 Task: Open a Black Tie Letter Template save the file as promotion Remove the following opetions from template: '1.	Type the sender company name_x000D_
2.	Type the sender company address_x000D_
3.	Type the recipient address_x000D_
4.	Type the closing_x000D_
5.	Type the sender title_x000D_
6.	Type the sender company name_x000D_
'Pick the date  6 June, 2023 and type Salutation  Good Evening. Add body to the letter It was a pleasure meeting you at the conference last week. I was impressed by your knowledge and expertise in the field. I would like to discuss potential collaboration opportunities and explore ways we can work together. Please let me know if you would be interested in further discussions.. Insert watermark  confidential 3
Action: Mouse moved to (20, 20)
Screenshot: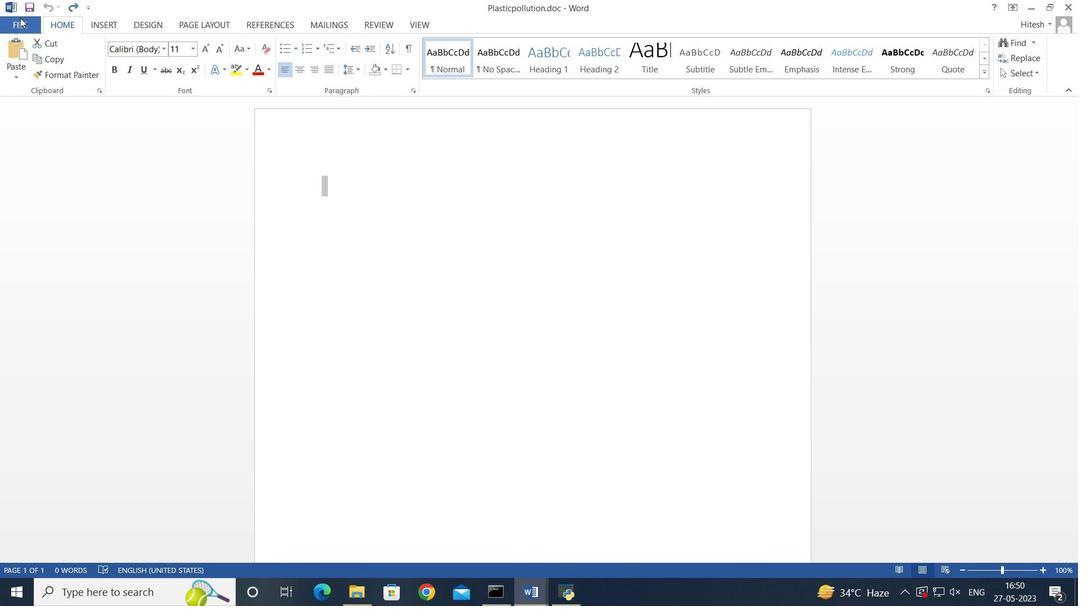 
Action: Mouse pressed left at (20, 20)
Screenshot: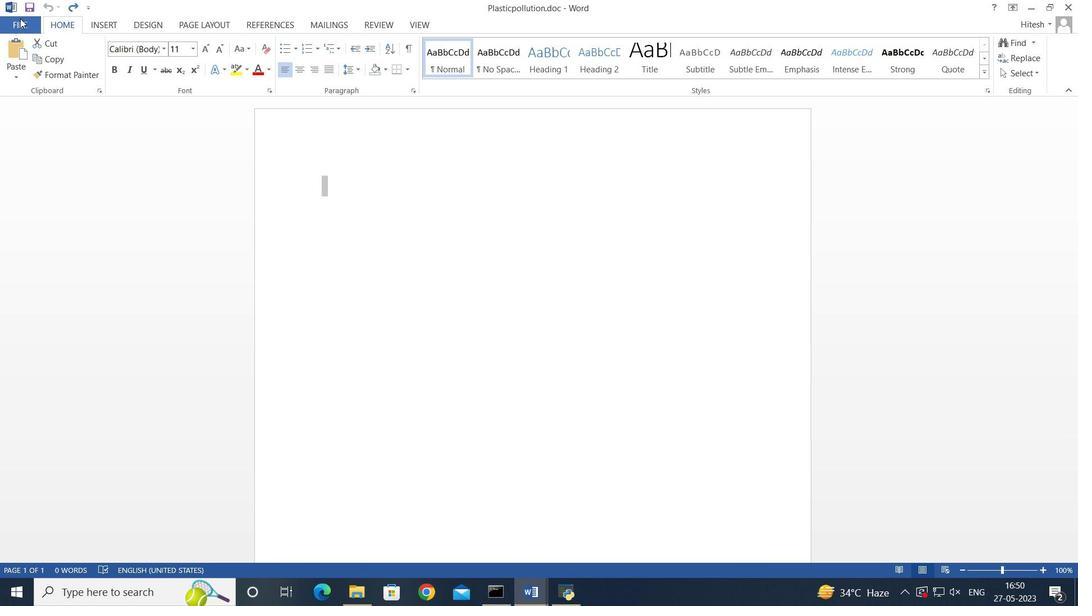 
Action: Mouse moved to (52, 79)
Screenshot: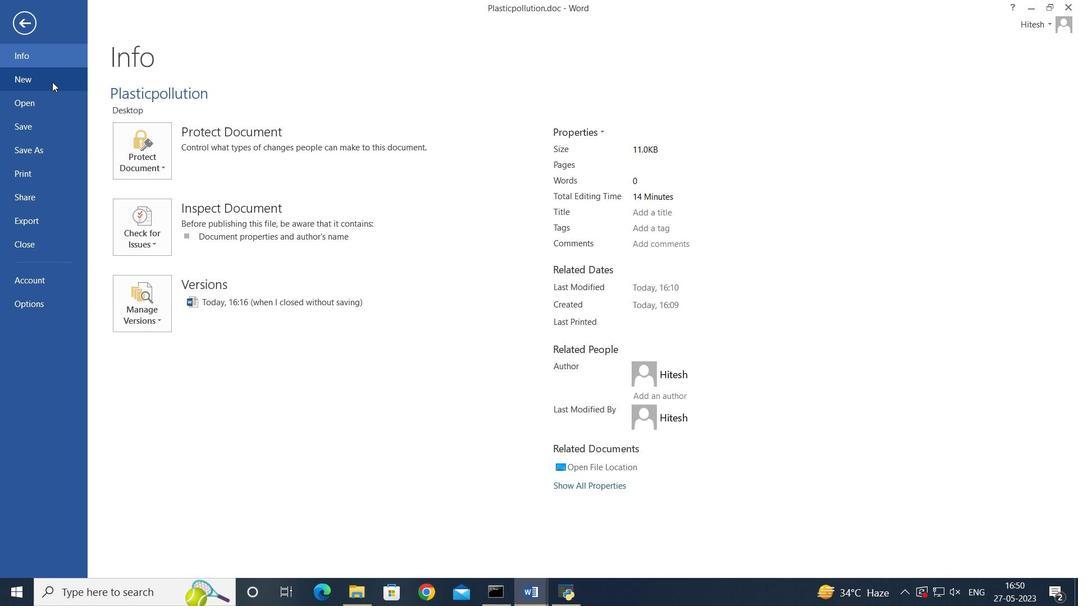 
Action: Mouse pressed left at (52, 79)
Screenshot: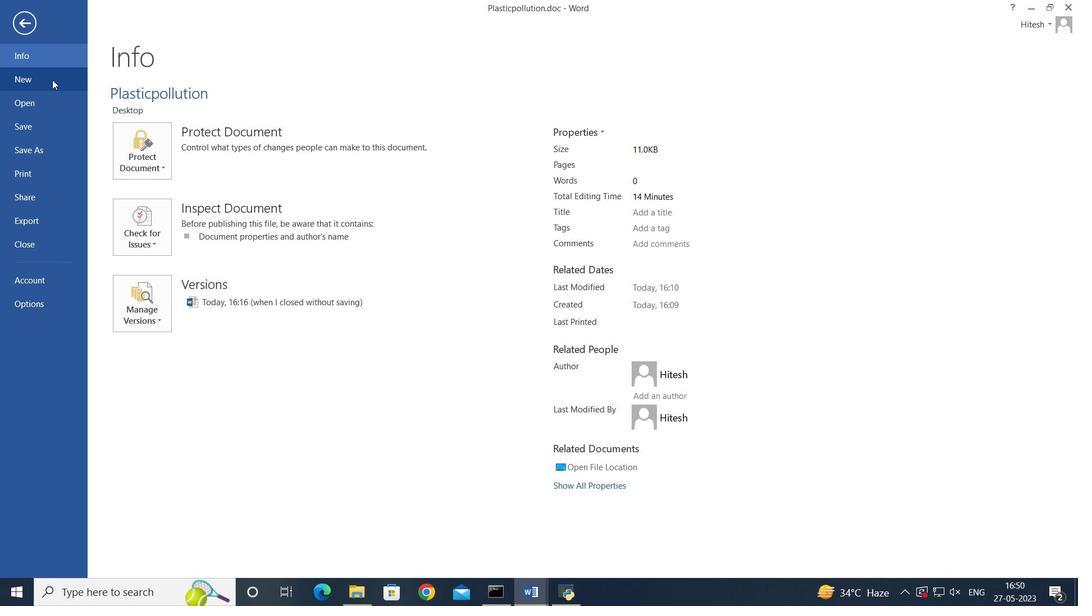
Action: Mouse moved to (253, 97)
Screenshot: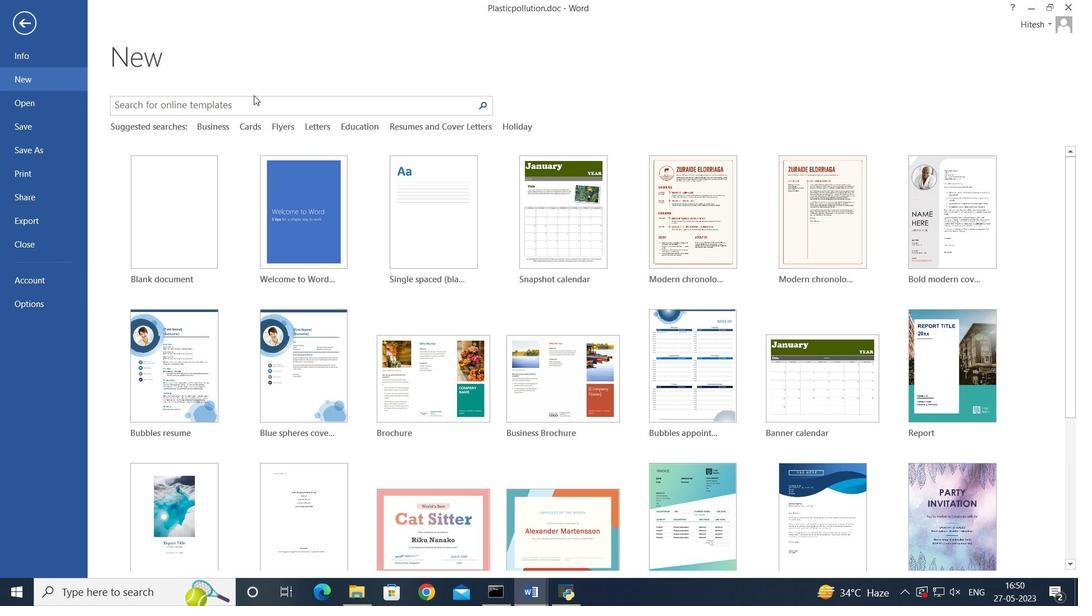 
Action: Mouse pressed left at (253, 97)
Screenshot: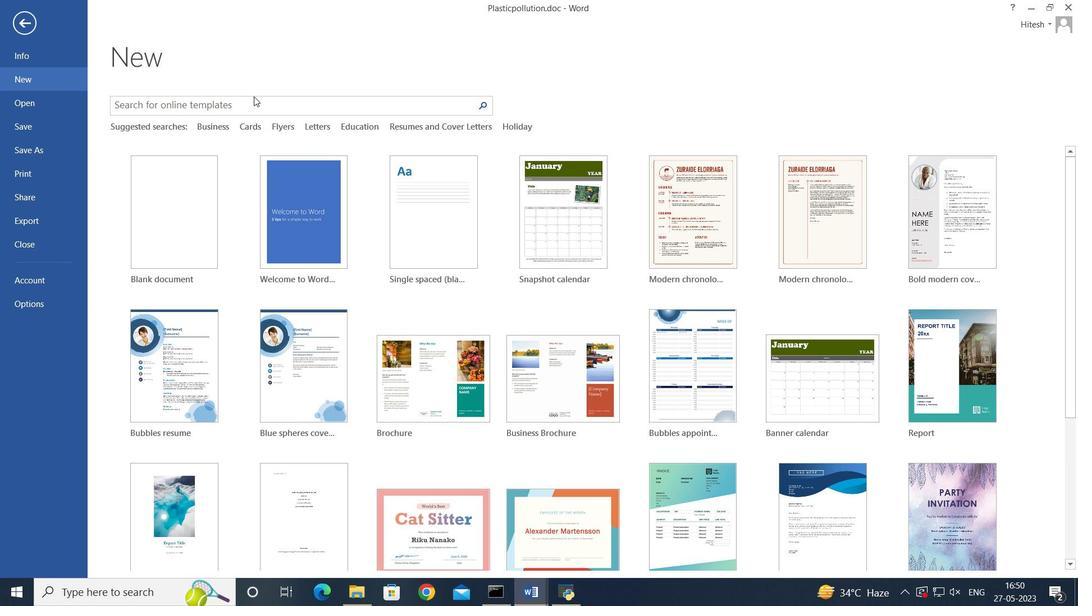 
Action: Mouse moved to (268, 98)
Screenshot: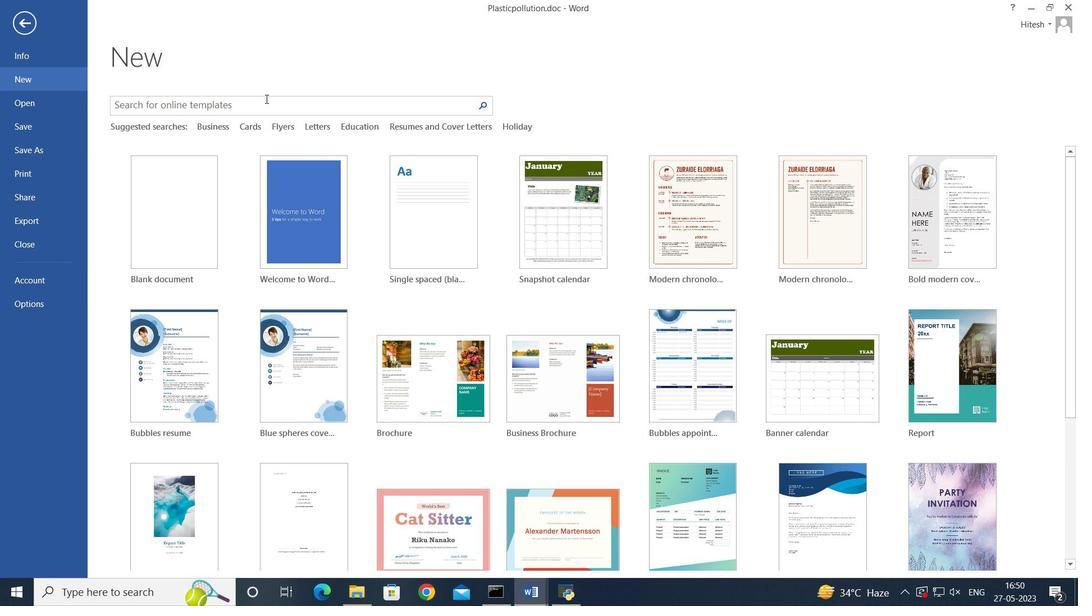
Action: Mouse pressed left at (268, 98)
Screenshot: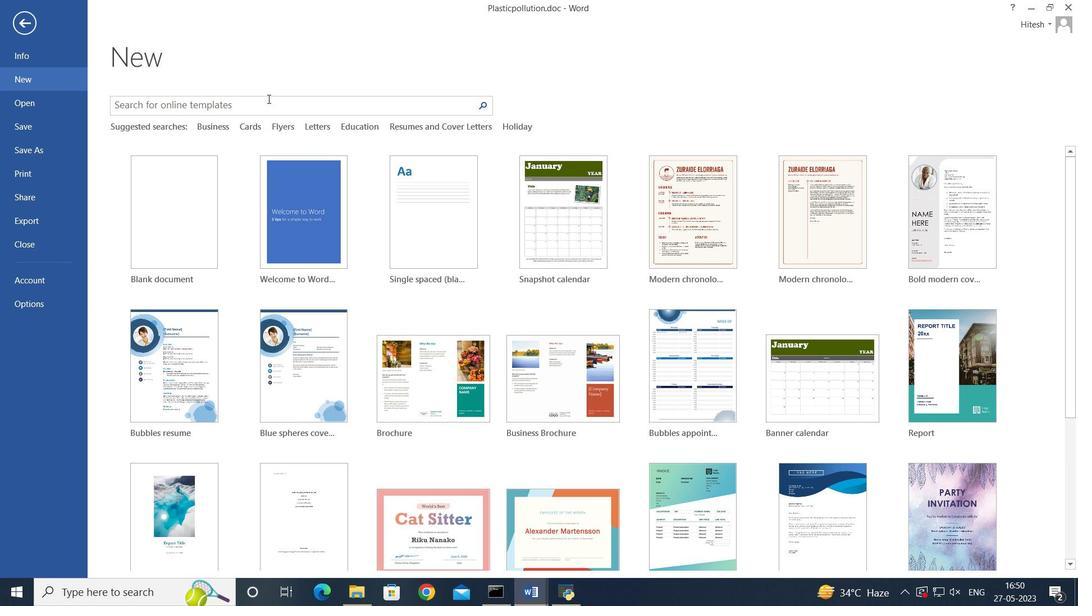 
Action: Mouse moved to (269, 98)
Screenshot: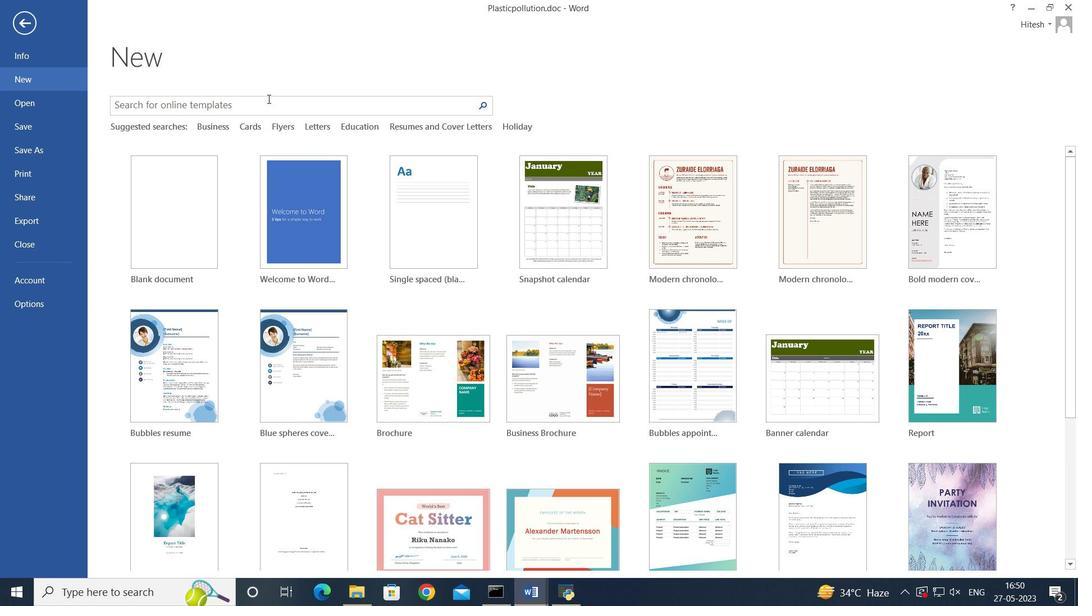 
Action: Key pressed tie<Key.space>letter<Key.enter>
Screenshot: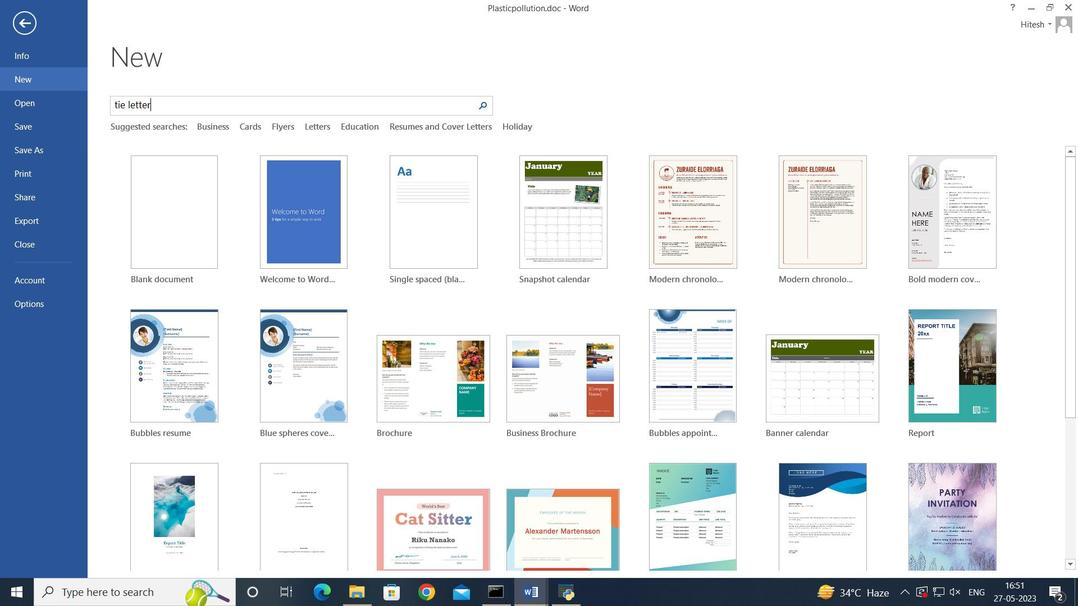 
Action: Mouse moved to (579, 187)
Screenshot: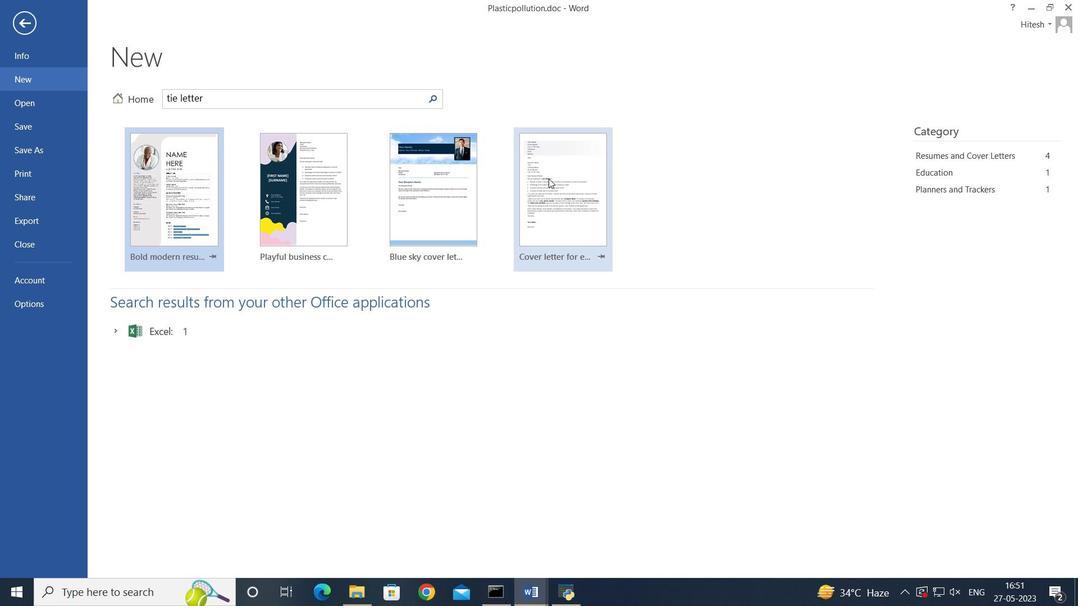 
Action: Mouse pressed left at (579, 187)
Screenshot: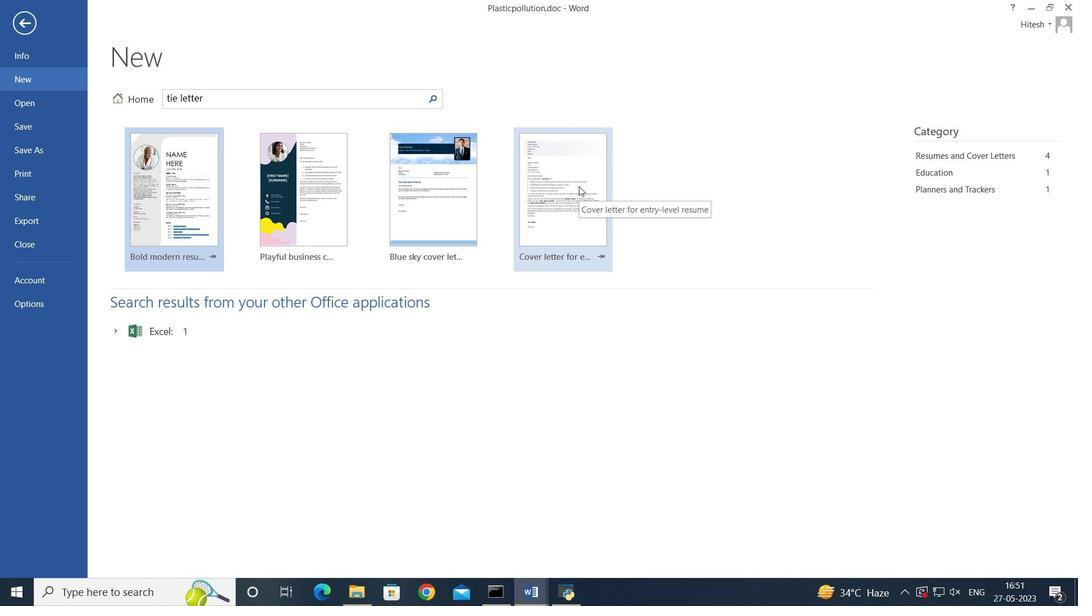
Action: Mouse moved to (458, 340)
Screenshot: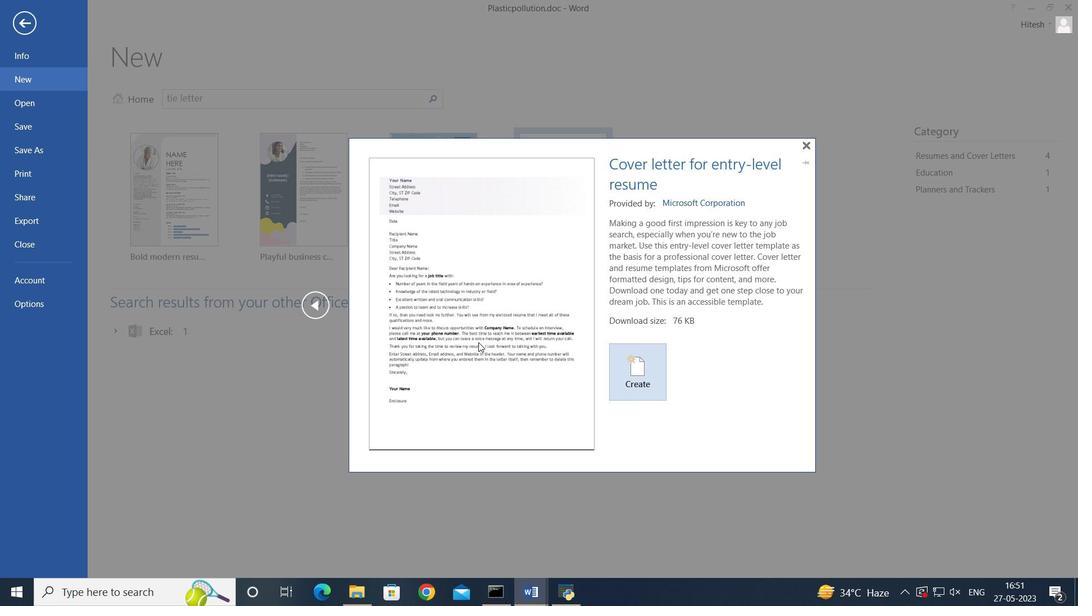 
Action: Mouse pressed left at (458, 340)
Screenshot: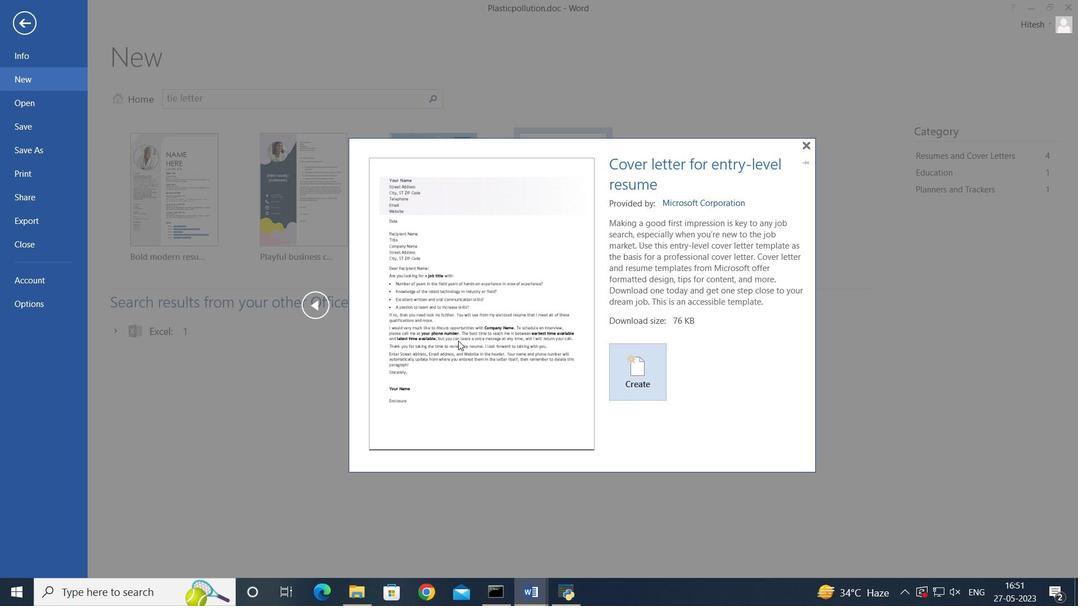 
Action: Mouse moved to (643, 365)
Screenshot: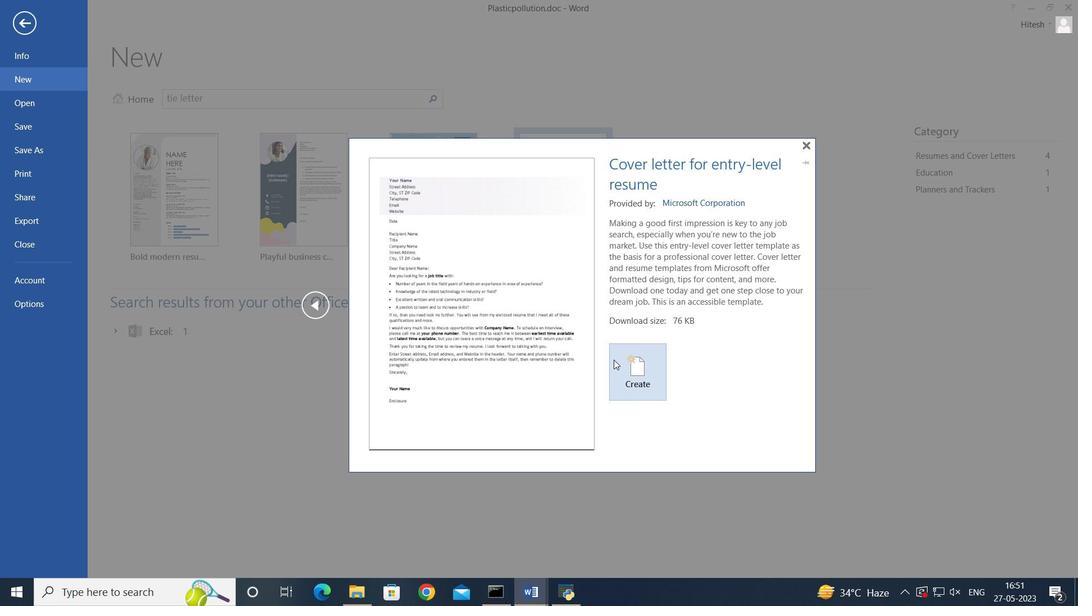 
Action: Mouse pressed left at (643, 365)
Screenshot: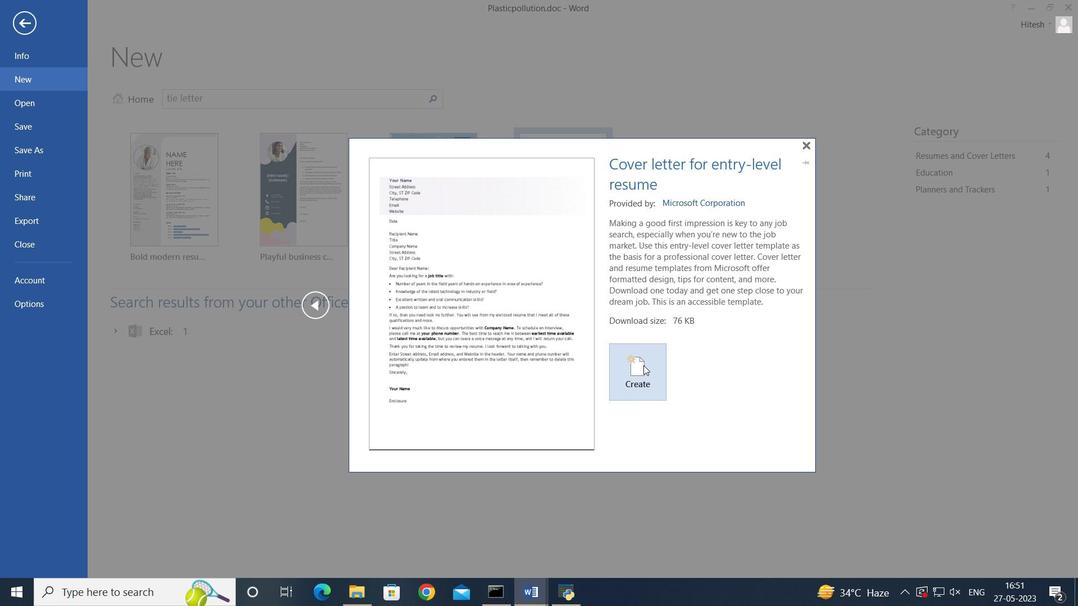 
Action: Mouse moved to (560, 265)
Screenshot: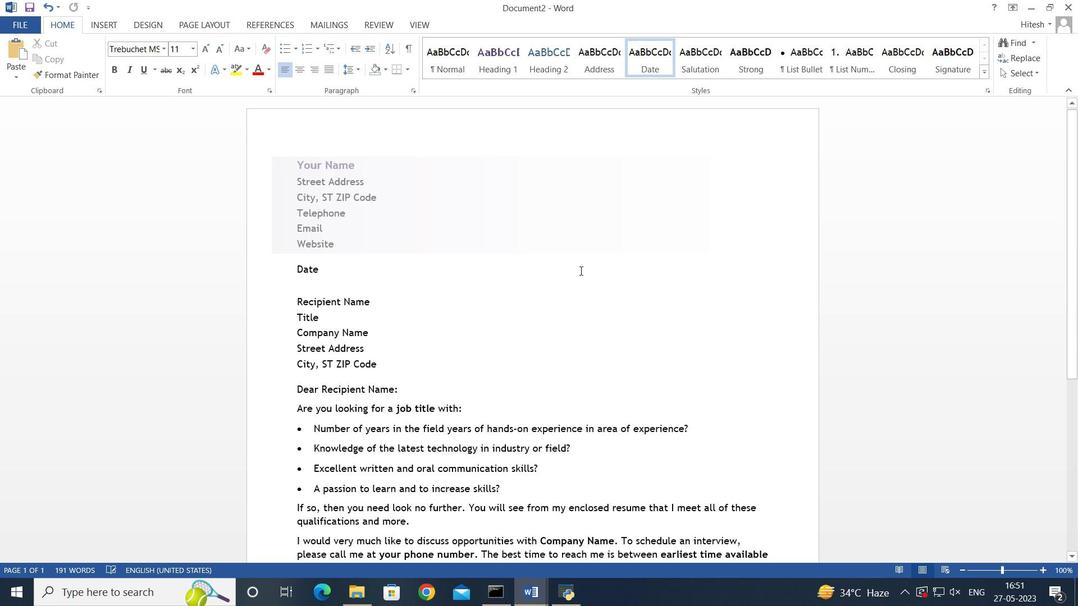 
Action: Mouse scrolled (560, 264) with delta (0, 0)
Screenshot: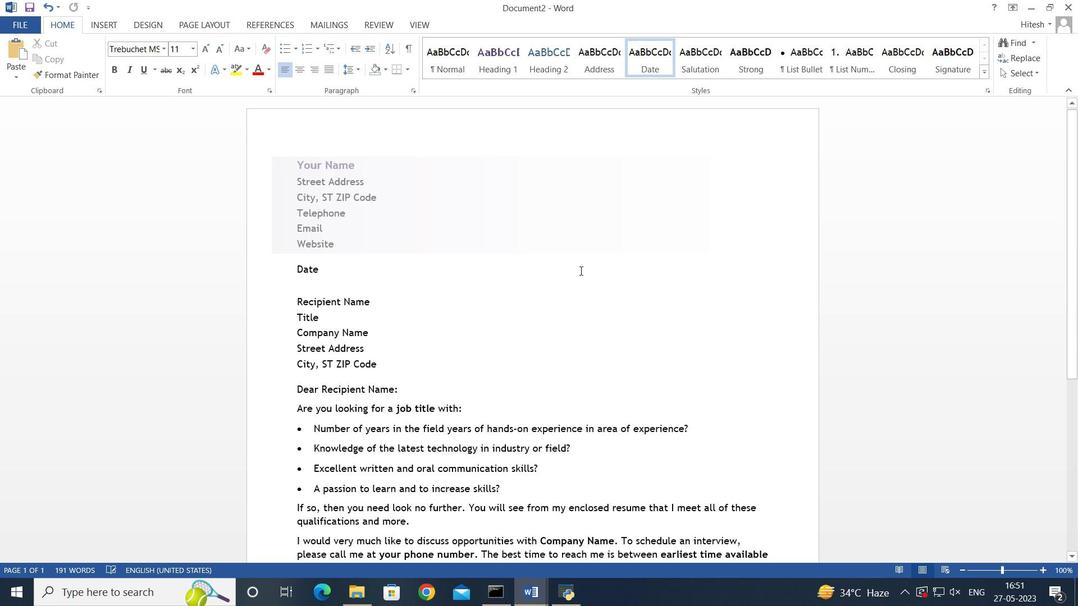 
Action: Mouse moved to (299, 257)
Screenshot: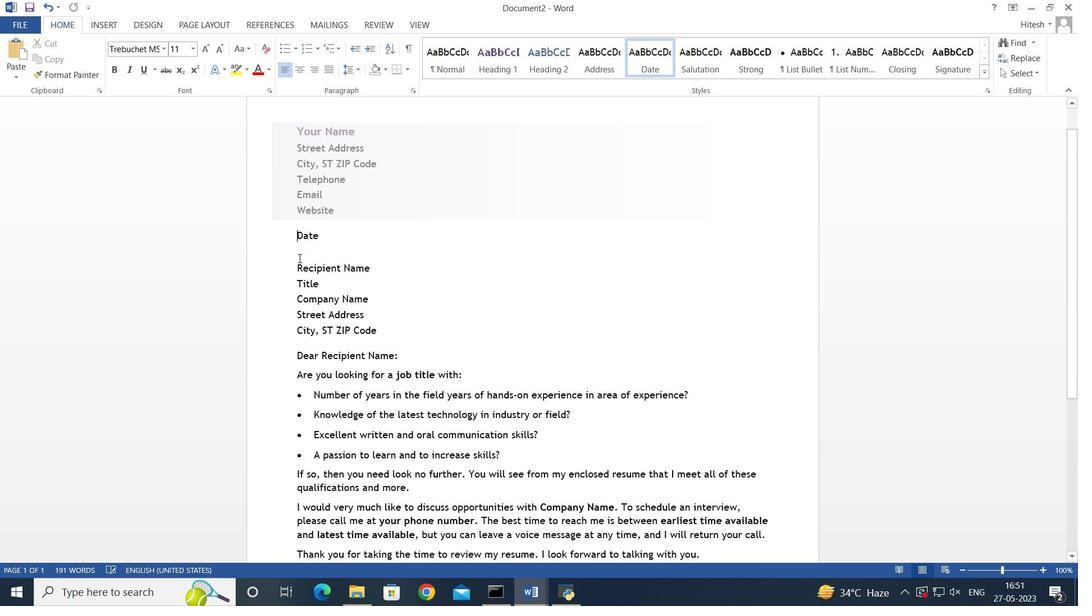 
Action: Mouse scrolled (299, 258) with delta (0, 0)
Screenshot: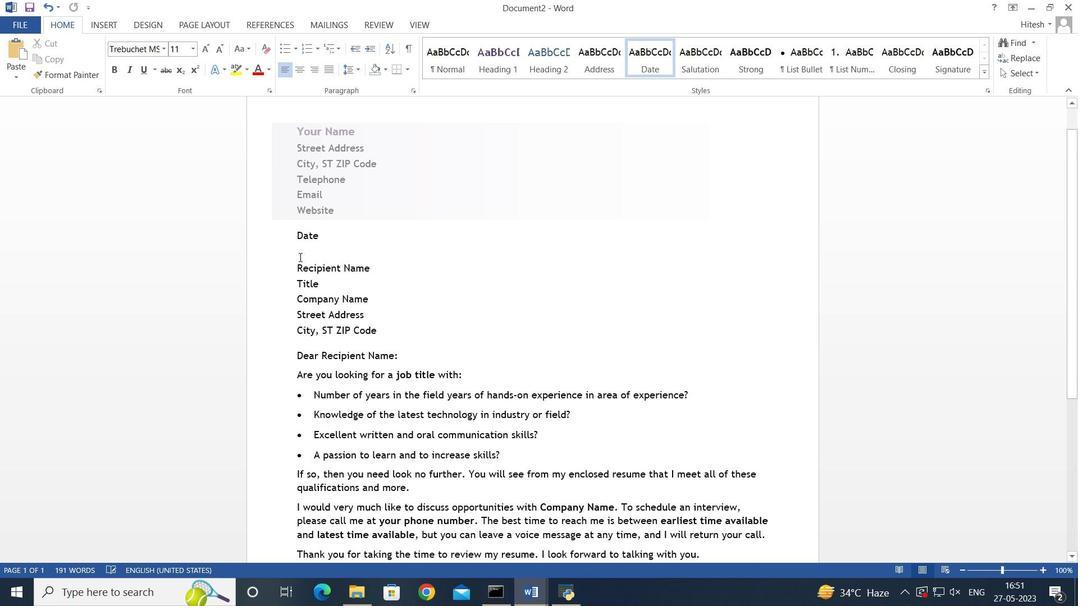
Action: Mouse scrolled (299, 258) with delta (0, 0)
Screenshot: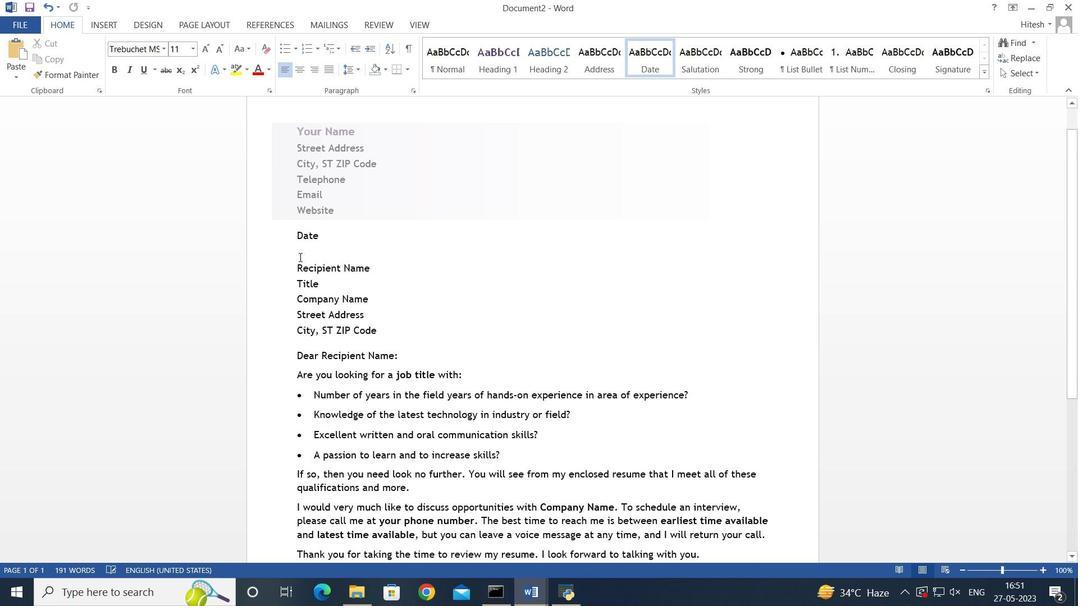 
Action: Mouse scrolled (299, 258) with delta (0, 0)
Screenshot: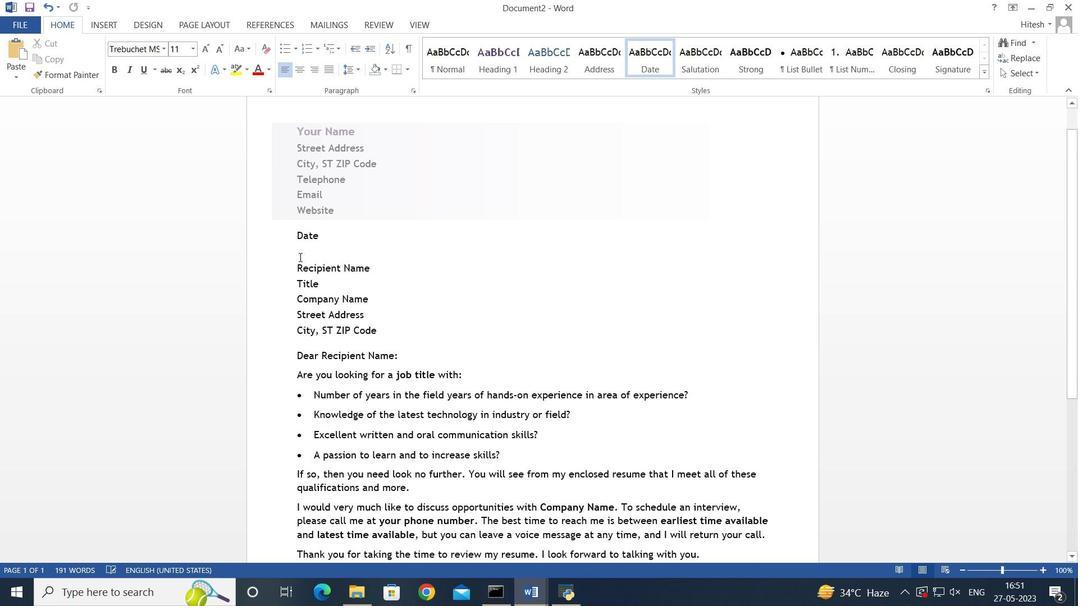 
Action: Mouse moved to (20, 21)
Screenshot: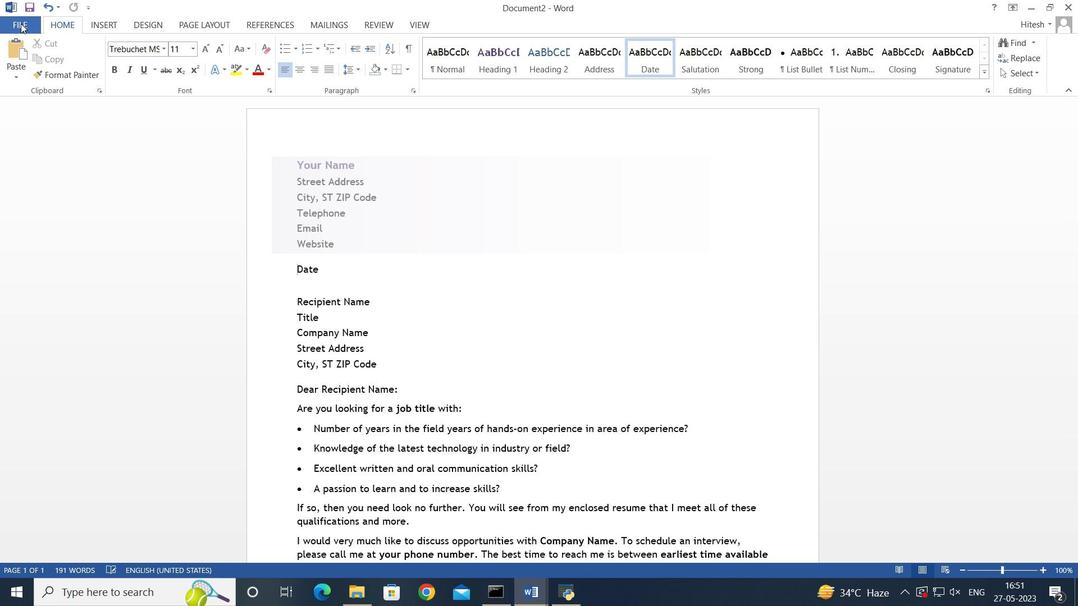 
Action: Mouse pressed left at (20, 21)
Screenshot: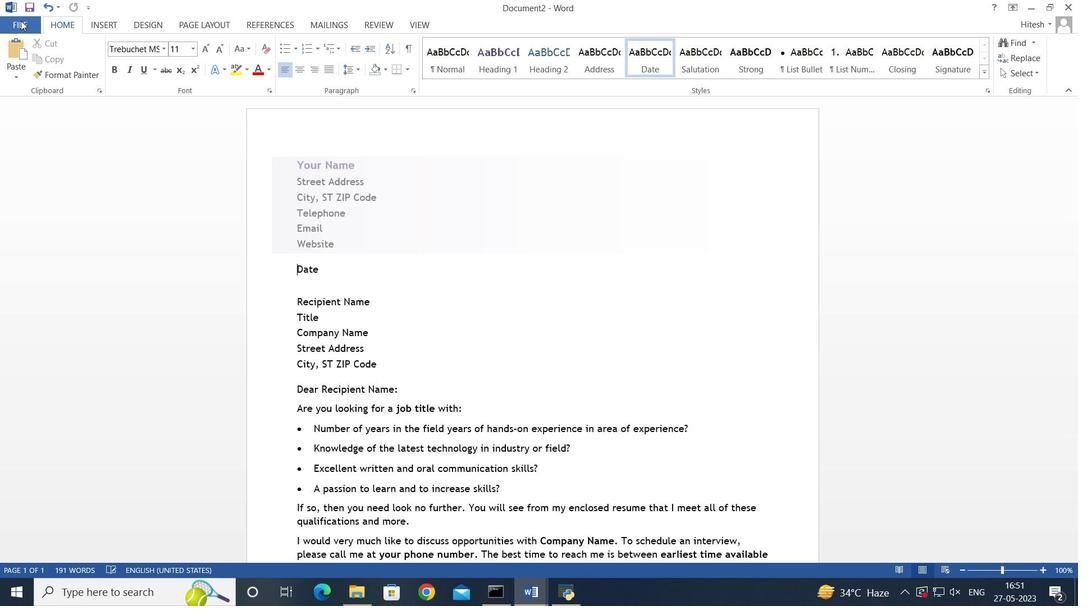 
Action: Mouse moved to (38, 129)
Screenshot: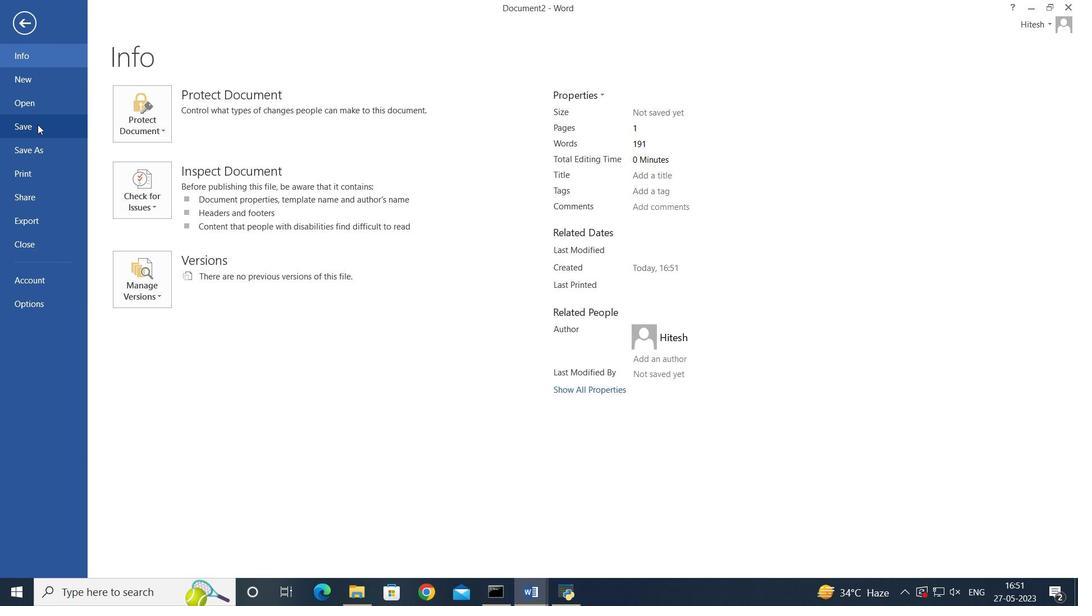
Action: Mouse pressed left at (38, 129)
Screenshot: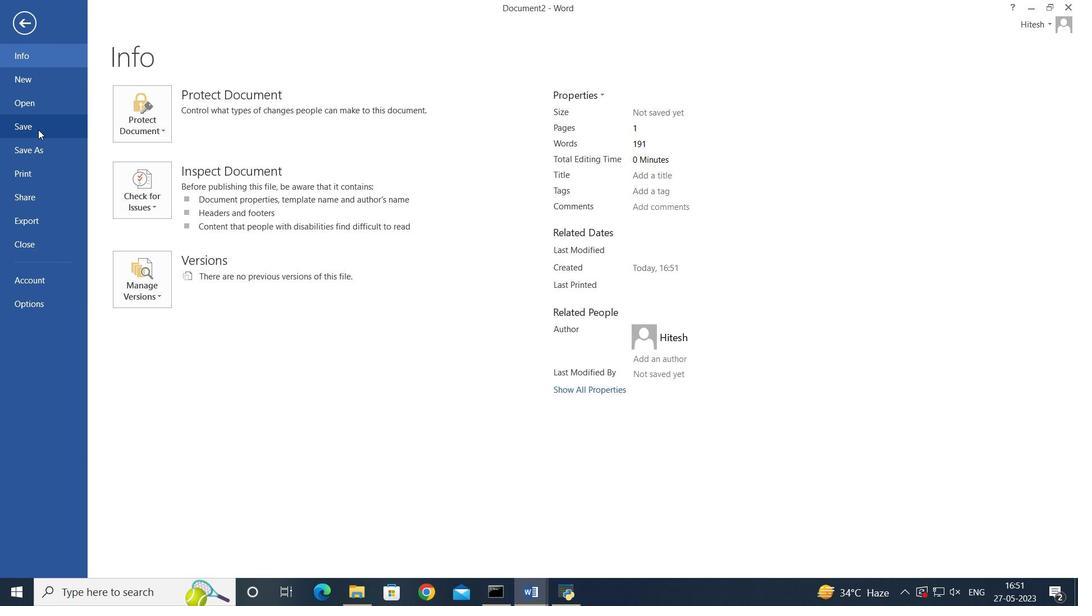 
Action: Mouse moved to (362, 138)
Screenshot: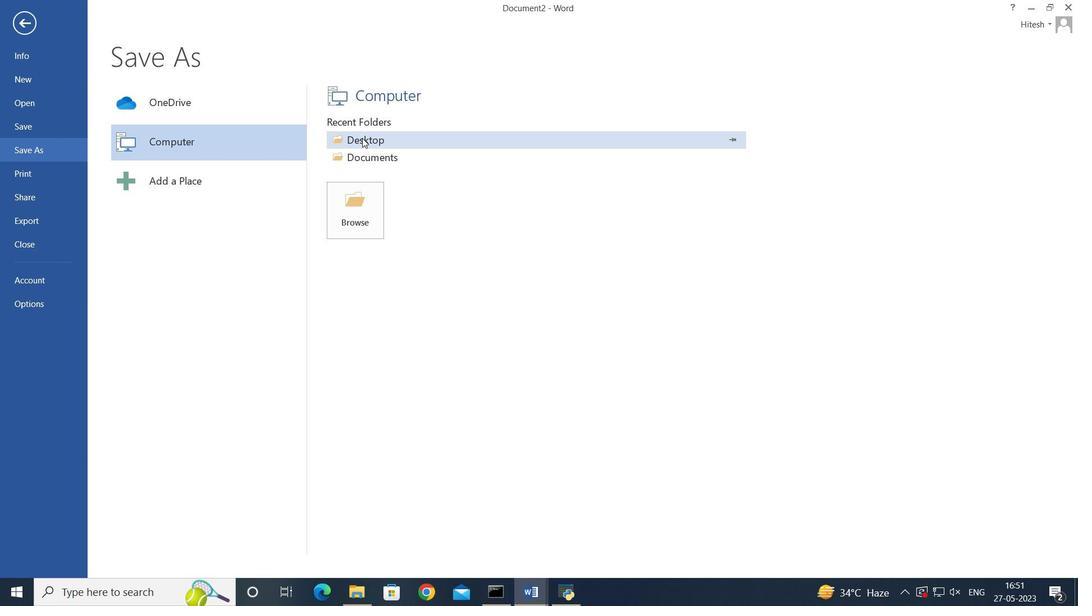 
Action: Mouse pressed left at (362, 138)
Screenshot: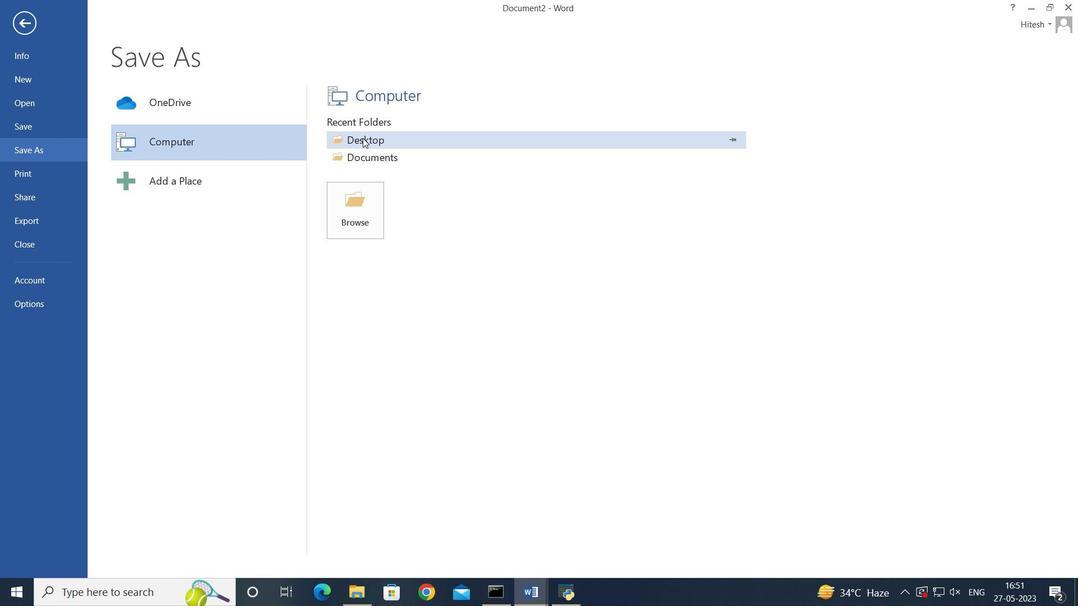 
Action: Mouse moved to (358, 239)
Screenshot: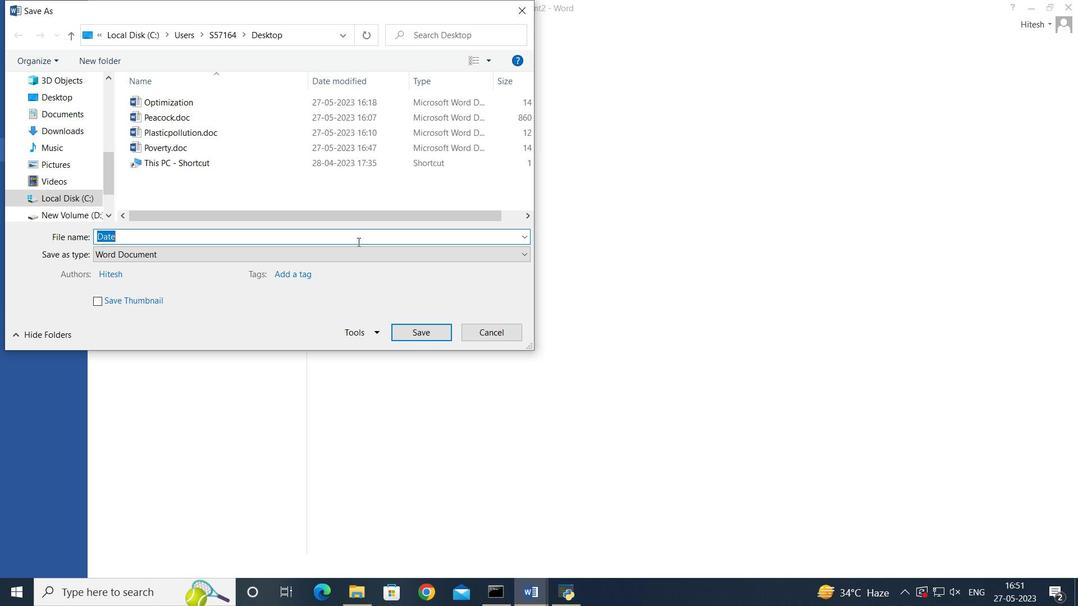 
Action: Mouse pressed left at (358, 239)
Screenshot: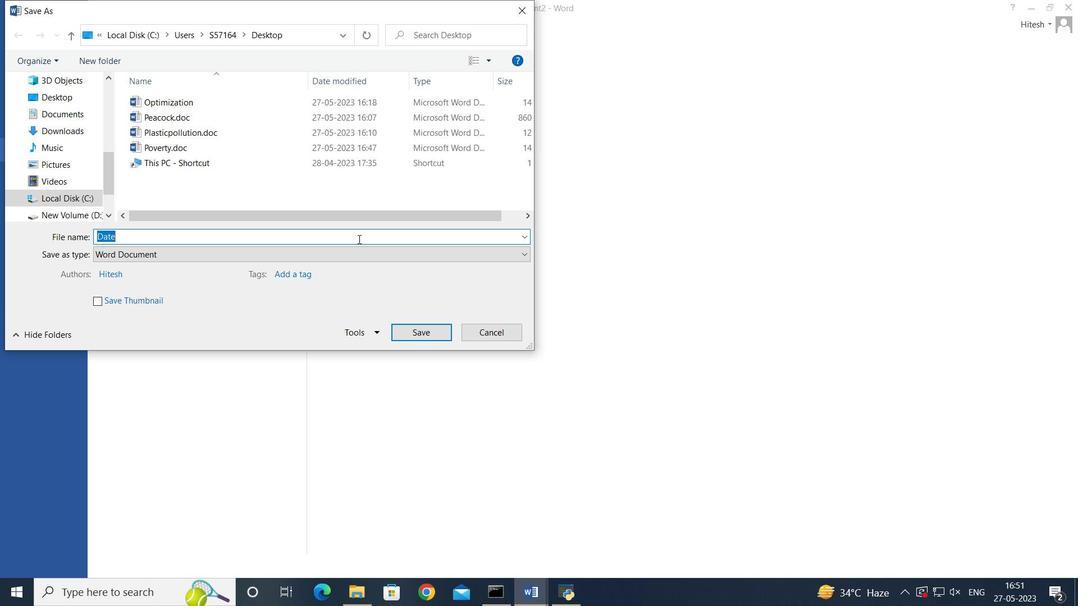 
Action: Key pressed <Key.backspace><Key.backspace><Key.backspace><Key.backspace><Key.backspace><Key.backspace><Key.backspace><Key.backspace><Key.shift>Promotion<Key.space>
Screenshot: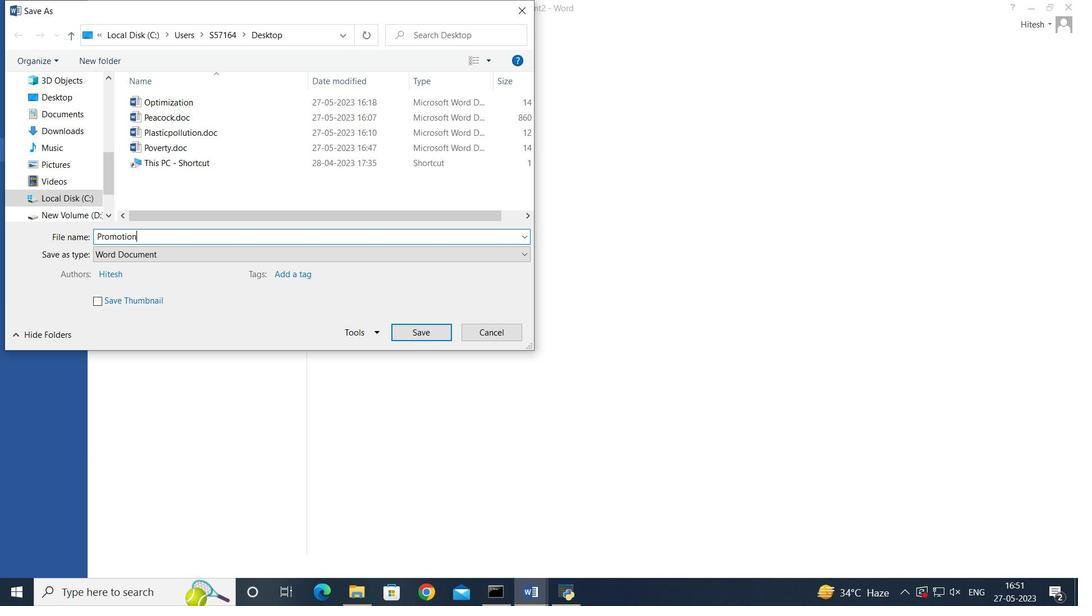 
Action: Mouse moved to (435, 334)
Screenshot: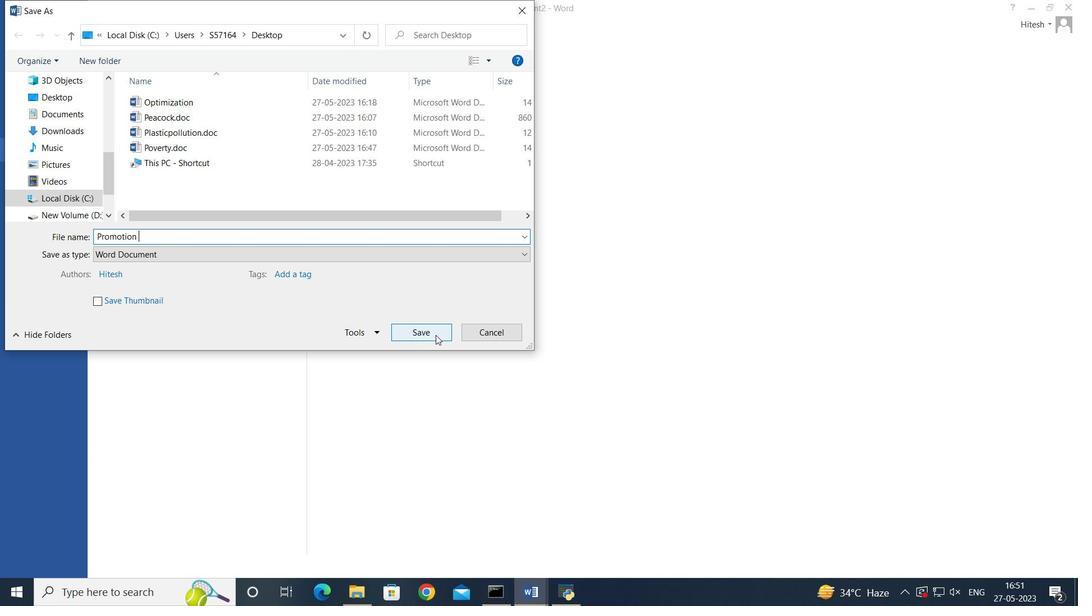 
Action: Mouse pressed left at (435, 334)
Screenshot: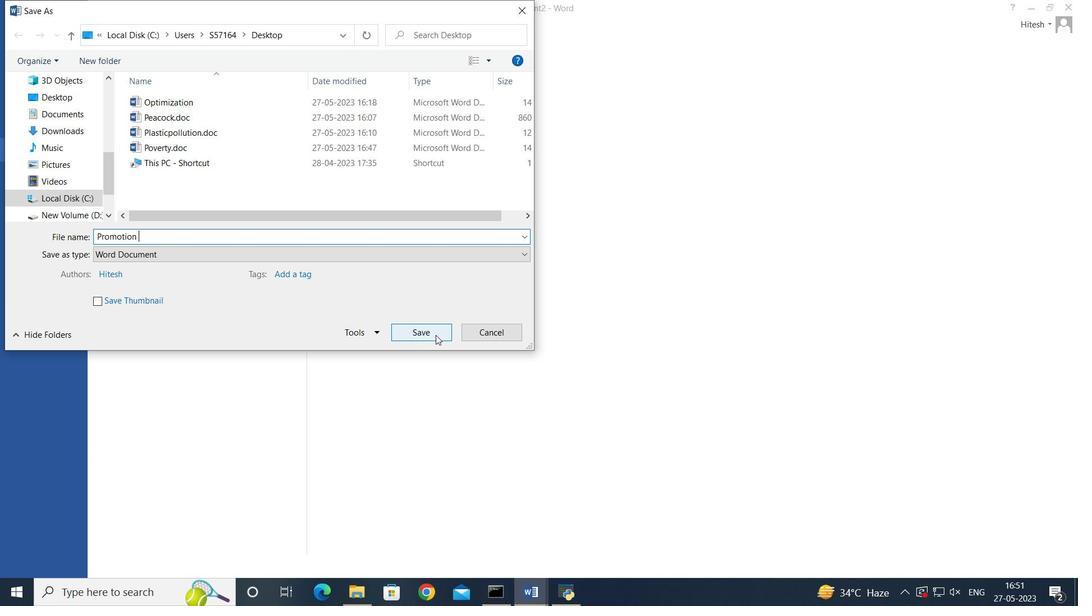 
Action: Mouse moved to (472, 295)
Screenshot: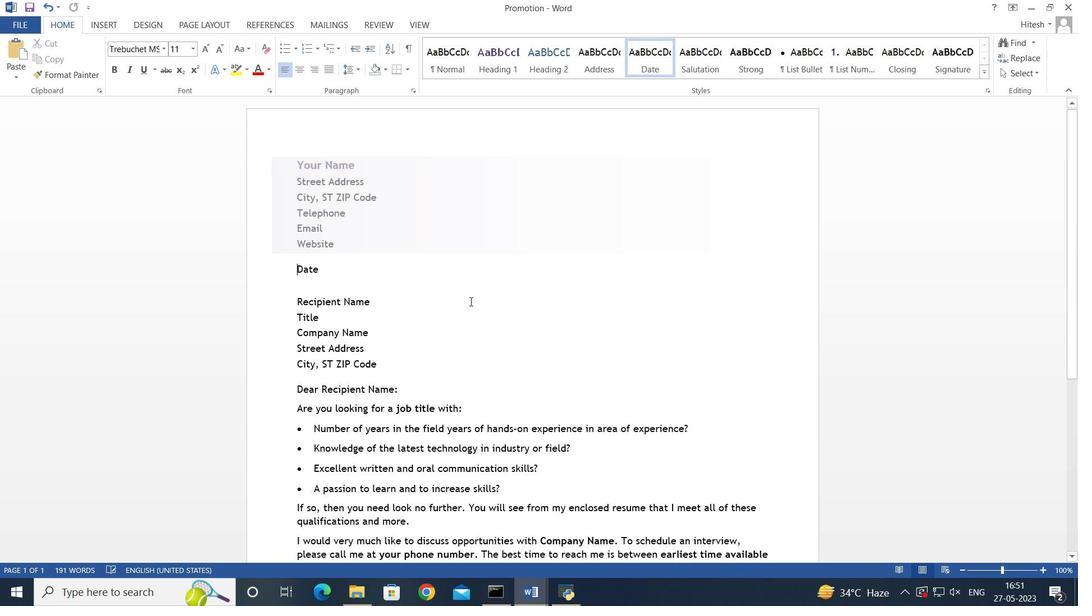 
Action: Mouse scrolled (472, 294) with delta (0, 0)
Screenshot: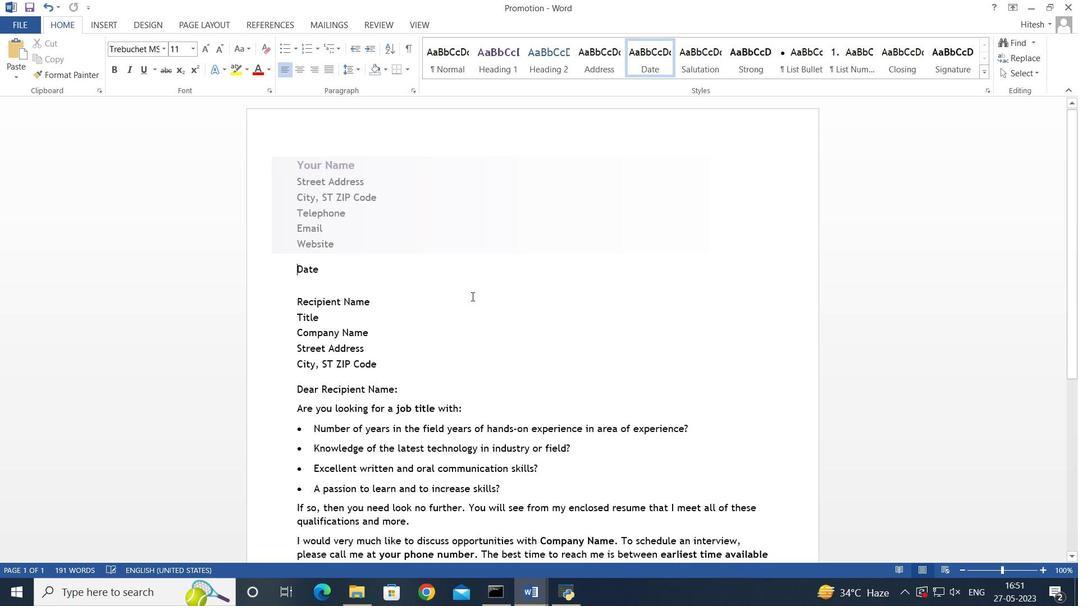 
Action: Mouse moved to (388, 253)
Screenshot: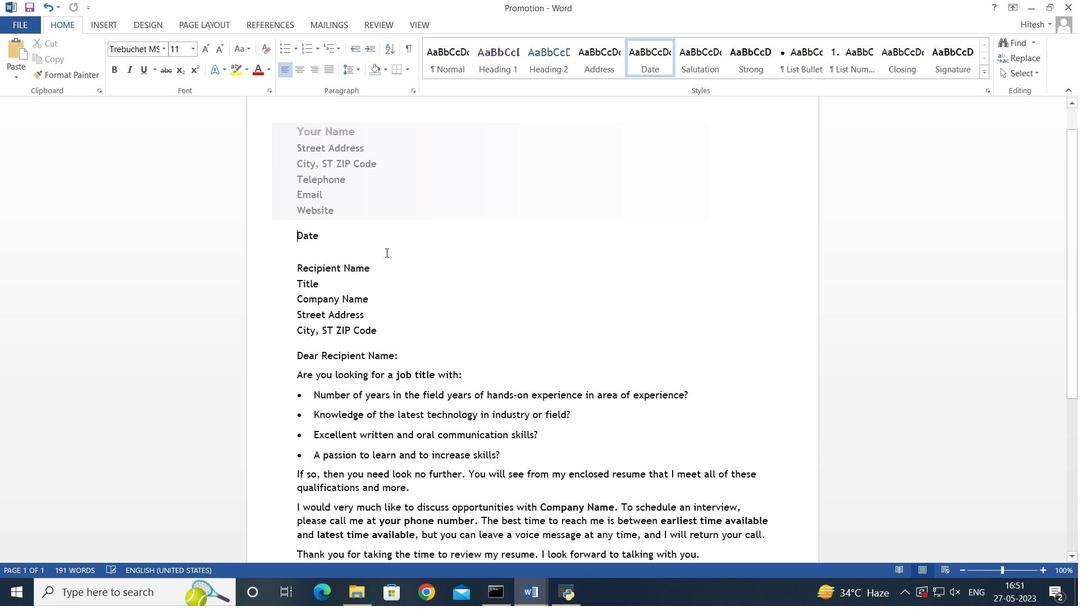 
Action: Mouse scrolled (388, 254) with delta (0, 0)
Screenshot: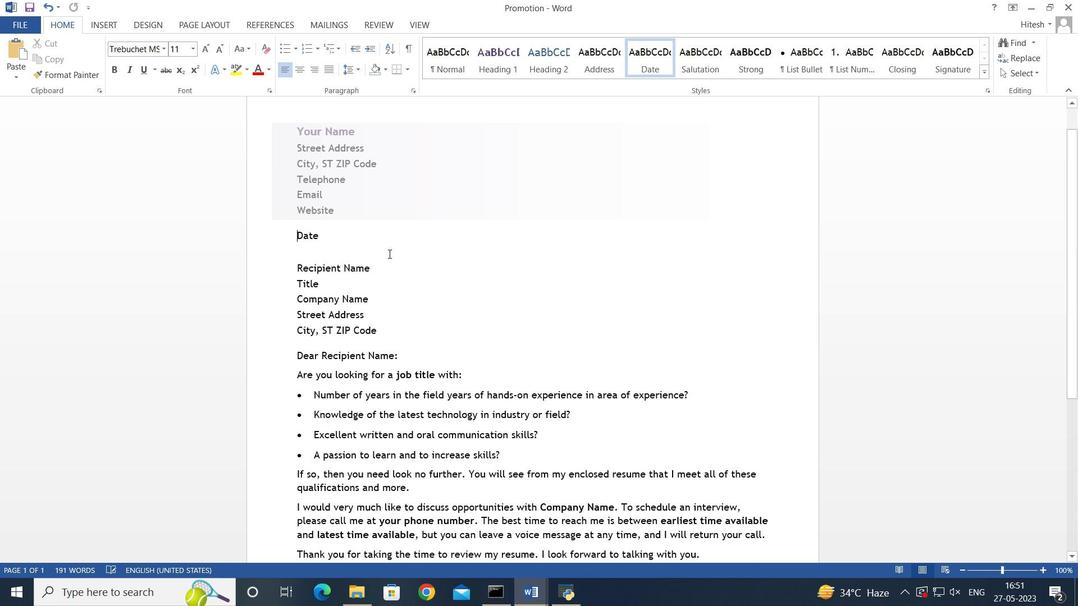 
Action: Mouse scrolled (388, 254) with delta (0, 0)
Screenshot: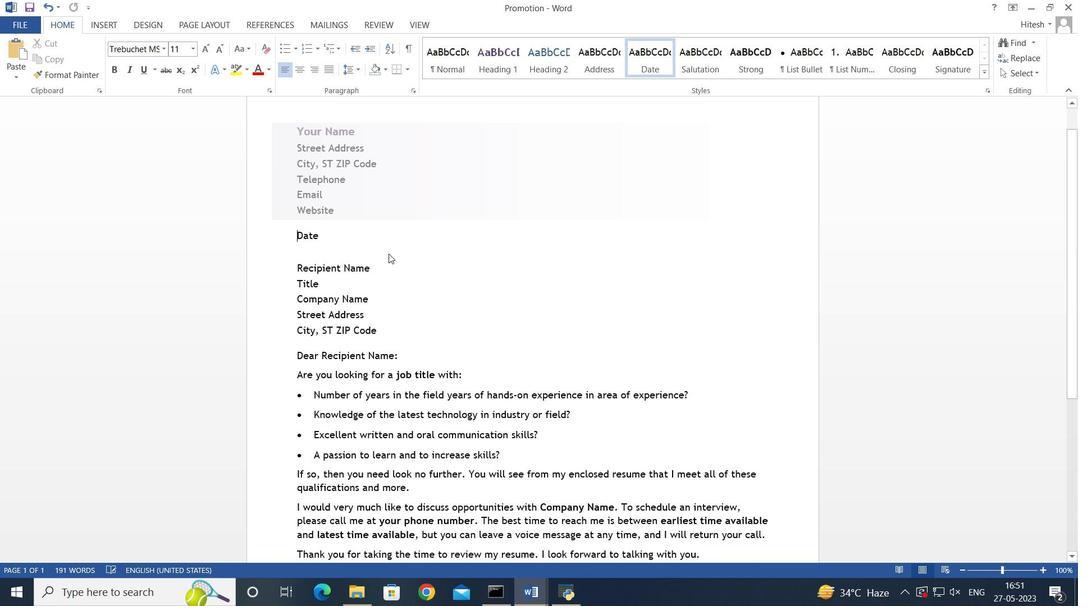 
Action: Mouse scrolled (388, 253) with delta (0, 0)
Screenshot: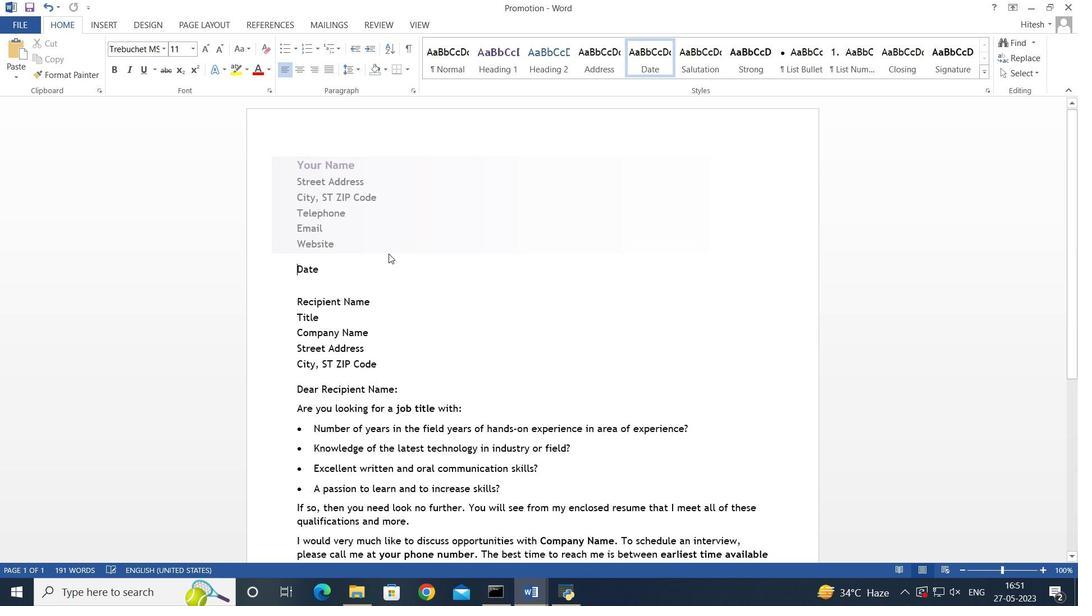
Action: Mouse scrolled (388, 253) with delta (0, 0)
Screenshot: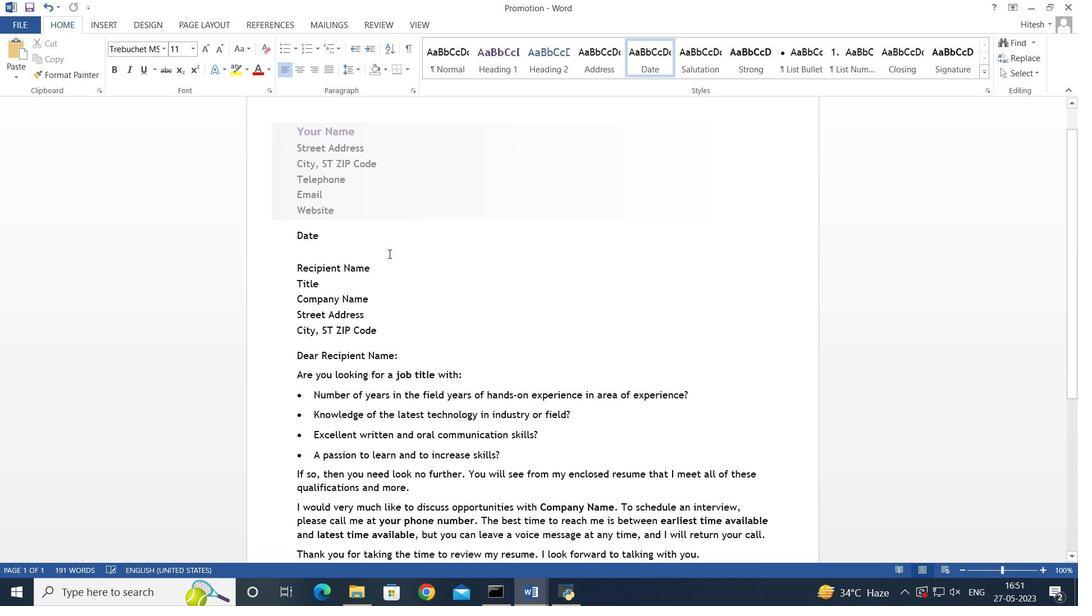 
Action: Mouse scrolled (388, 253) with delta (0, 0)
Screenshot: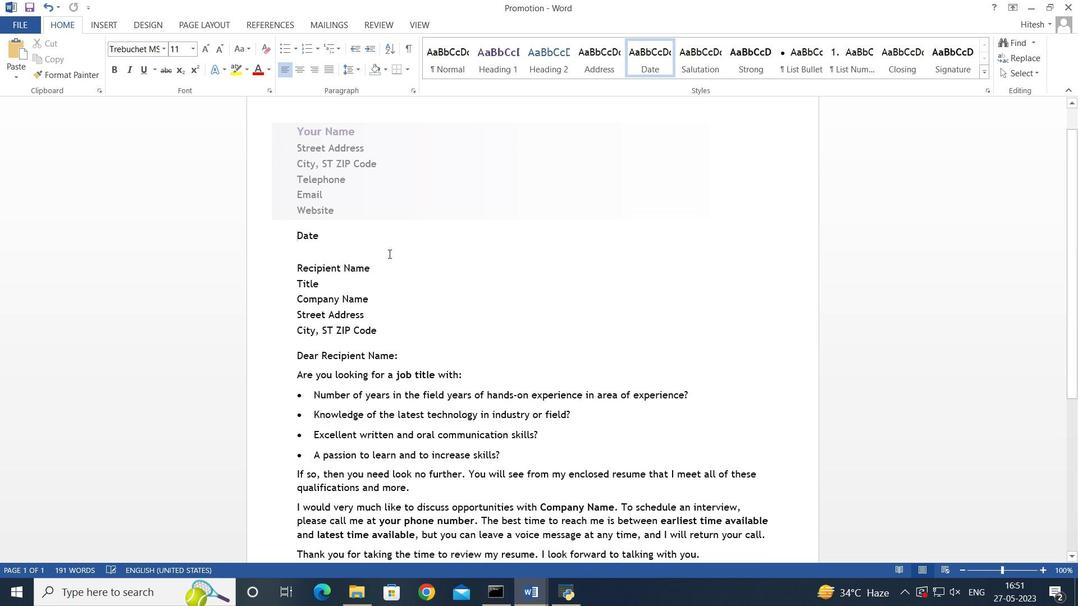 
Action: Mouse moved to (437, 275)
Screenshot: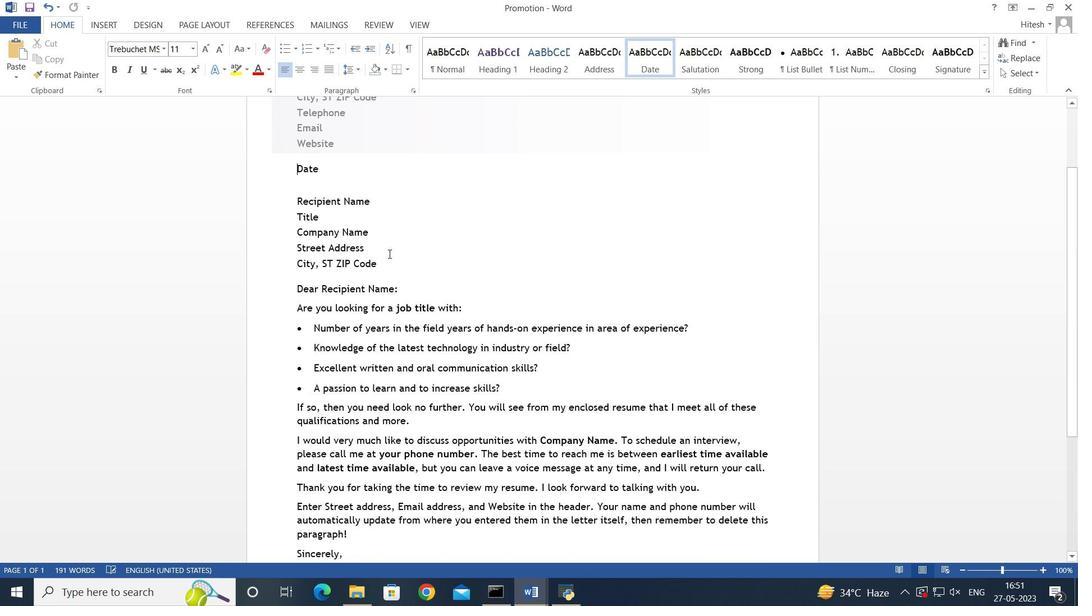 
Action: Mouse scrolled (437, 275) with delta (0, 0)
Screenshot: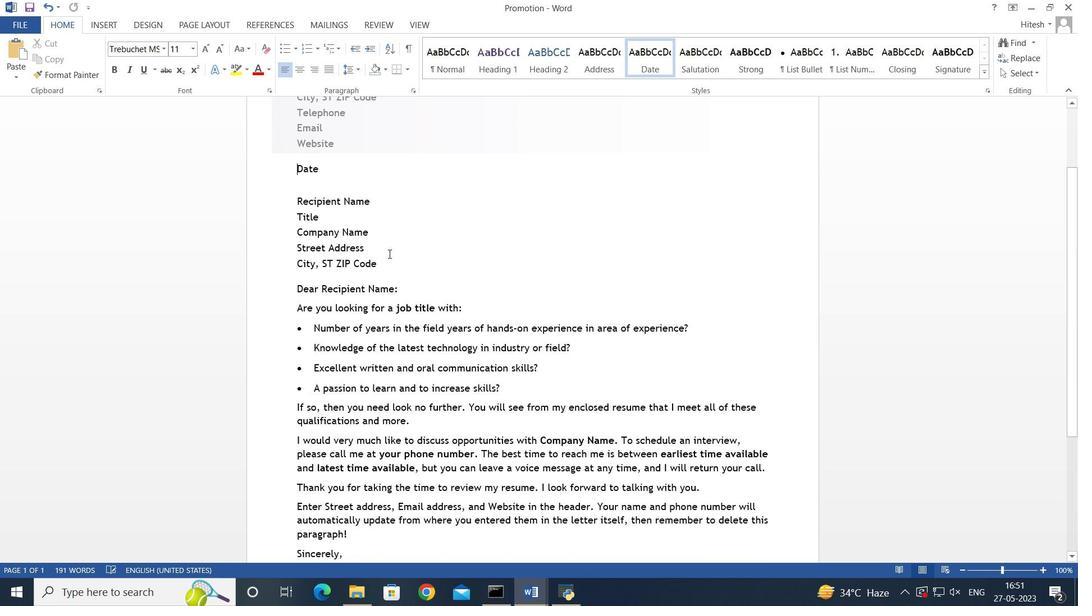 
Action: Mouse moved to (442, 278)
Screenshot: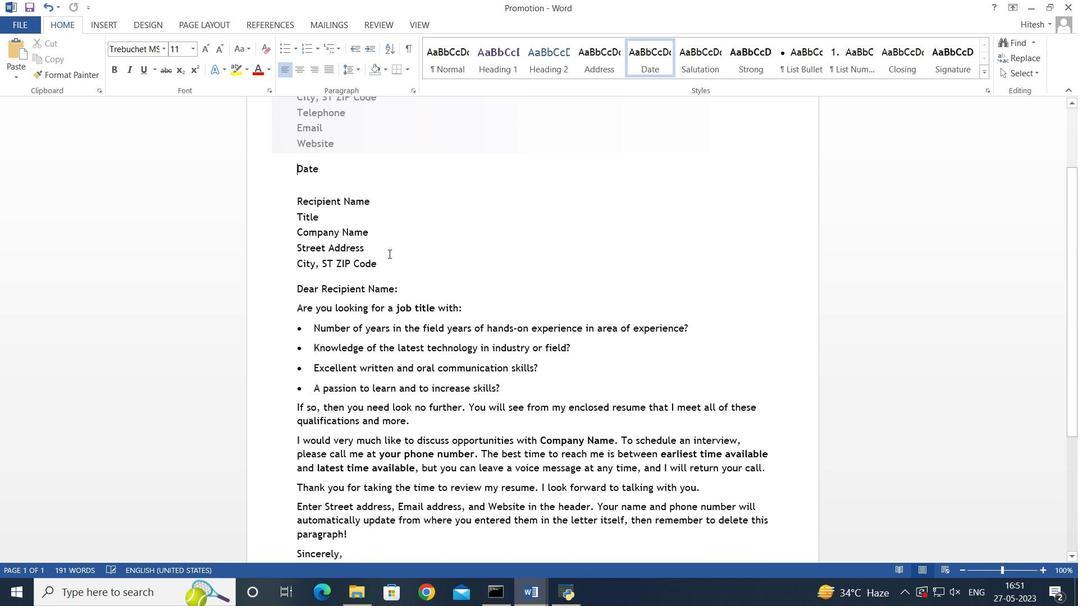 
Action: Mouse scrolled (442, 277) with delta (0, 0)
Screenshot: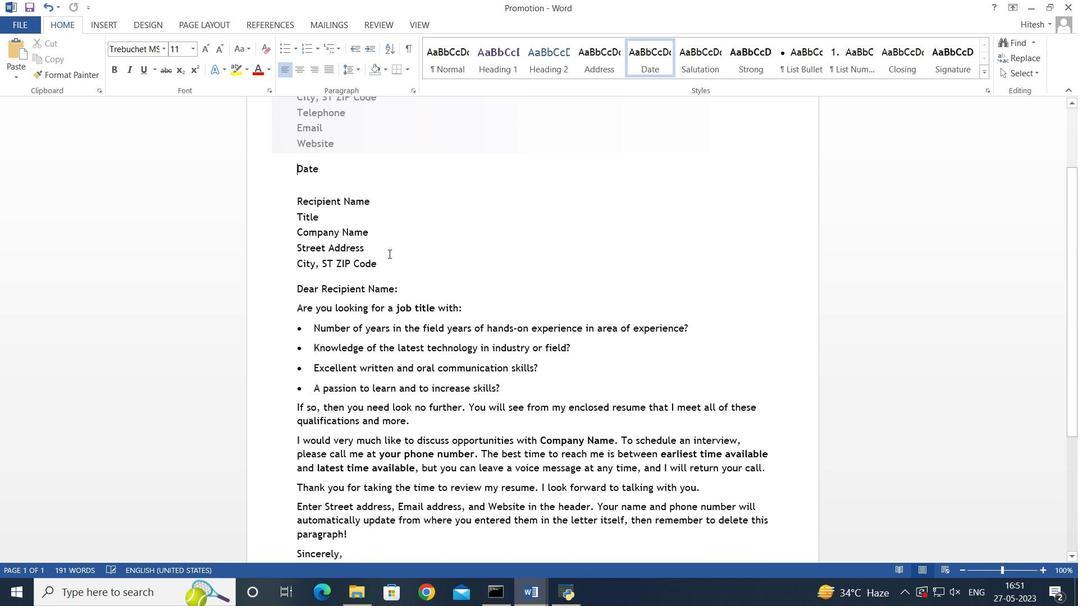 
Action: Mouse scrolled (442, 277) with delta (0, 0)
Screenshot: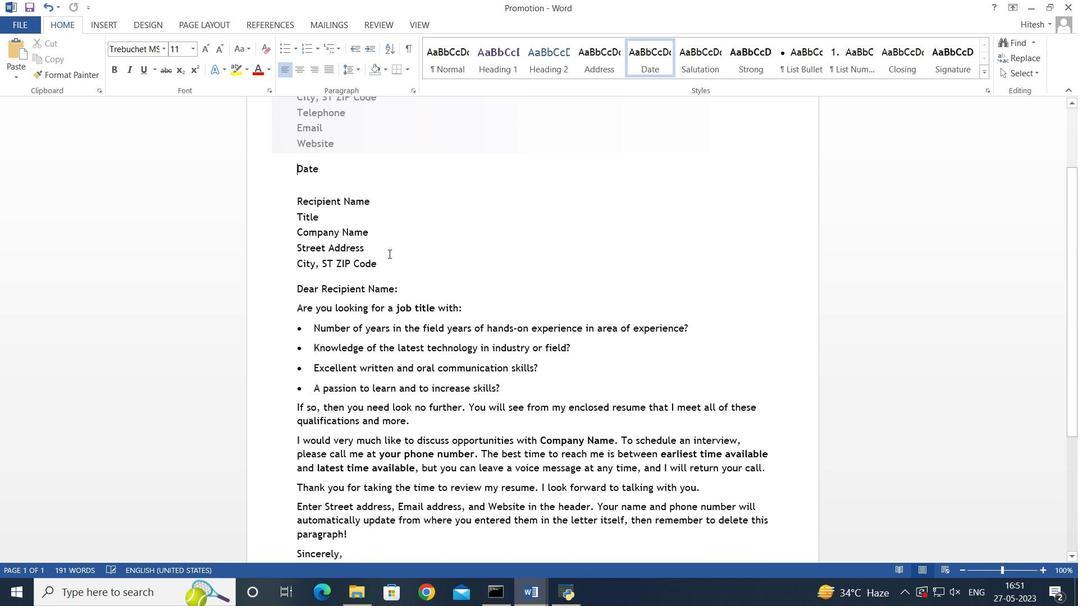 
Action: Mouse moved to (442, 278)
Screenshot: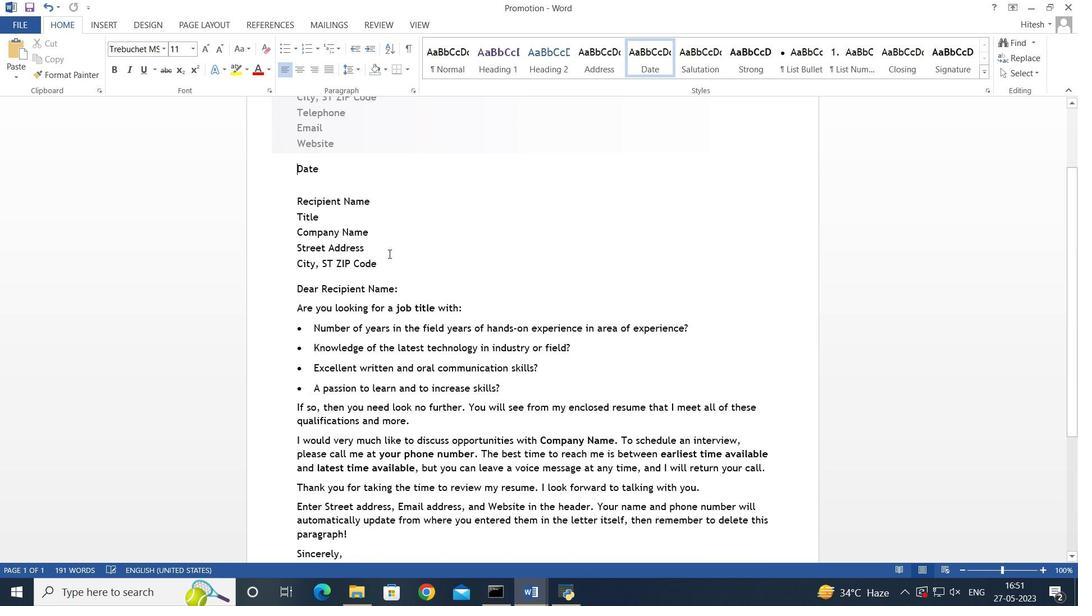 
Action: Mouse scrolled (442, 278) with delta (0, 0)
Screenshot: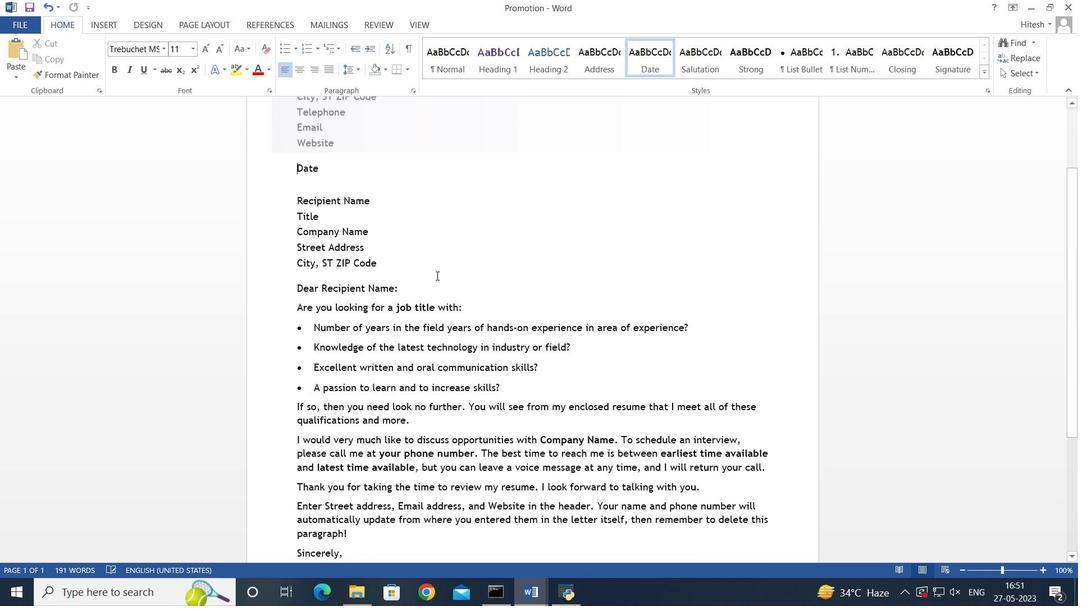 
Action: Mouse moved to (442, 278)
Screenshot: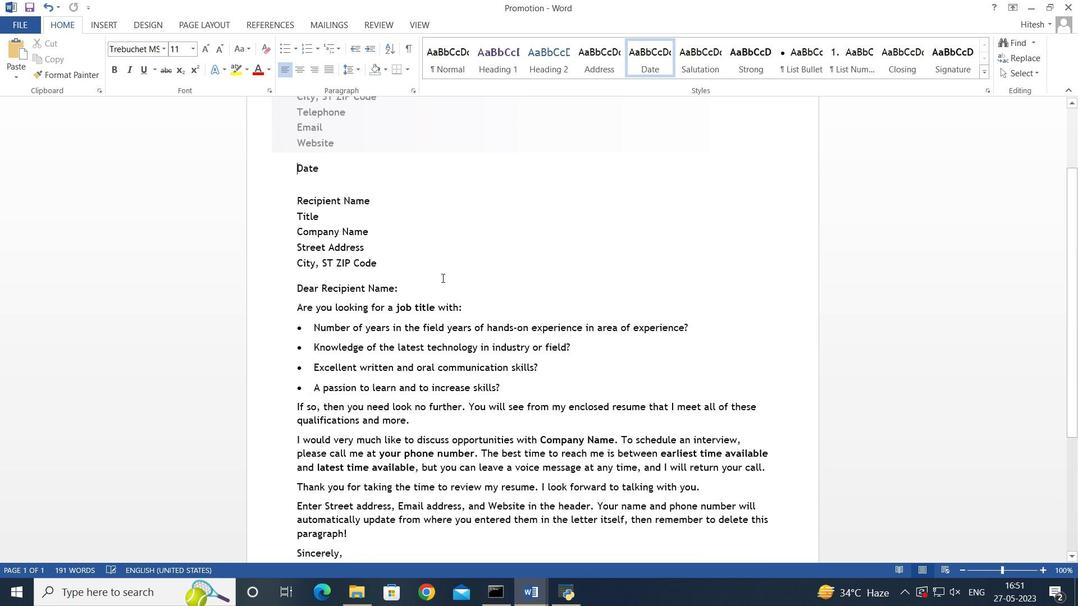
Action: Mouse scrolled (442, 278) with delta (0, 0)
Screenshot: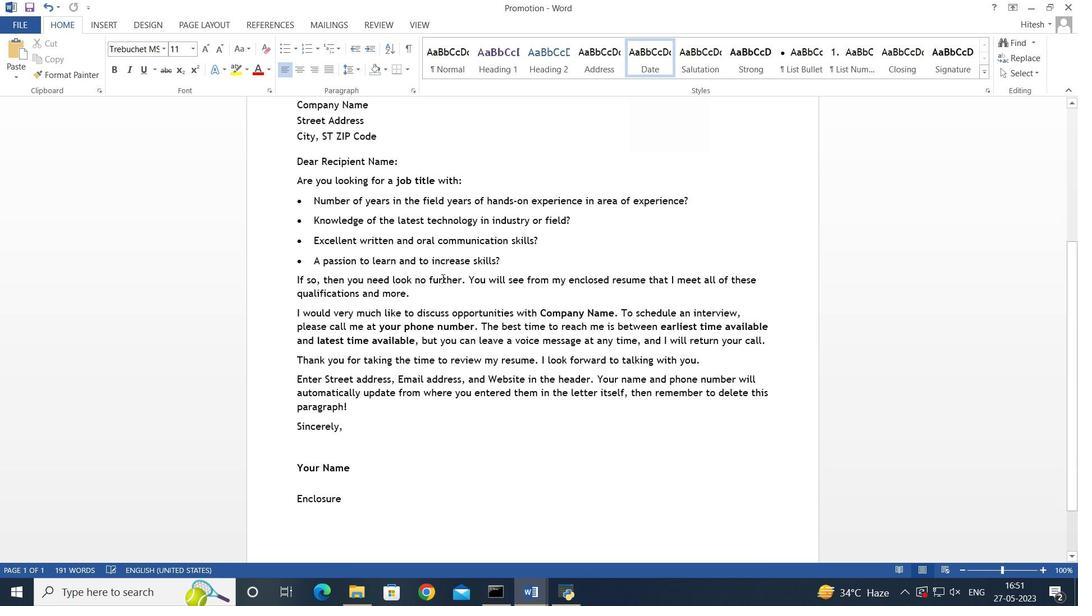 
Action: Mouse moved to (443, 279)
Screenshot: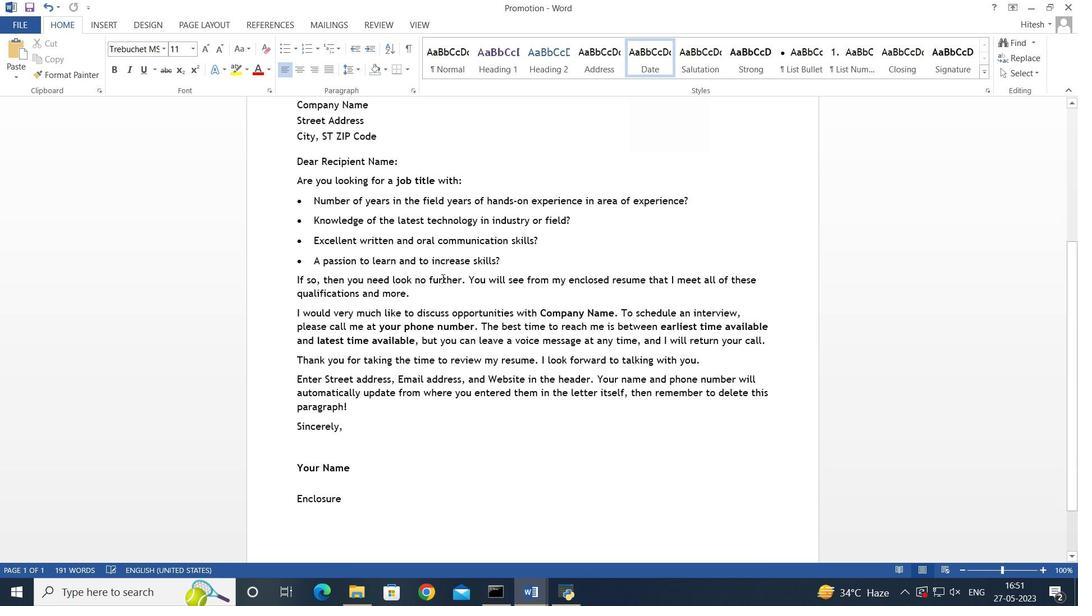 
Action: Mouse scrolled (443, 278) with delta (0, 0)
Screenshot: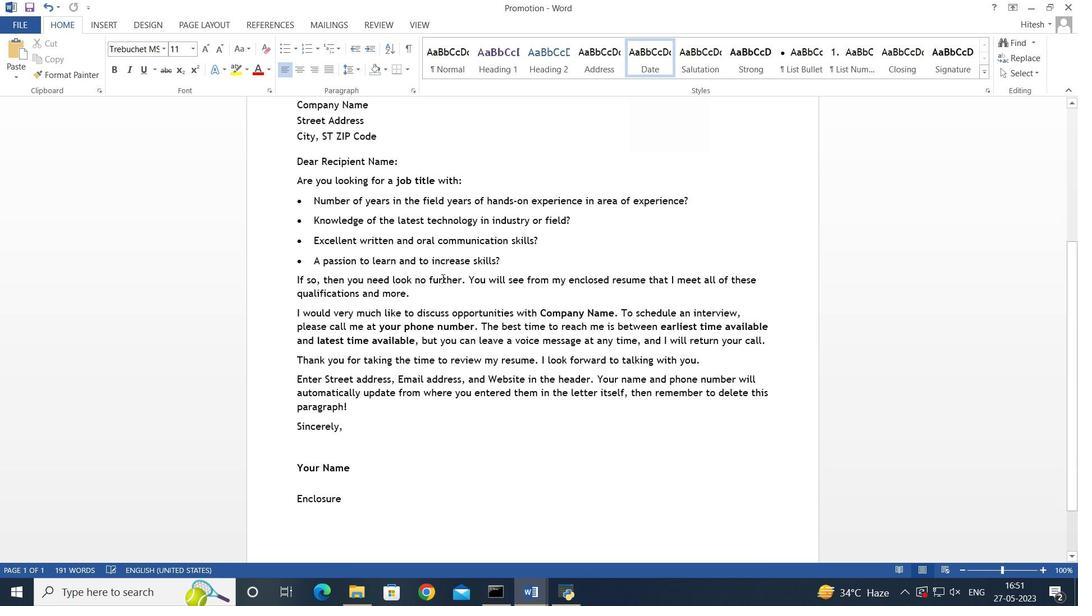 
Action: Mouse scrolled (443, 278) with delta (0, 0)
Screenshot: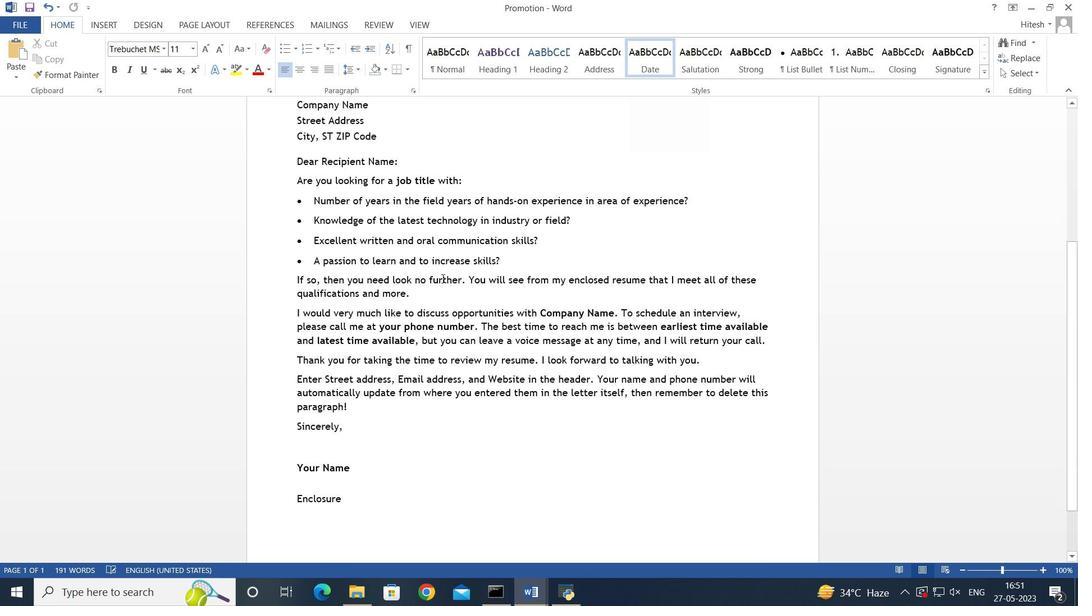 
Action: Mouse moved to (444, 280)
Screenshot: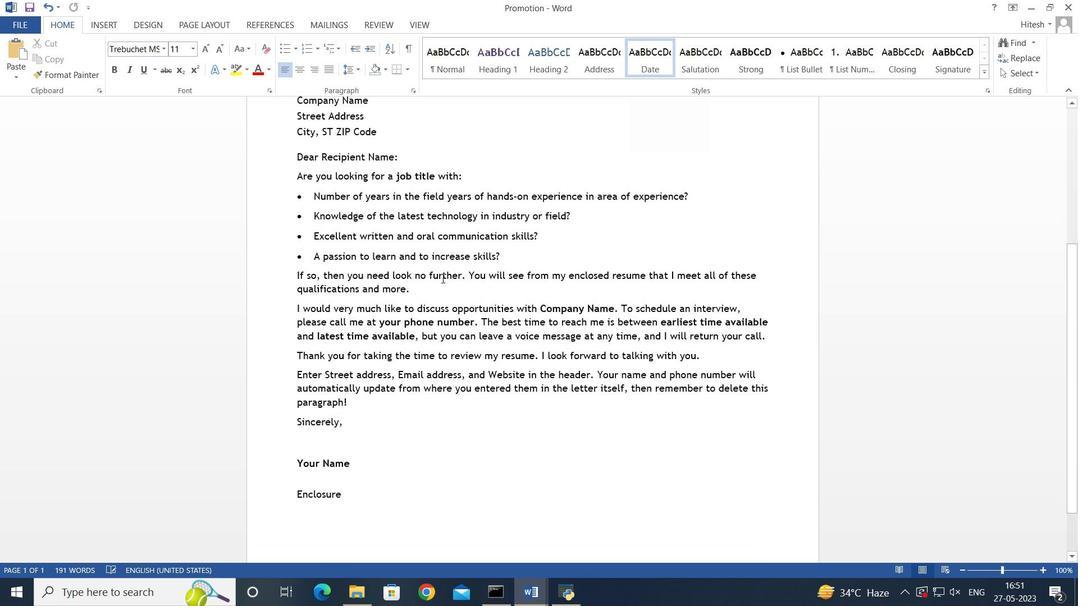 
Action: Mouse scrolled (444, 279) with delta (0, 0)
Screenshot: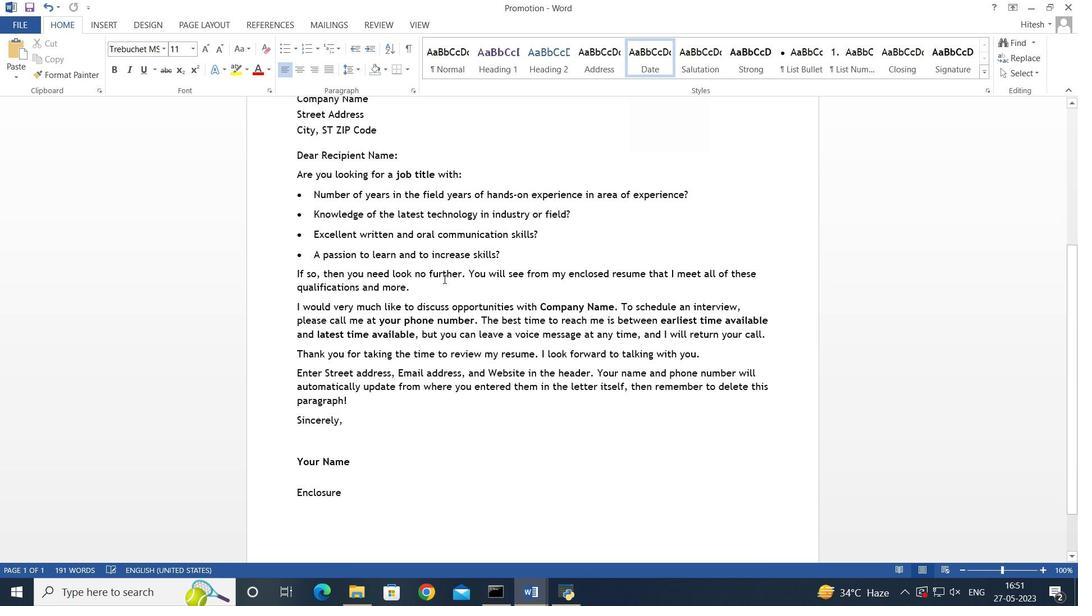 
Action: Mouse moved to (444, 281)
Screenshot: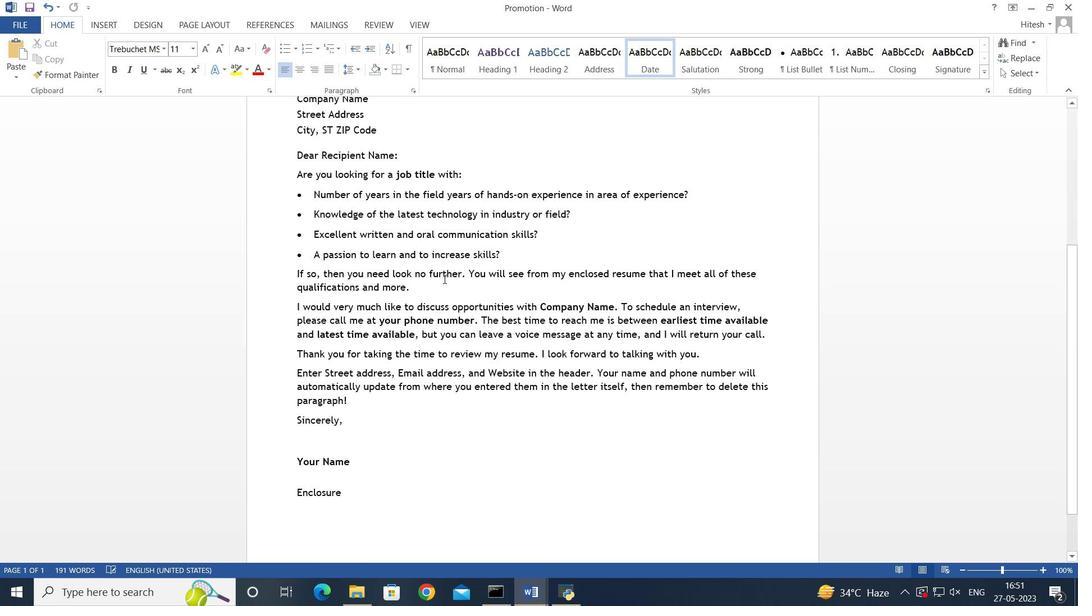 
Action: Mouse scrolled (444, 281) with delta (0, 0)
Screenshot: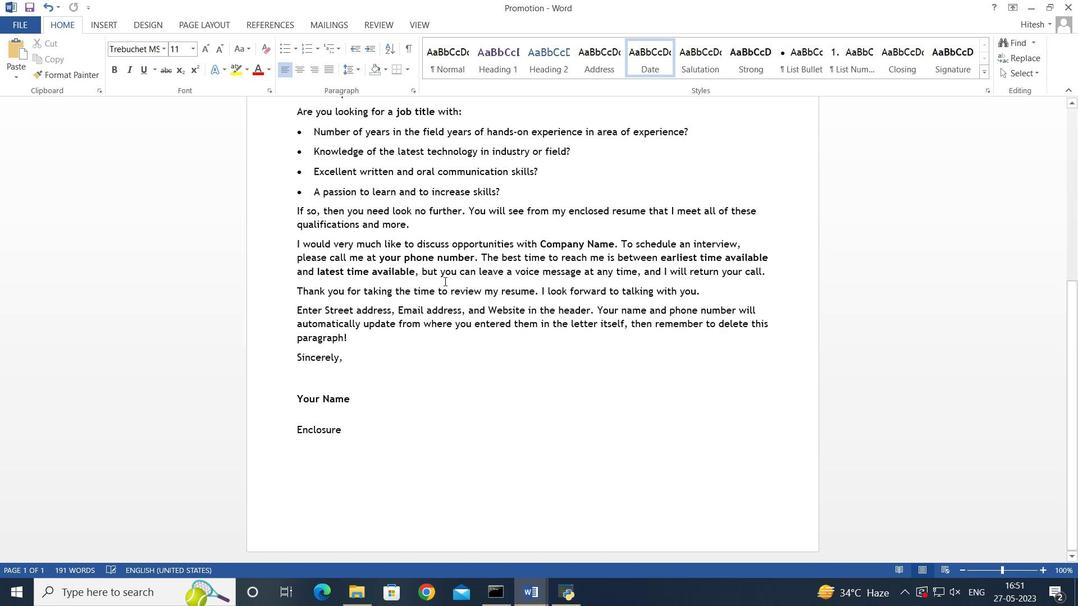 
Action: Mouse scrolled (444, 281) with delta (0, 0)
Screenshot: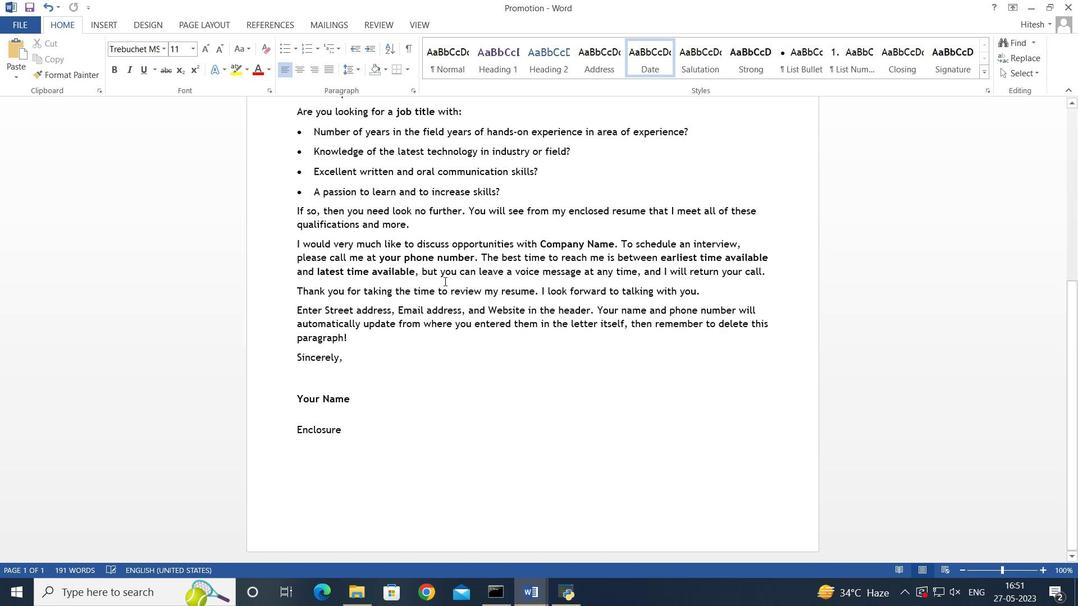 
Action: Mouse scrolled (444, 281) with delta (0, 0)
Screenshot: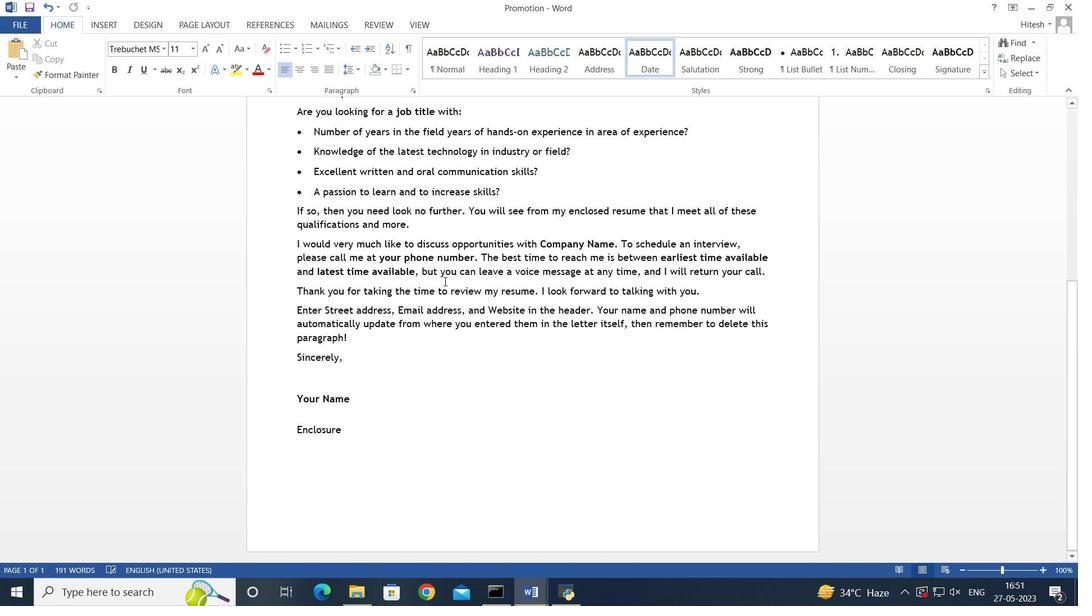 
Action: Mouse scrolled (444, 281) with delta (0, 0)
Screenshot: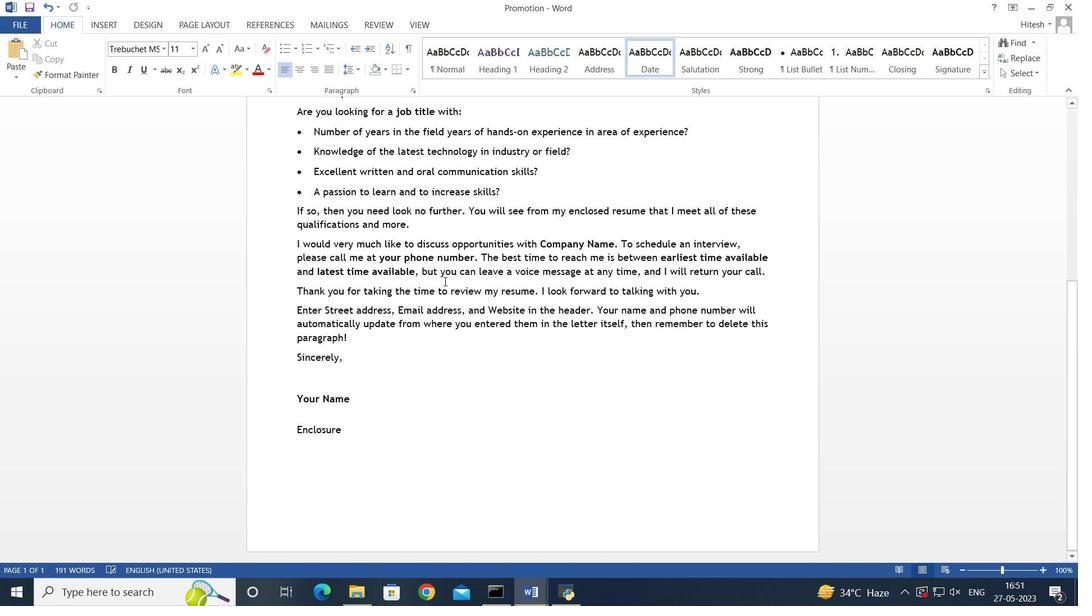 
Action: Mouse scrolled (444, 281) with delta (0, 0)
Screenshot: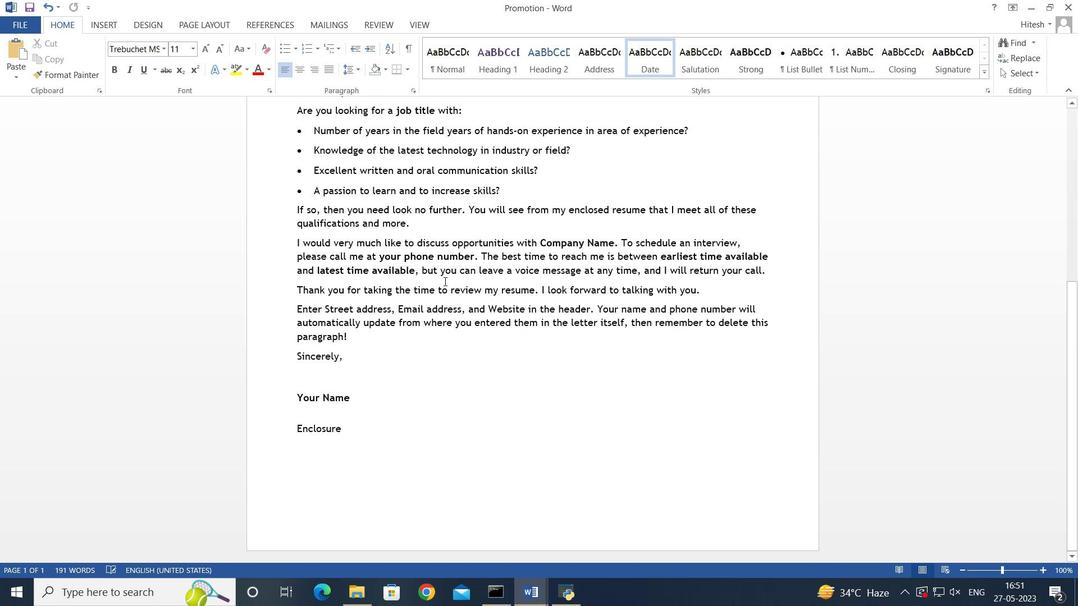 
Action: Mouse scrolled (444, 281) with delta (0, 0)
Screenshot: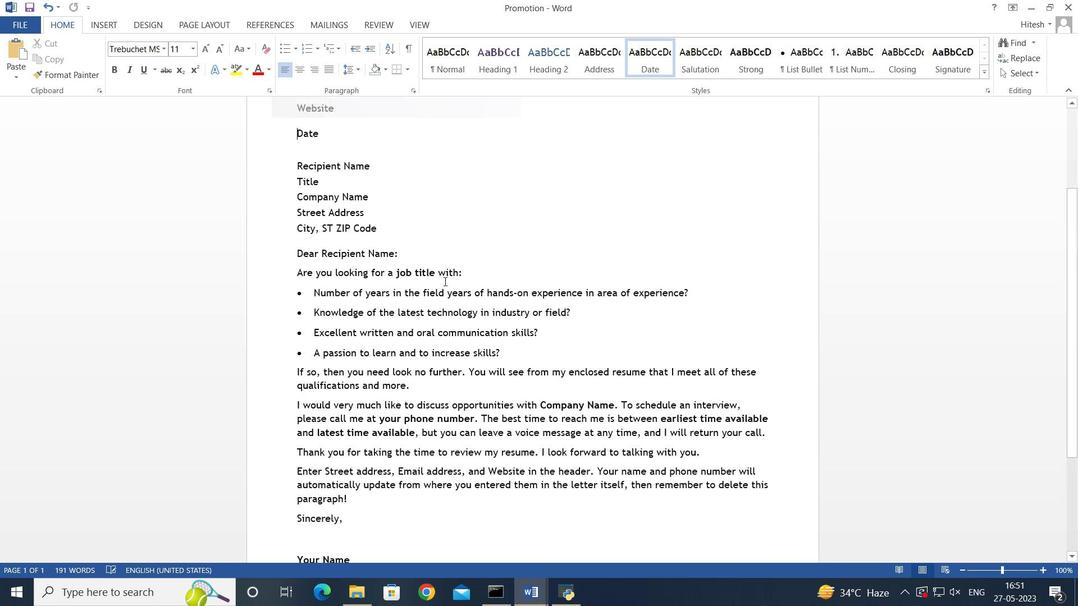 
Action: Mouse scrolled (444, 281) with delta (0, 0)
Screenshot: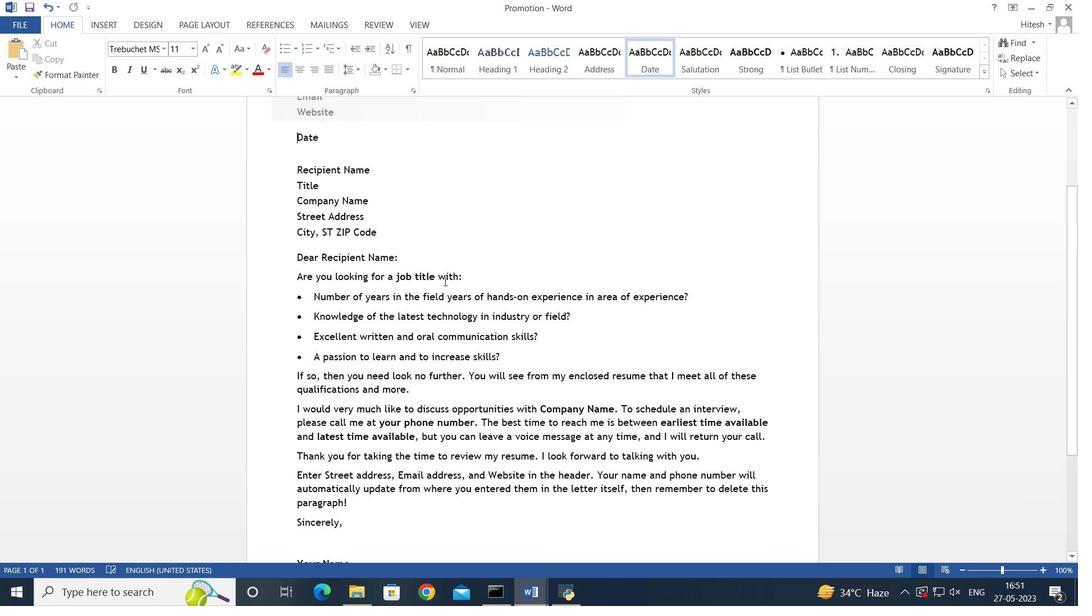 
Action: Mouse moved to (374, 171)
Screenshot: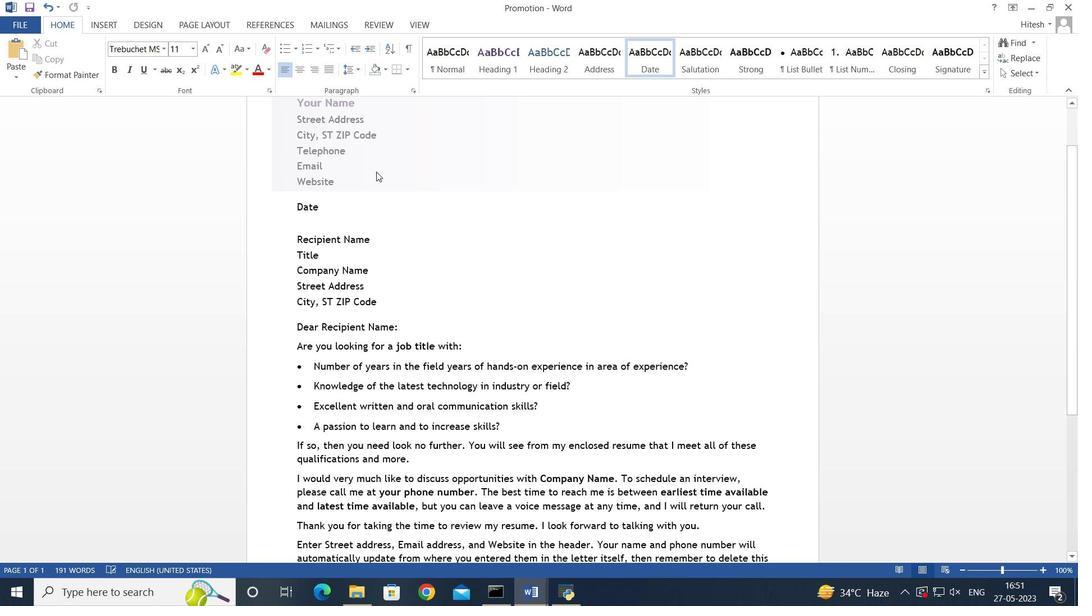 
Action: Mouse scrolled (374, 171) with delta (0, 0)
Screenshot: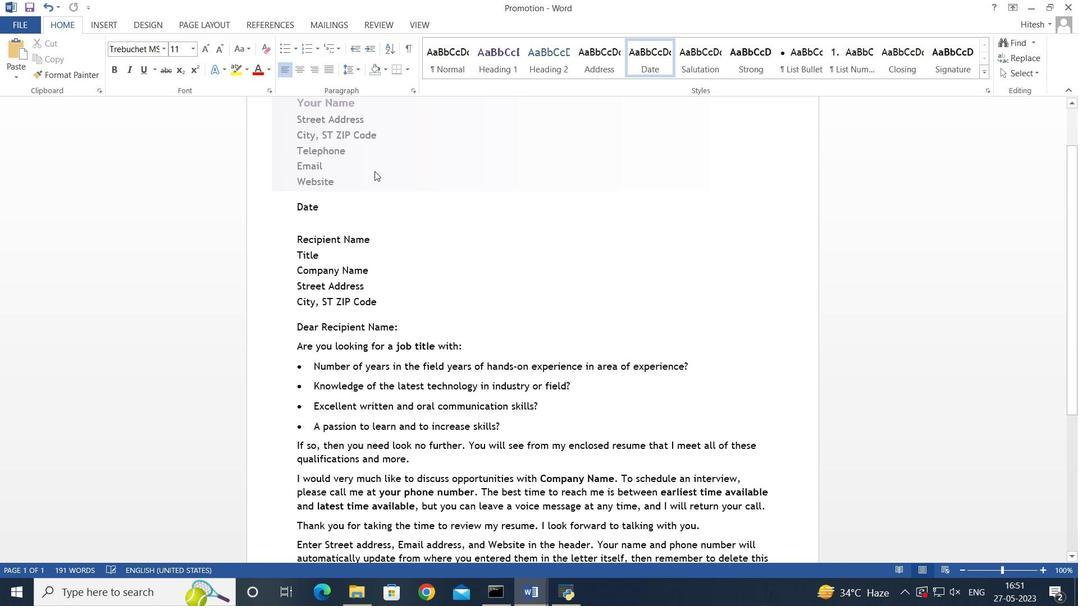 
Action: Mouse scrolled (374, 171) with delta (0, 0)
Screenshot: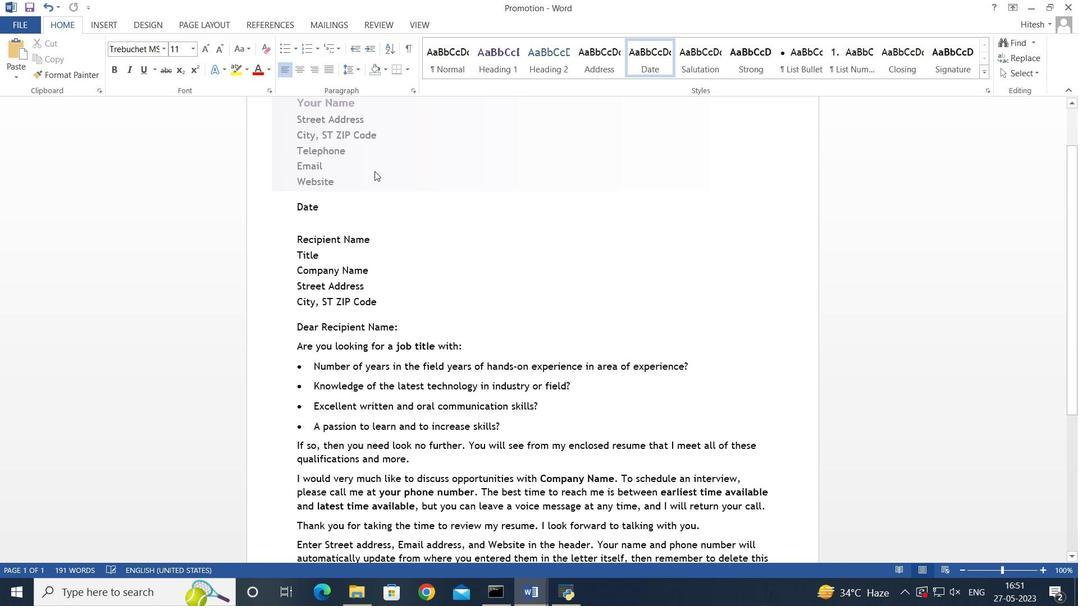 
Action: Mouse scrolled (374, 171) with delta (0, 0)
Screenshot: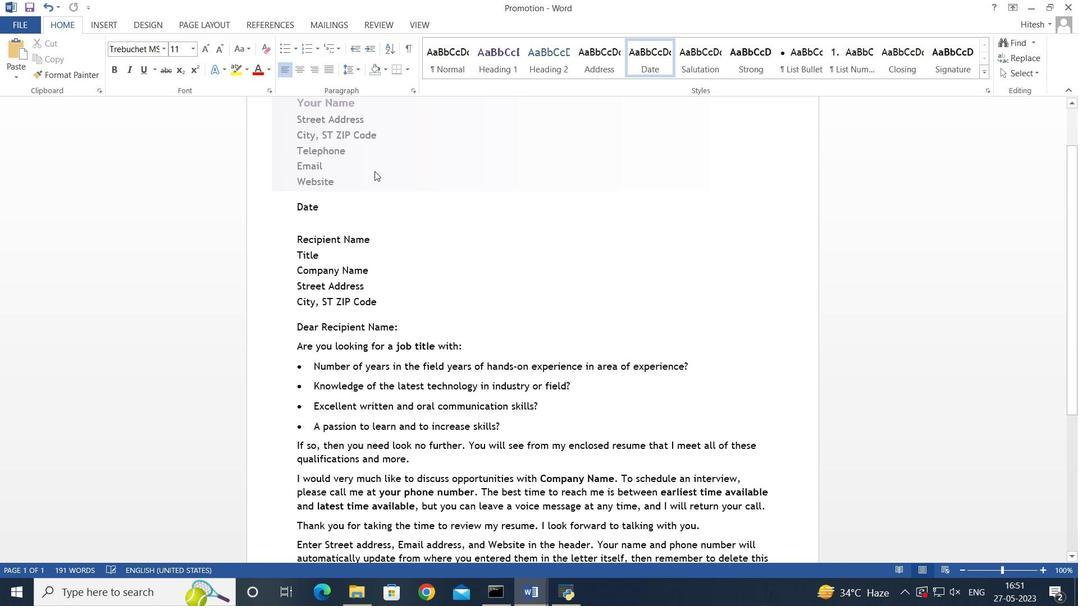 
Action: Mouse moved to (402, 215)
Screenshot: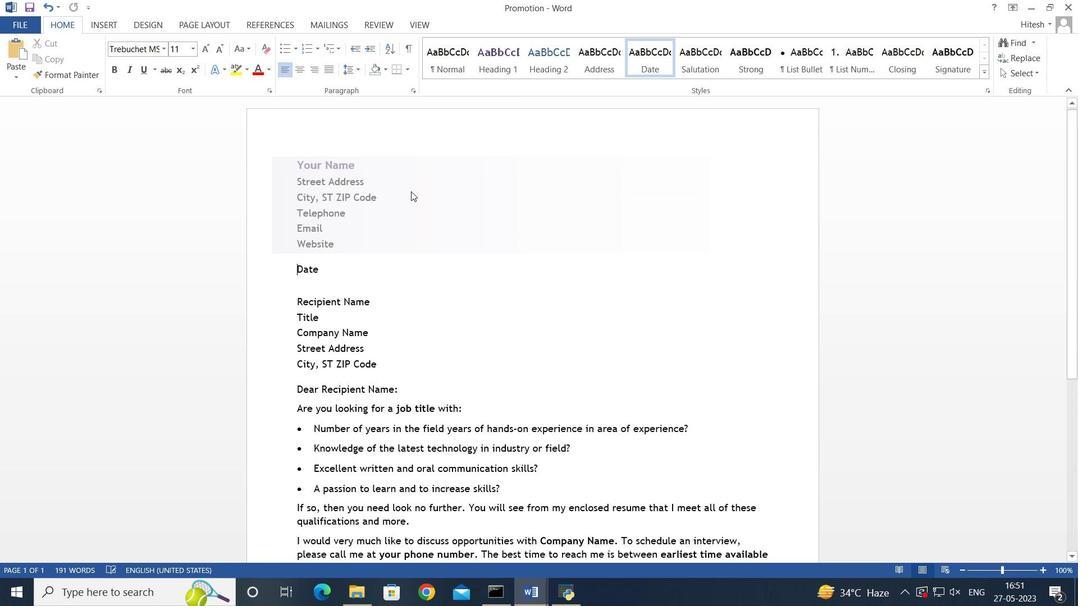 
Action: Mouse scrolled (402, 214) with delta (0, 0)
Screenshot: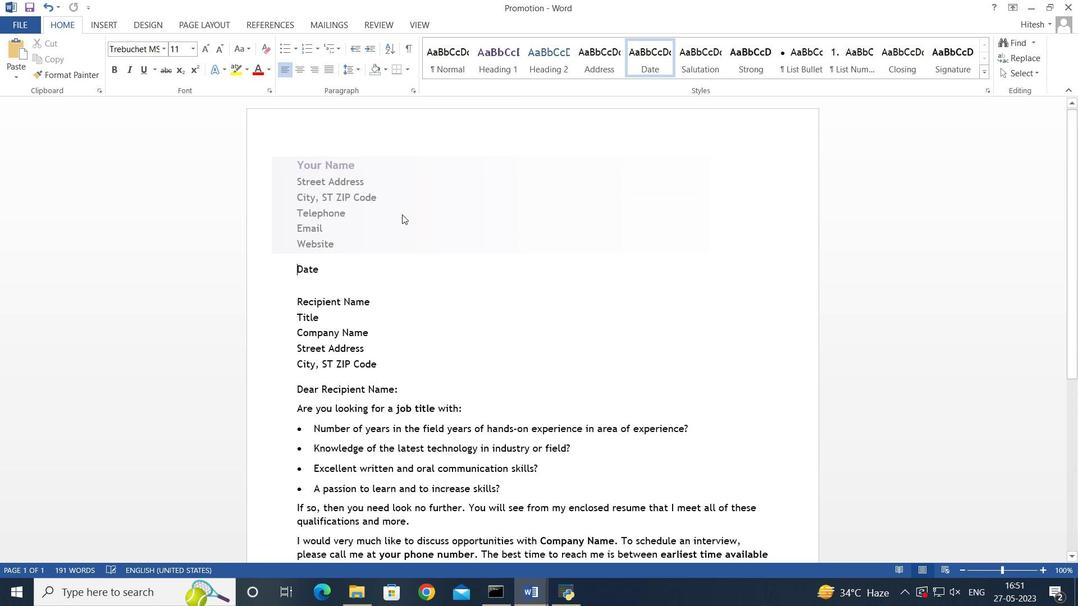 
Action: Mouse scrolled (402, 214) with delta (0, 0)
Screenshot: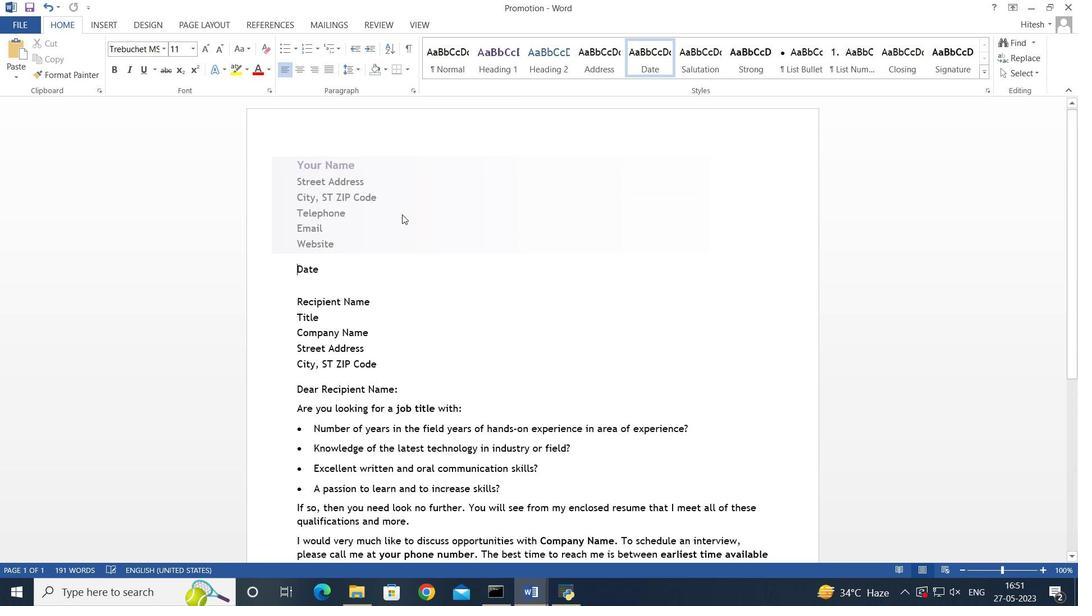 
Action: Mouse moved to (372, 265)
Screenshot: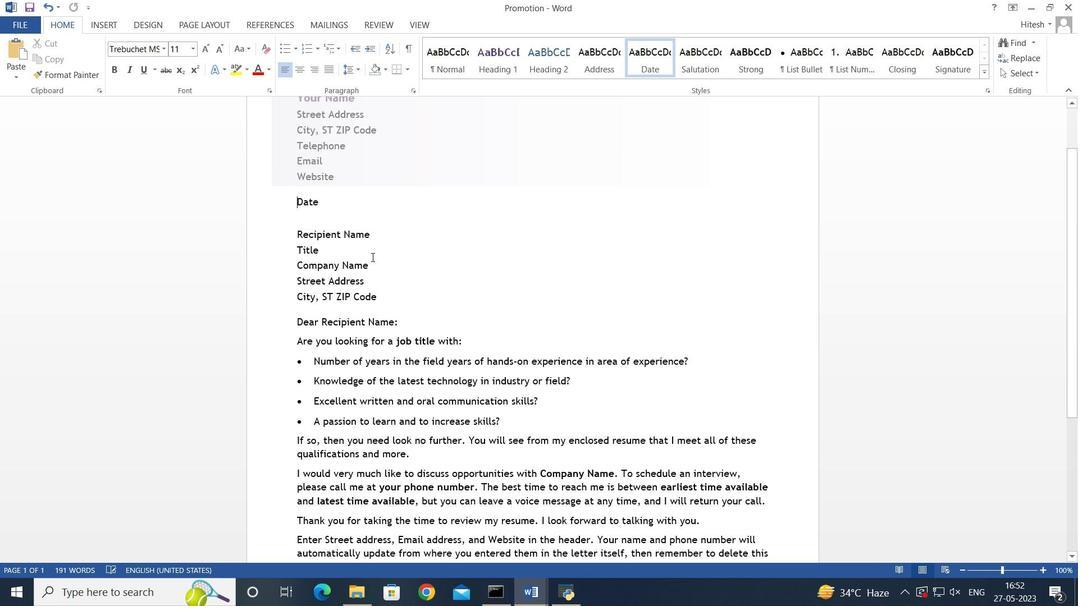 
Action: Mouse scrolled (372, 265) with delta (0, 0)
Screenshot: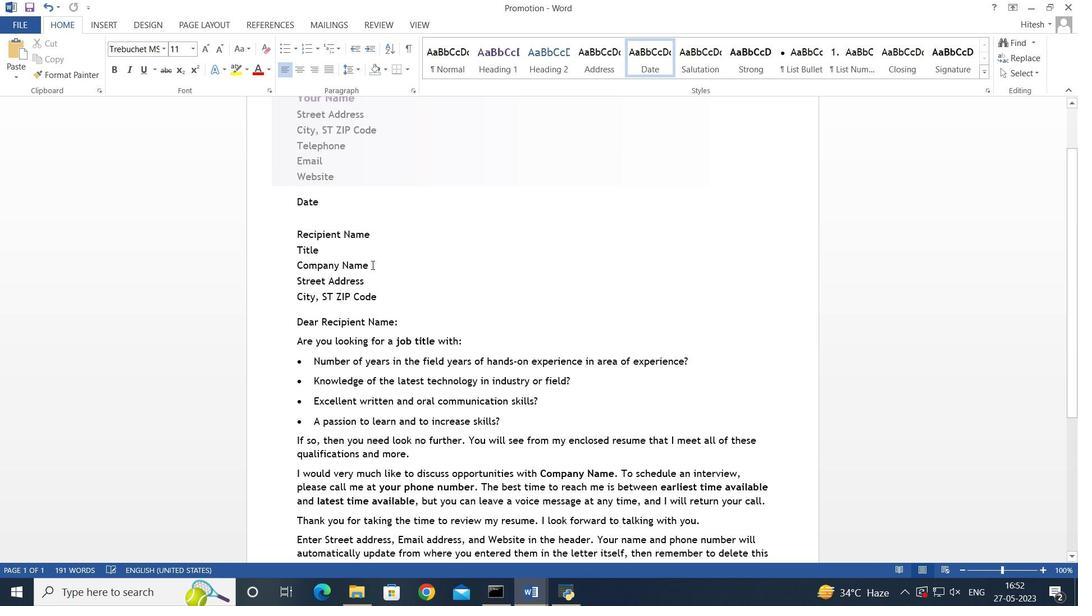 
Action: Mouse scrolled (372, 265) with delta (0, 0)
Screenshot: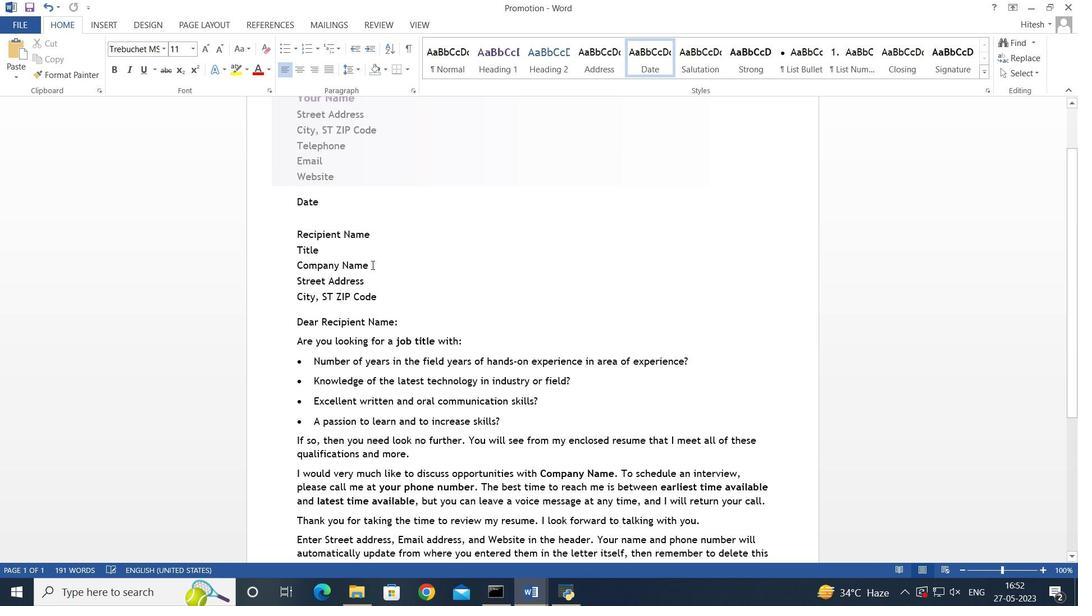 
Action: Mouse moved to (363, 199)
Screenshot: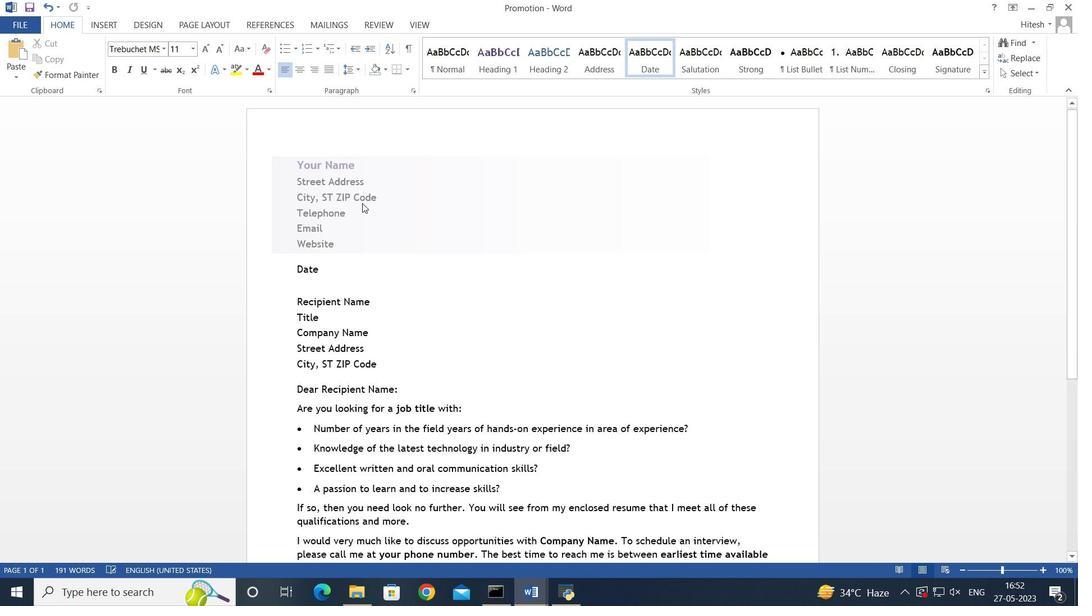 
Action: Mouse scrolled (363, 199) with delta (0, 0)
Screenshot: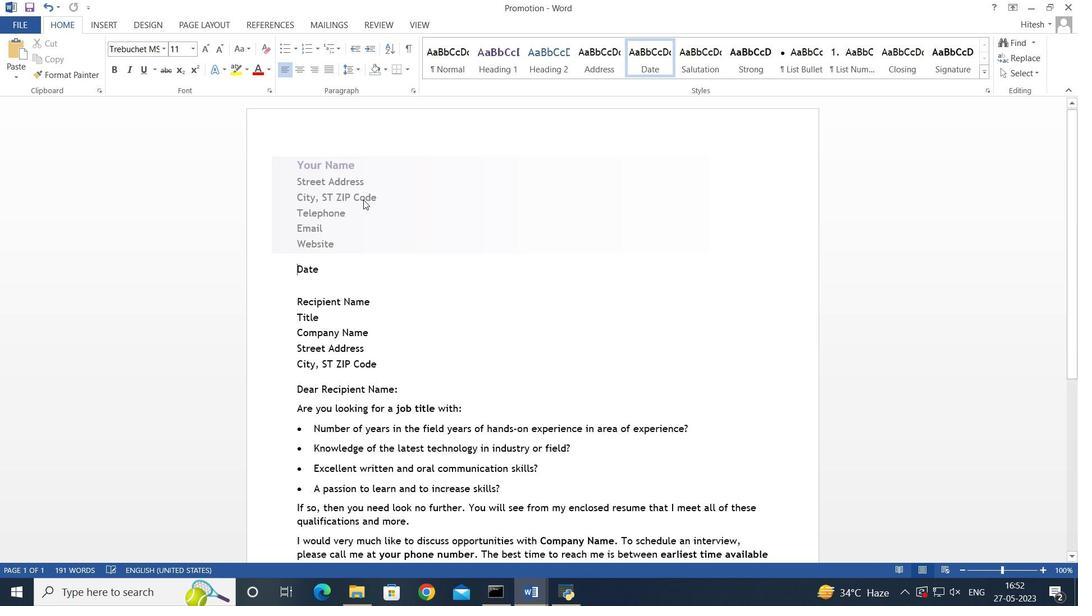 
Action: Mouse pressed left at (363, 199)
Screenshot: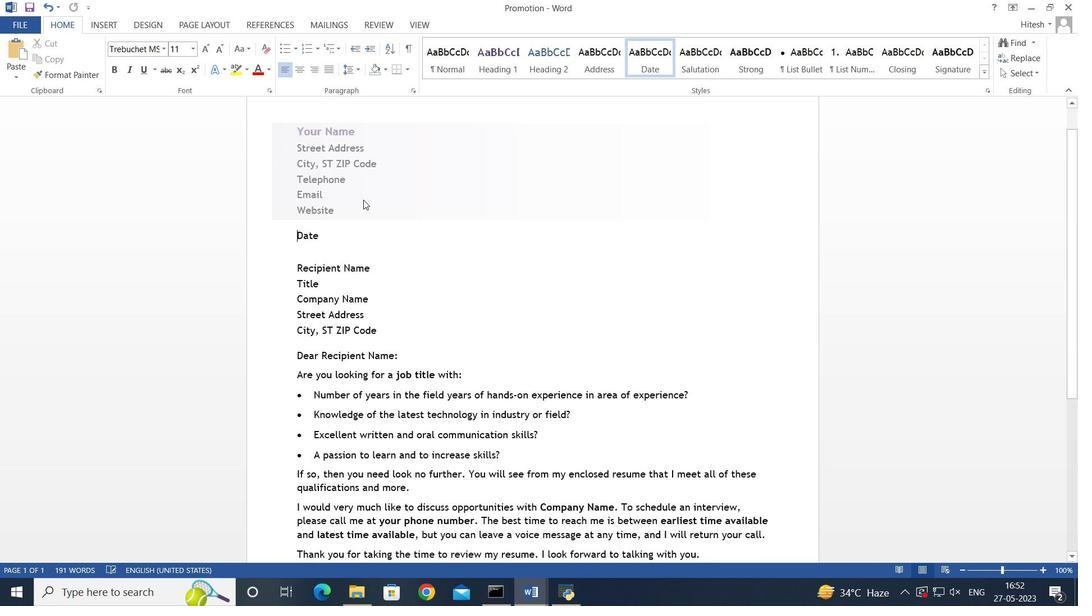 
Action: Mouse moved to (364, 247)
Screenshot: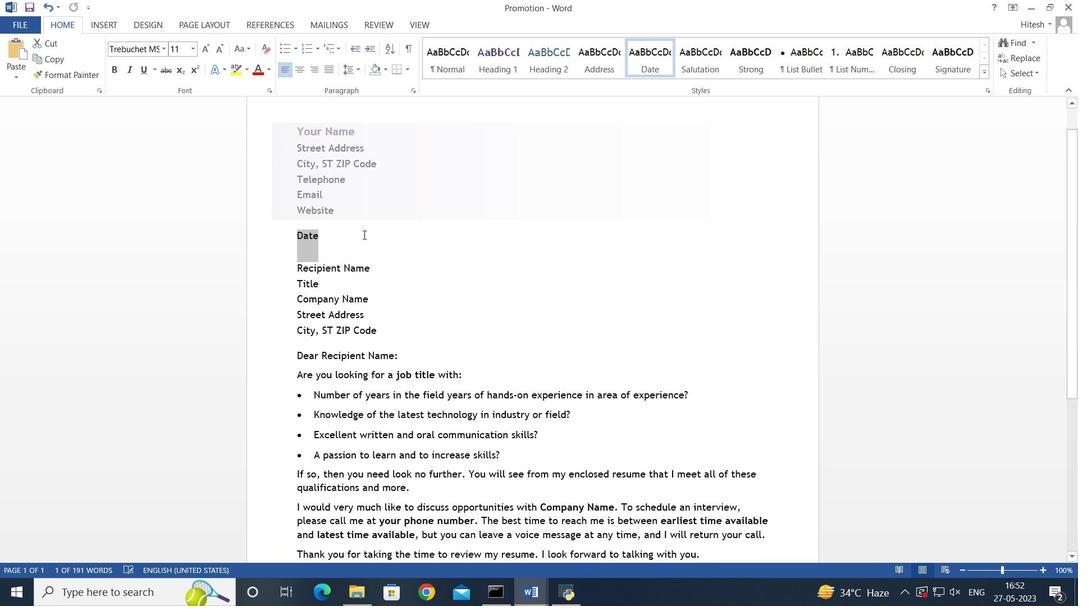 
Action: Mouse pressed left at (364, 247)
Screenshot: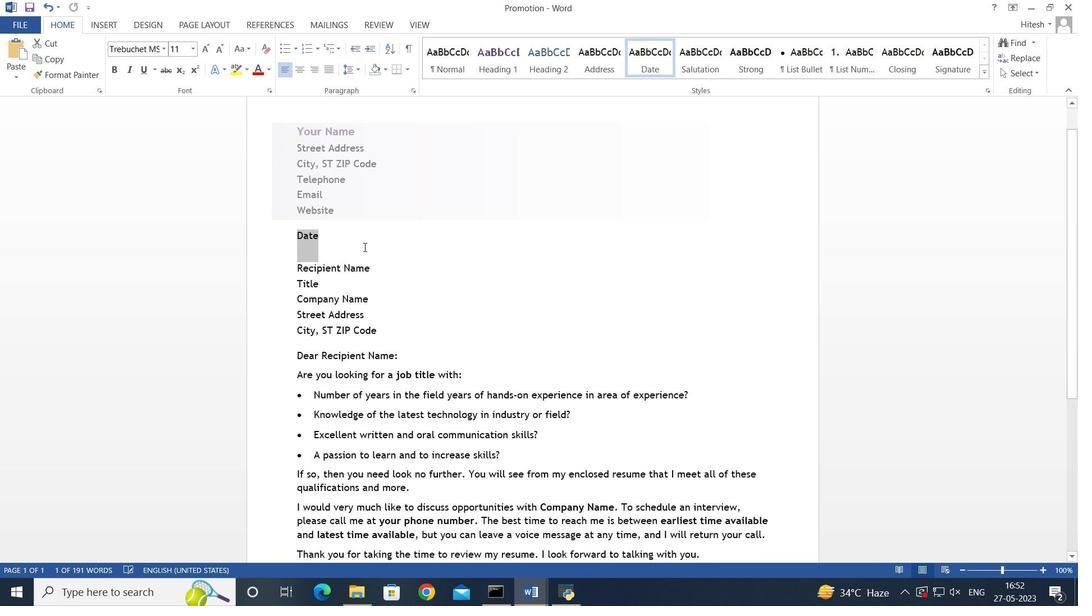 
Action: Mouse moved to (405, 294)
Screenshot: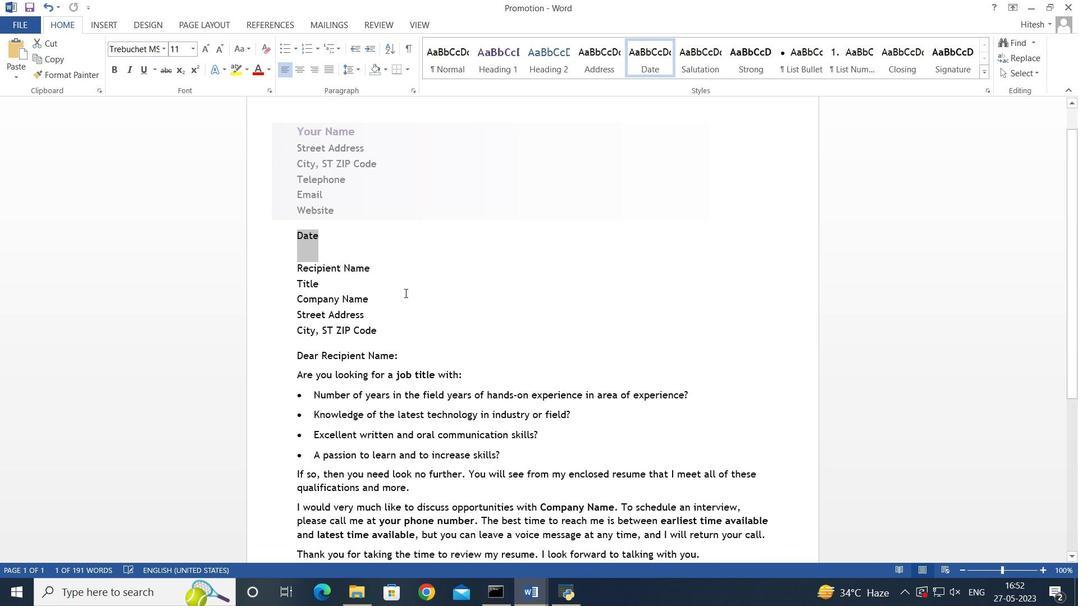 
Action: Mouse pressed left at (405, 294)
Screenshot: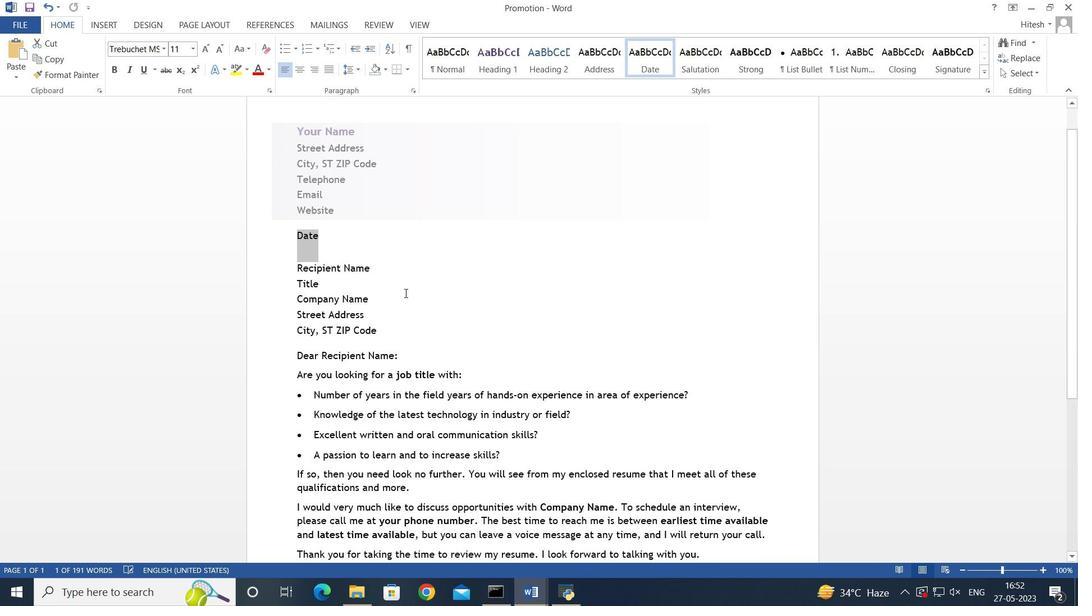 
Action: Mouse moved to (434, 340)
Screenshot: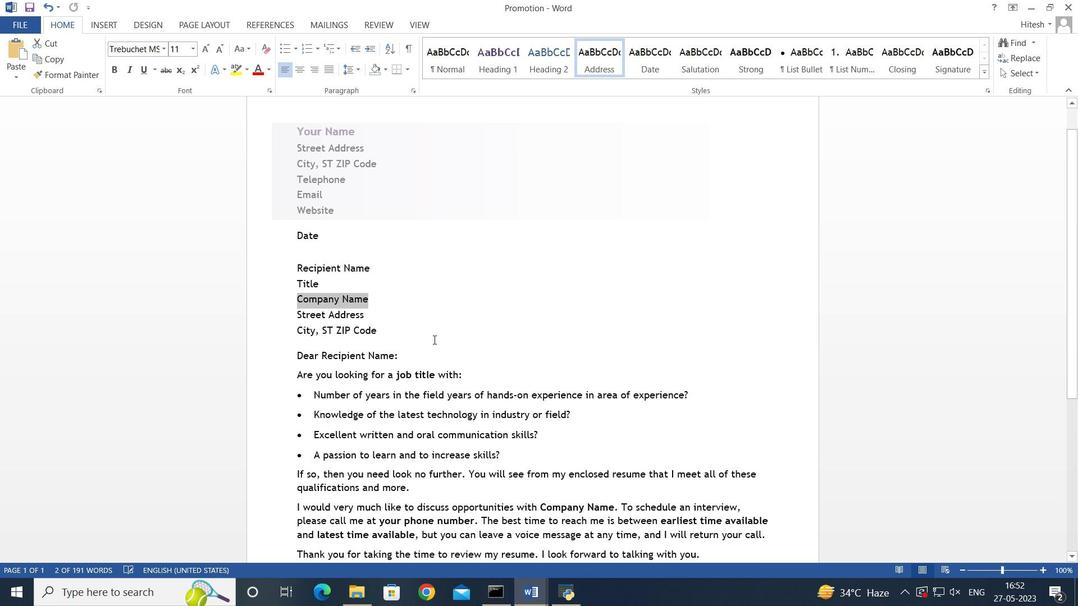 
Action: Mouse pressed left at (434, 340)
Screenshot: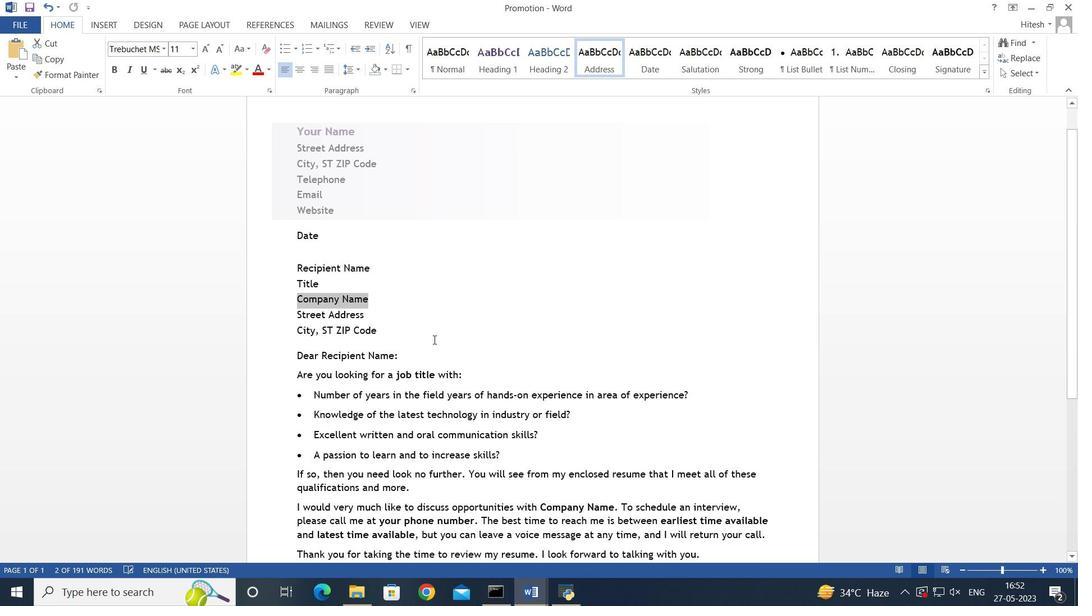 
Action: Mouse moved to (376, 302)
Screenshot: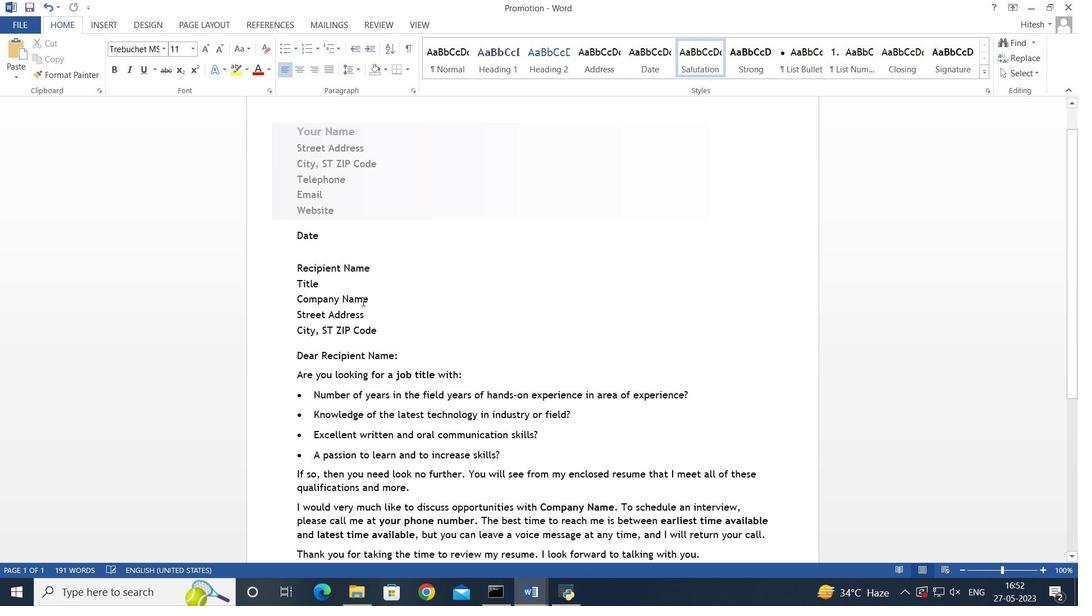 
Action: Mouse pressed left at (376, 302)
Screenshot: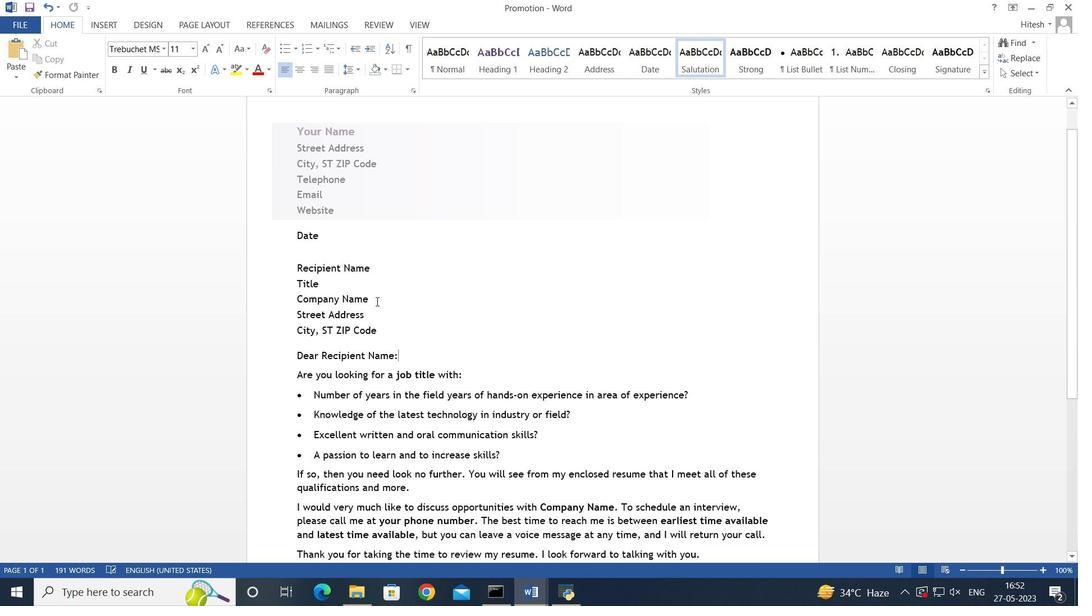 
Action: Key pressed <Key.backspace><Key.backspace>
Screenshot: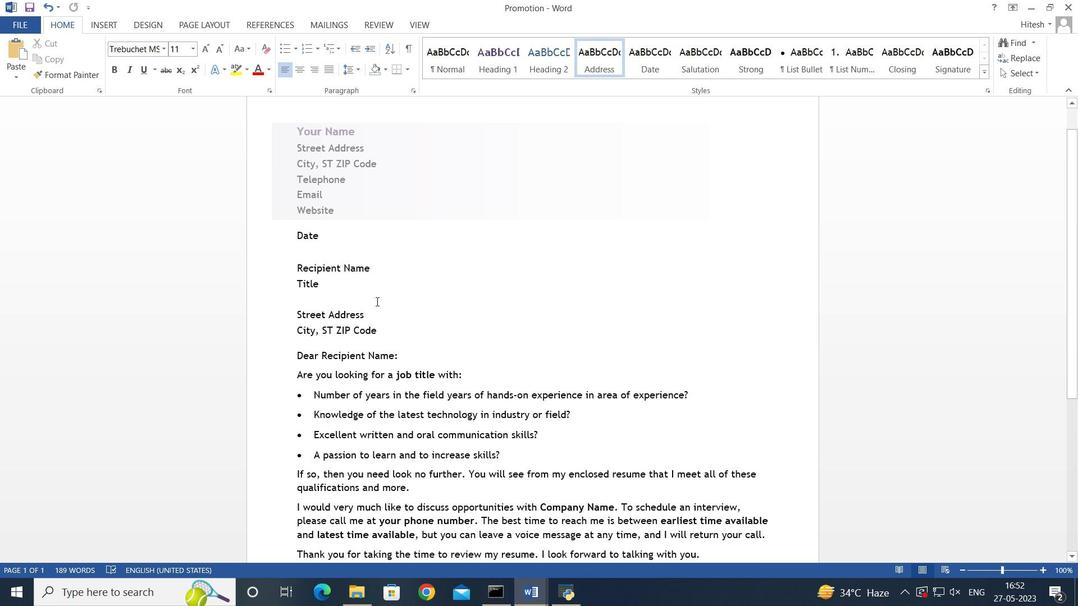
Action: Mouse moved to (383, 327)
Screenshot: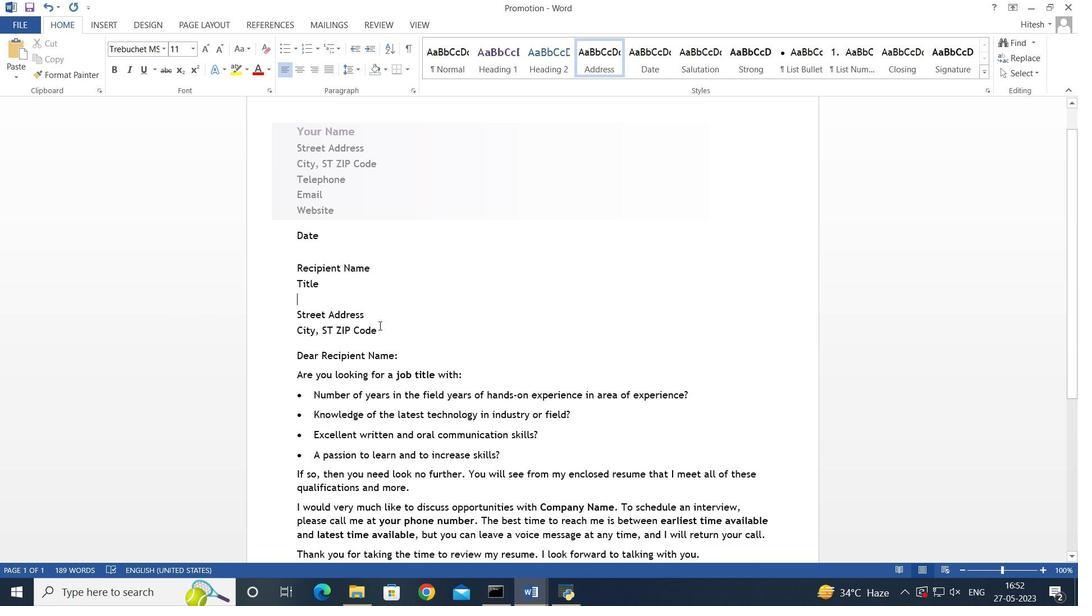 
Action: Mouse pressed left at (383, 327)
Screenshot: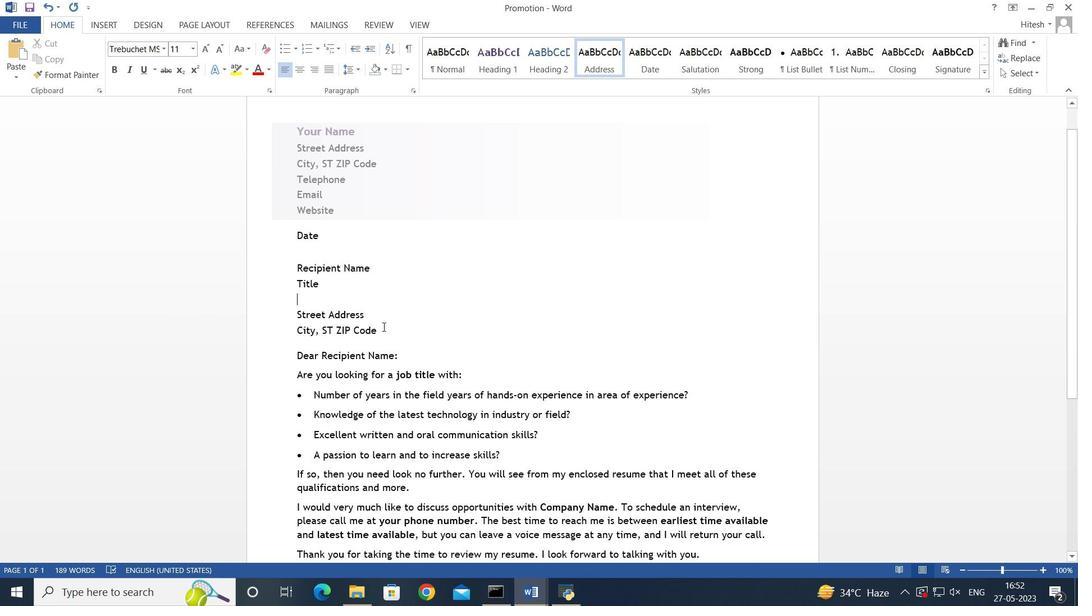 
Action: Key pressed <Key.backspace>
Screenshot: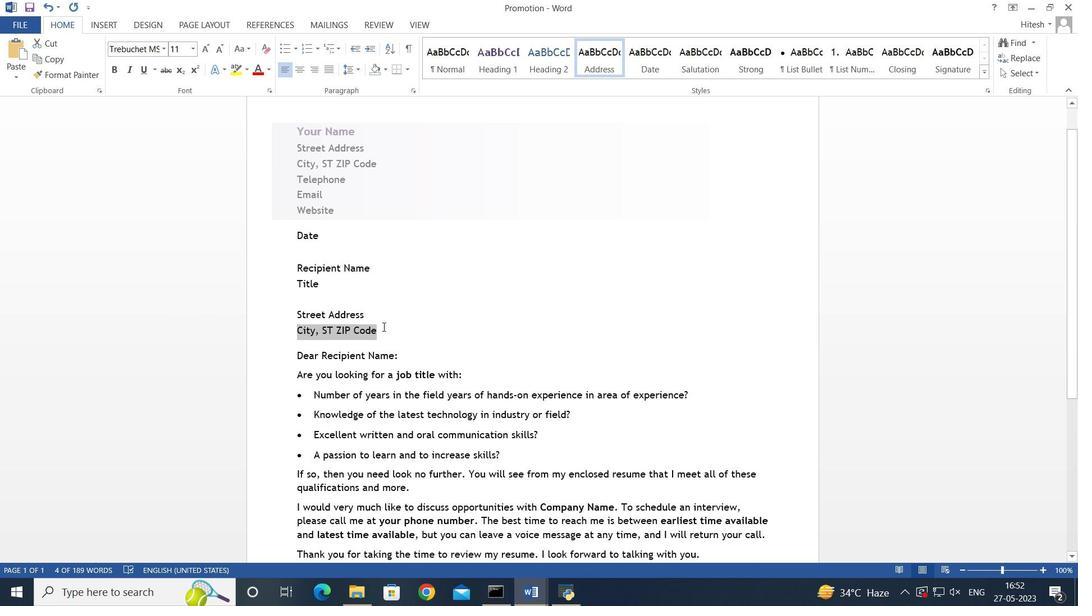 
Action: Mouse moved to (379, 315)
Screenshot: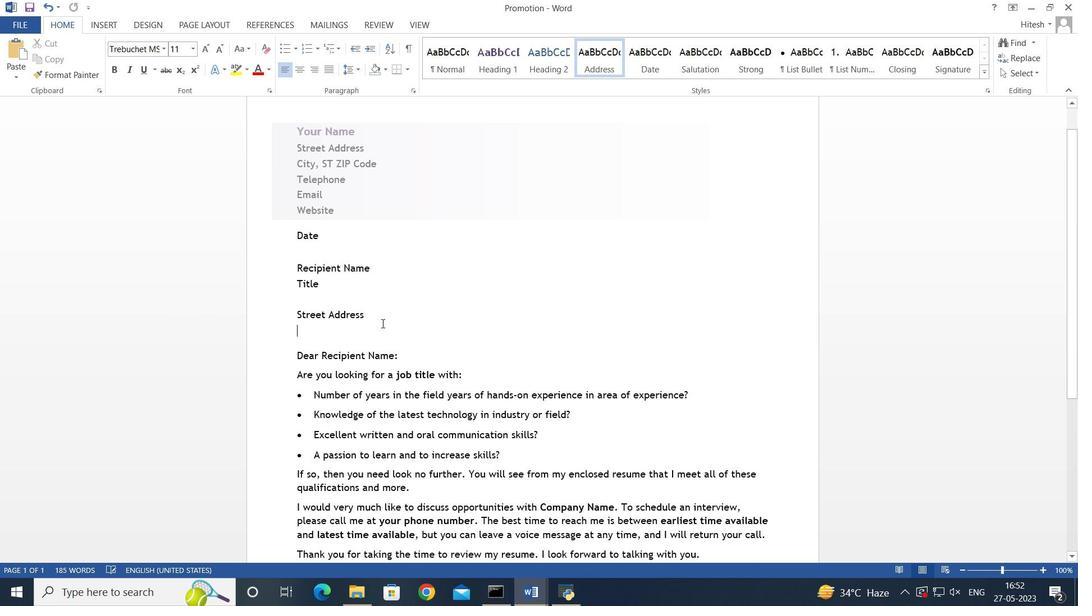 
Action: Mouse pressed left at (379, 315)
Screenshot: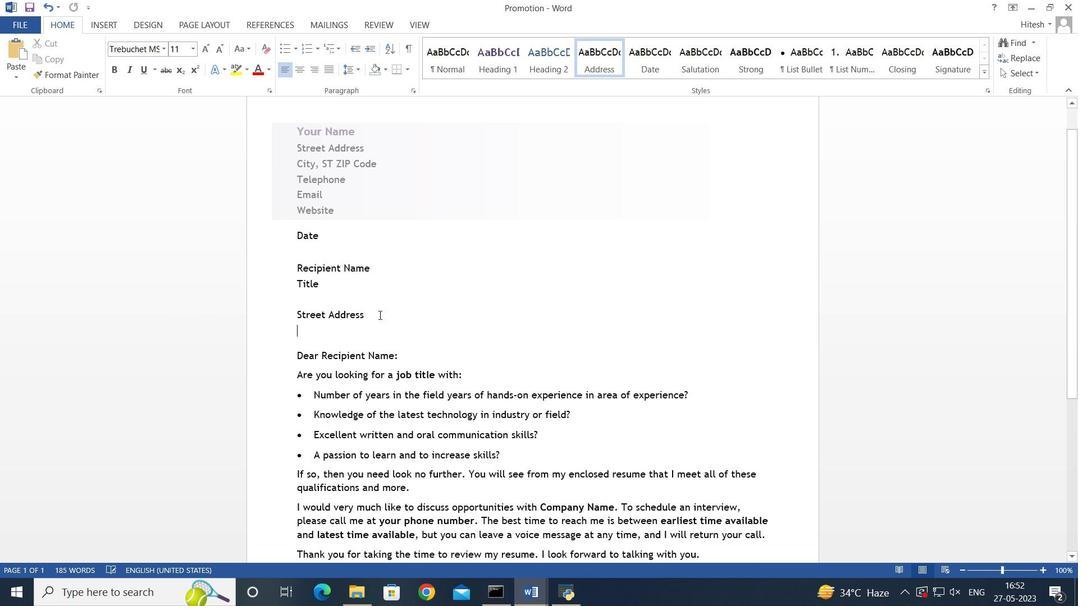 
Action: Key pressed <Key.backspace>
Screenshot: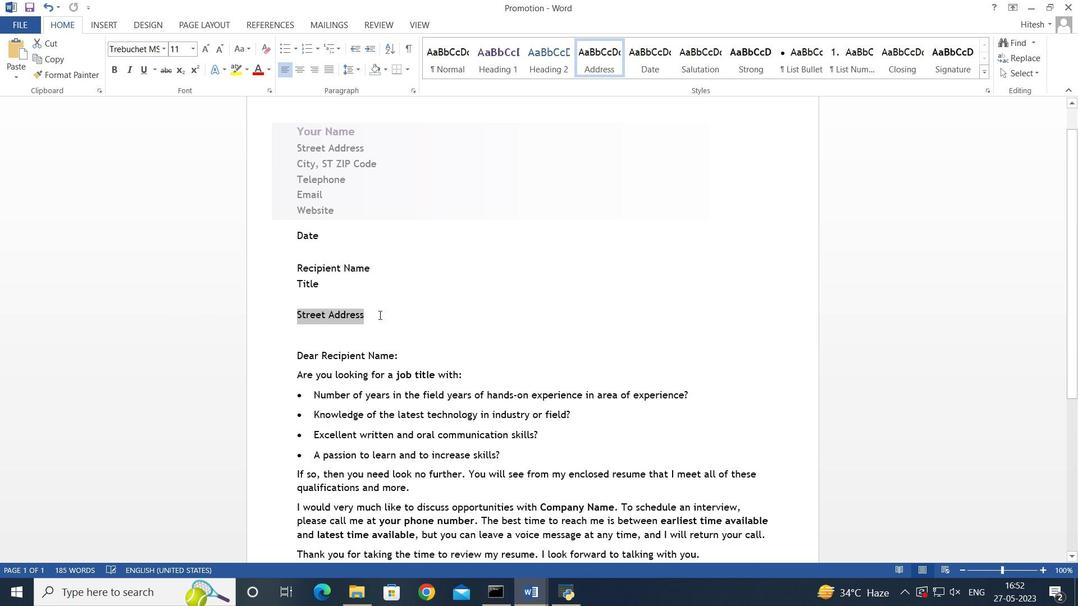 
Action: Mouse moved to (368, 328)
Screenshot: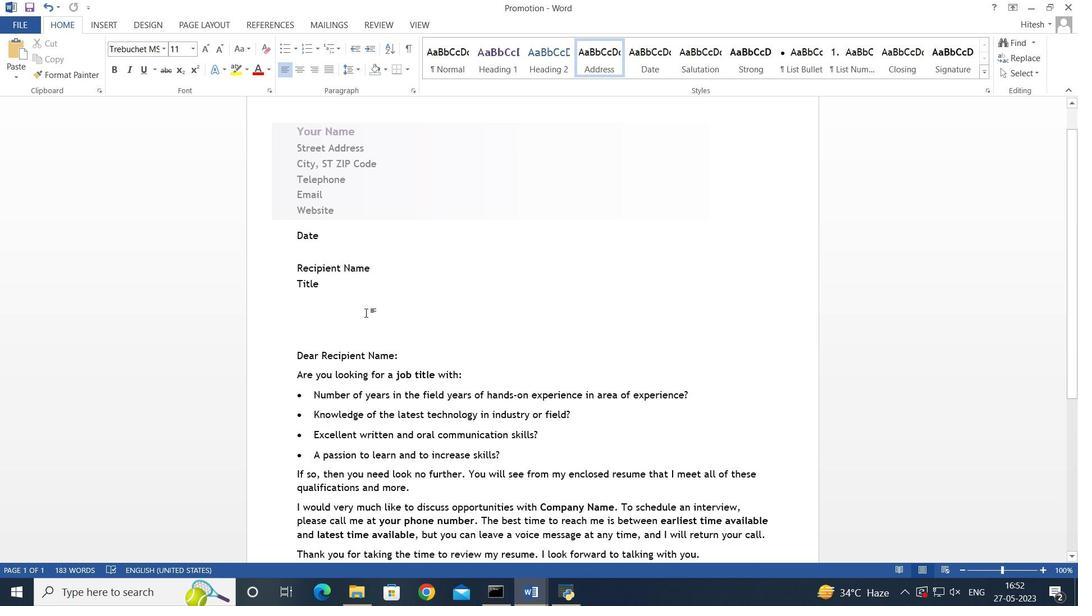 
Action: Mouse pressed left at (368, 328)
Screenshot: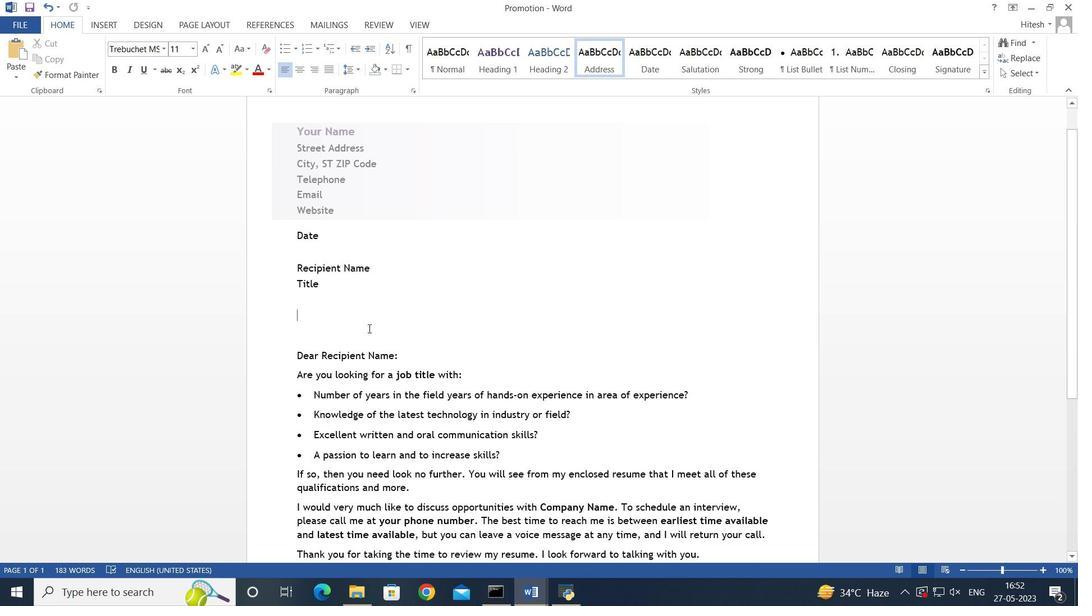 
Action: Mouse moved to (330, 309)
Screenshot: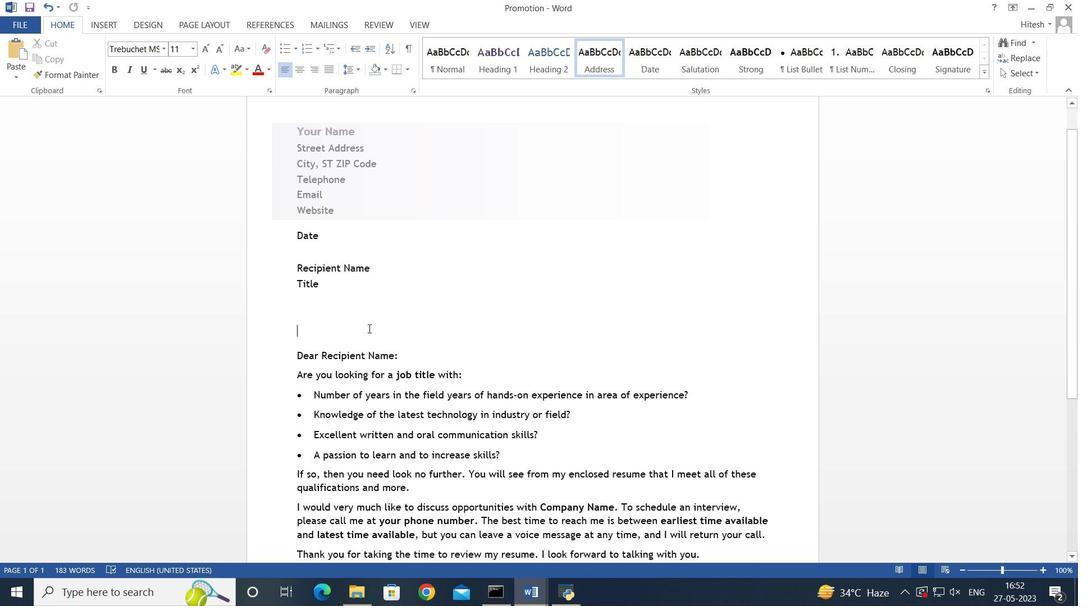 
Action: Key pressed <Key.backspace><Key.backspace><Key.backspace>
Screenshot: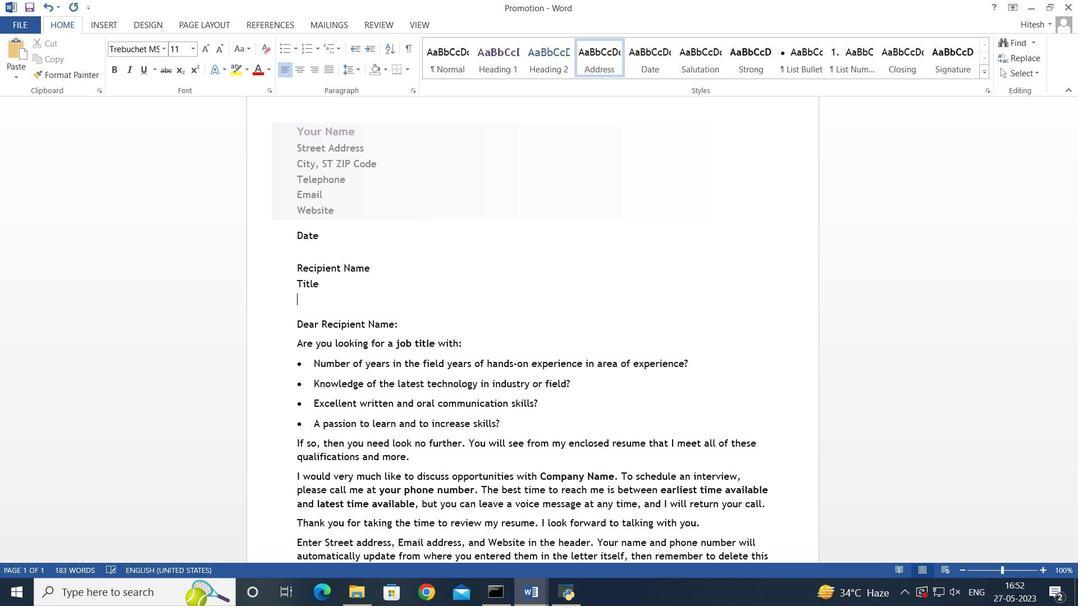 
Action: Mouse moved to (353, 289)
Screenshot: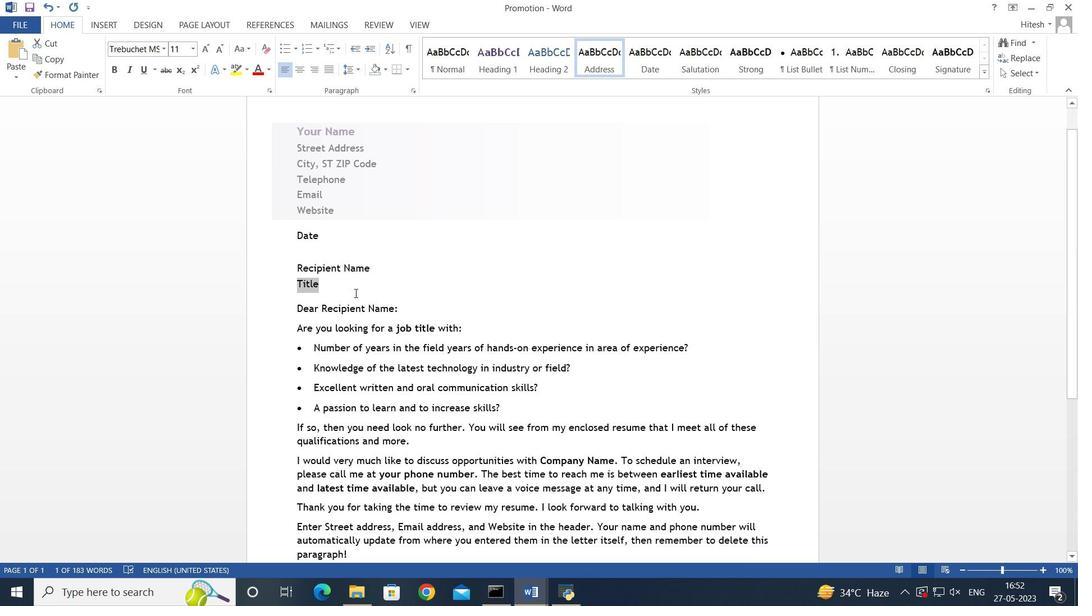 
Action: Mouse pressed left at (353, 289)
Screenshot: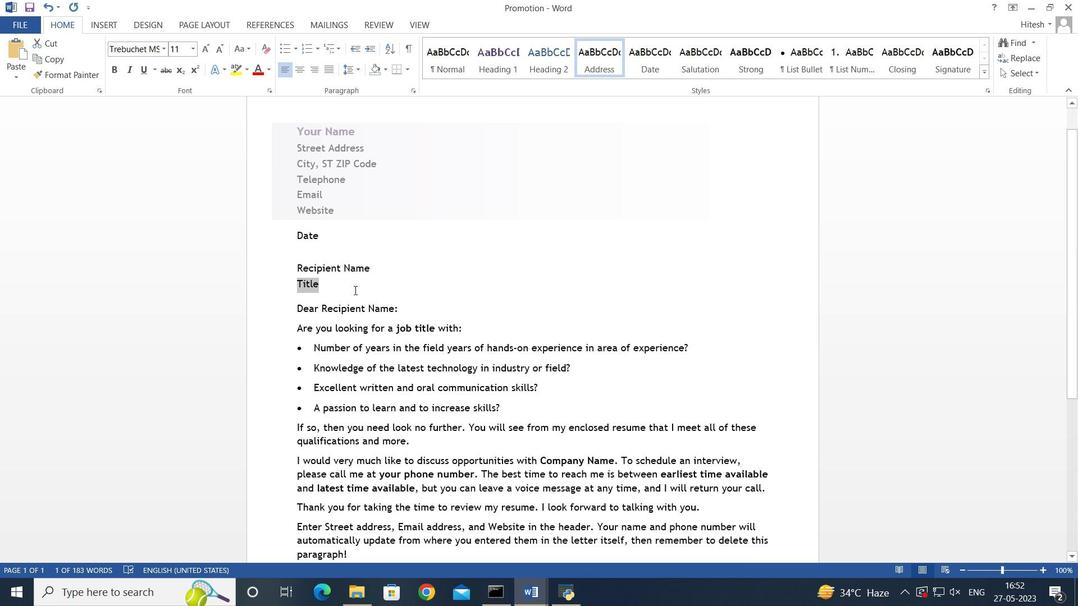 
Action: Mouse moved to (357, 287)
Screenshot: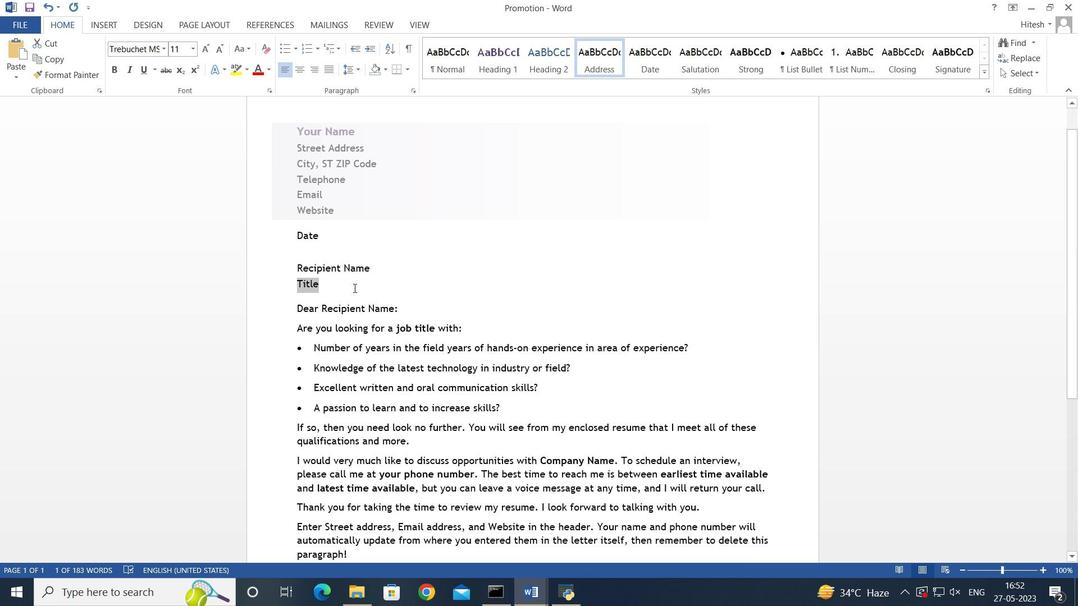 
Action: Mouse pressed left at (357, 287)
Screenshot: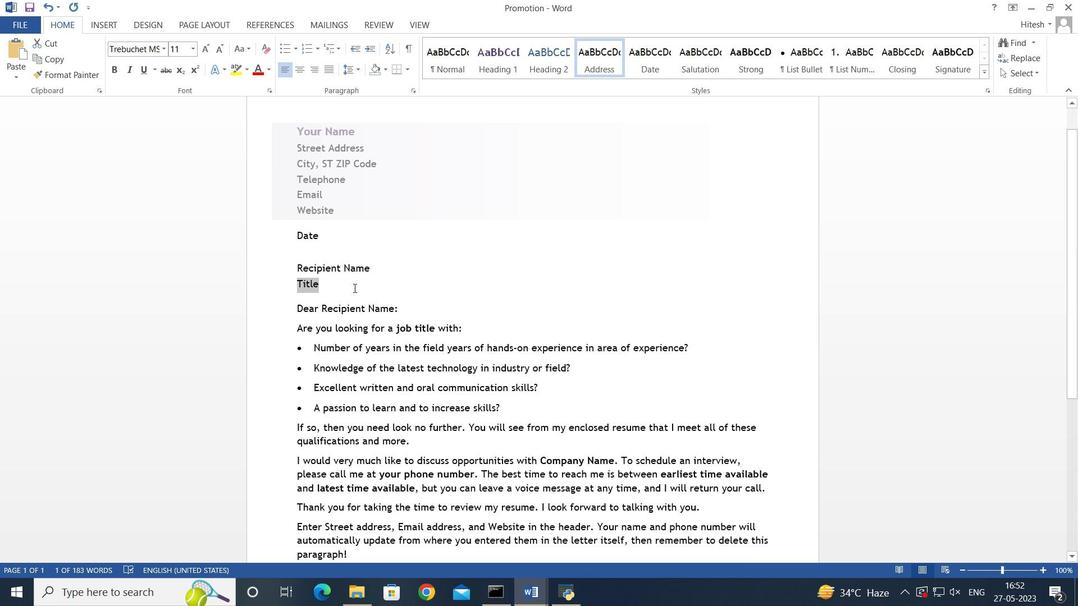 
Action: Mouse moved to (374, 283)
Screenshot: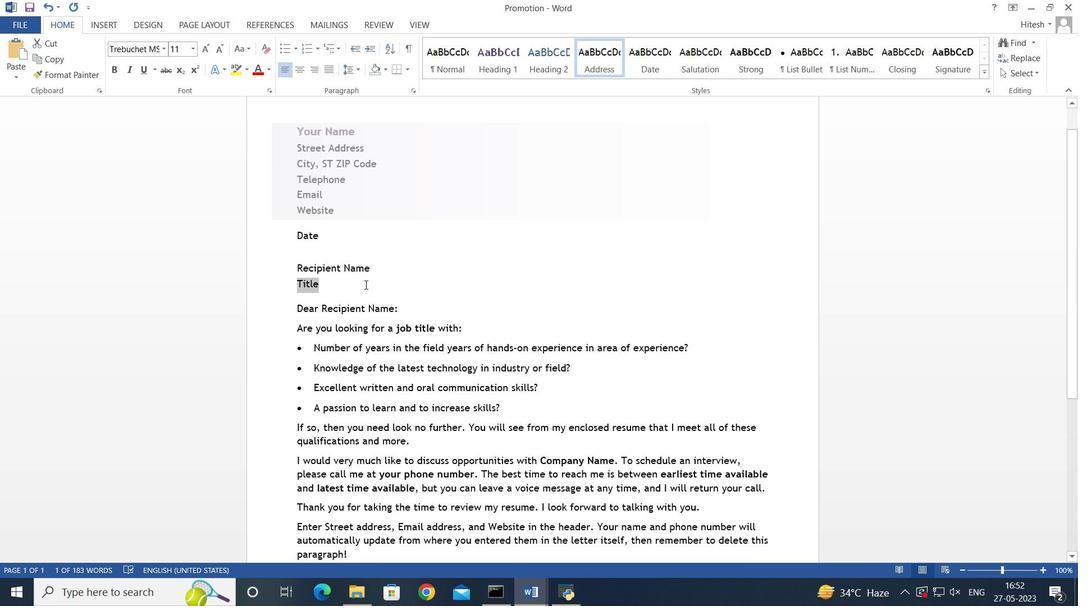 
Action: Mouse pressed left at (374, 283)
Screenshot: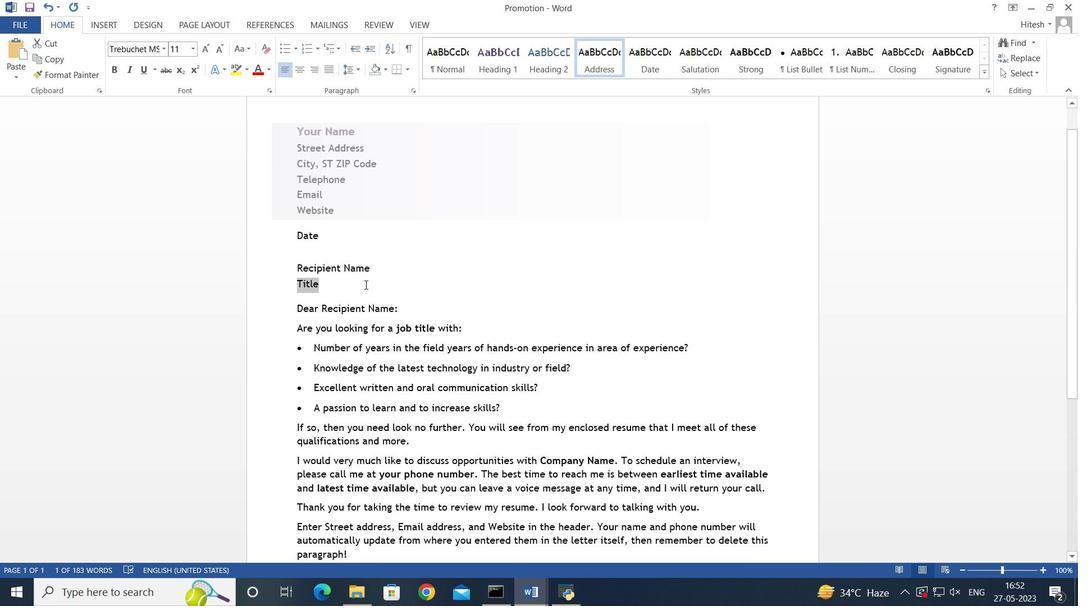 
Action: Mouse moved to (458, 276)
Screenshot: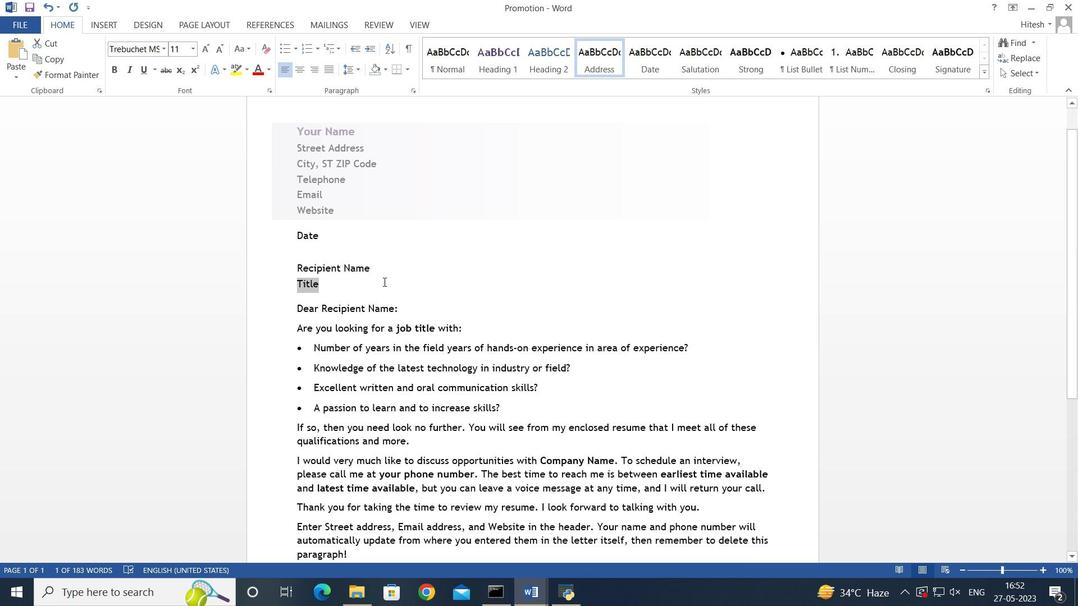 
Action: Mouse pressed left at (458, 276)
Screenshot: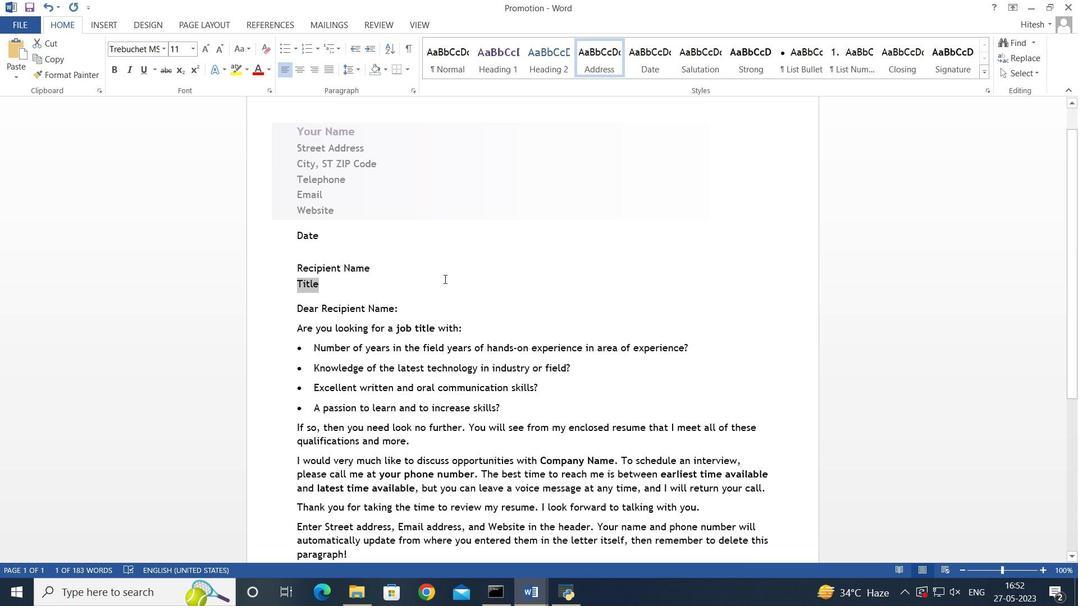 
Action: Mouse pressed left at (458, 276)
Screenshot: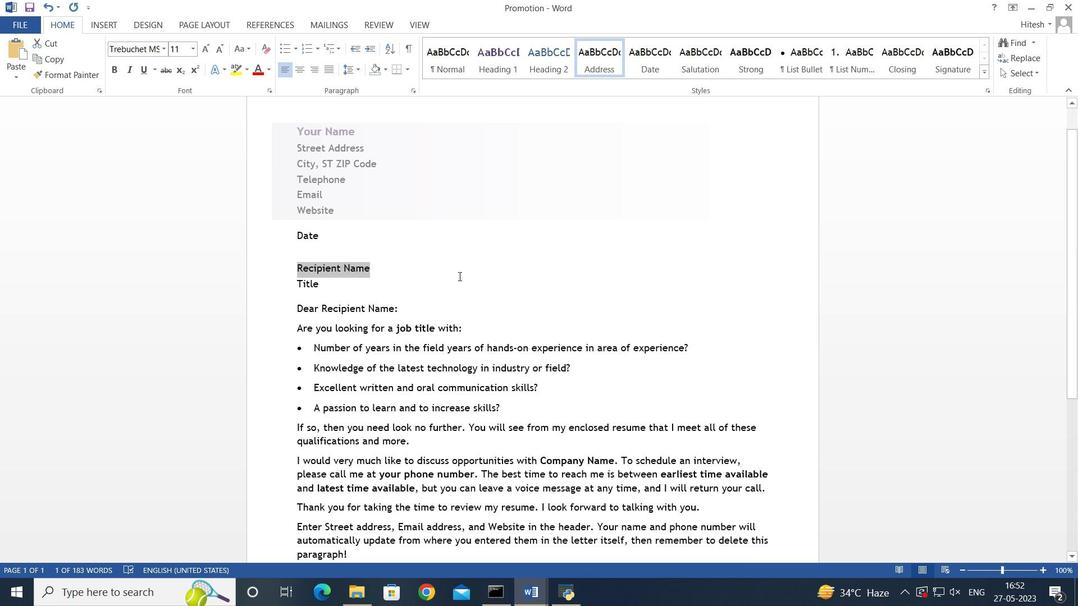 
Action: Mouse moved to (472, 283)
Screenshot: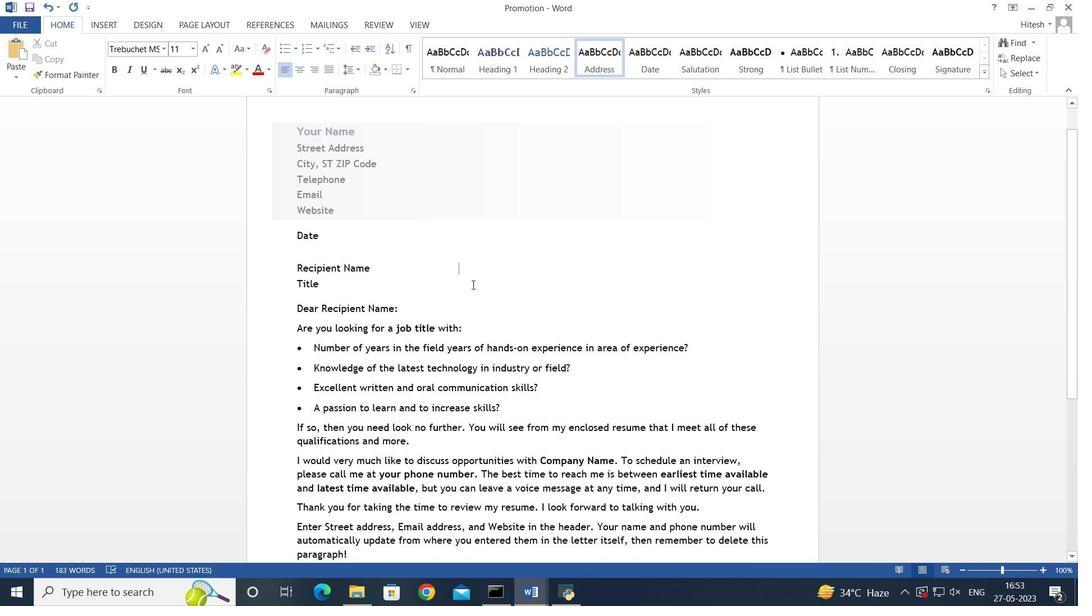 
Action: Mouse scrolled (472, 283) with delta (0, 0)
Screenshot: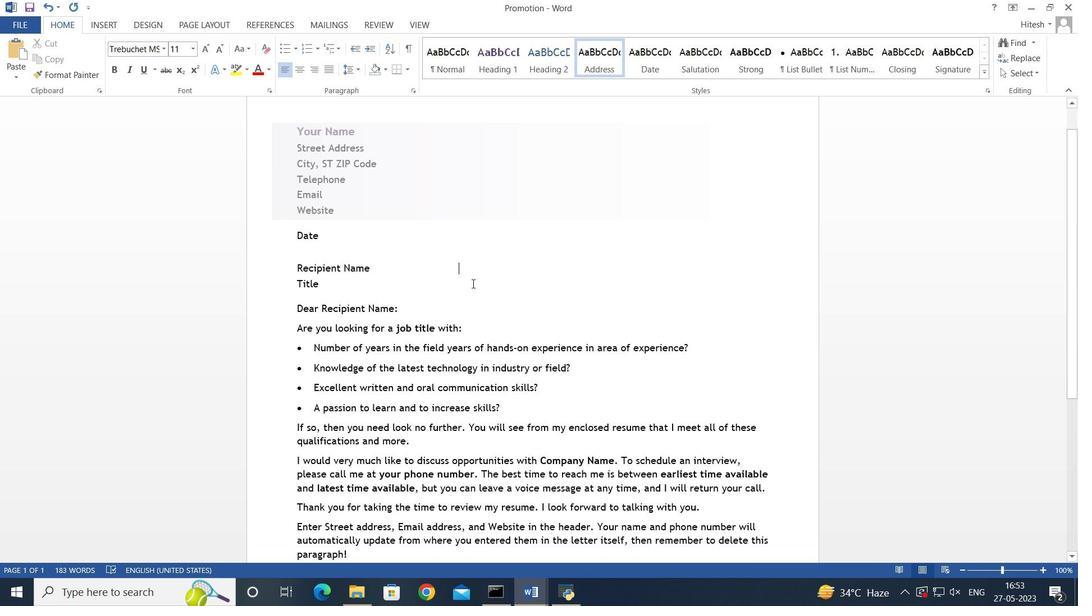 
Action: Mouse scrolled (472, 284) with delta (0, 0)
Screenshot: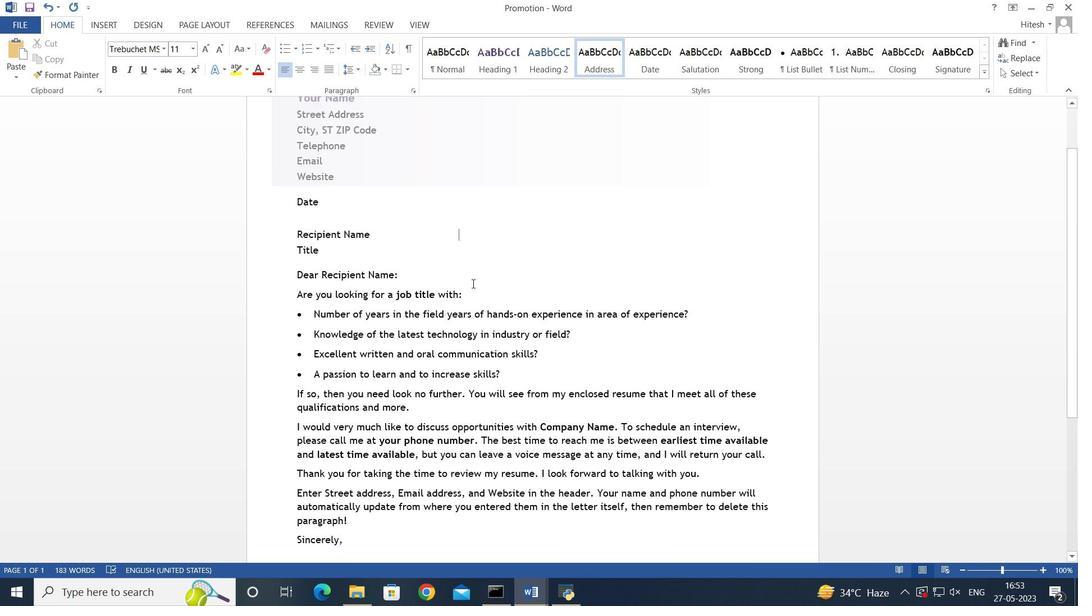 
Action: Mouse scrolled (472, 284) with delta (0, 0)
Screenshot: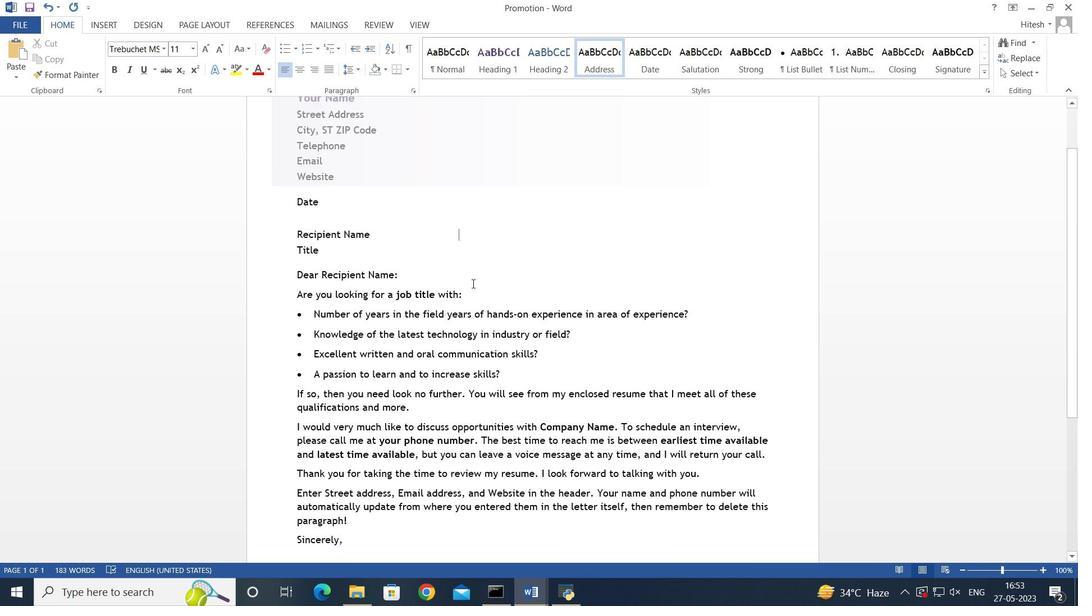 
Action: Mouse scrolled (472, 284) with delta (0, 0)
Screenshot: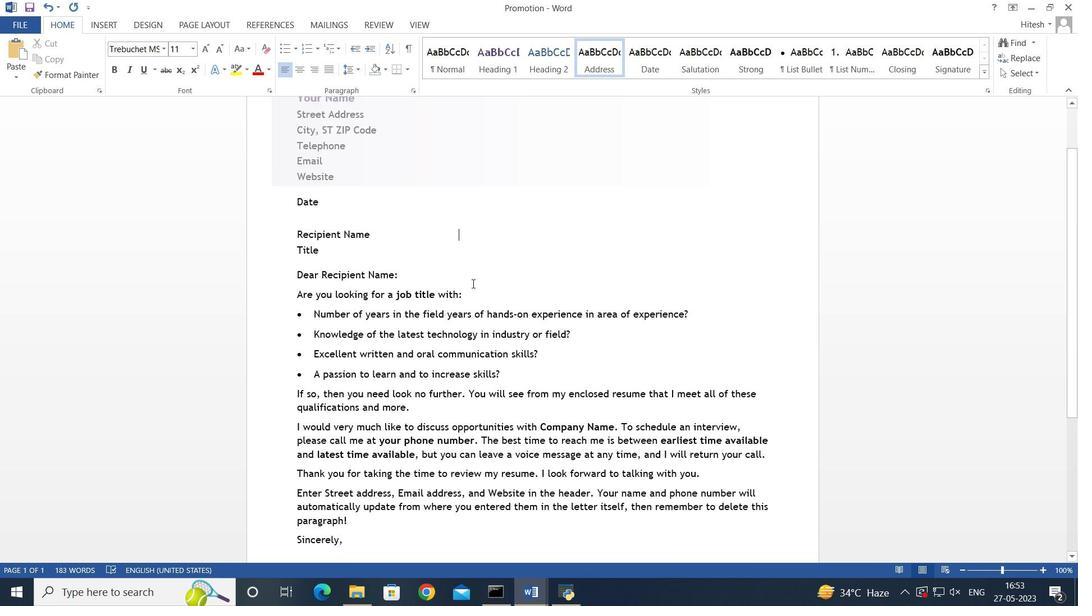 
Action: Mouse scrolled (472, 283) with delta (0, 0)
Screenshot: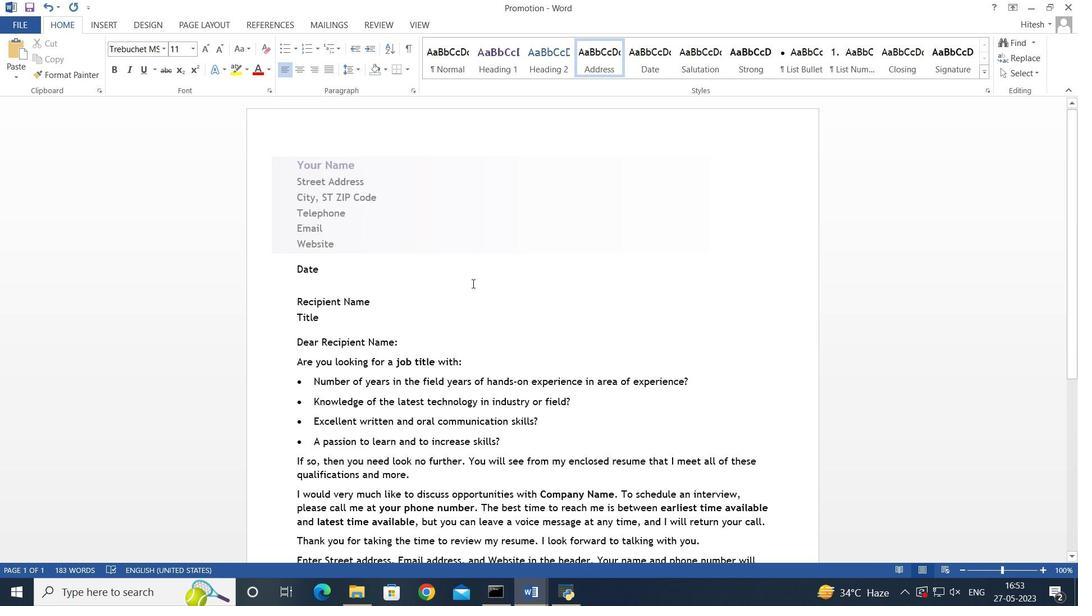 
Action: Mouse scrolled (472, 283) with delta (0, 0)
Screenshot: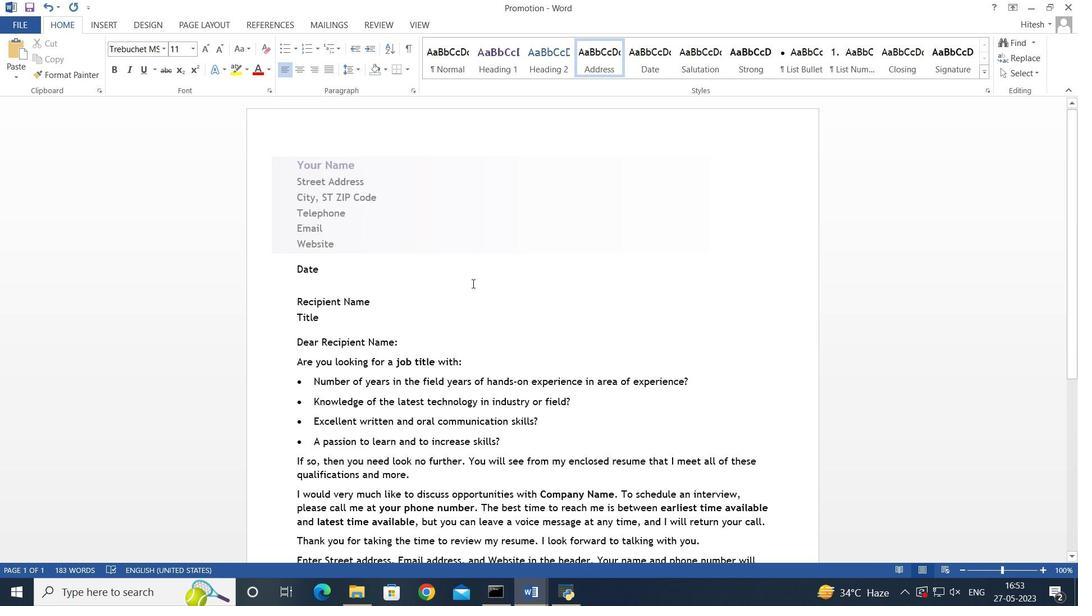 
Action: Mouse scrolled (472, 283) with delta (0, 0)
Screenshot: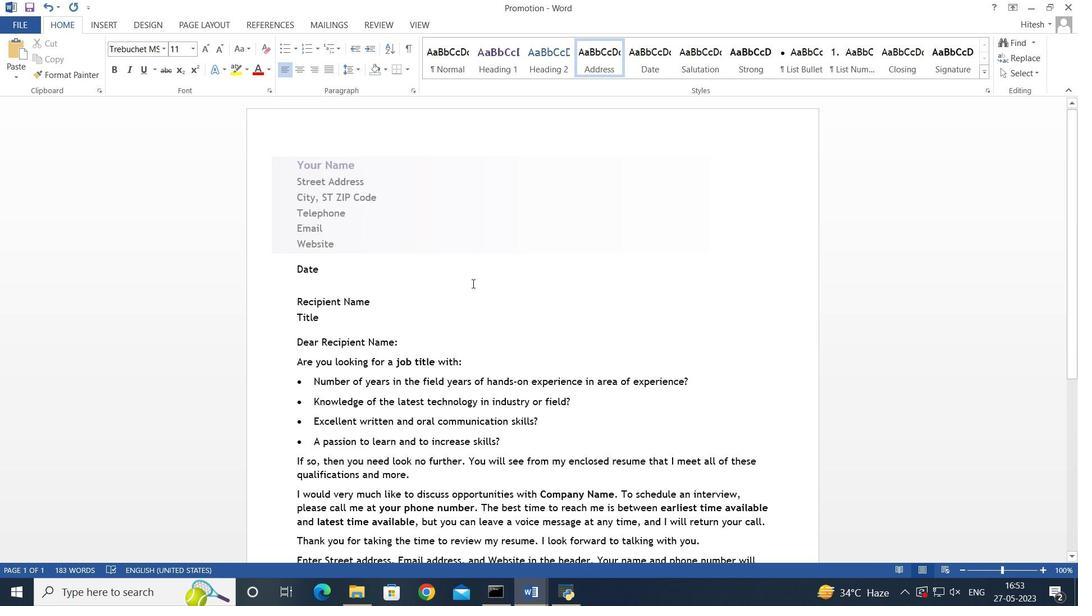 
Action: Mouse scrolled (472, 283) with delta (0, 0)
Screenshot: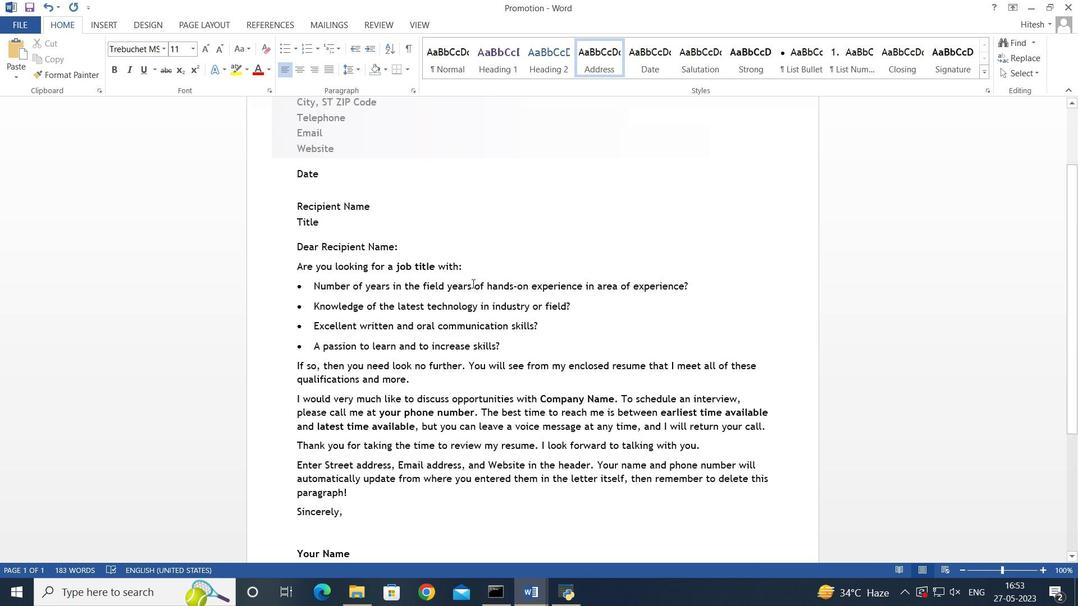 
Action: Mouse scrolled (472, 283) with delta (0, 0)
Screenshot: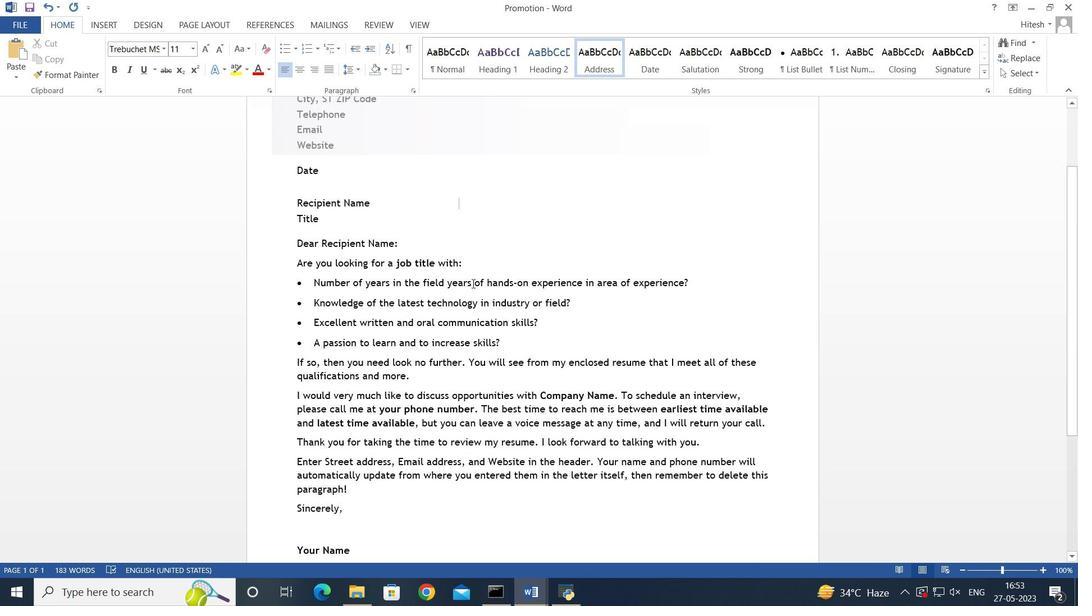 
Action: Mouse scrolled (472, 284) with delta (0, 0)
Screenshot: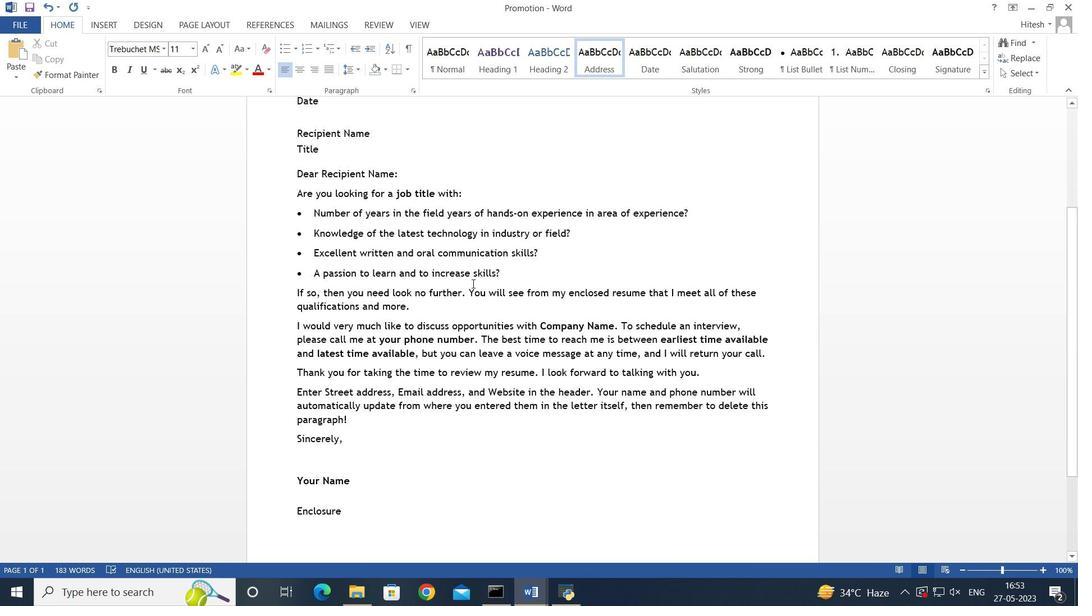 
Action: Mouse moved to (438, 254)
Screenshot: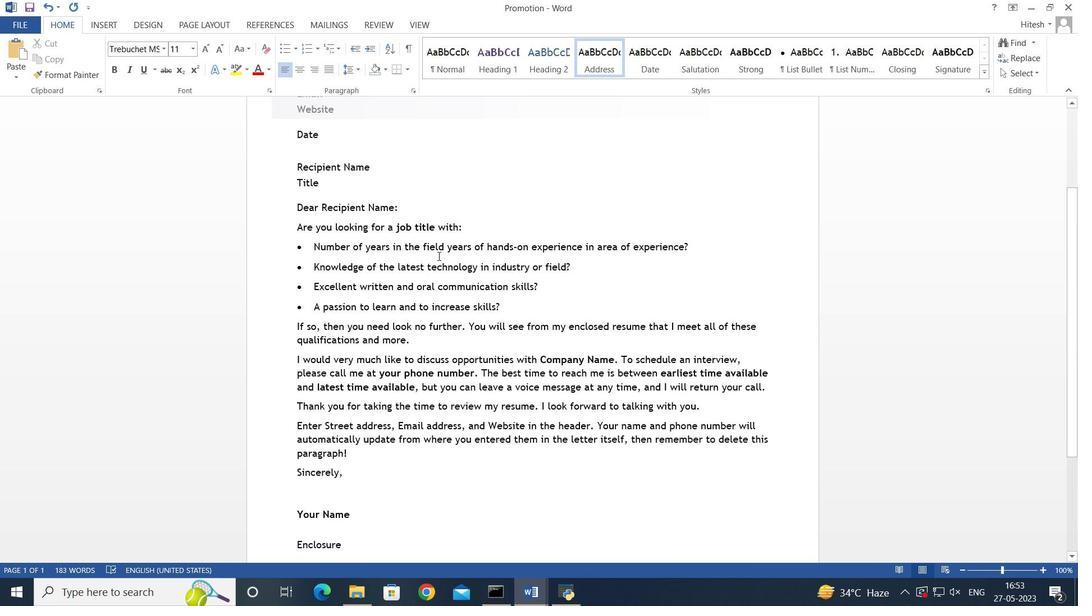 
Action: Mouse scrolled (438, 255) with delta (0, 0)
Screenshot: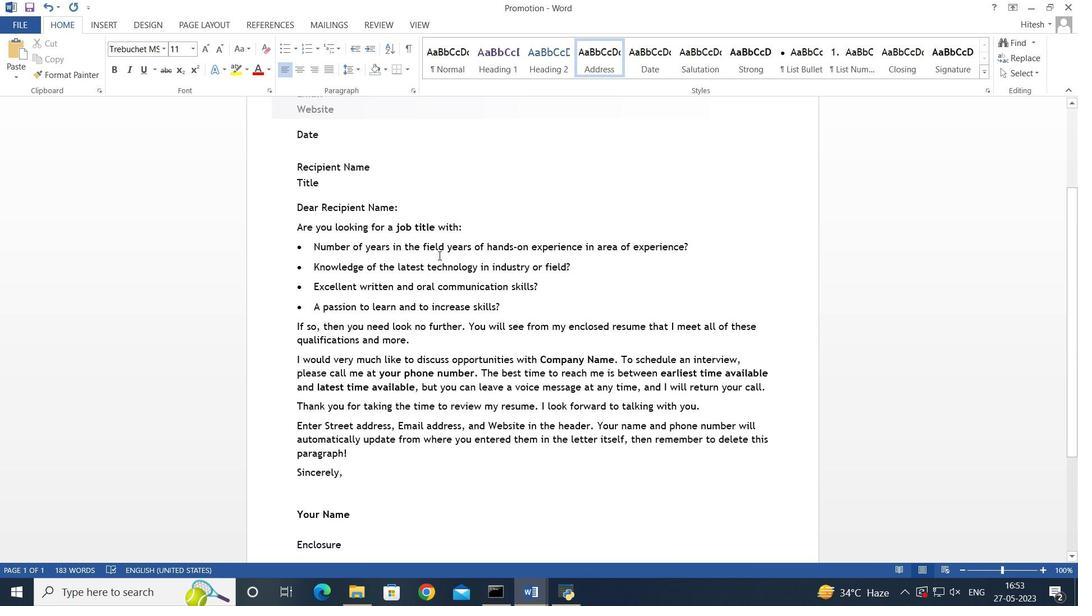 
Action: Mouse scrolled (438, 255) with delta (0, 0)
Screenshot: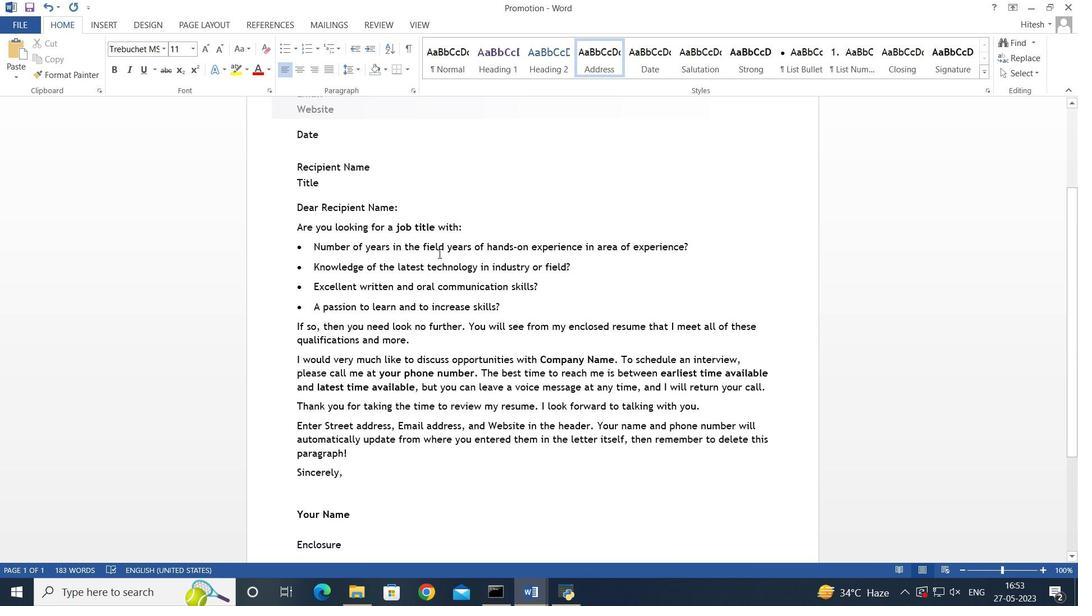 
Action: Mouse moved to (327, 252)
Screenshot: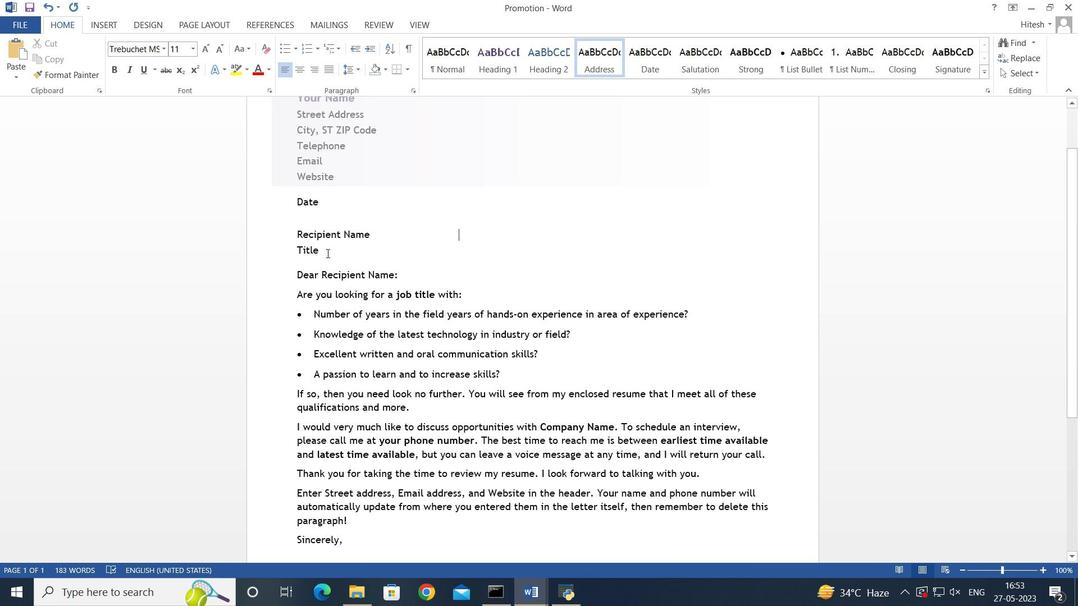 
Action: Mouse pressed left at (327, 252)
Screenshot: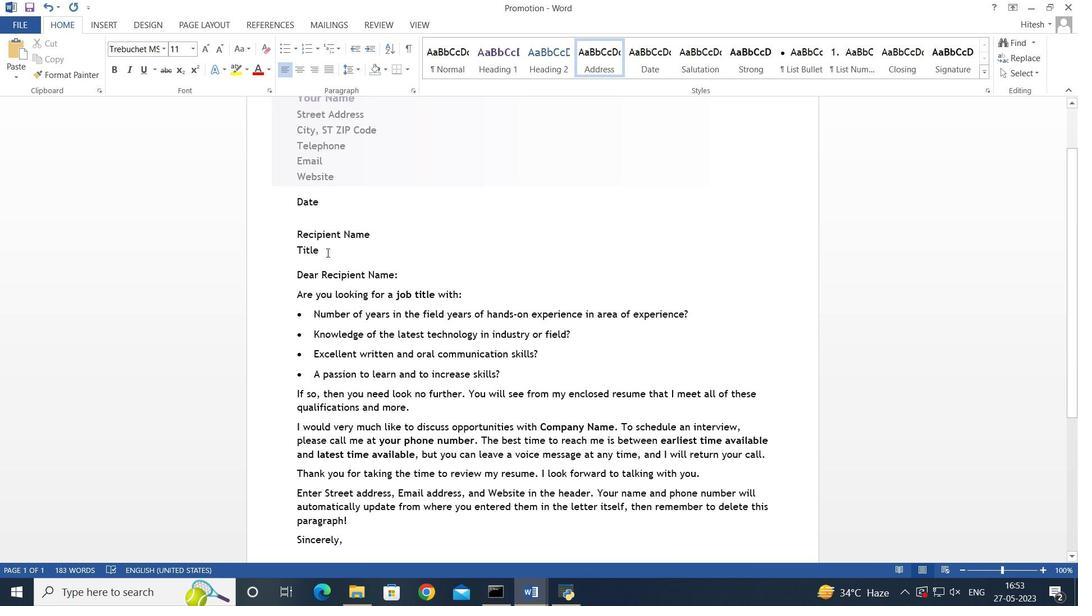 
Action: Mouse moved to (327, 246)
Screenshot: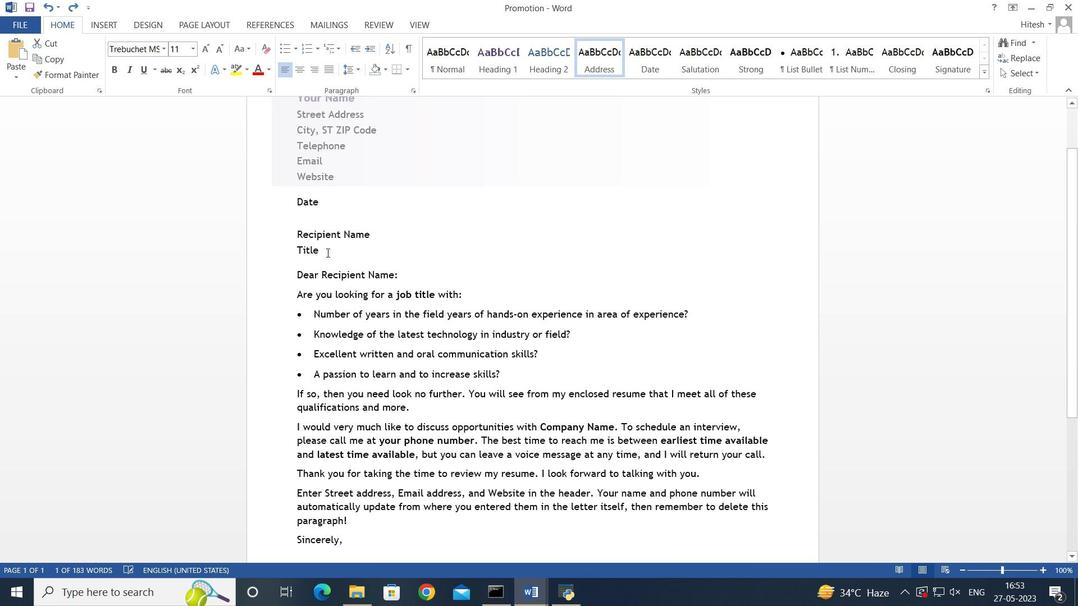 
Action: Mouse pressed left at (327, 246)
Screenshot: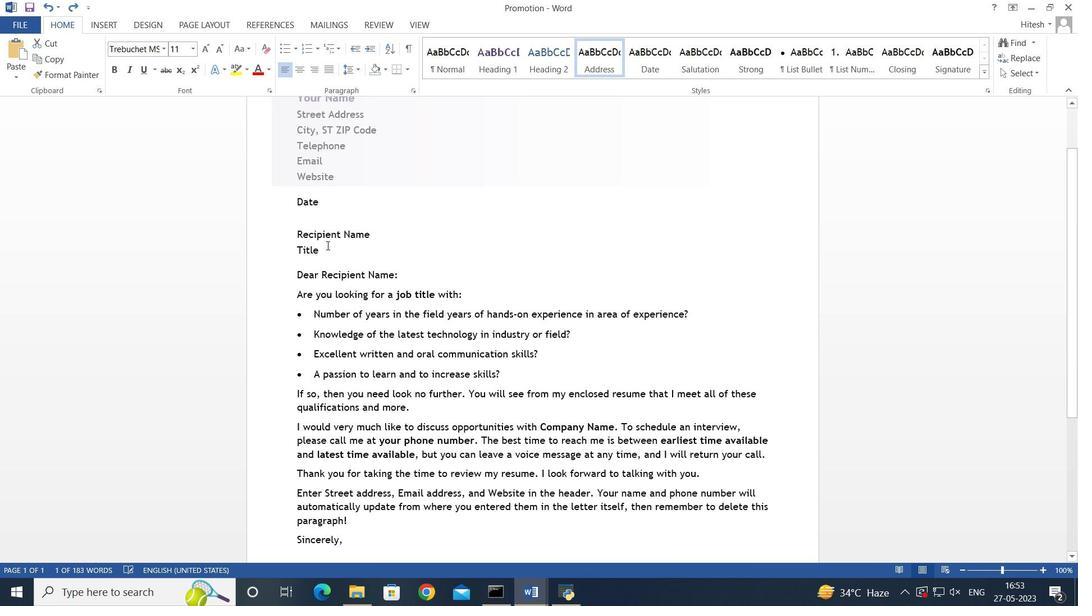 
Action: Mouse moved to (362, 247)
Screenshot: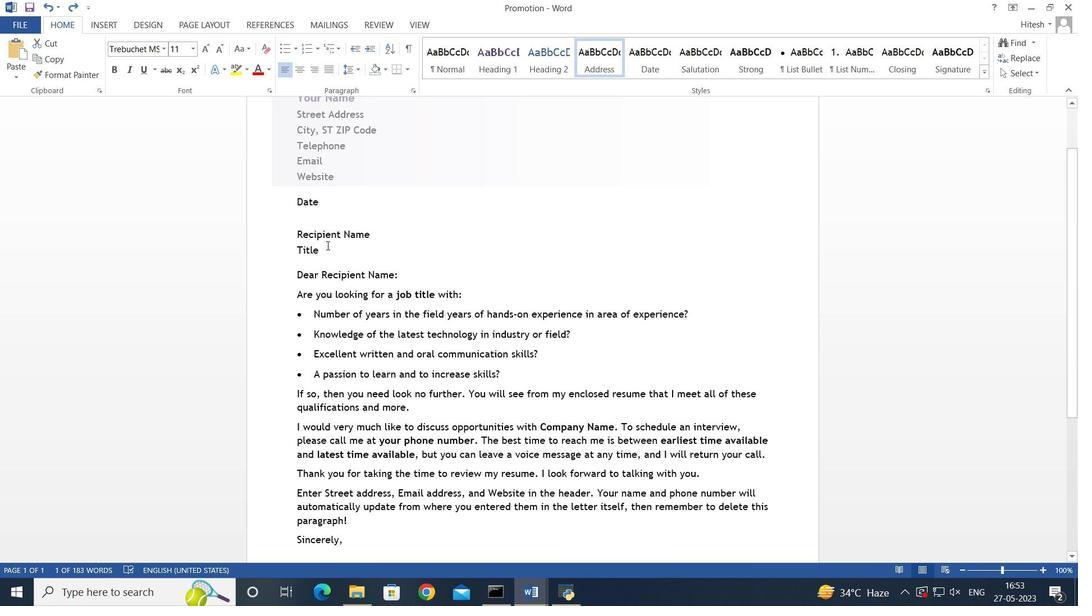 
Action: Mouse pressed left at (362, 247)
Screenshot: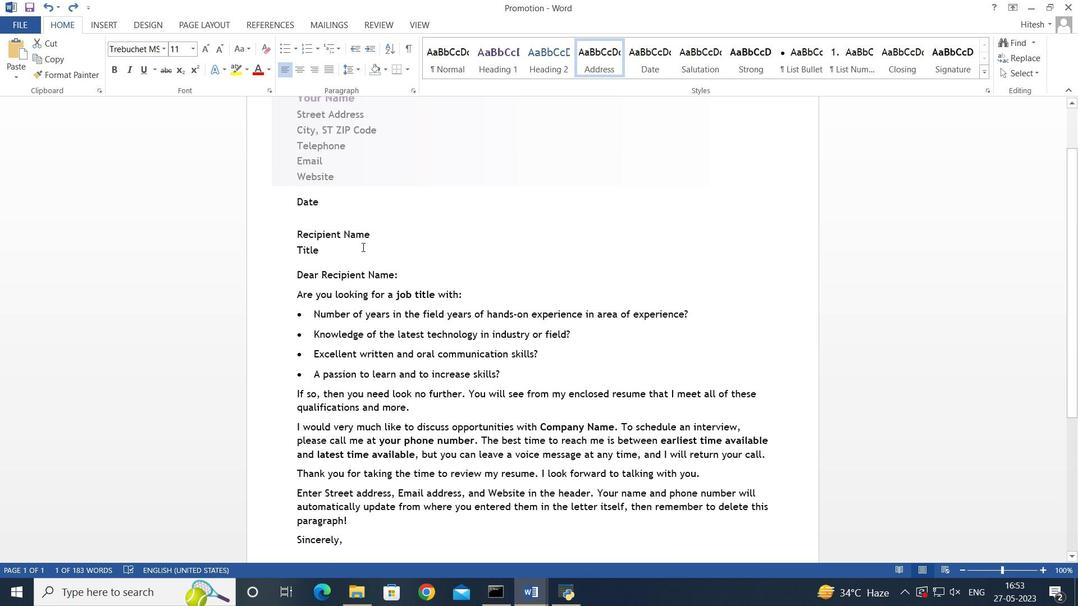 
Action: Mouse moved to (401, 267)
Screenshot: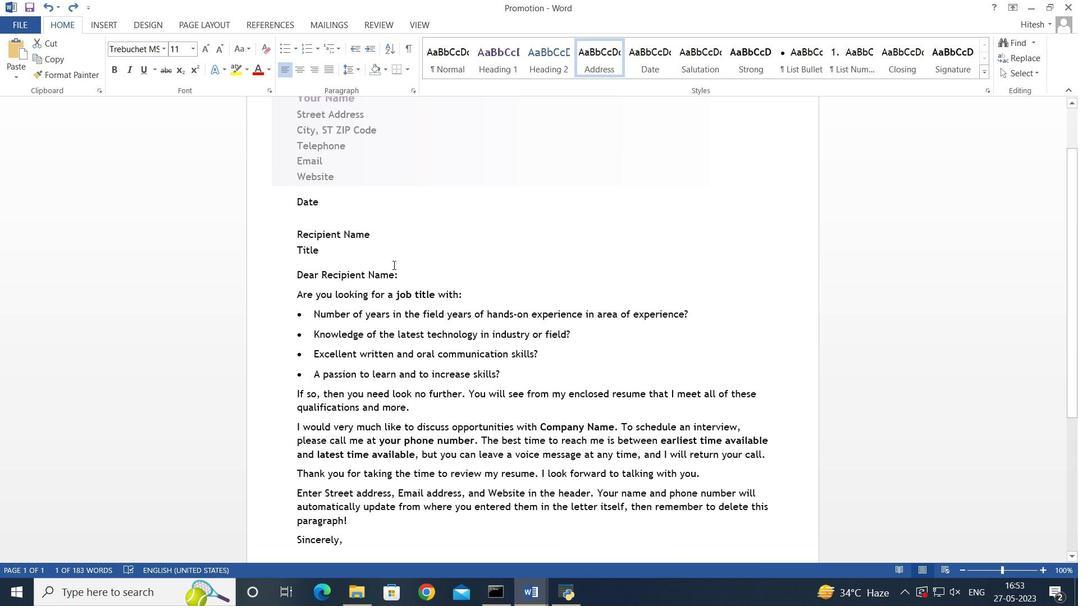 
Action: Mouse pressed left at (401, 267)
Screenshot: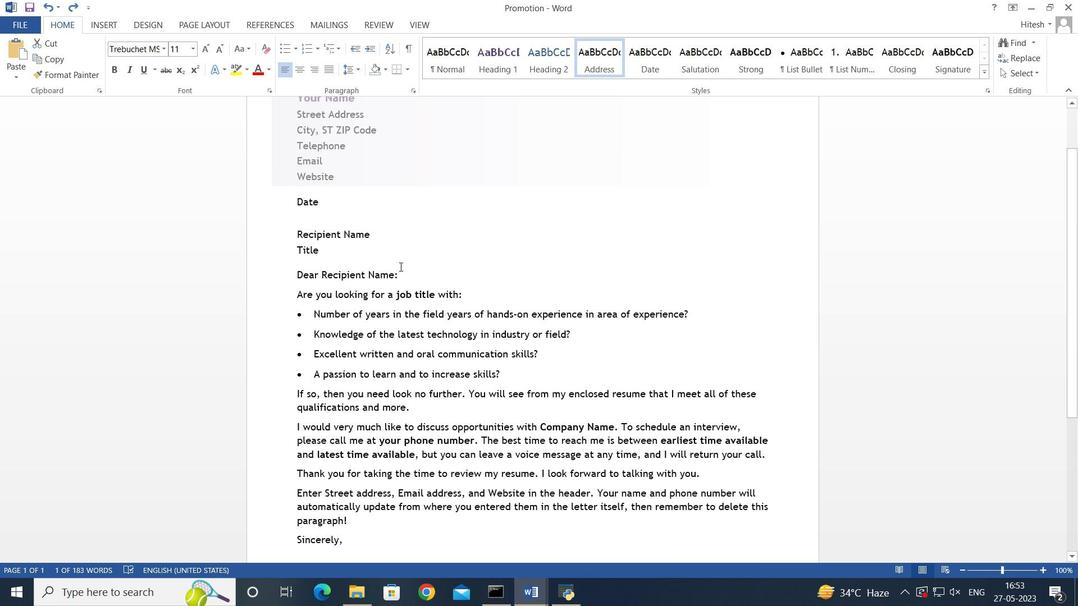 
Action: Mouse moved to (416, 270)
Screenshot: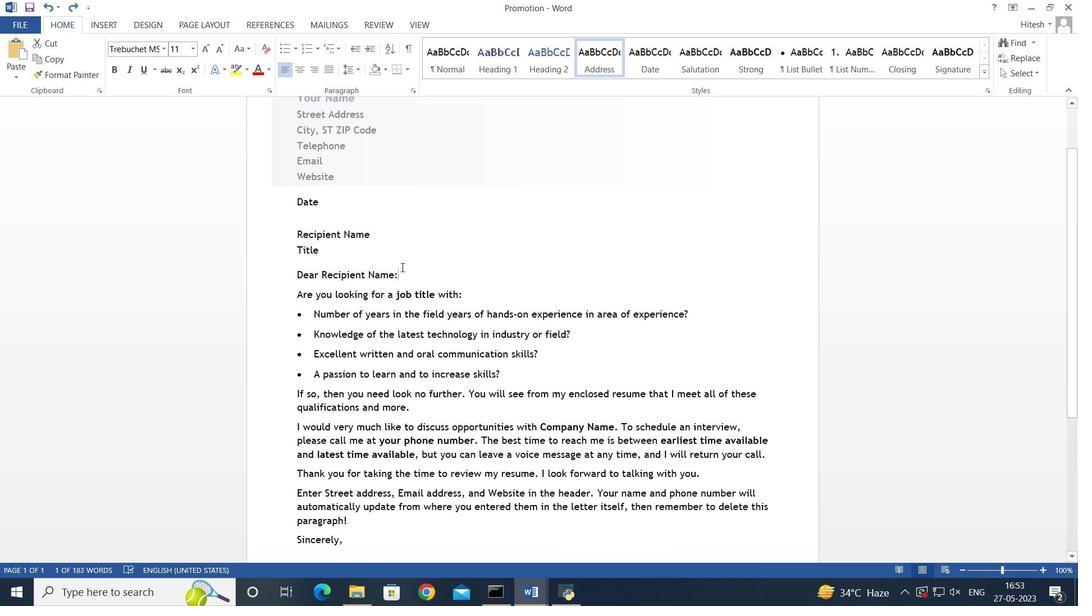 
Action: Mouse pressed left at (416, 270)
Screenshot: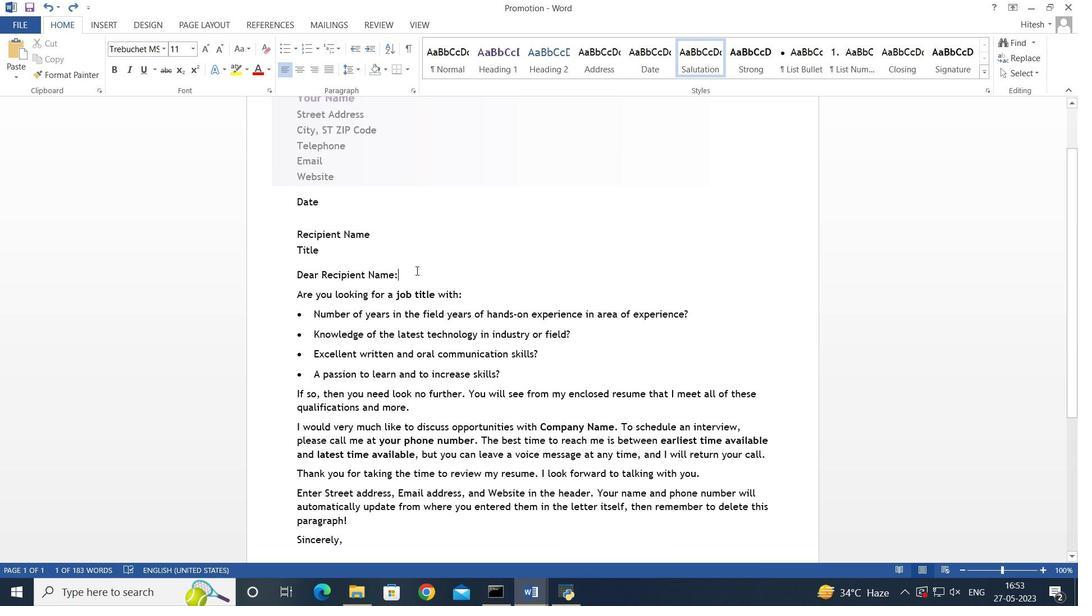 
Action: Mouse moved to (399, 246)
Screenshot: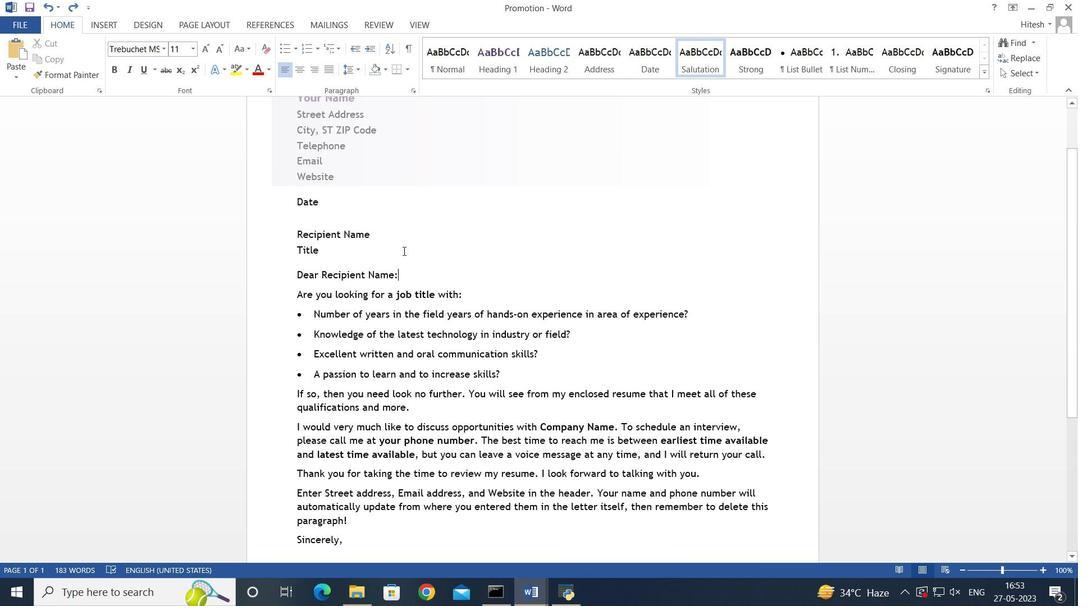 
Action: Mouse pressed left at (399, 246)
Screenshot: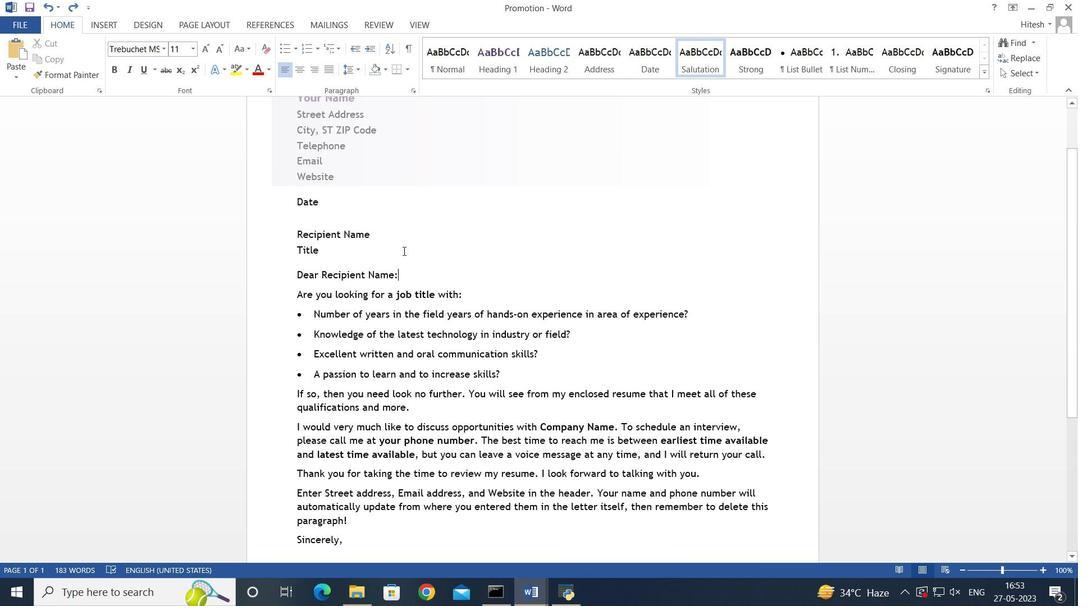 
Action: Mouse moved to (393, 229)
Screenshot: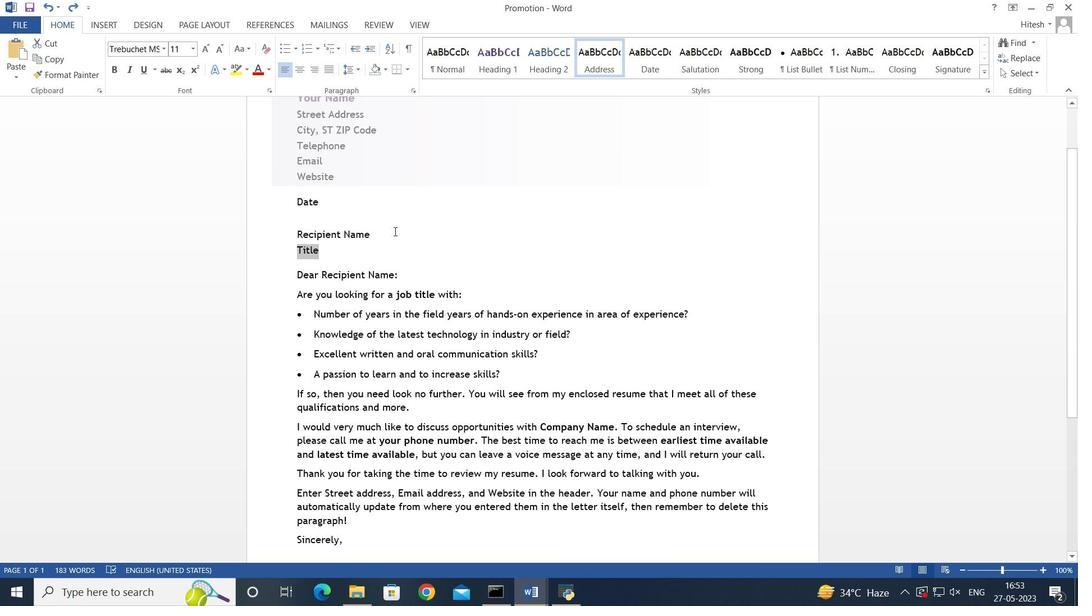 
Action: Mouse pressed left at (393, 229)
Screenshot: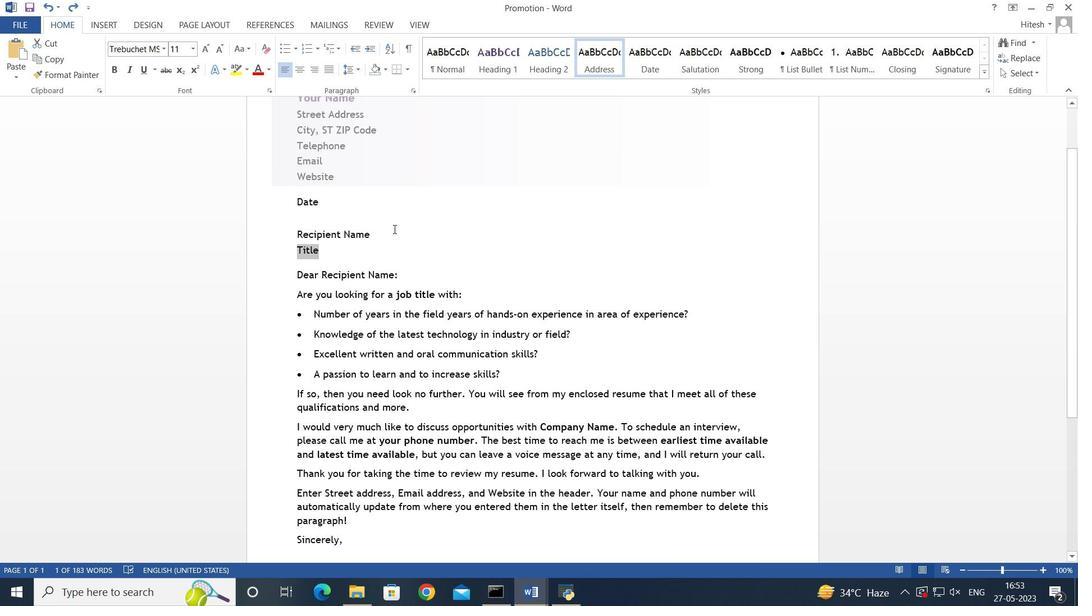 
Action: Mouse moved to (421, 241)
Screenshot: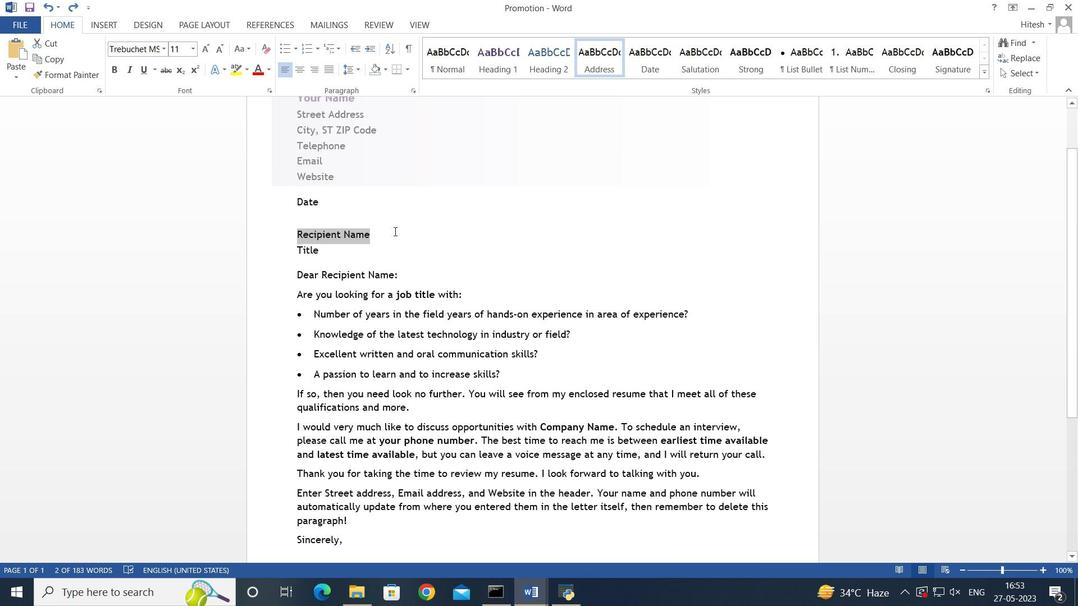 
Action: Mouse pressed left at (421, 241)
Screenshot: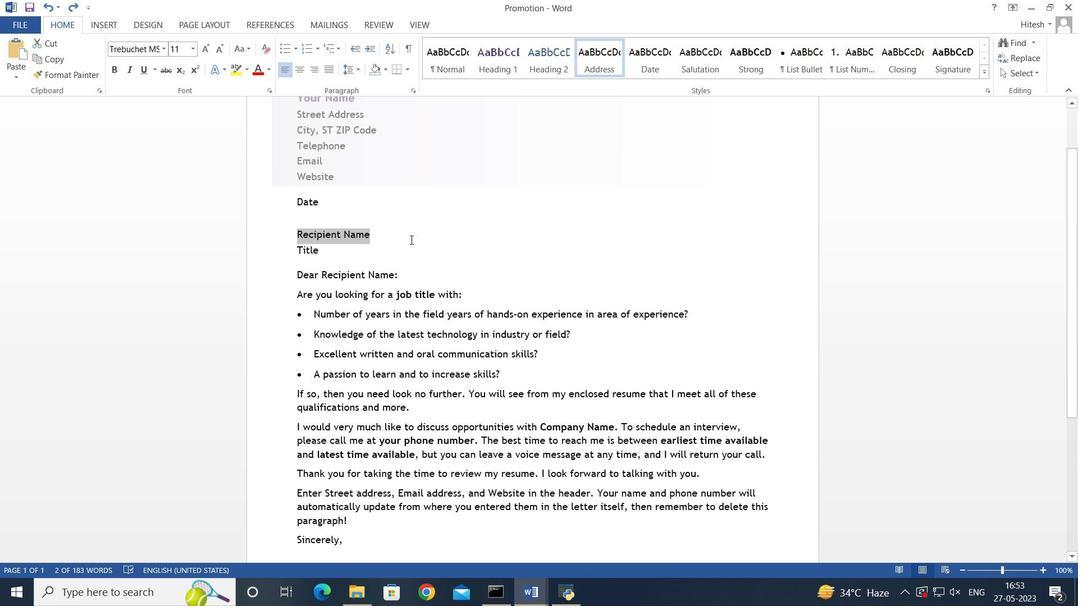 
Action: Mouse moved to (529, 236)
Screenshot: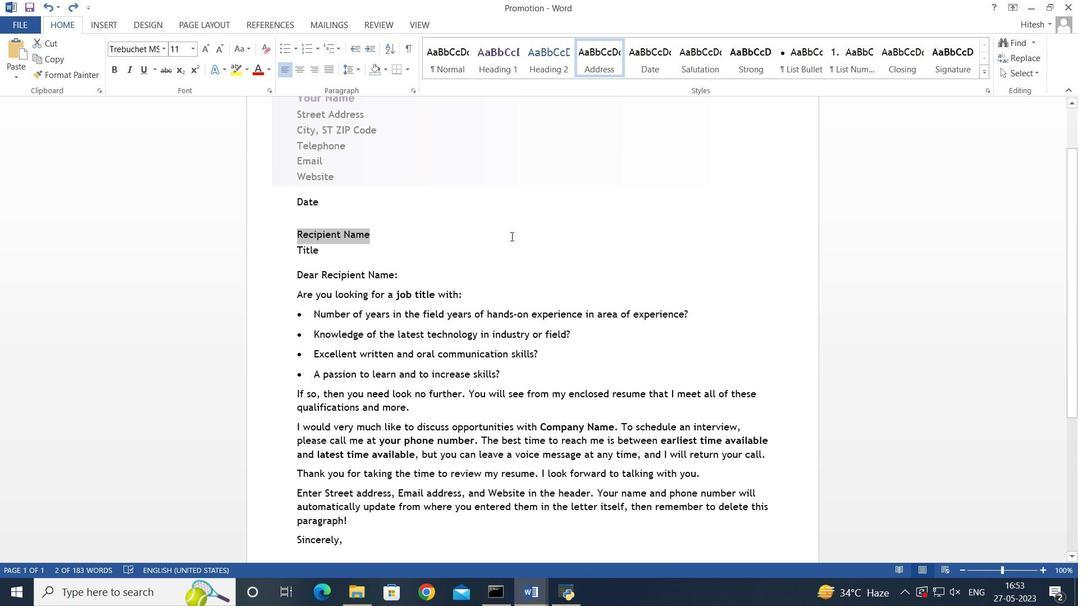 
Action: Mouse pressed left at (529, 236)
Screenshot: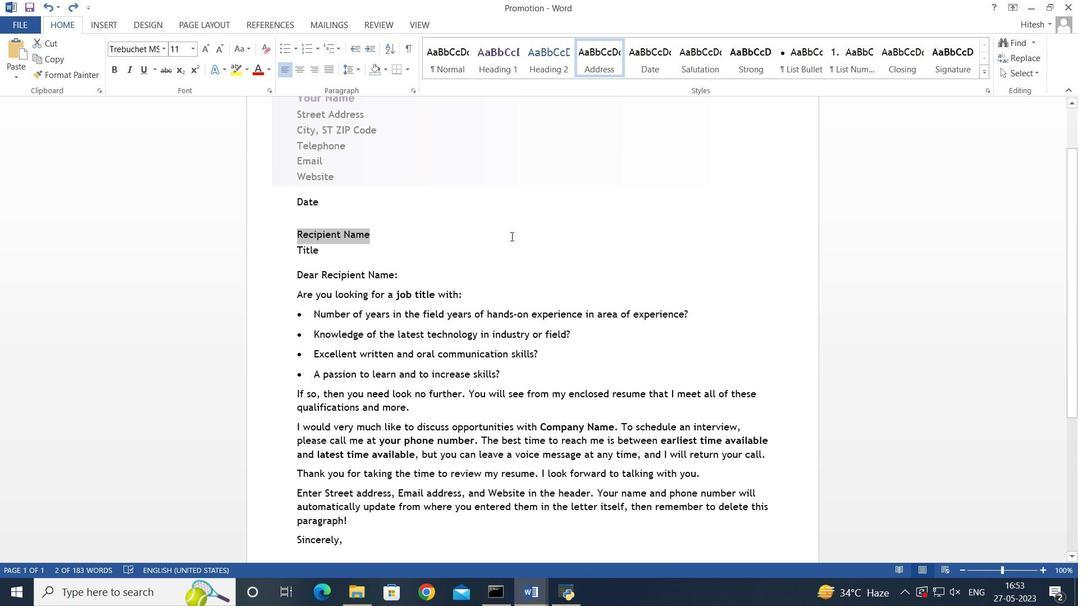 
Action: Mouse moved to (529, 265)
Screenshot: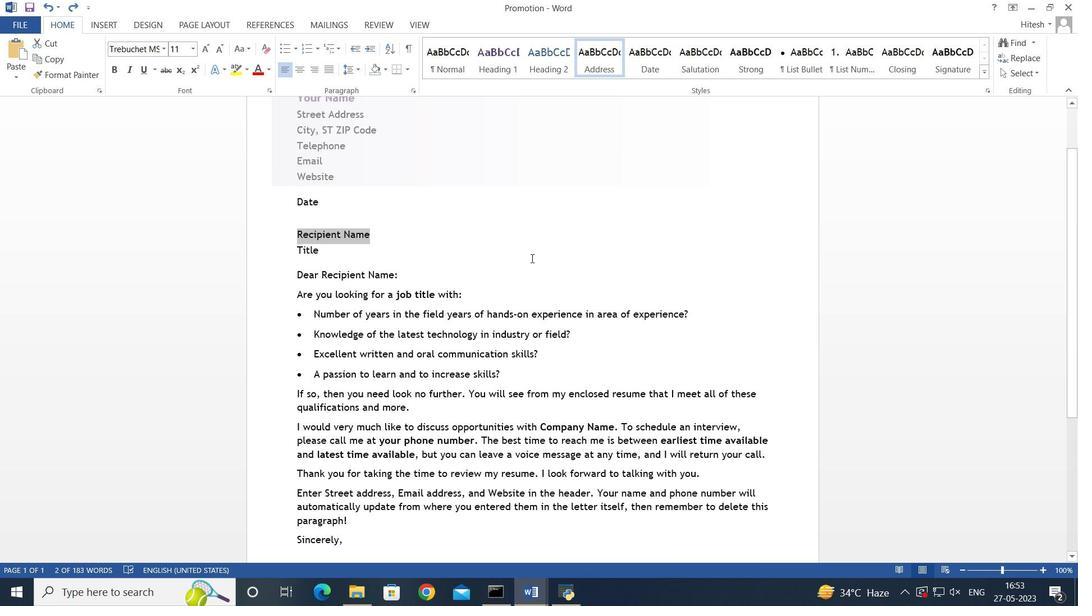 
Action: Mouse pressed left at (529, 265)
Screenshot: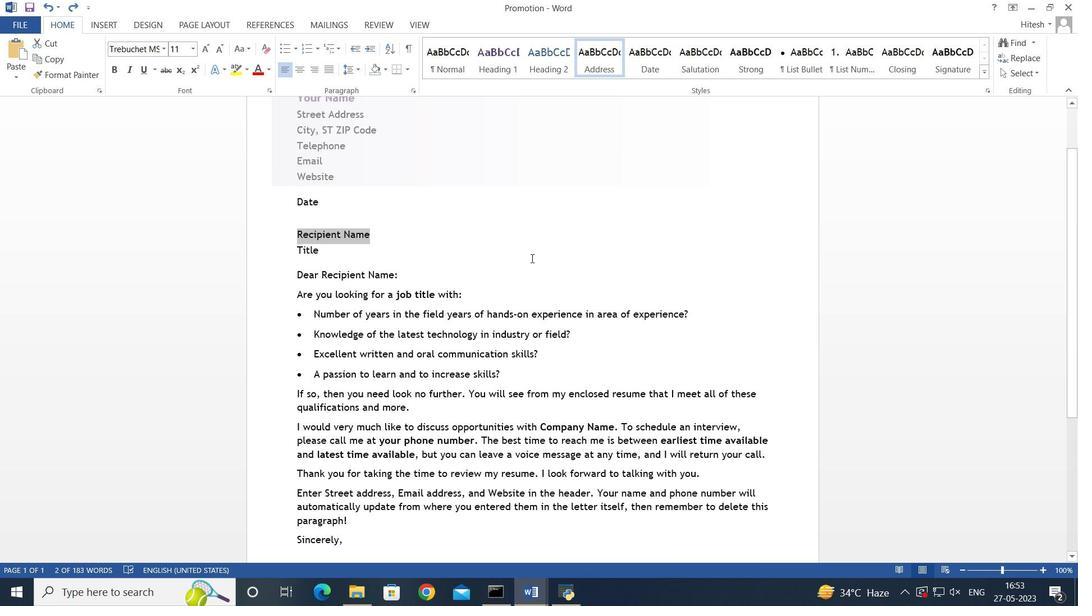 
Action: Mouse moved to (538, 376)
Screenshot: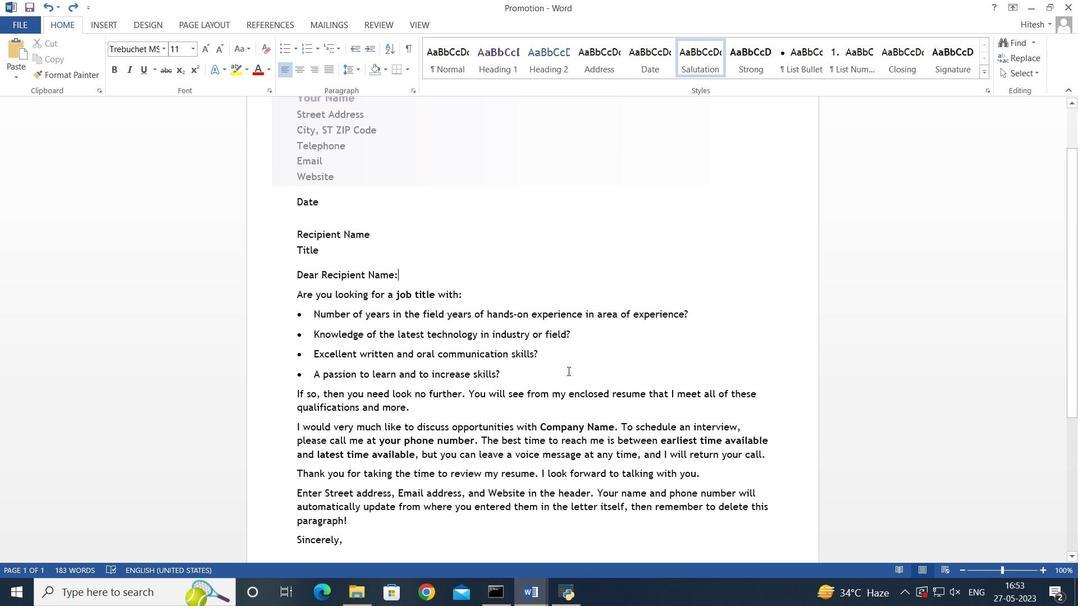 
Action: Mouse pressed left at (538, 376)
Screenshot: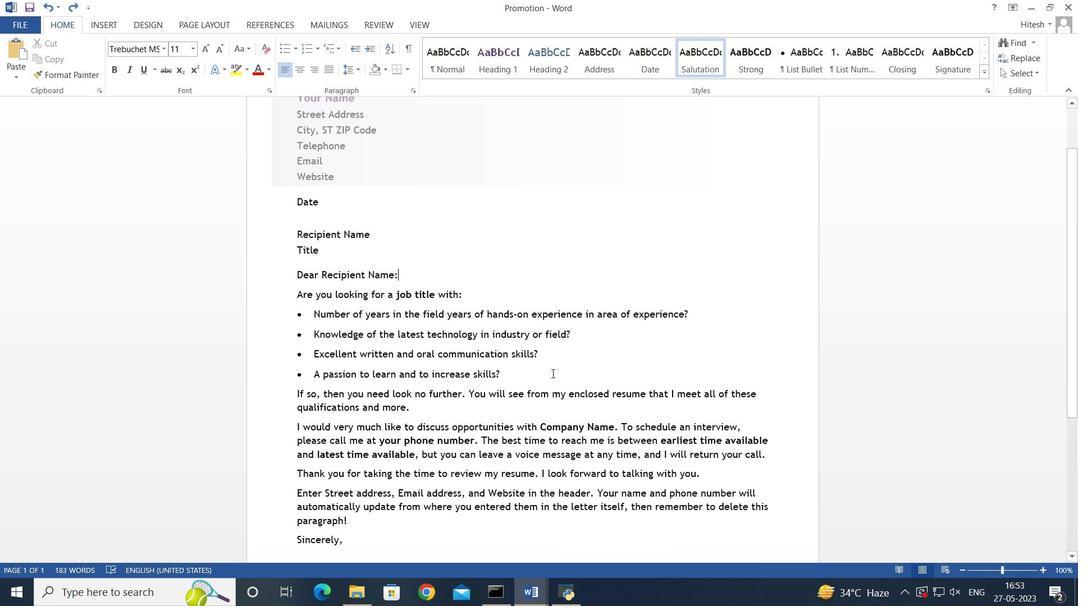 
Action: Mouse moved to (634, 362)
Screenshot: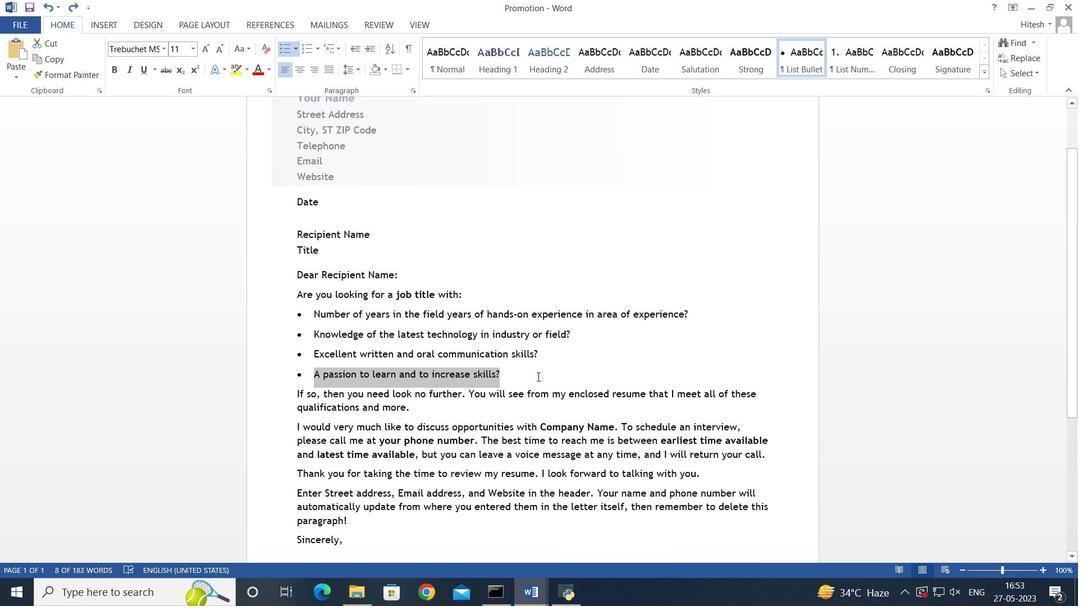 
Action: Mouse pressed left at (634, 362)
Screenshot: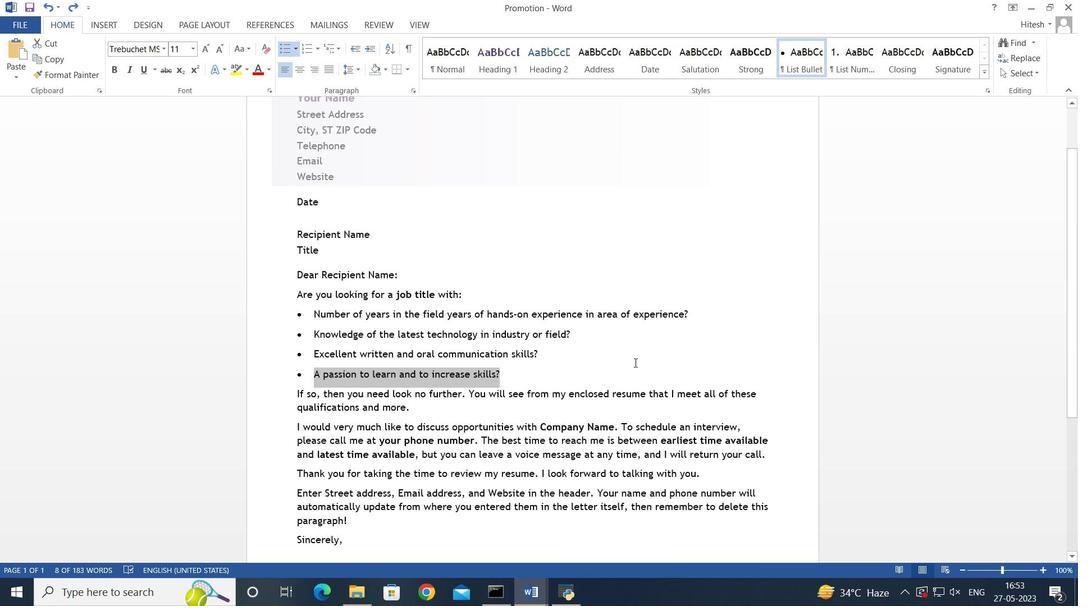 
Action: Mouse moved to (699, 352)
Screenshot: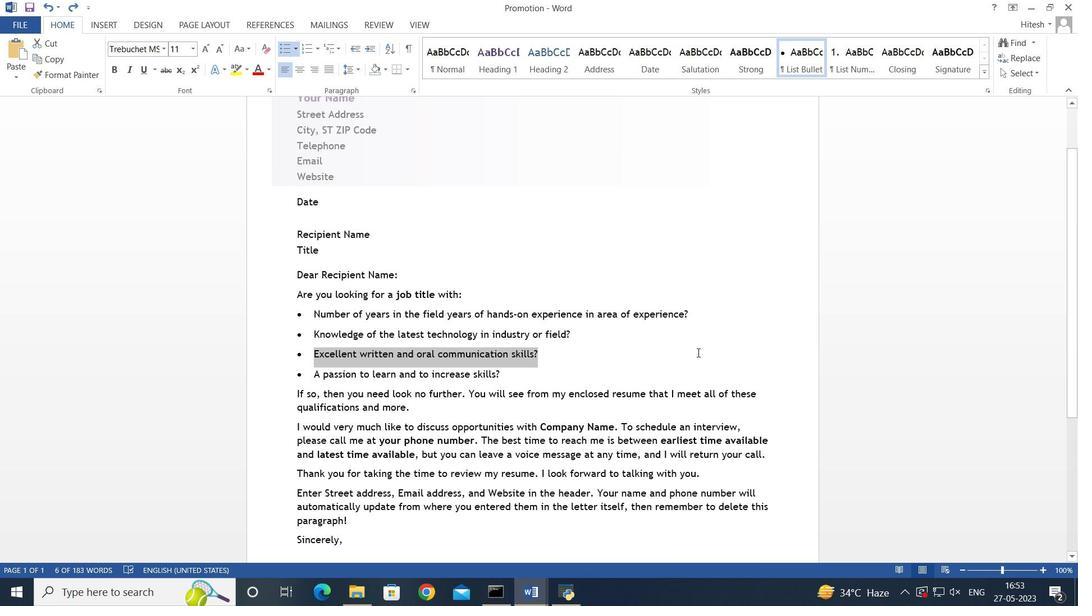 
Action: Mouse pressed left at (699, 352)
Screenshot: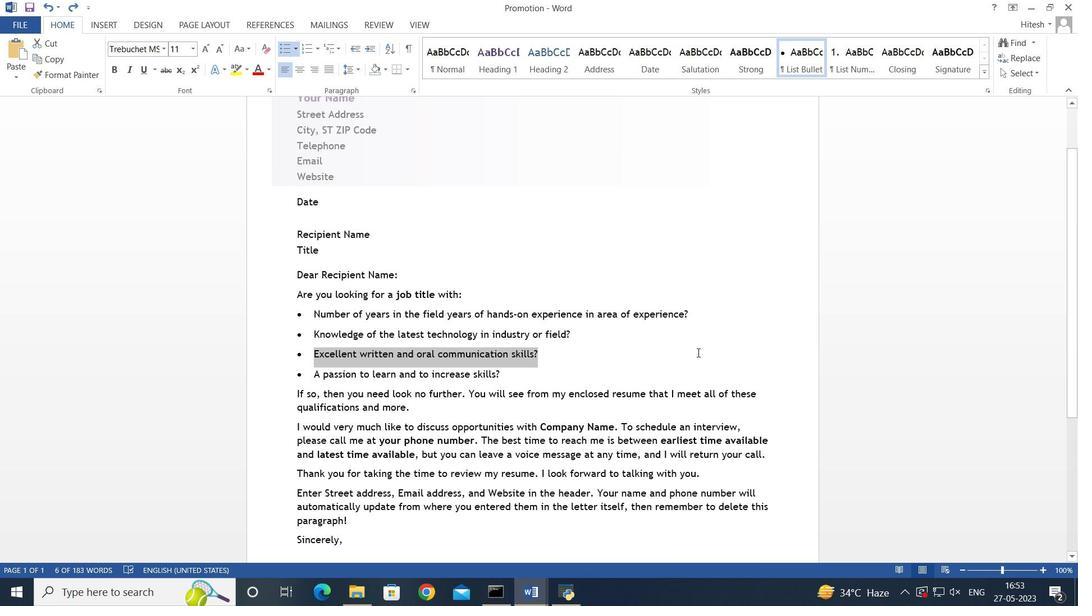 
Action: Mouse moved to (703, 258)
Screenshot: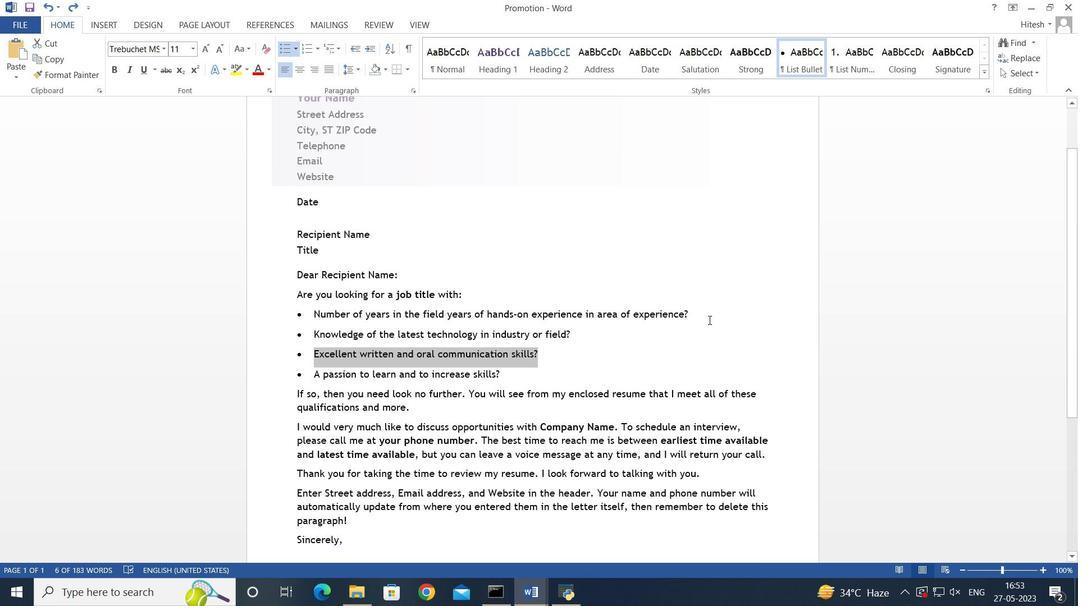
Action: Mouse pressed left at (703, 258)
Screenshot: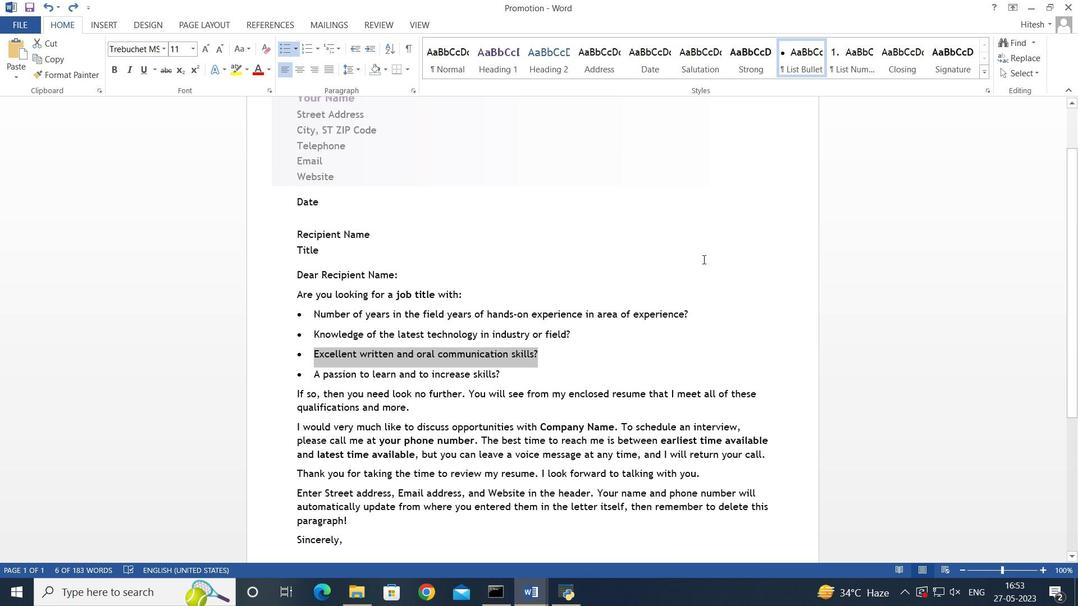 
Action: Mouse moved to (515, 174)
Screenshot: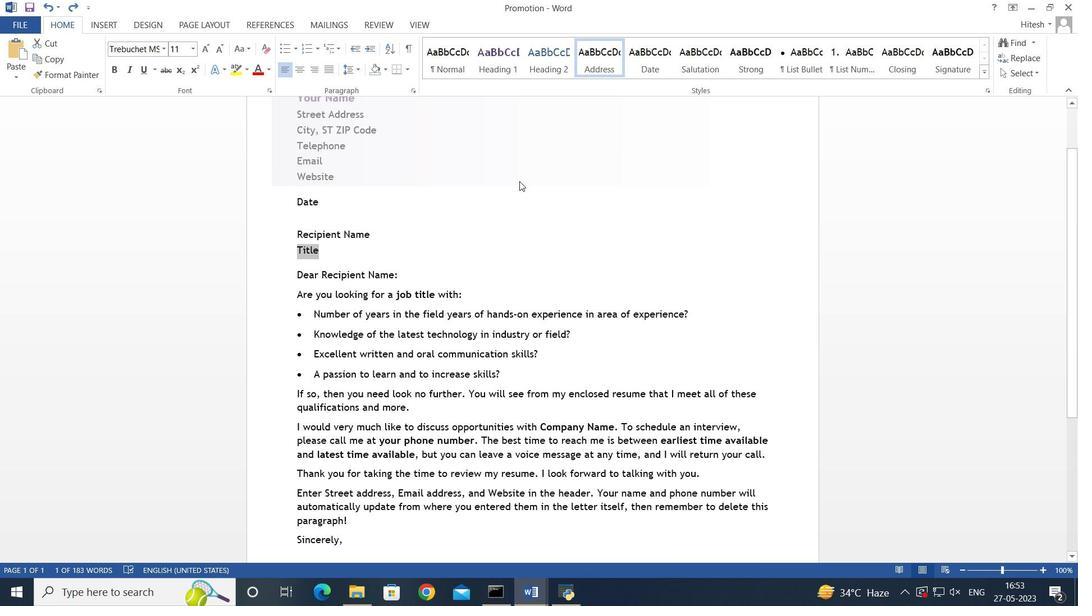 
Action: Mouse pressed left at (515, 174)
Screenshot: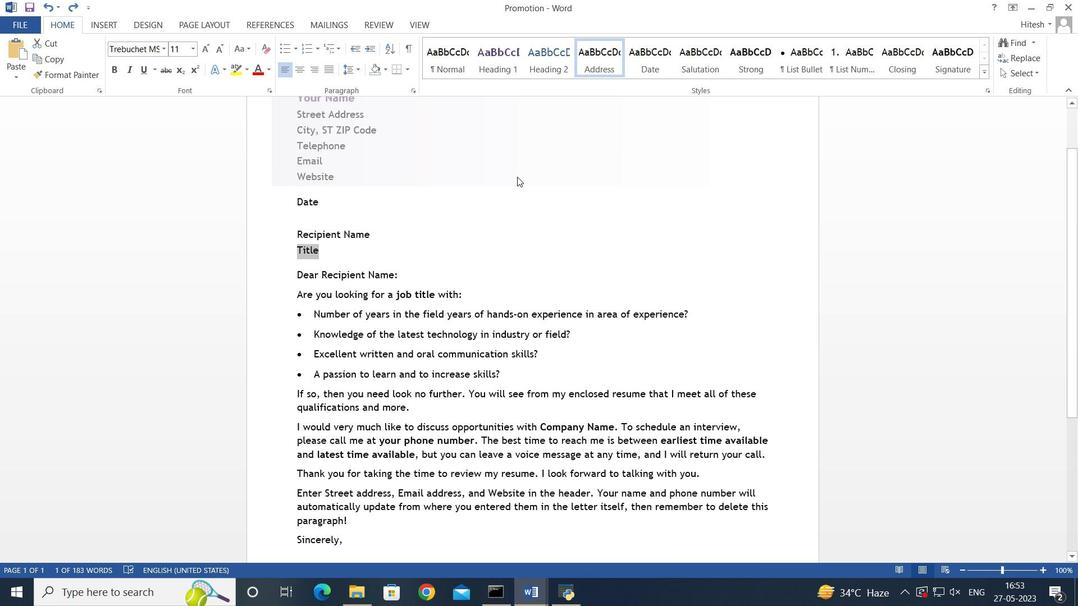
Action: Mouse moved to (528, 205)
Screenshot: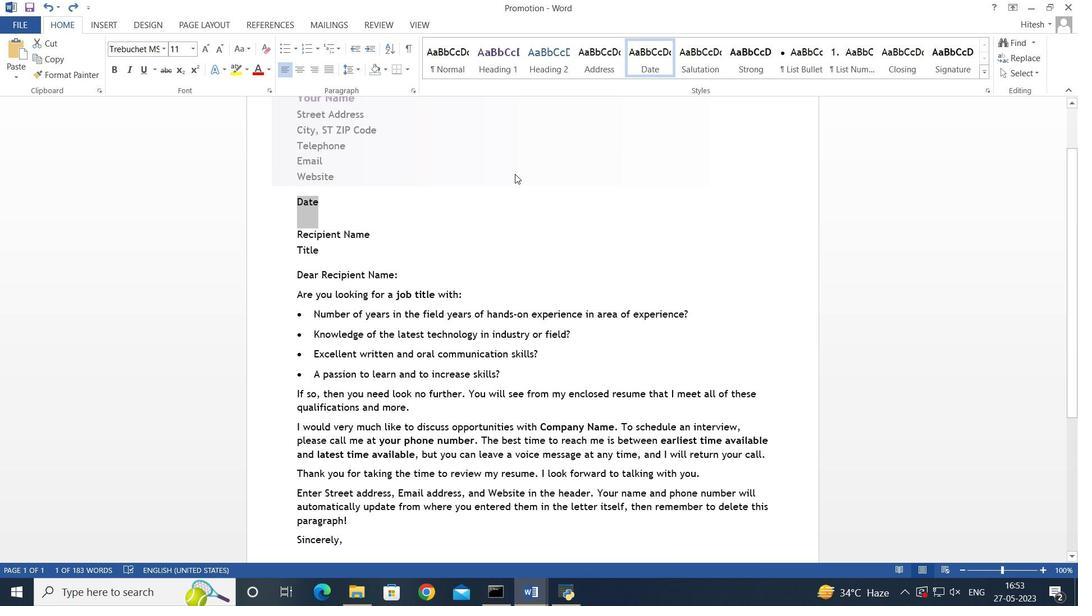 
Action: Mouse pressed left at (528, 205)
Screenshot: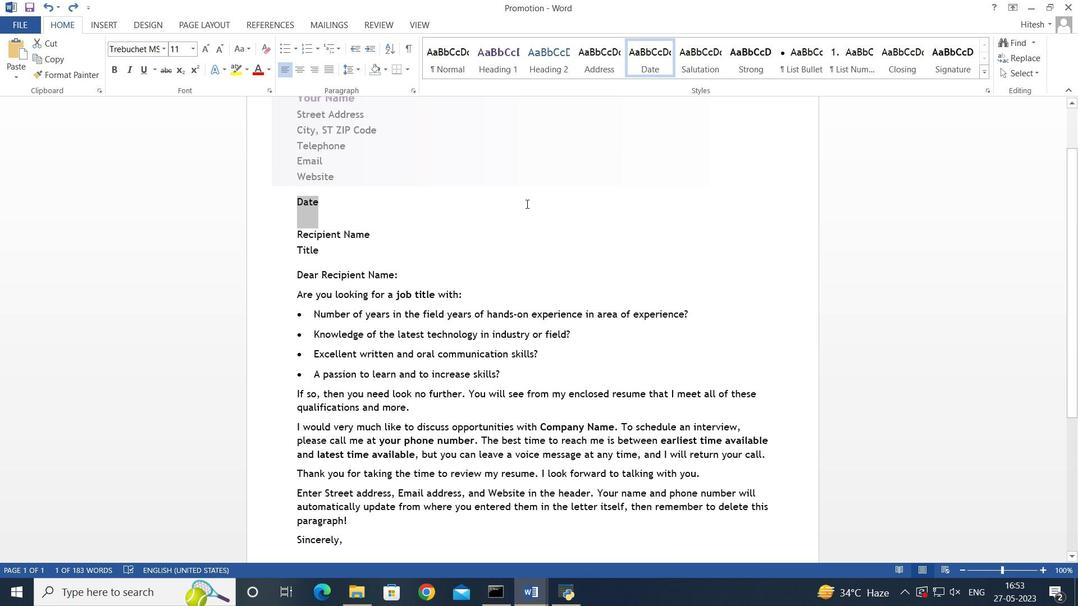 
Action: Mouse moved to (611, 226)
Screenshot: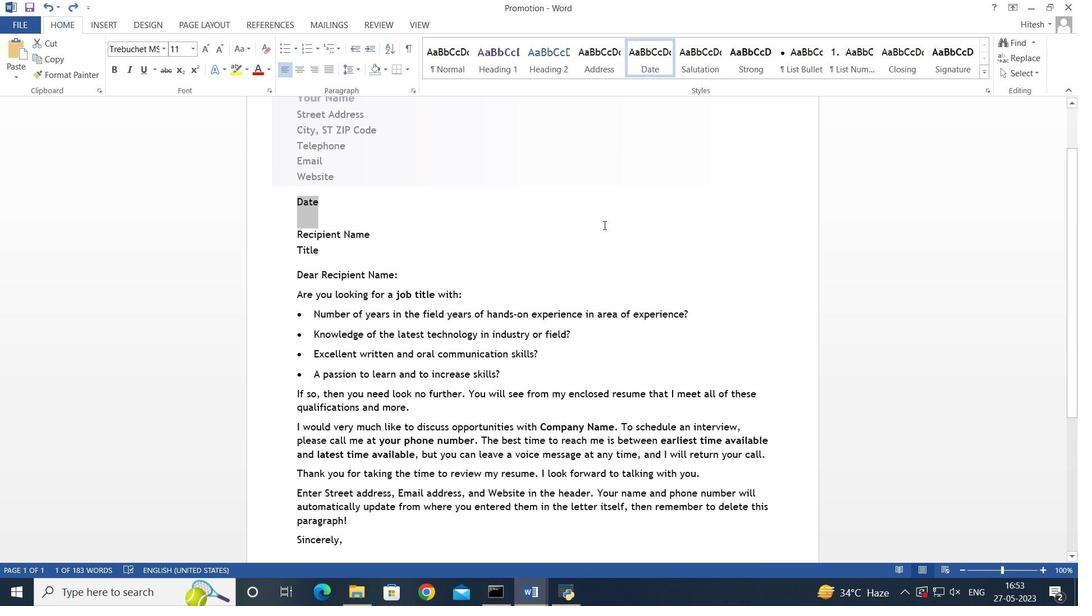 
Action: Mouse pressed left at (611, 226)
Screenshot: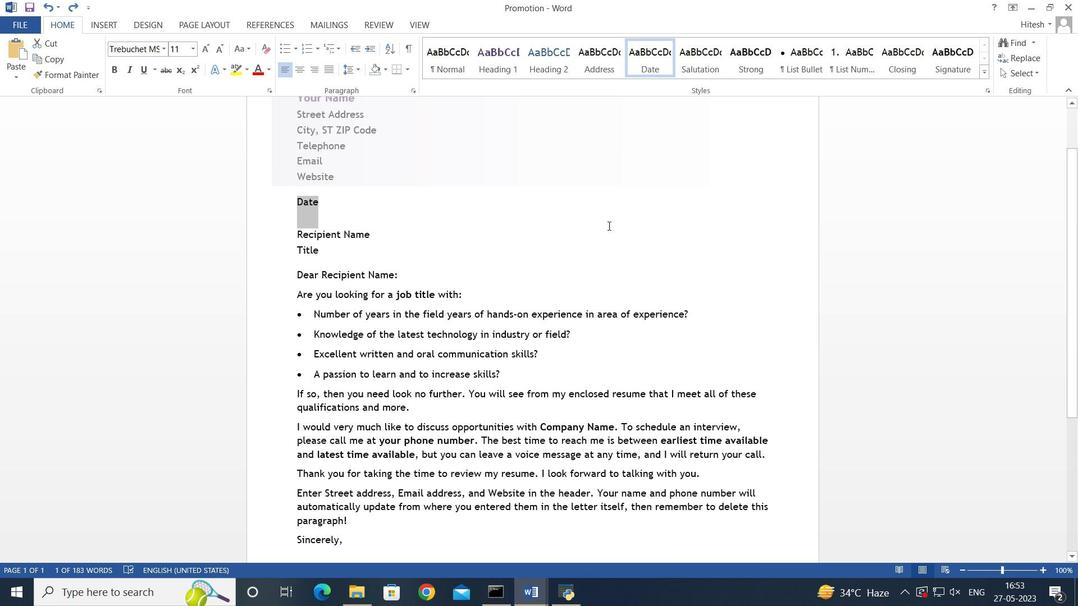 
Action: Mouse moved to (281, 272)
Screenshot: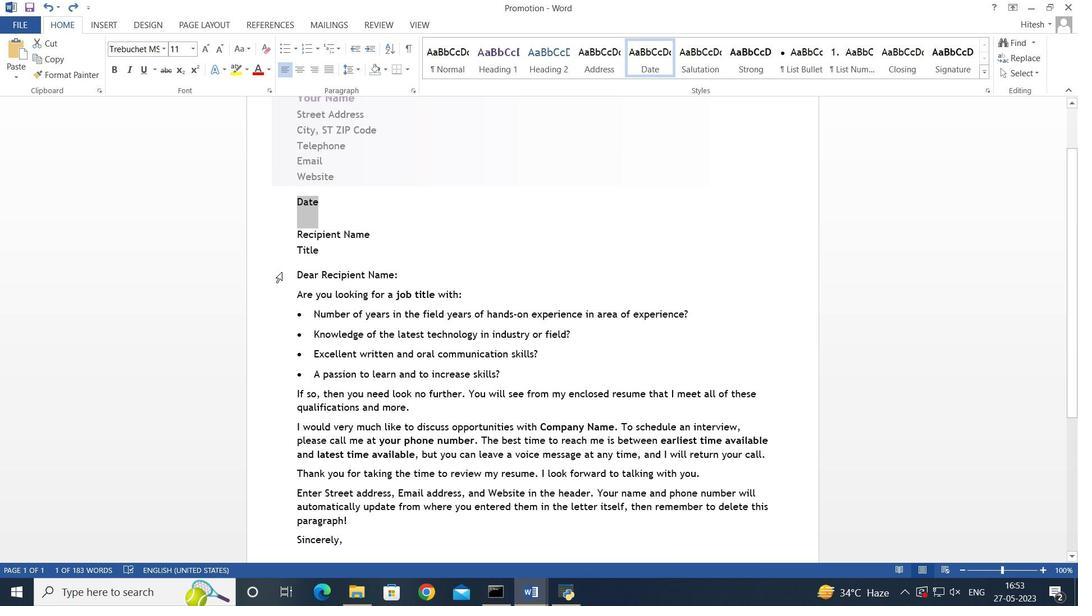 
Action: Mouse pressed left at (281, 272)
Screenshot: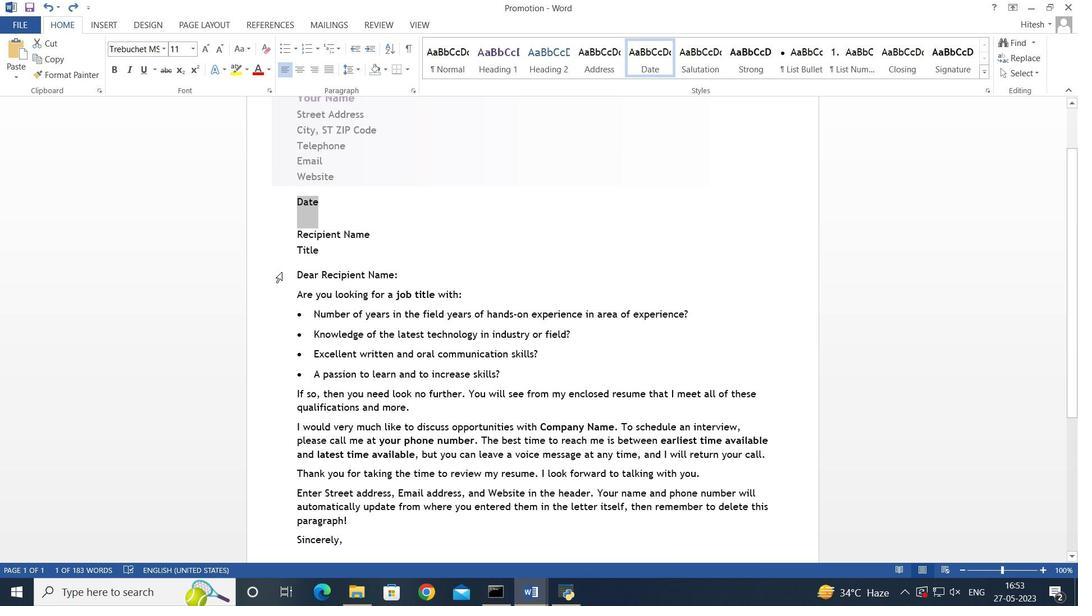 
Action: Mouse moved to (280, 340)
Screenshot: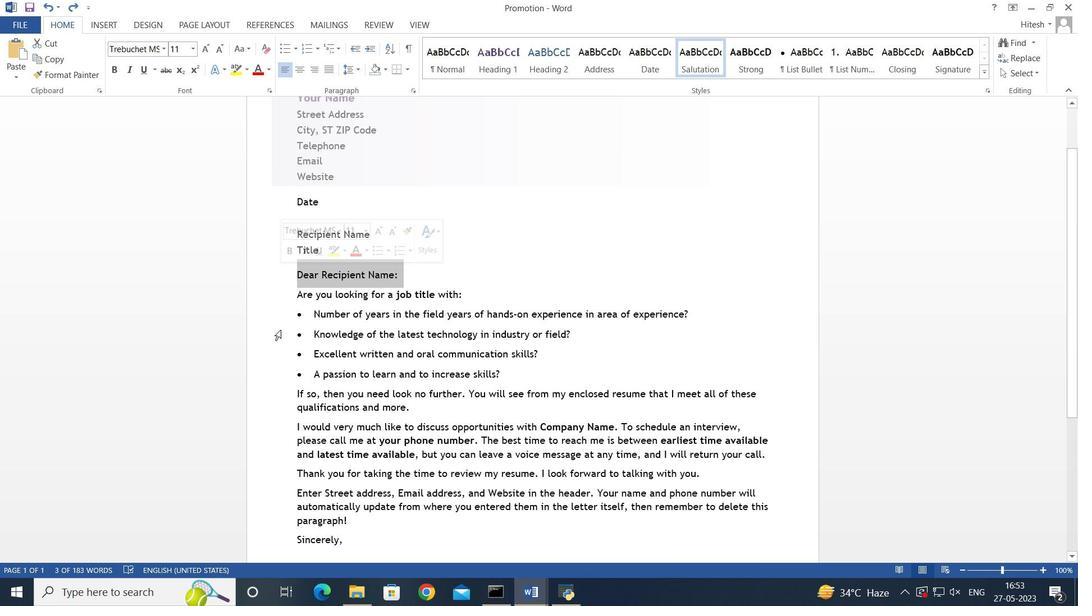 
Action: Mouse pressed left at (280, 340)
Screenshot: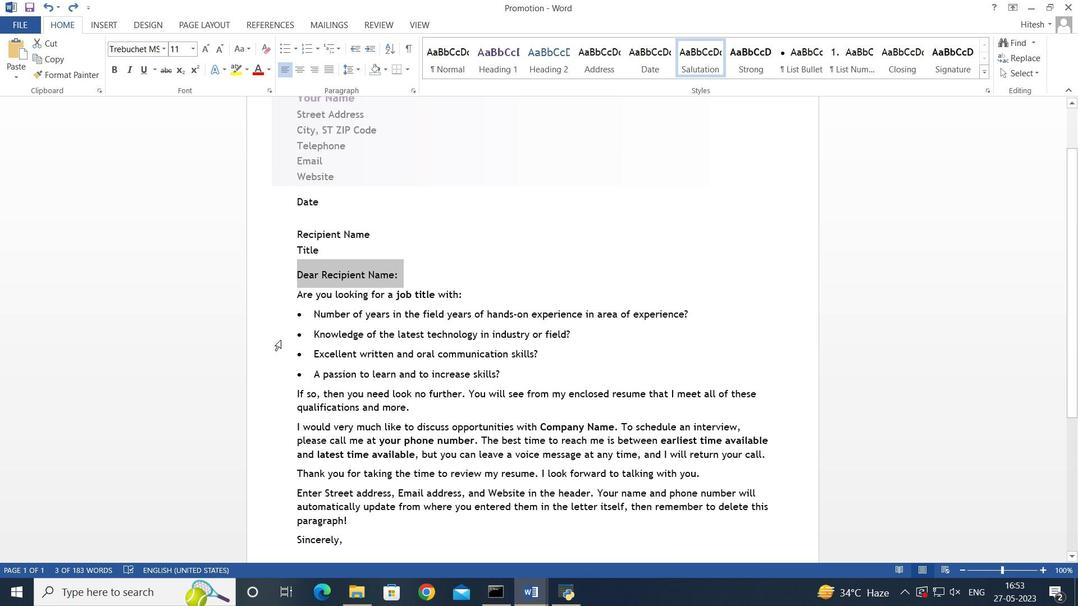 
Action: Mouse moved to (430, 336)
Screenshot: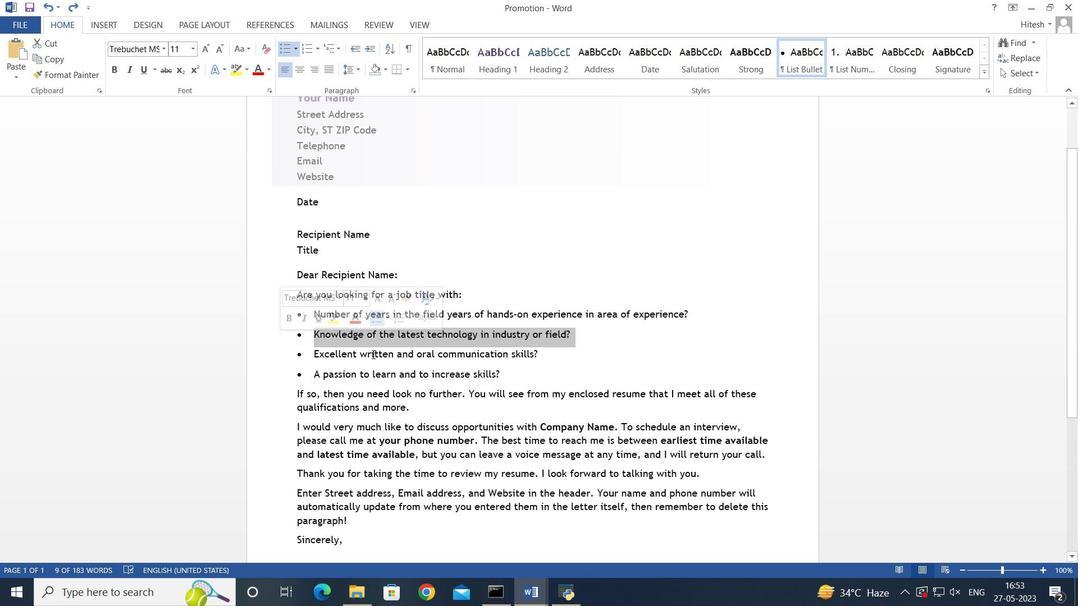 
Action: Mouse scrolled (398, 346) with delta (0, 0)
Screenshot: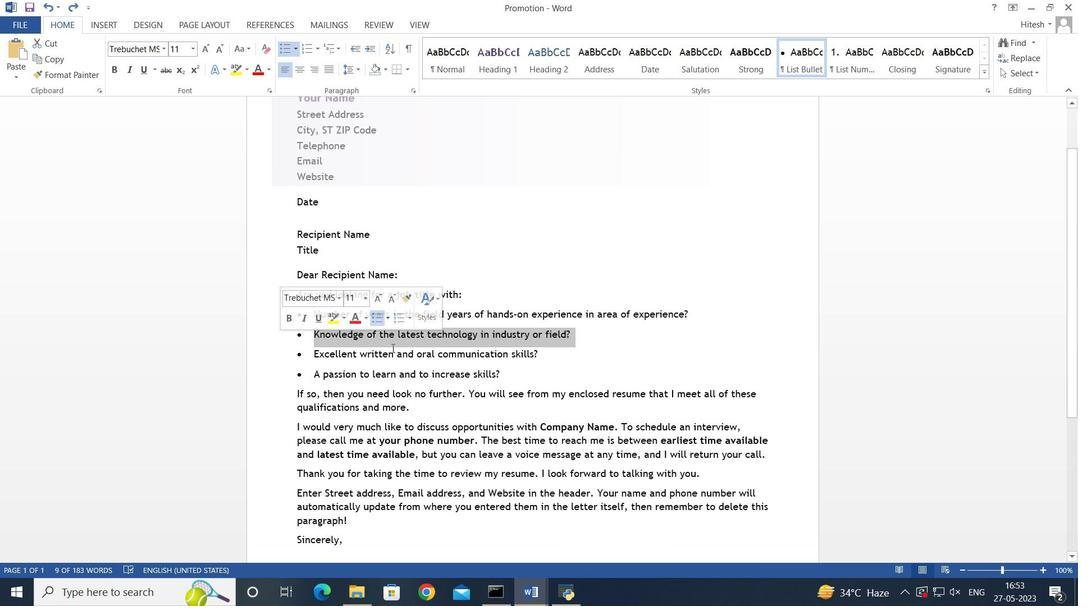 
Action: Mouse moved to (452, 331)
Screenshot: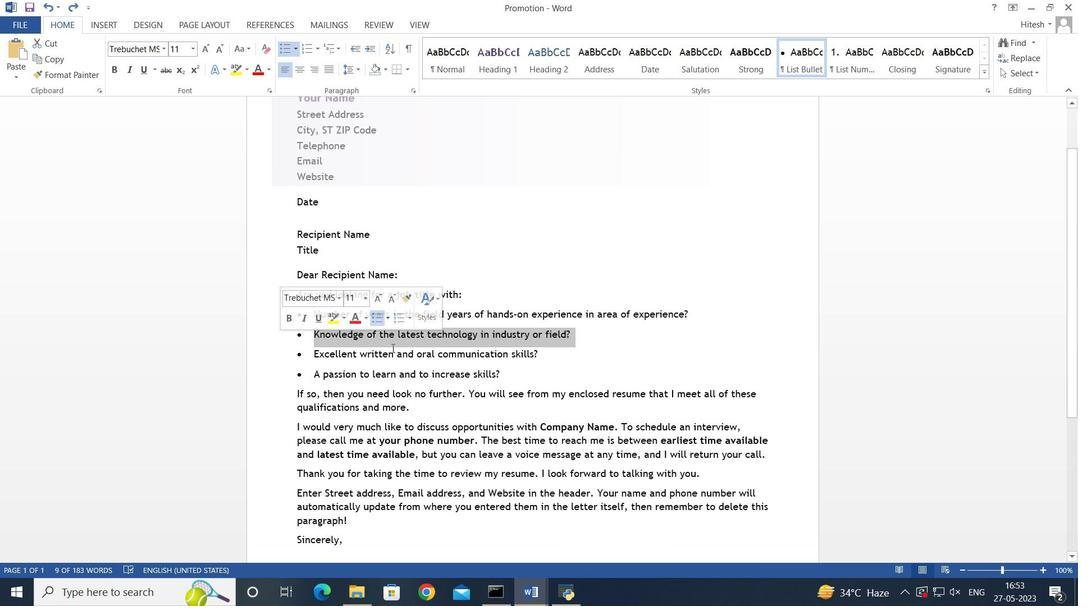 
Action: Mouse scrolled (410, 343) with delta (0, 0)
Screenshot: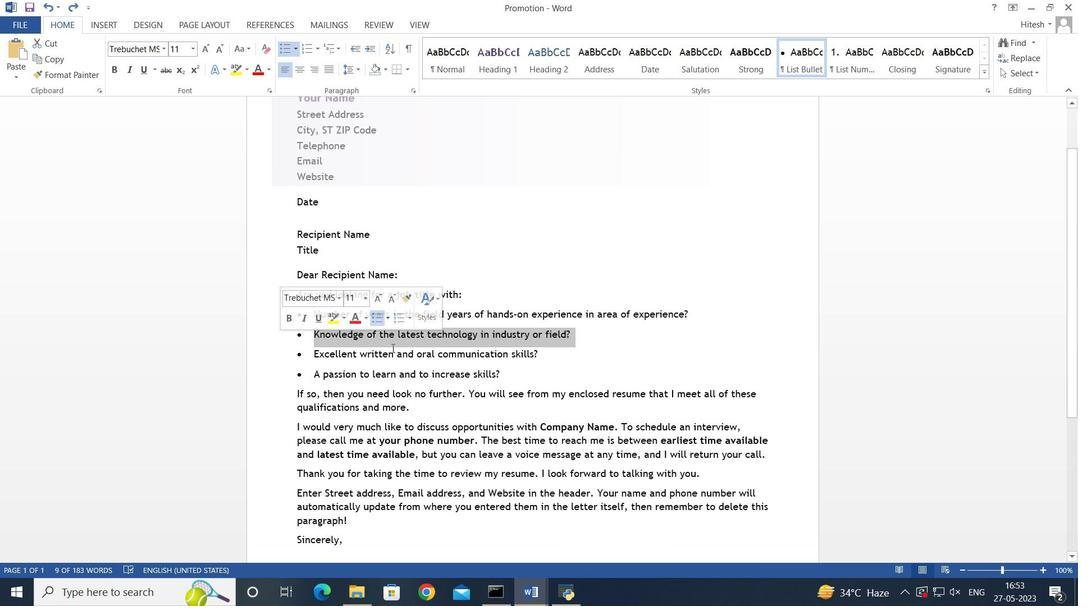 
Action: Mouse moved to (449, 503)
Screenshot: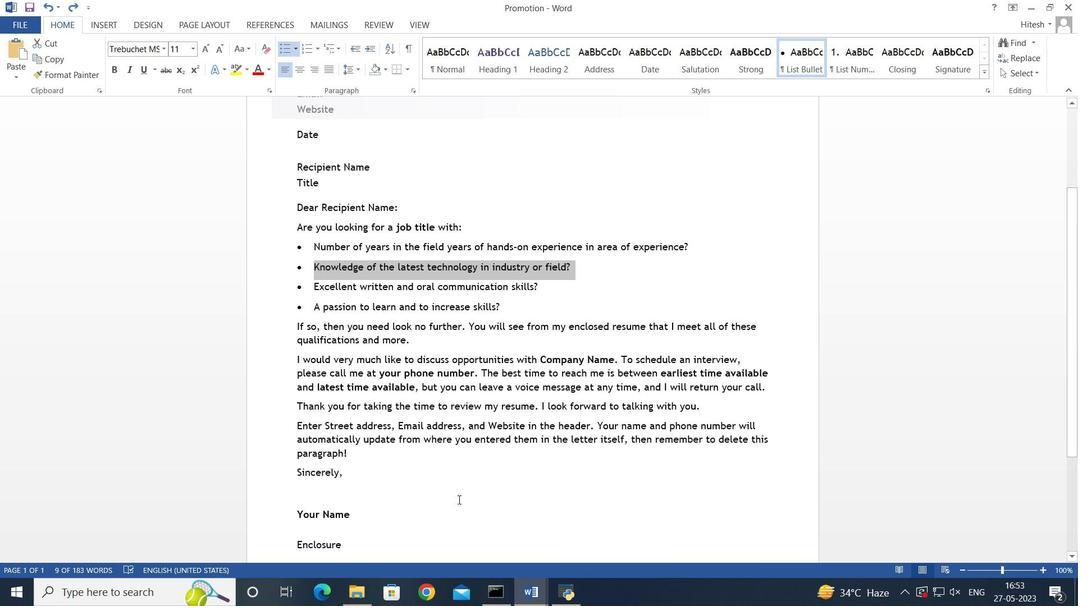 
Action: Mouse pressed left at (449, 503)
Screenshot: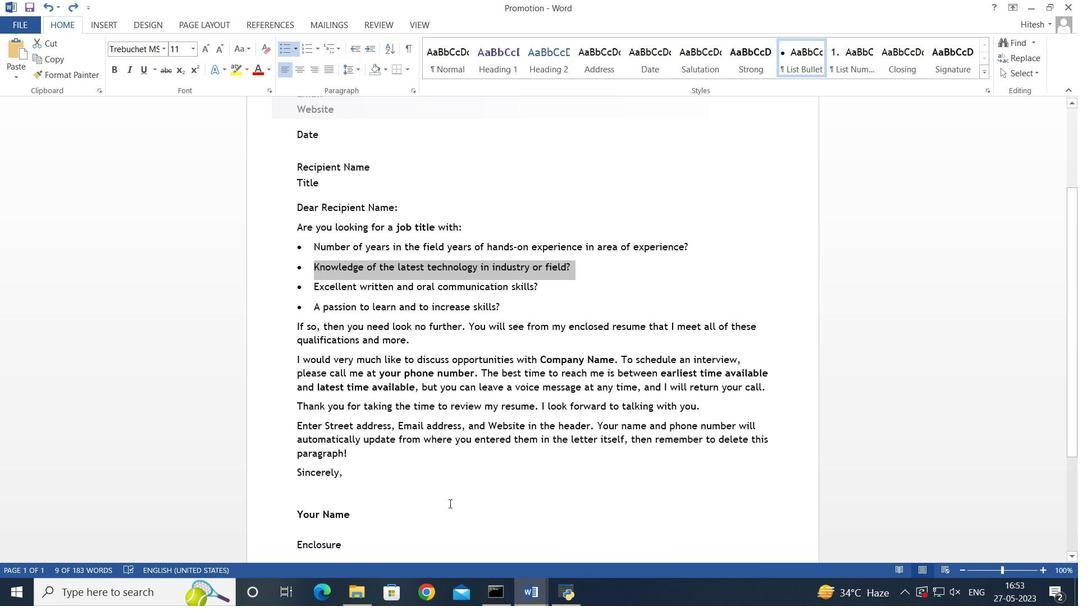 
Action: Mouse moved to (574, 508)
Screenshot: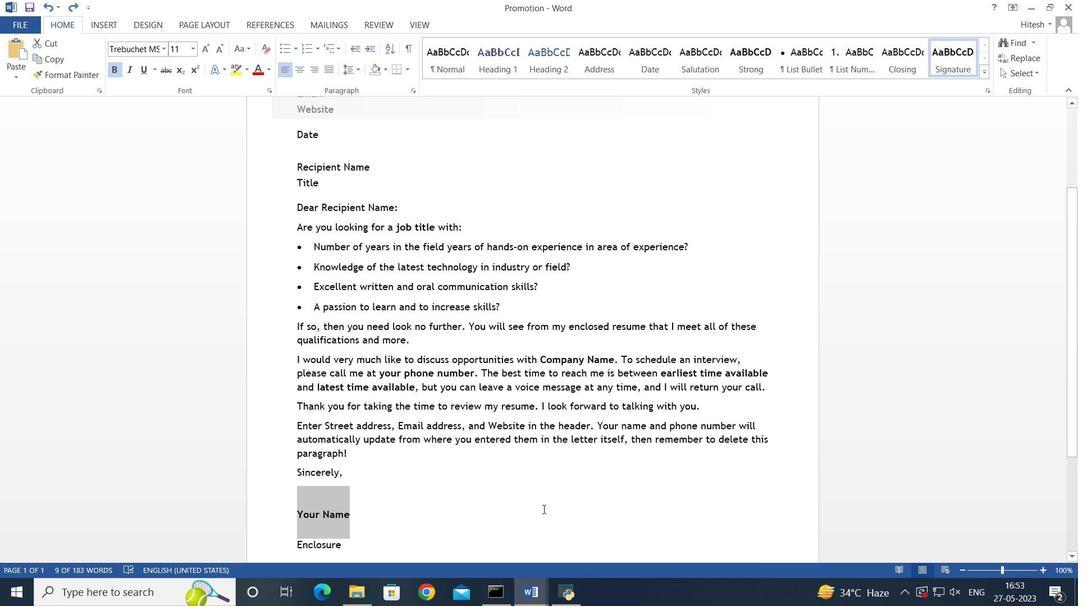 
Action: Mouse pressed left at (574, 508)
Screenshot: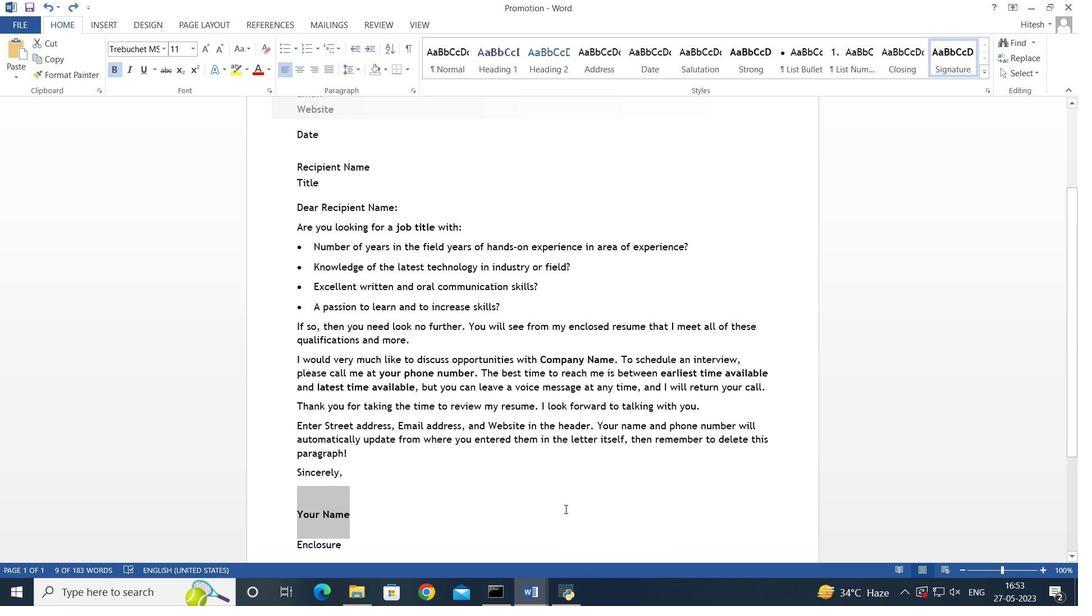 
Action: Mouse moved to (645, 529)
Screenshot: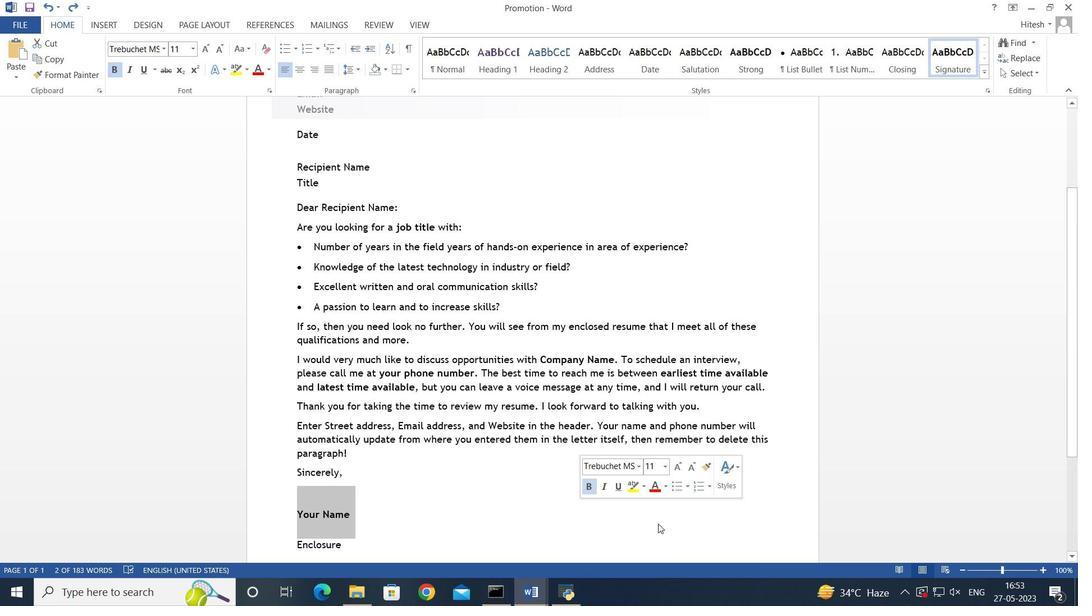 
Action: Mouse pressed left at (645, 529)
Screenshot: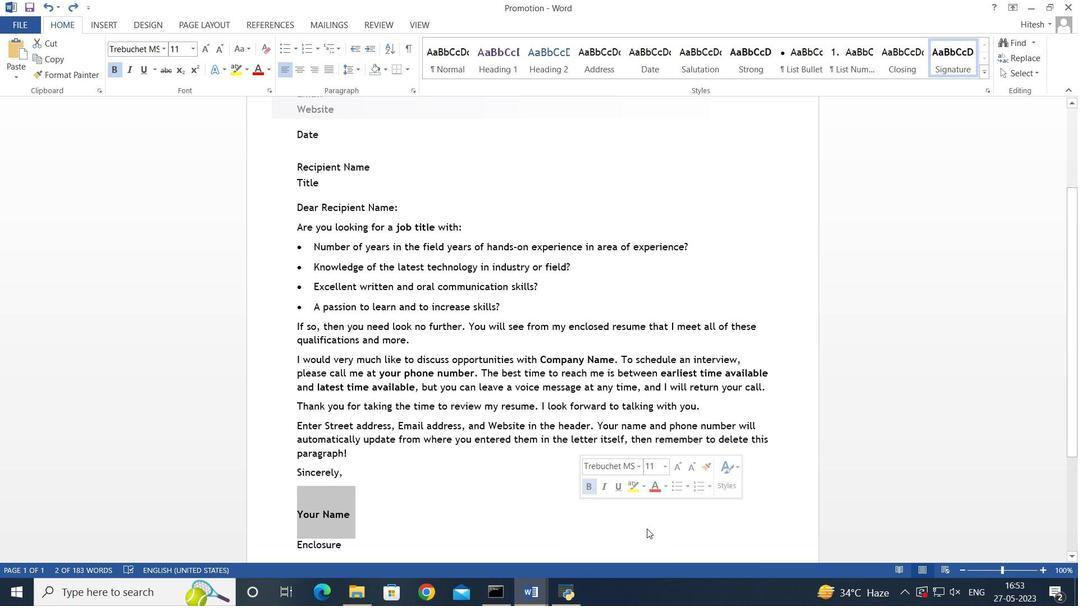 
Action: Mouse moved to (482, 521)
Screenshot: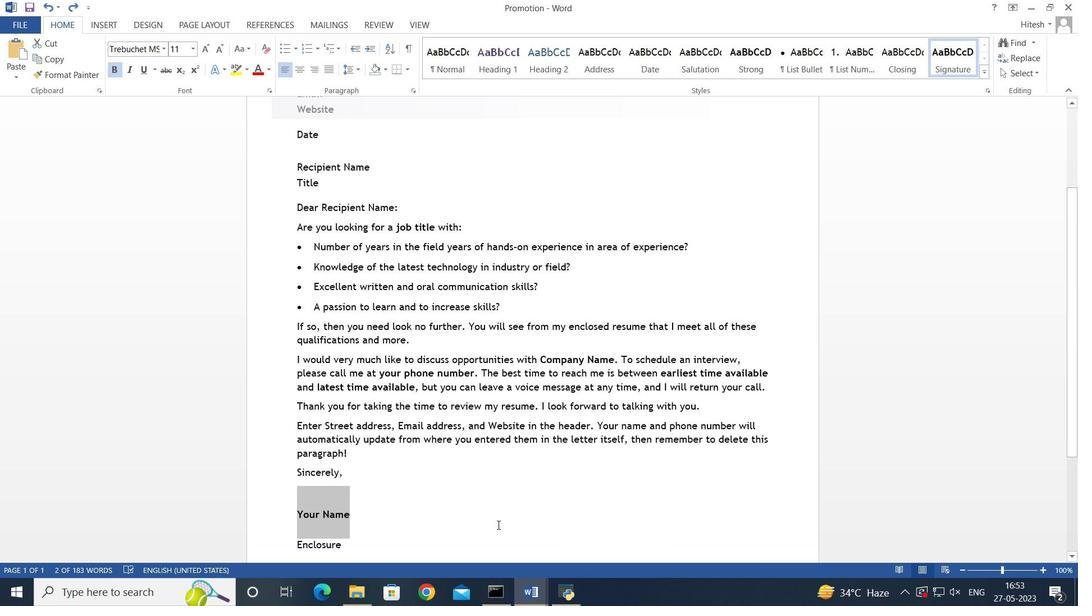 
Action: Mouse pressed left at (482, 521)
Screenshot: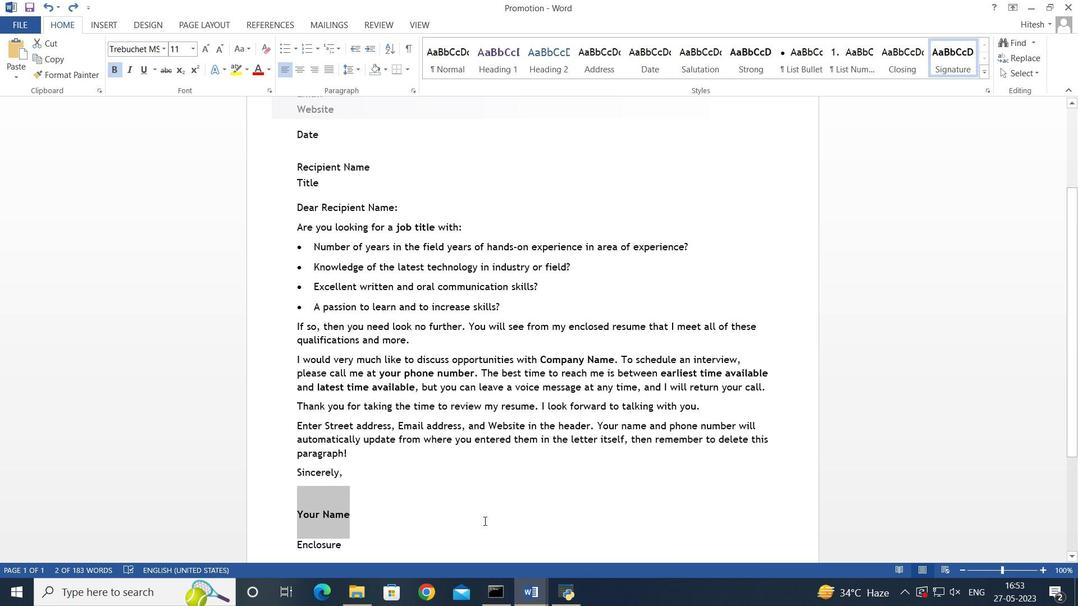 
Action: Mouse moved to (372, 524)
Screenshot: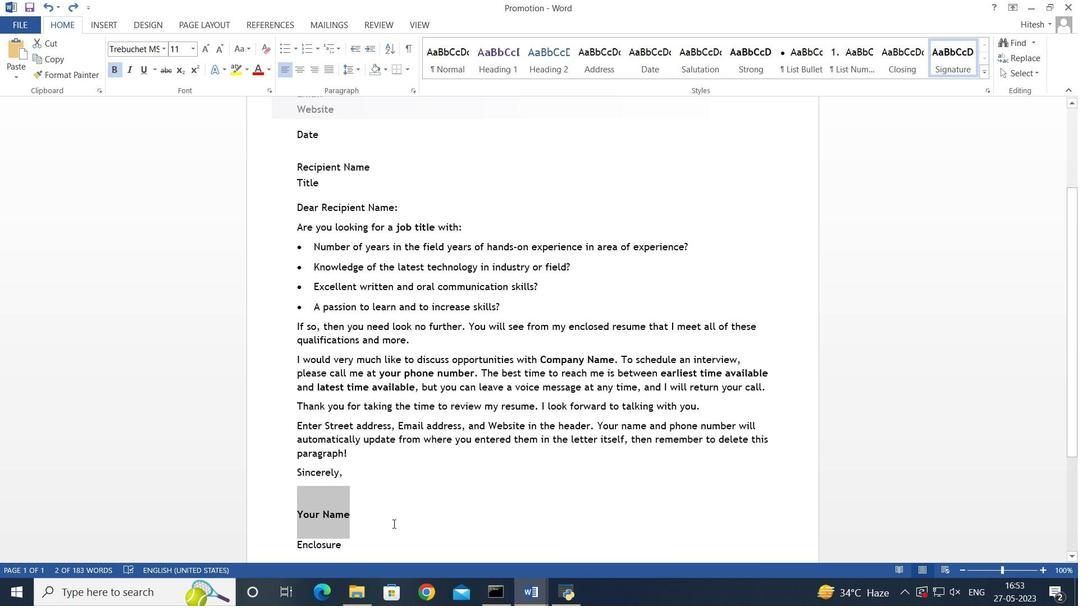 
Action: Mouse pressed left at (372, 524)
Screenshot: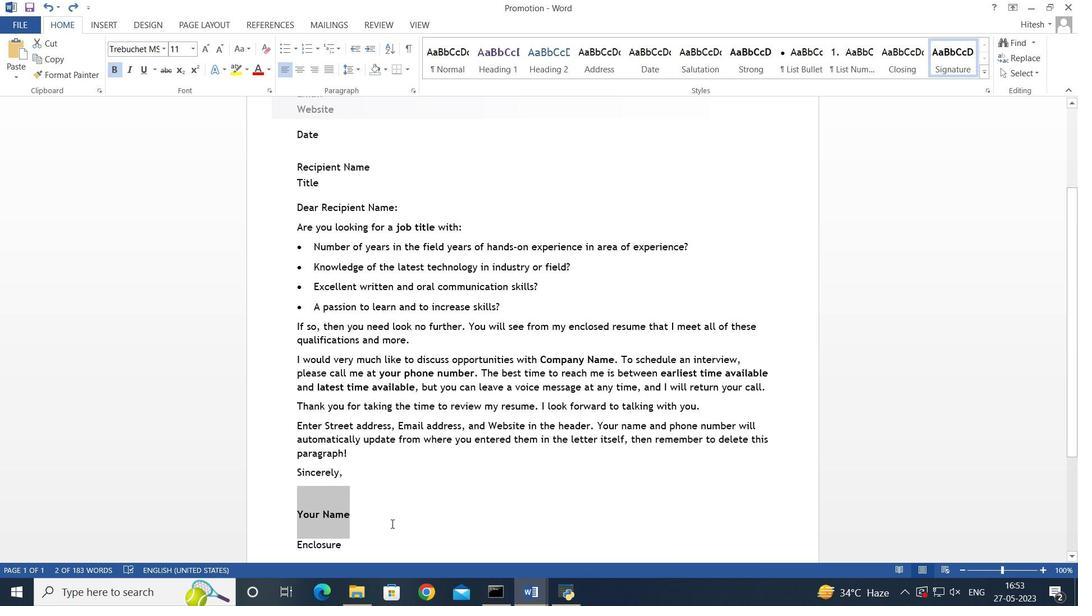 
Action: Mouse moved to (362, 487)
Screenshot: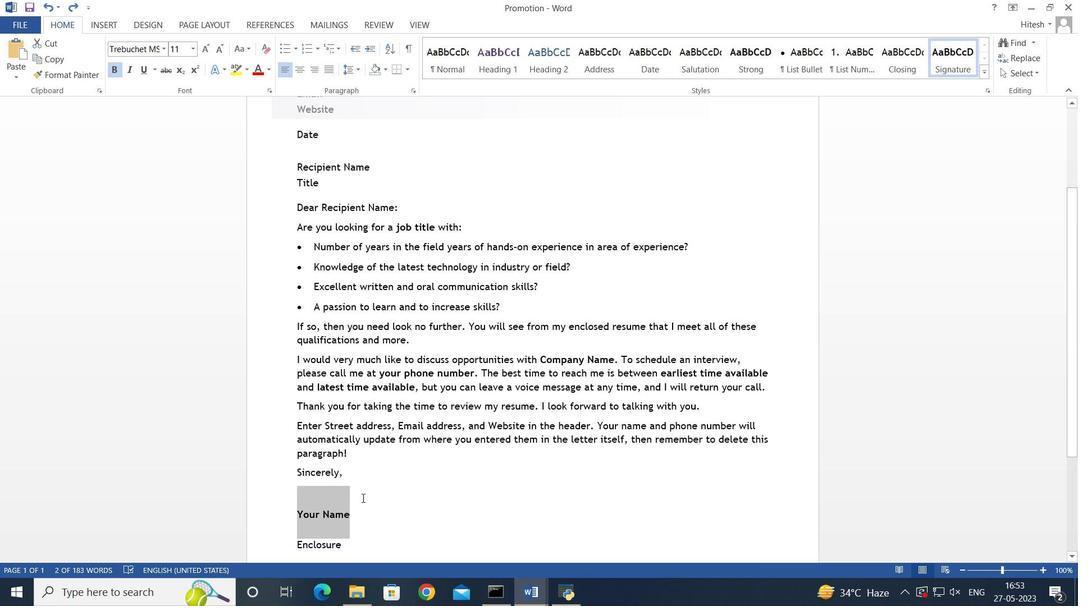 
Action: Mouse pressed left at (362, 487)
Screenshot: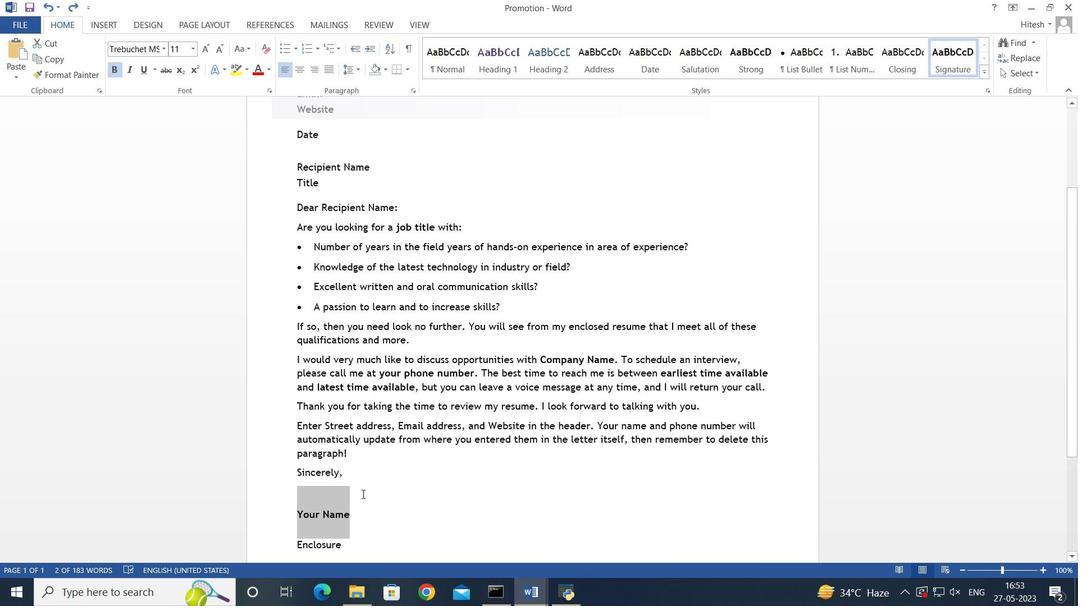 
Action: Mouse moved to (359, 469)
Screenshot: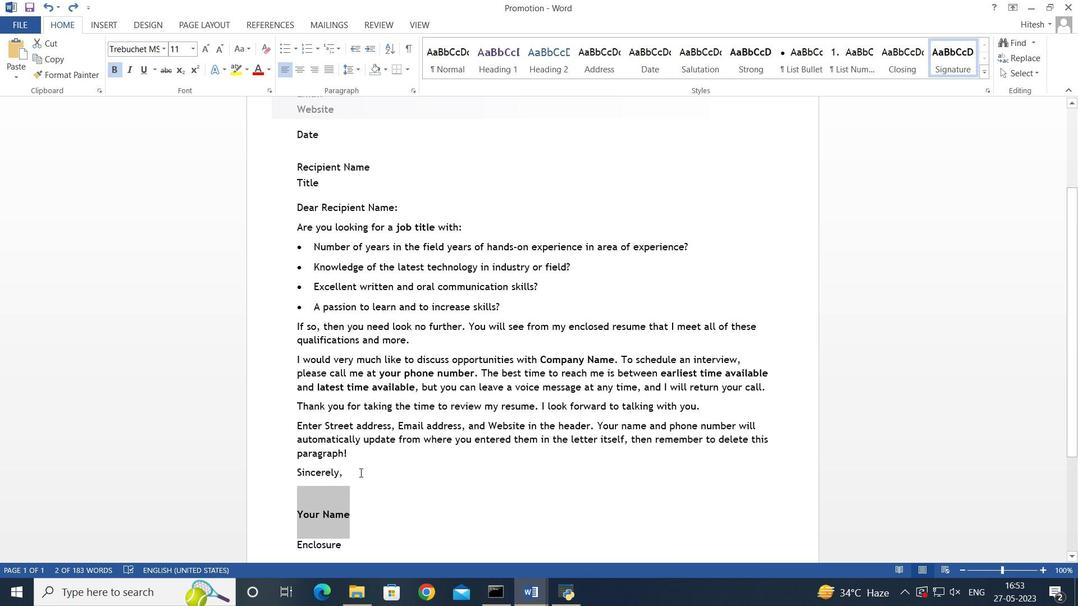 
Action: Mouse pressed left at (359, 469)
Screenshot: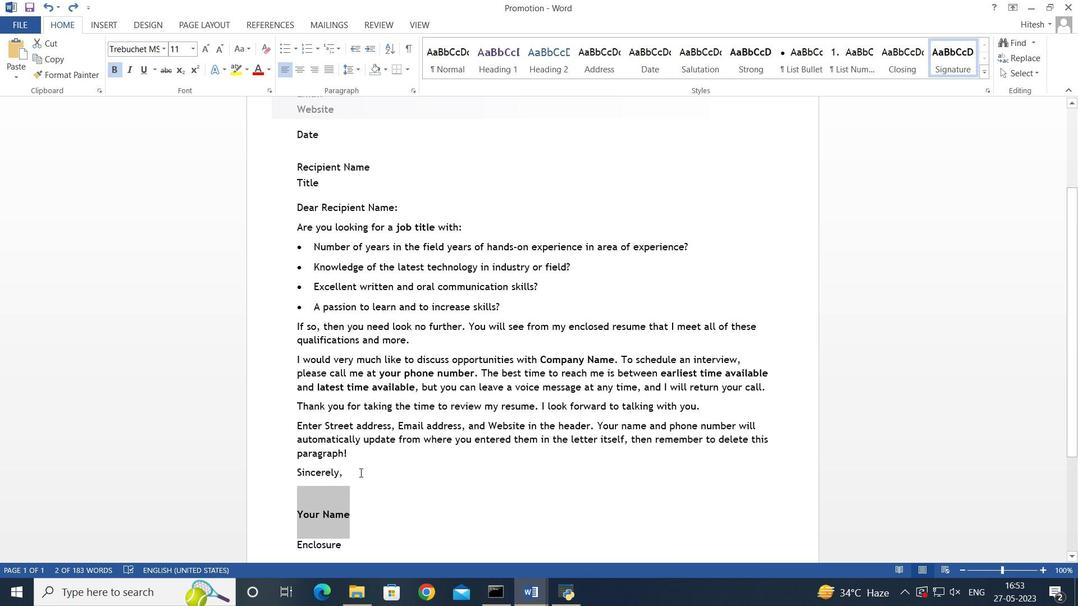 
Action: Mouse moved to (402, 484)
Screenshot: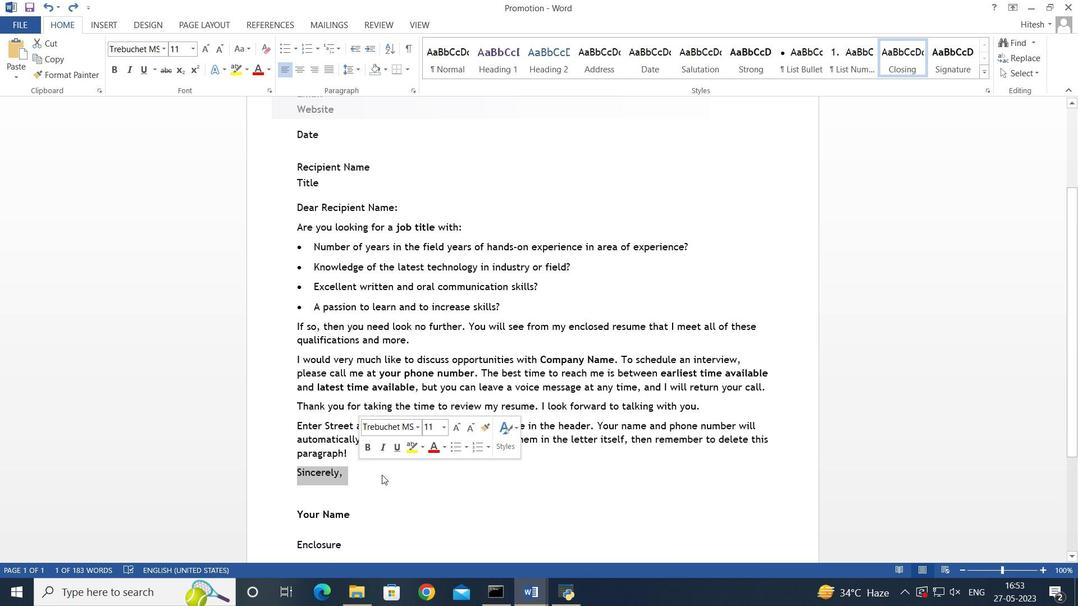
Action: Mouse pressed left at (402, 484)
Screenshot: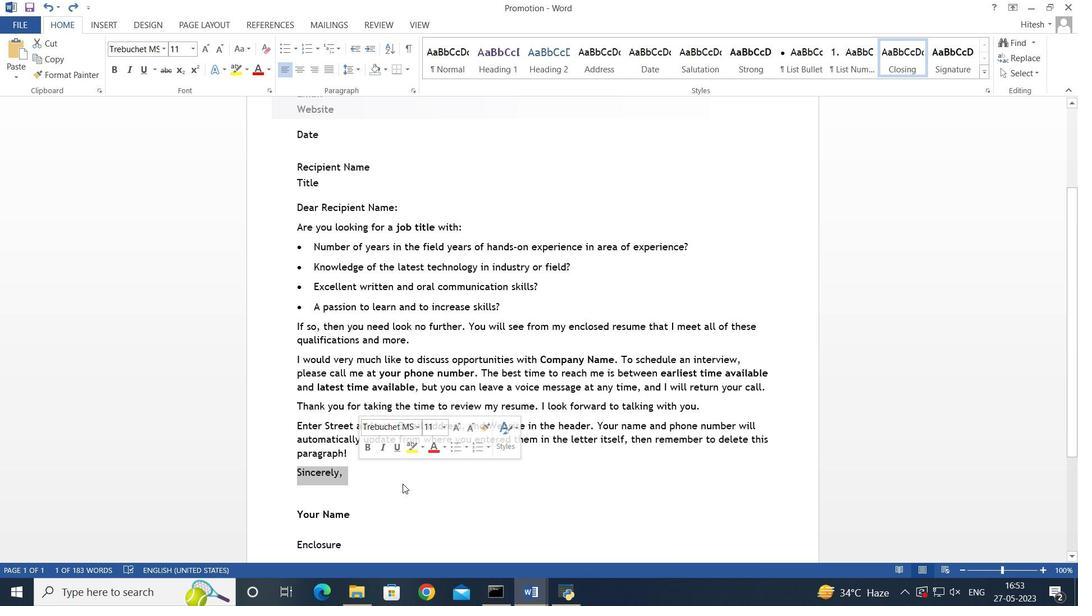 
Action: Mouse moved to (401, 464)
Screenshot: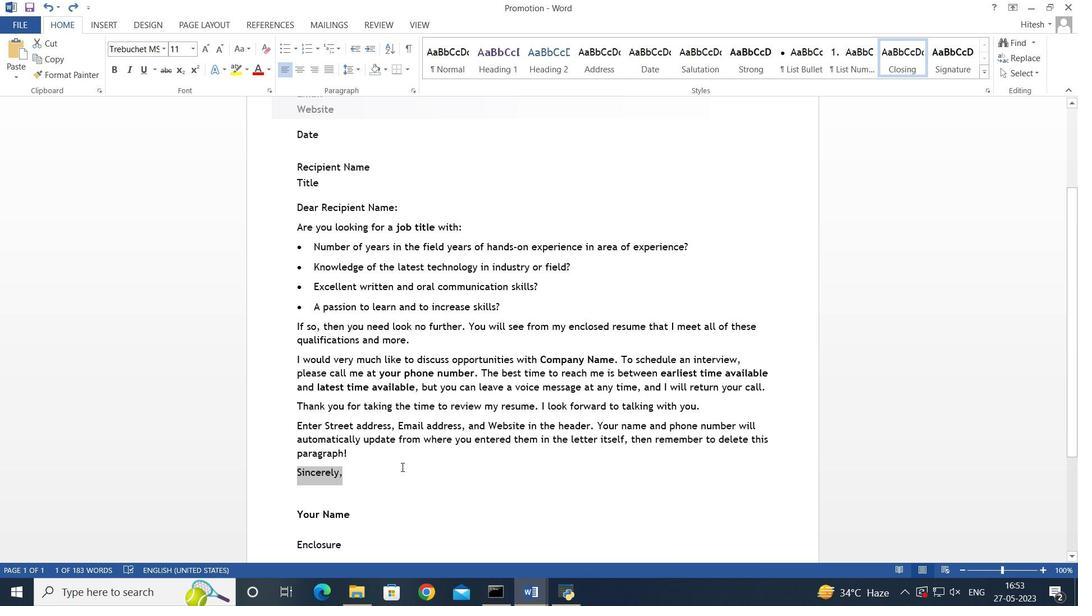 
Action: Mouse pressed left at (401, 464)
Screenshot: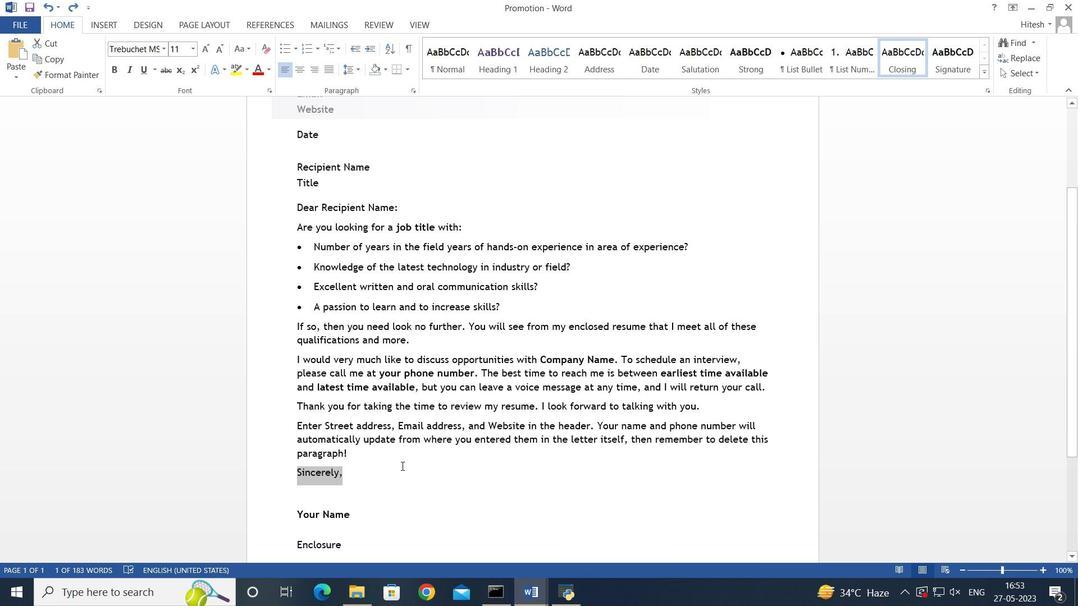 
Action: Mouse moved to (428, 484)
Screenshot: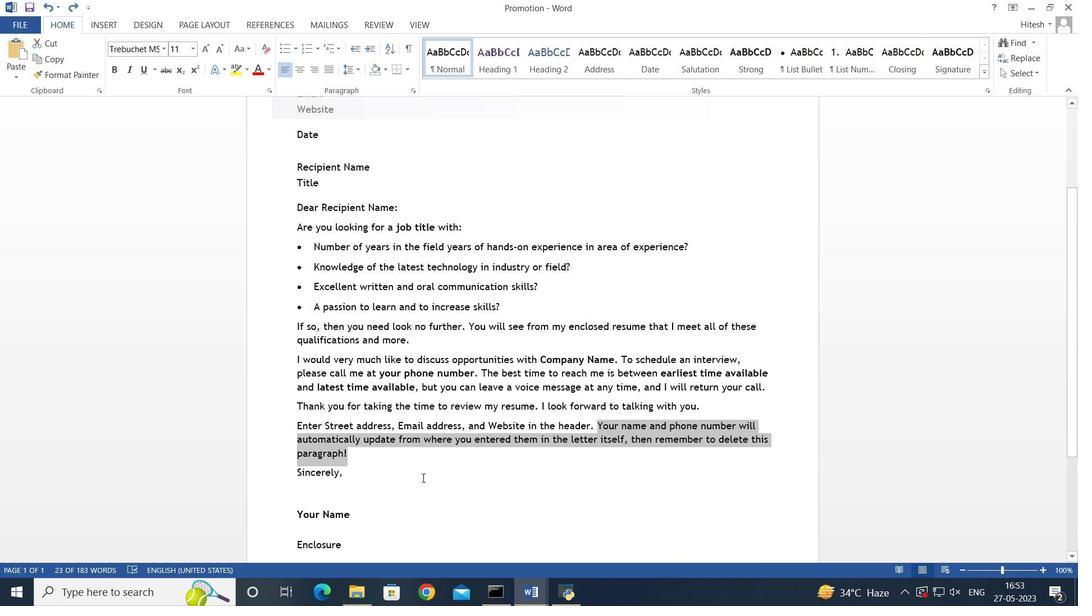 
Action: Mouse pressed left at (428, 484)
Screenshot: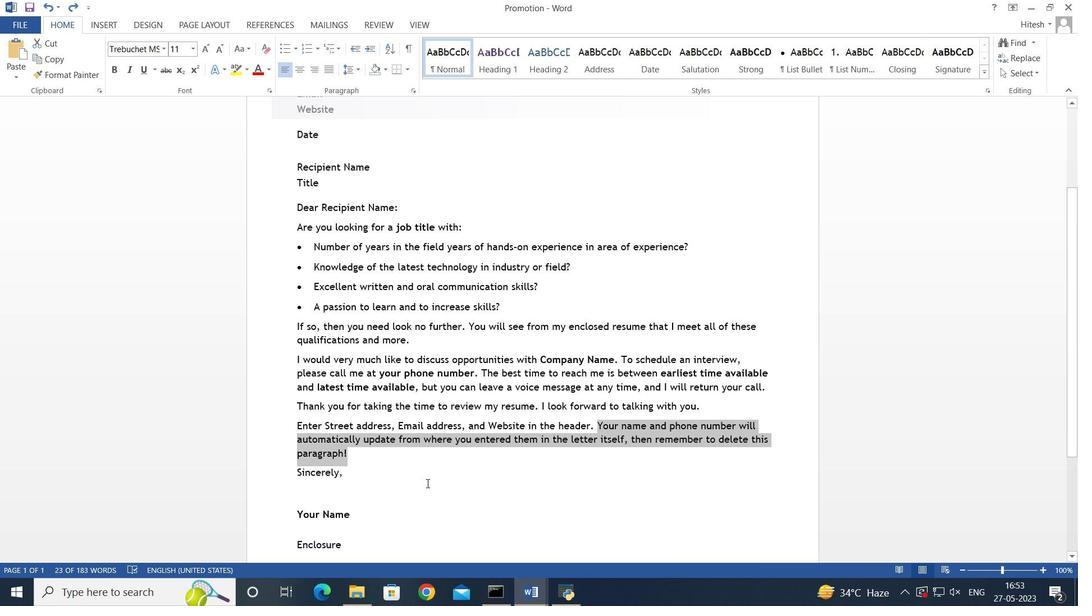 
Action: Mouse moved to (529, 314)
Screenshot: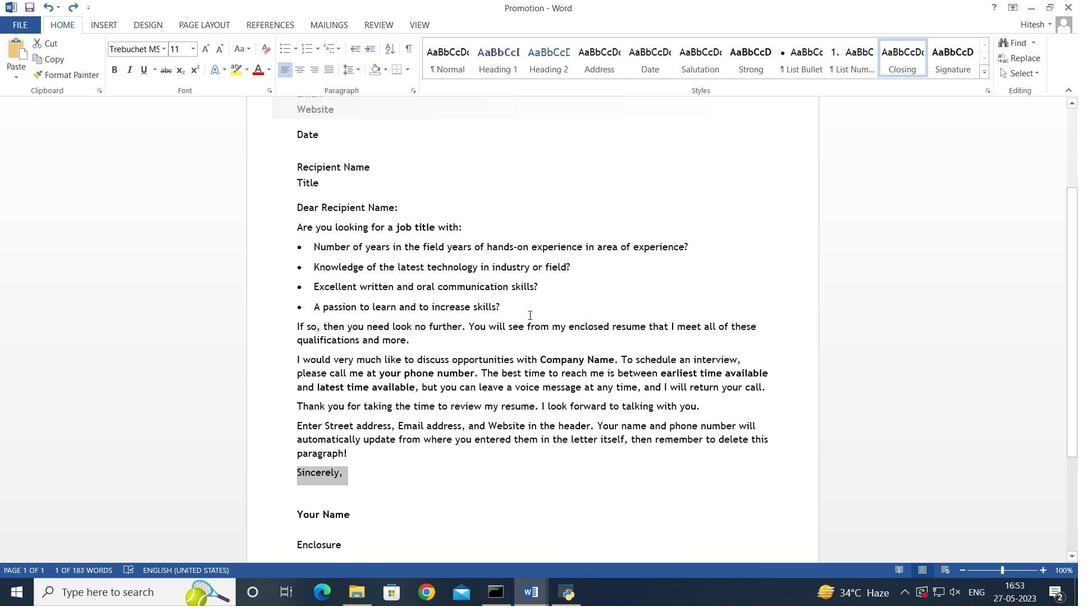 
Action: Mouse pressed left at (529, 314)
Screenshot: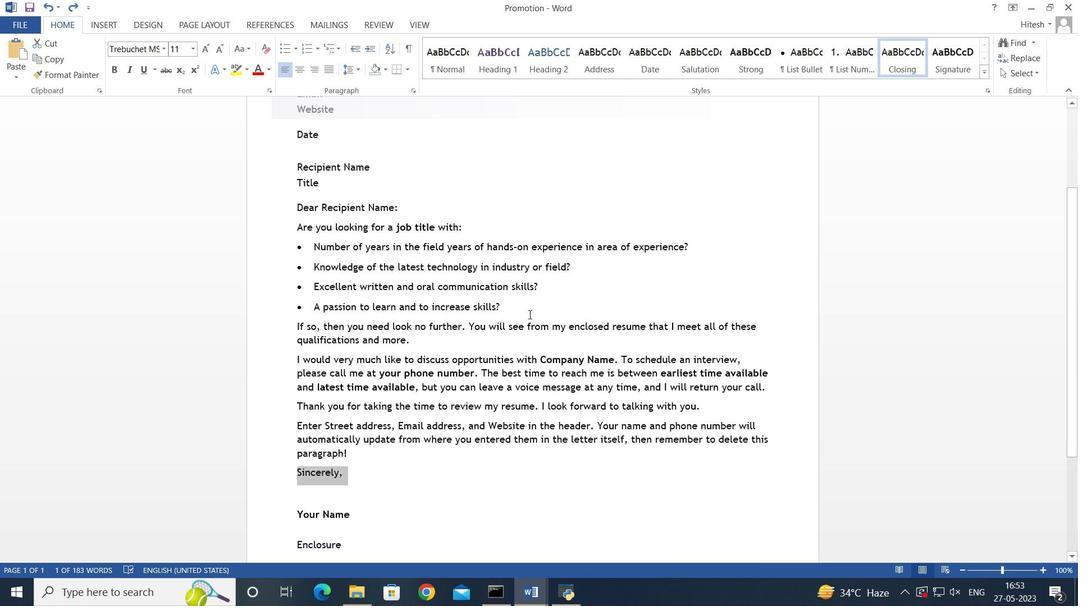 
Action: Mouse moved to (531, 302)
Screenshot: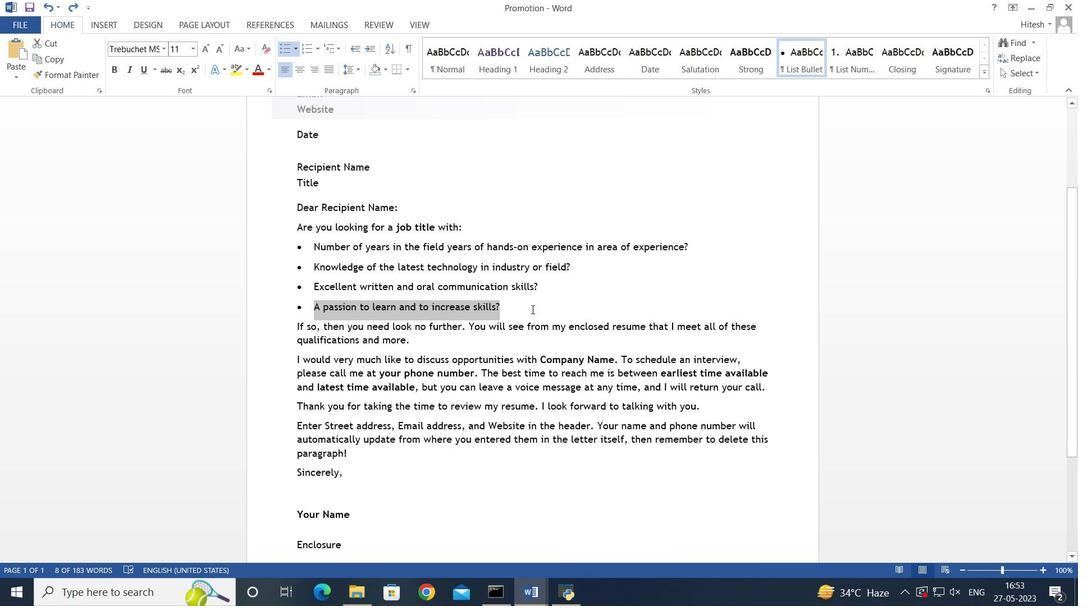 
Action: Mouse pressed left at (531, 302)
Screenshot: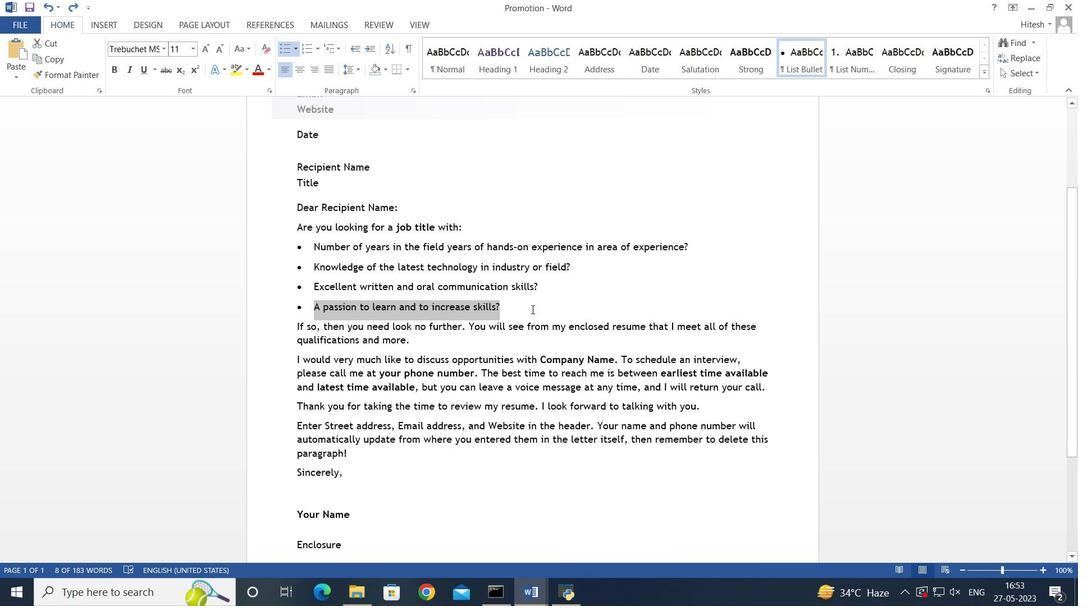 
Action: Mouse moved to (542, 292)
Screenshot: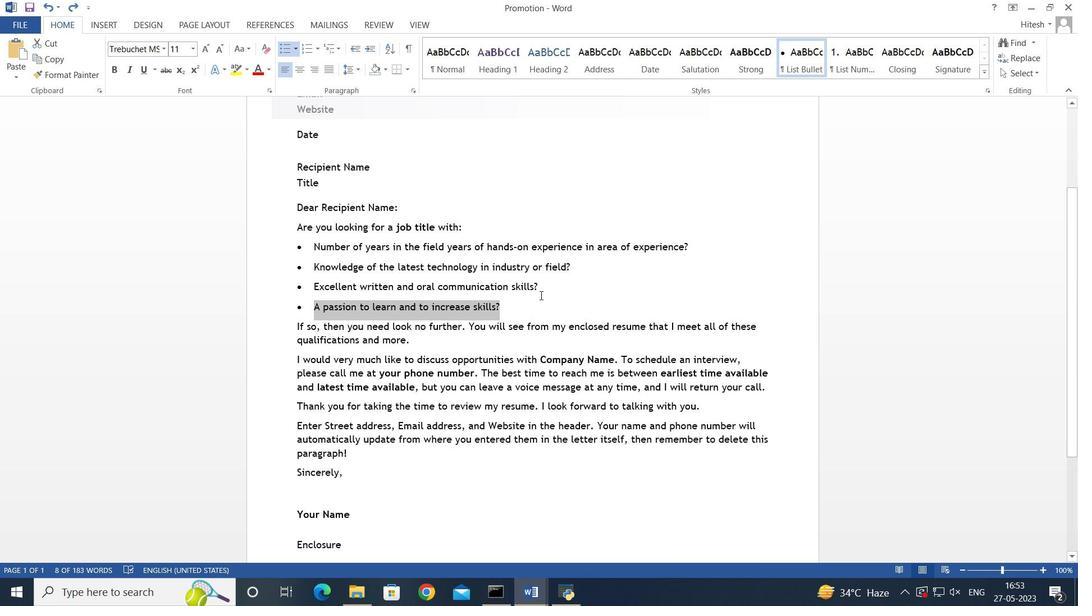 
Action: Mouse pressed left at (542, 292)
Screenshot: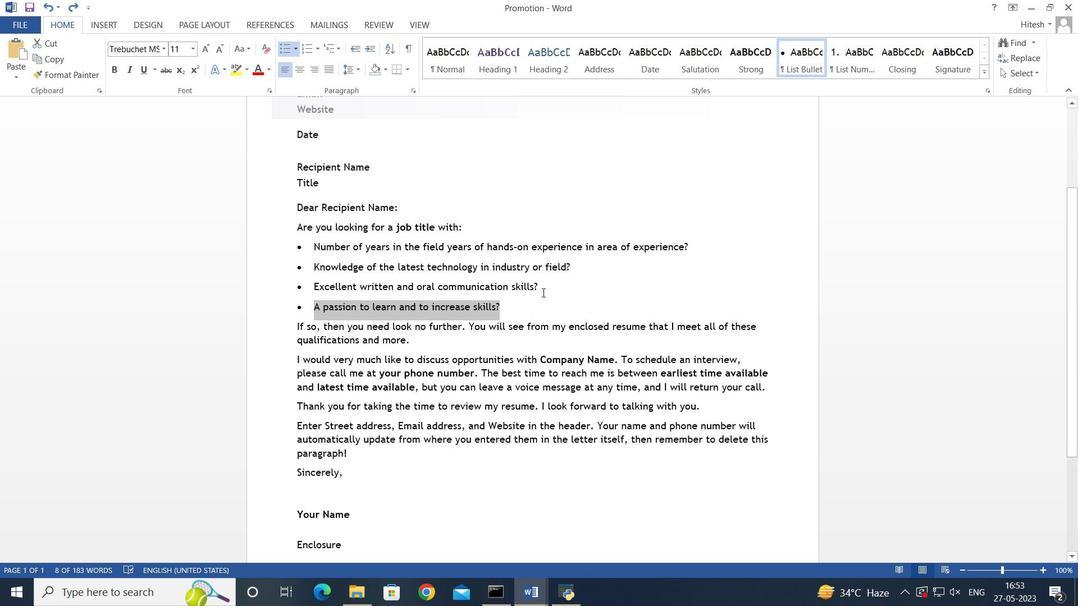 
Action: Mouse moved to (544, 151)
Screenshot: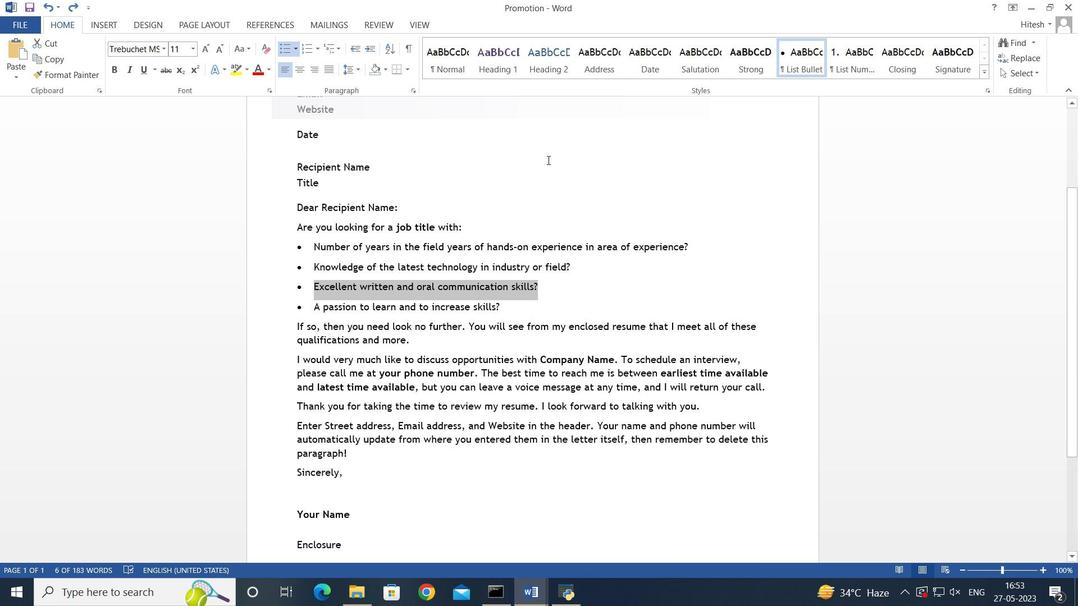 
Action: Mouse pressed left at (544, 154)
Screenshot: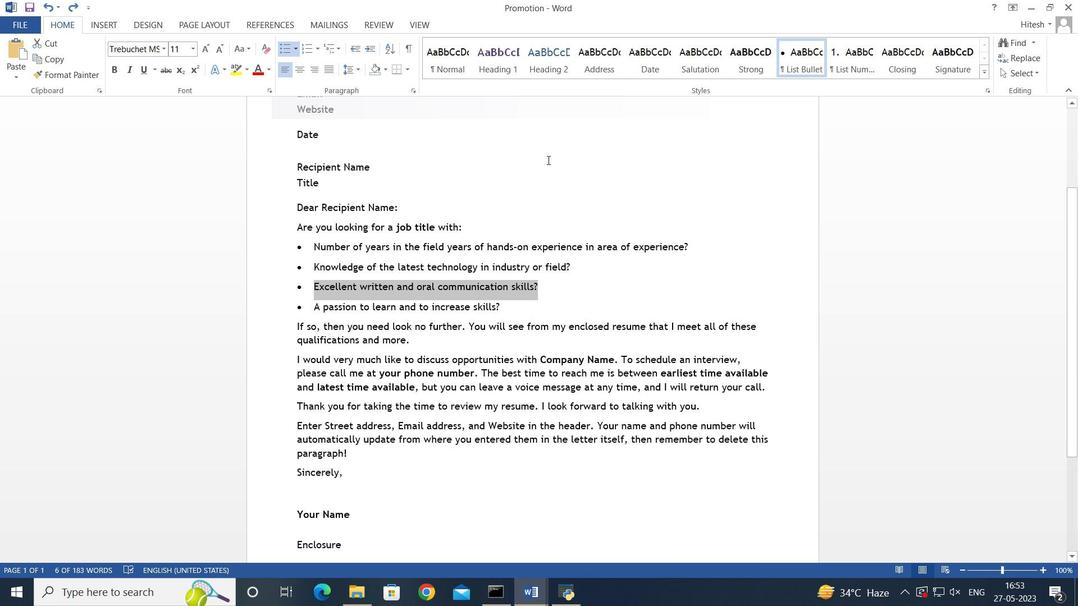 
Action: Mouse moved to (420, 173)
Screenshot: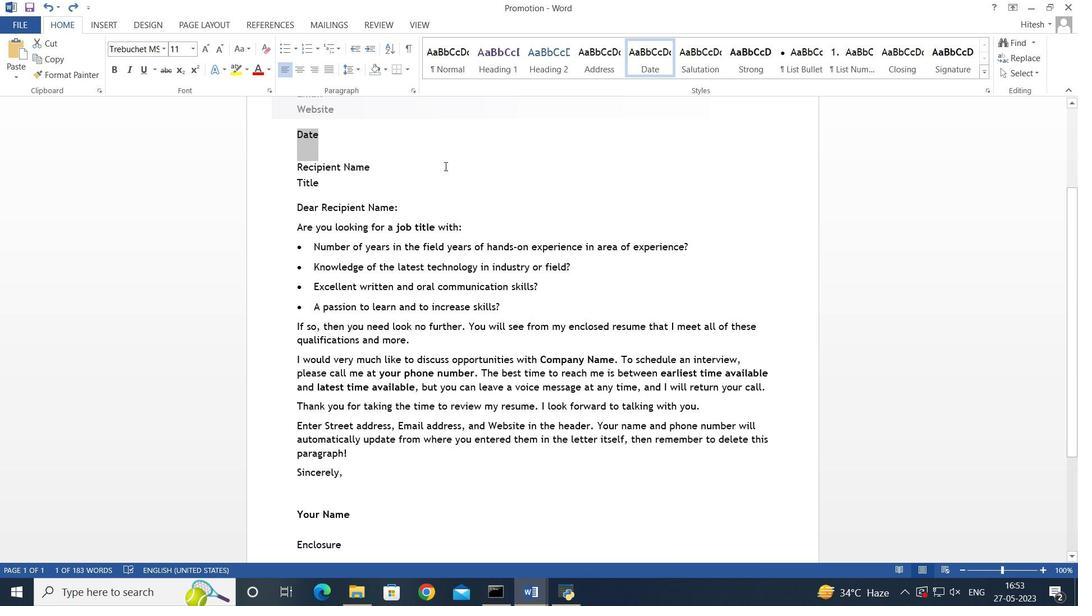 
Action: Mouse pressed left at (420, 173)
Screenshot: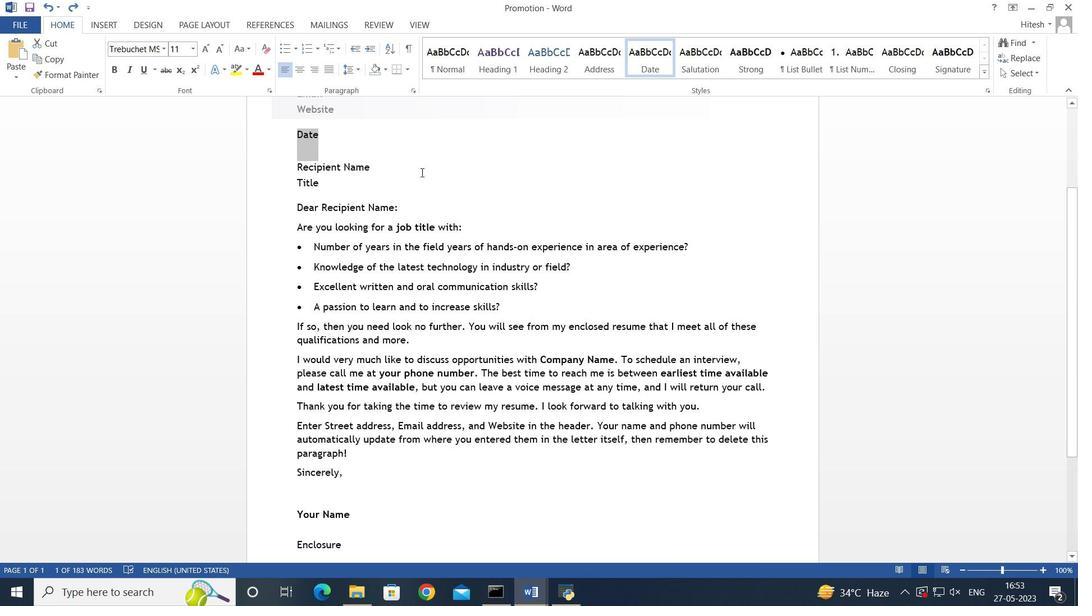 
Action: Mouse moved to (419, 173)
Screenshot: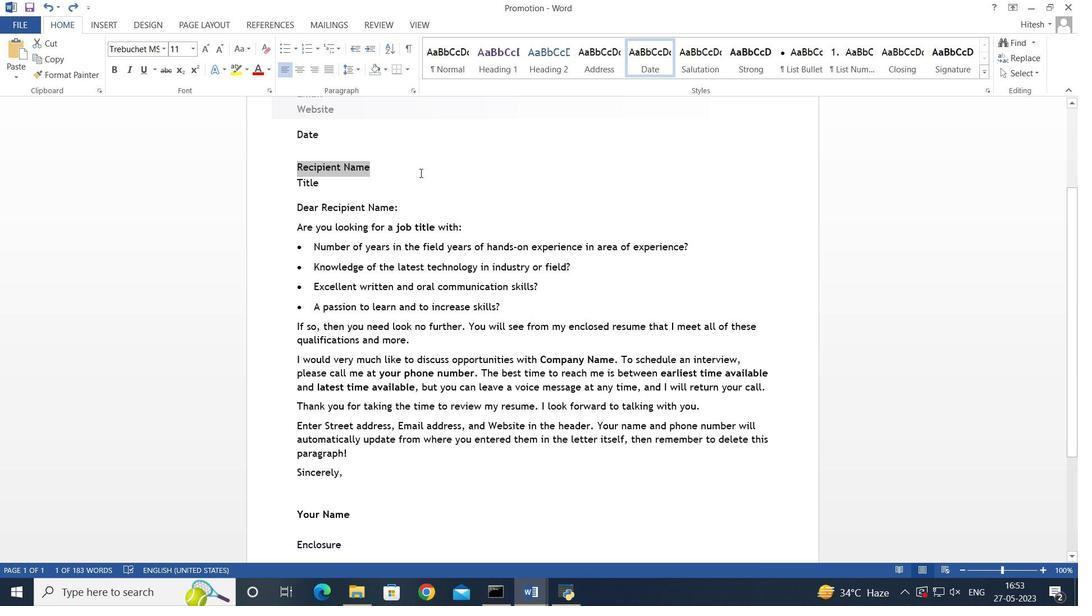 
Action: Mouse pressed left at (419, 173)
Screenshot: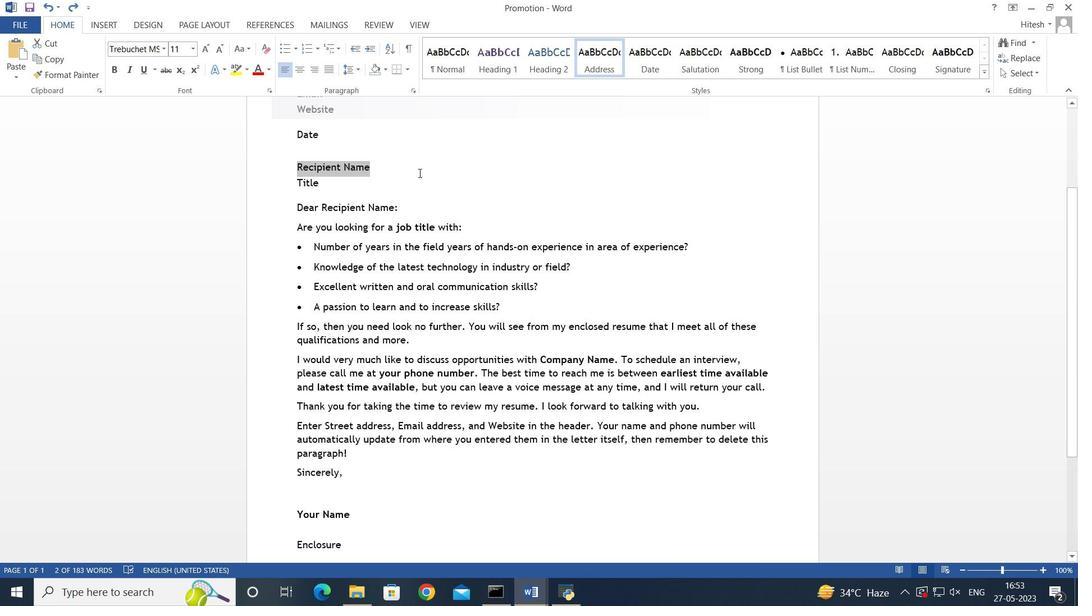 
Action: Mouse moved to (418, 189)
Screenshot: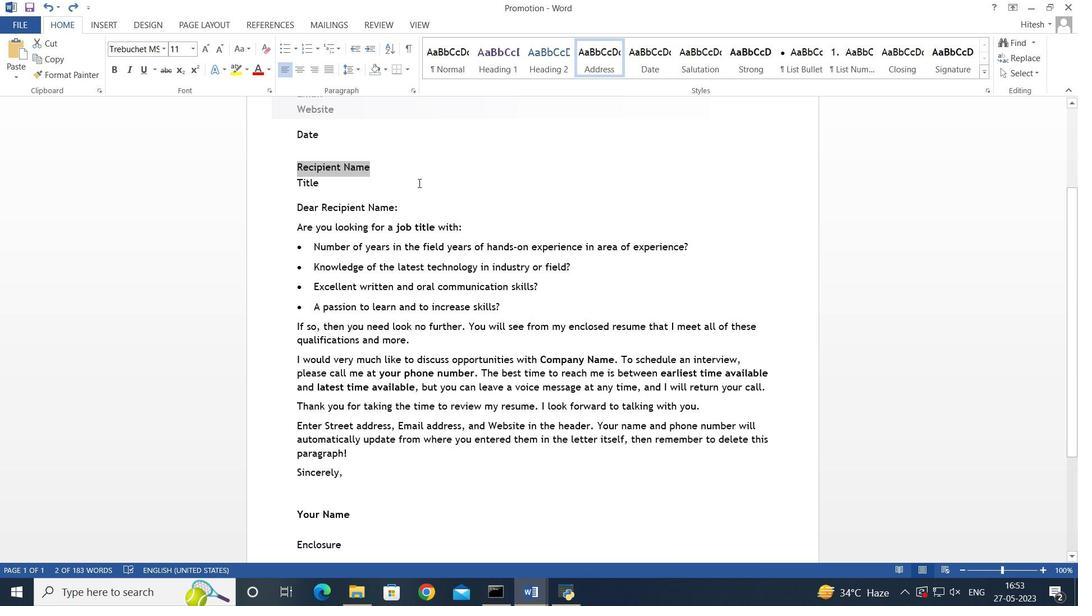 
Action: Mouse pressed left at (418, 189)
Screenshot: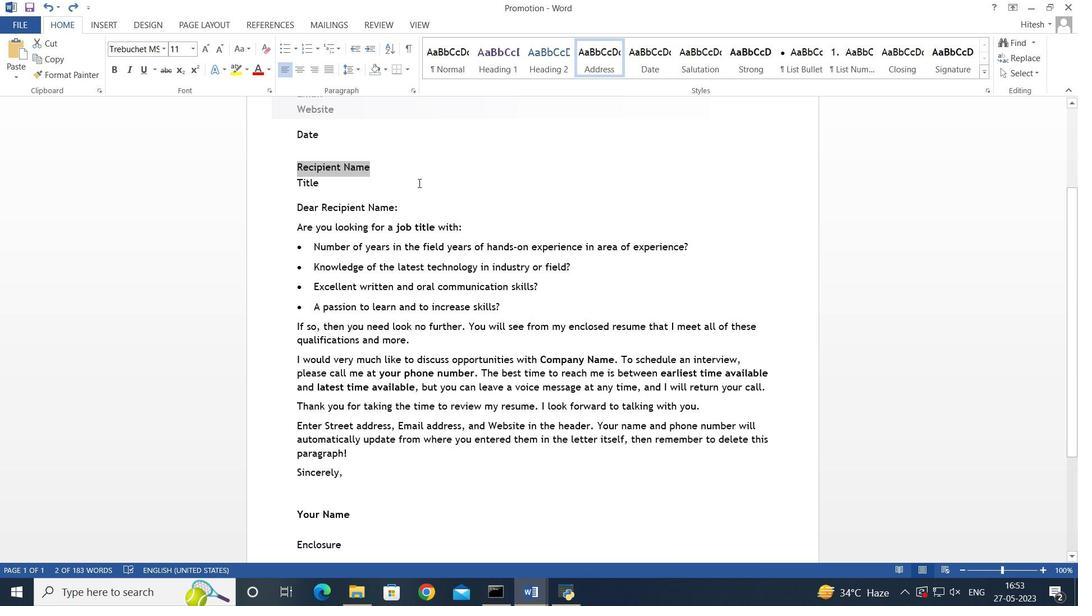 
Action: Mouse moved to (463, 198)
Screenshot: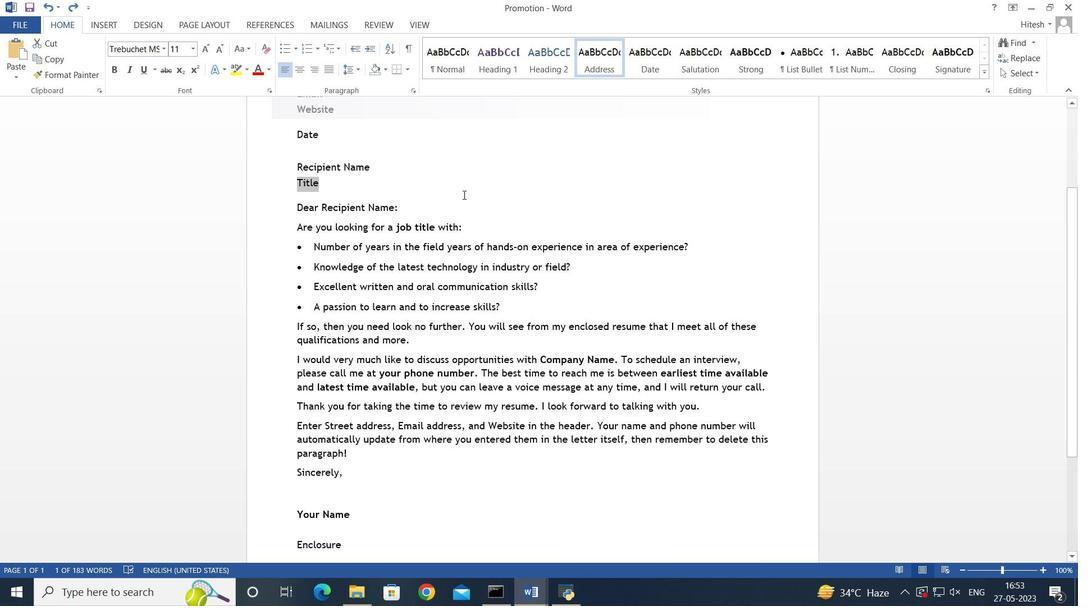 
Action: Mouse pressed left at (463, 198)
Screenshot: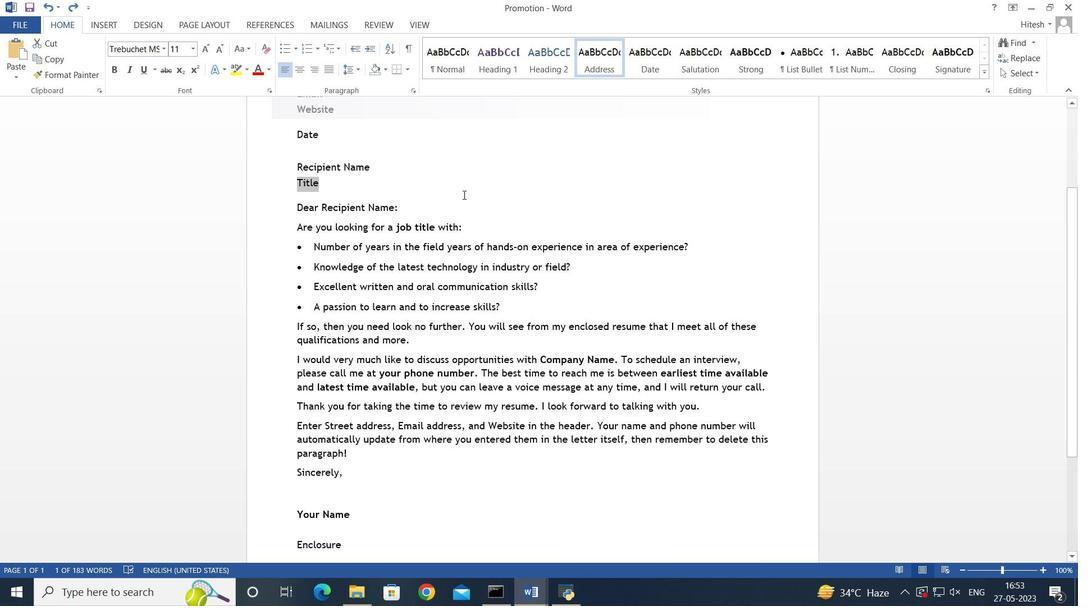 
Action: Mouse moved to (399, 499)
Screenshot: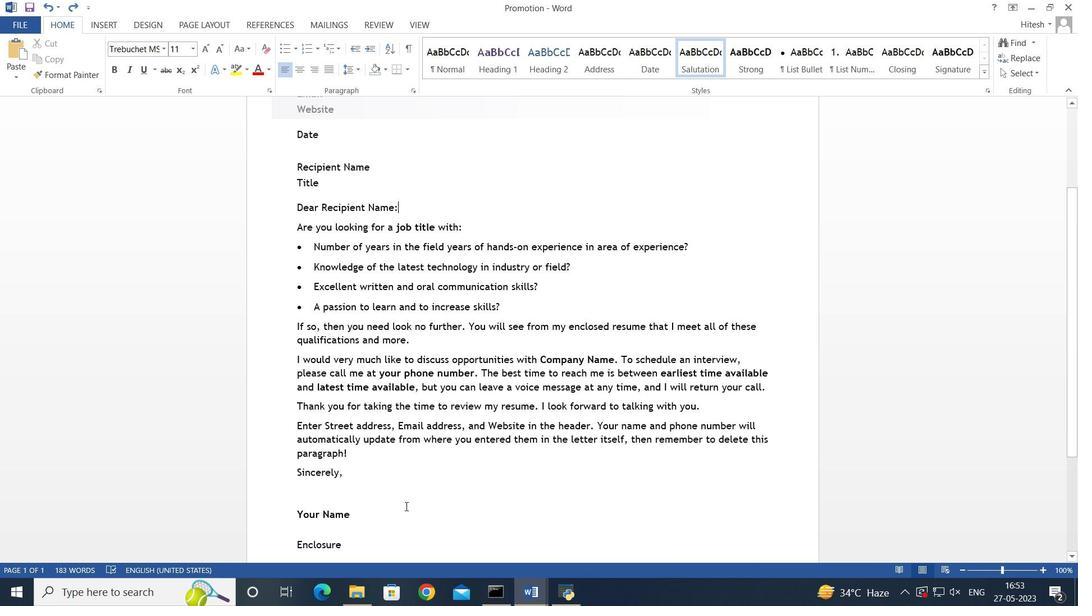 
Action: Mouse scrolled (399, 499) with delta (0, 0)
Screenshot: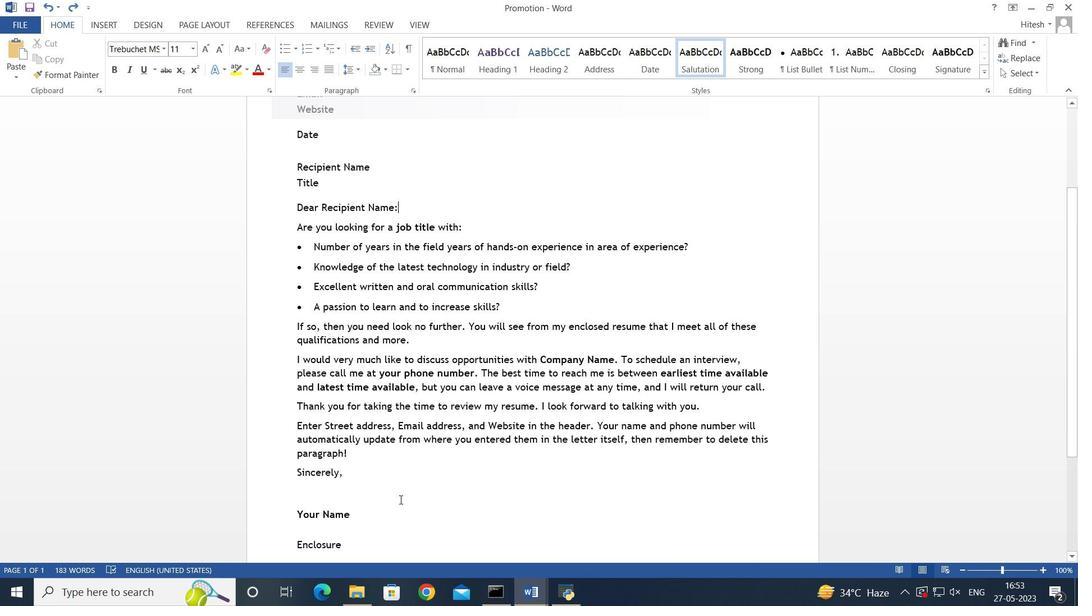
Action: Mouse scrolled (399, 499) with delta (0, 0)
Screenshot: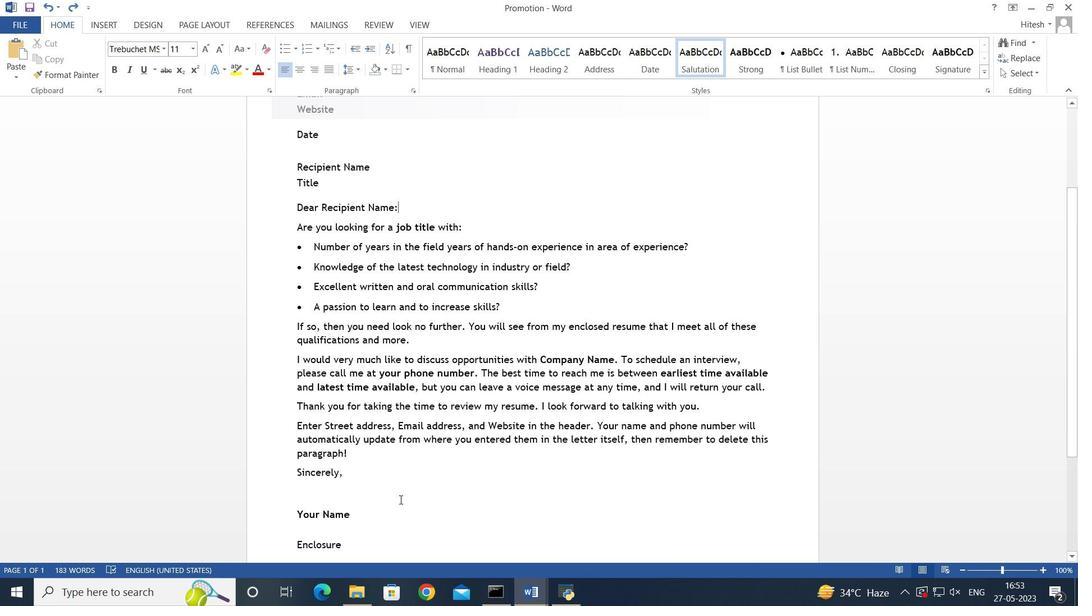 
Action: Mouse moved to (346, 477)
Screenshot: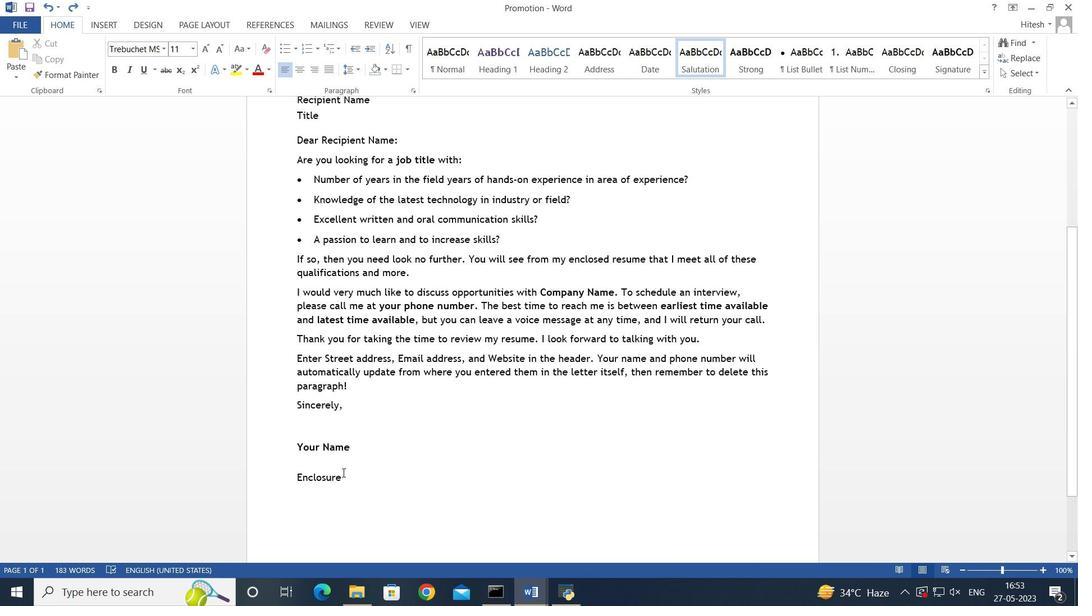 
Action: Mouse pressed left at (346, 477)
Screenshot: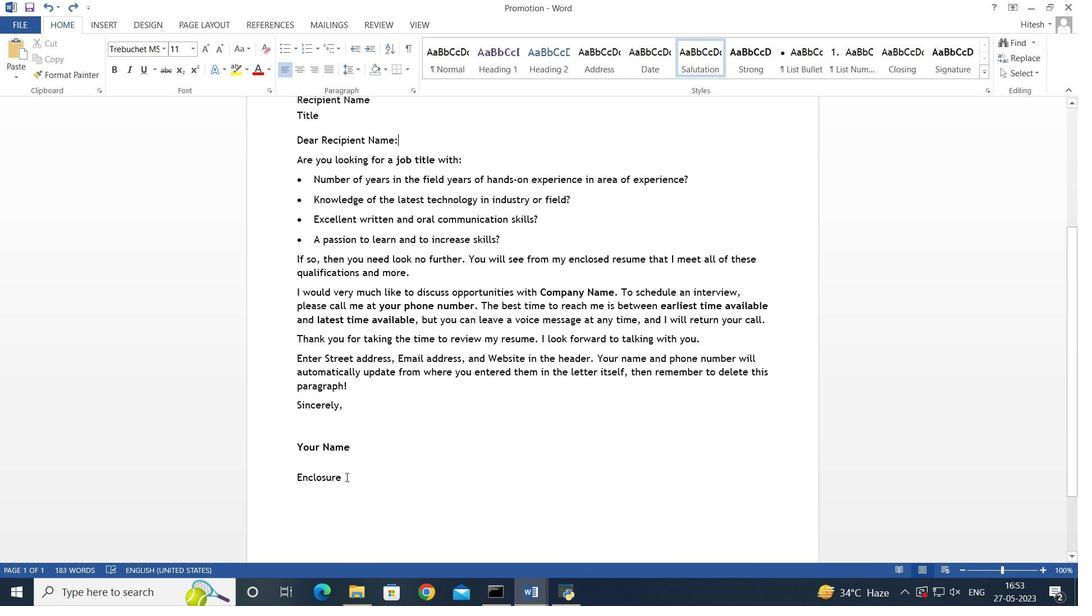 
Action: Key pressed <Key.backspace><Key.backspace>
Screenshot: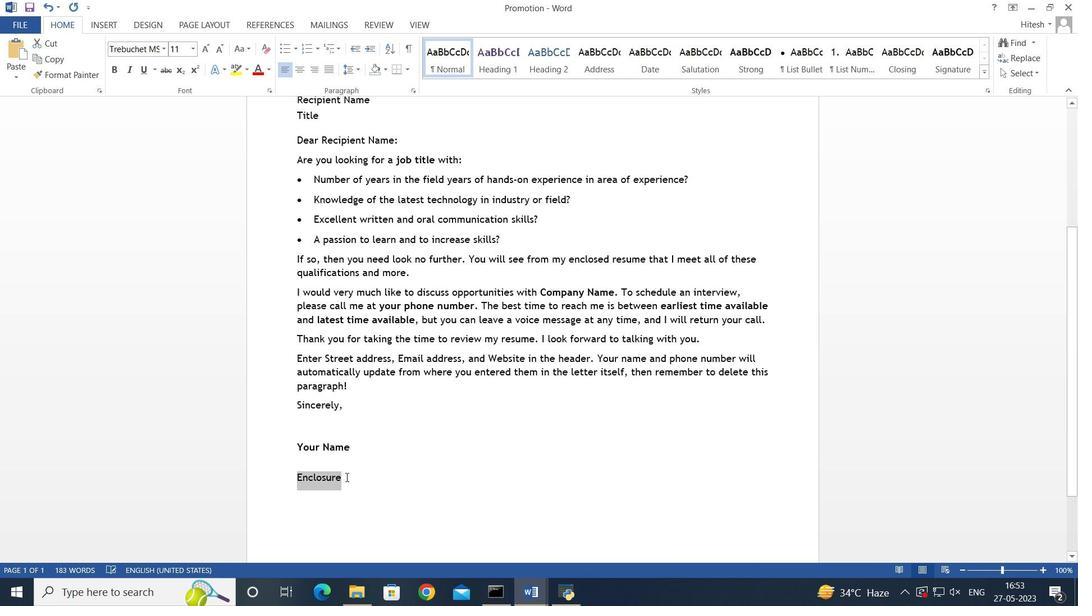 
Action: Mouse moved to (344, 253)
Screenshot: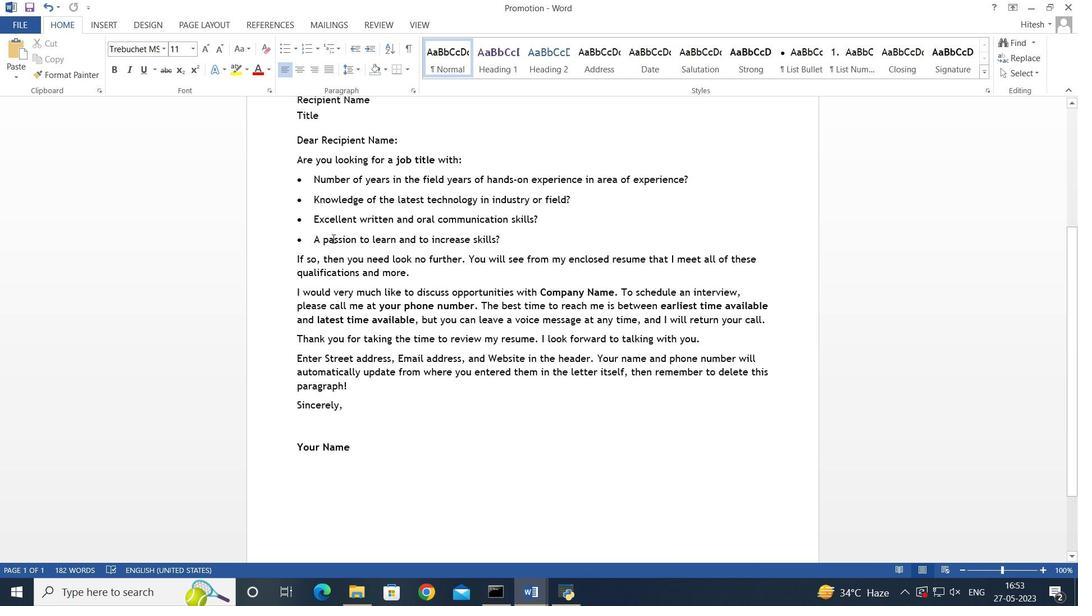 
Action: Mouse scrolled (344, 254) with delta (0, 0)
Screenshot: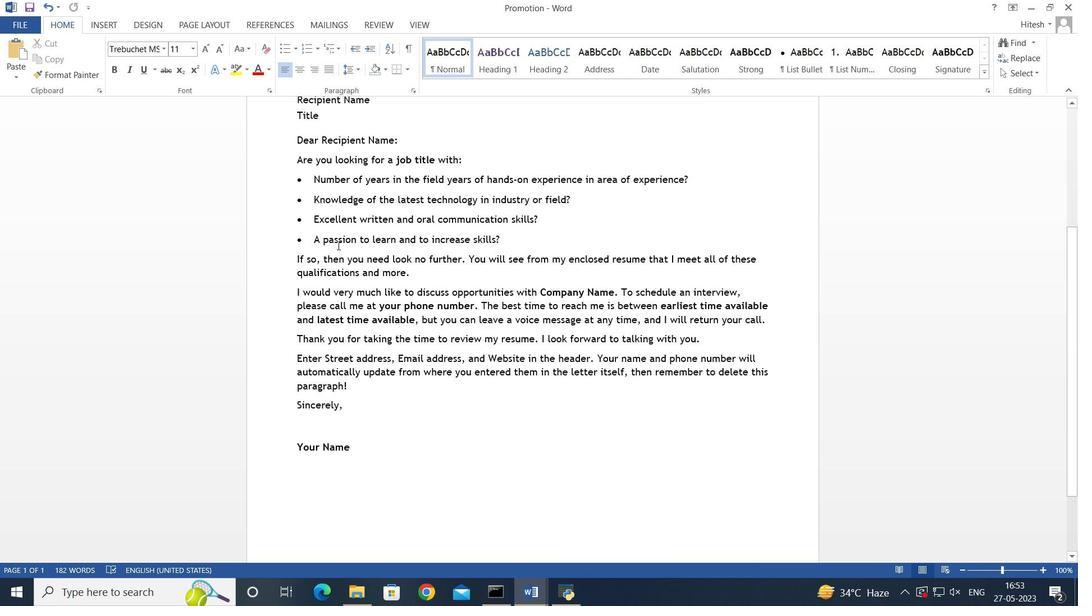 
Action: Mouse scrolled (344, 254) with delta (0, 0)
Screenshot: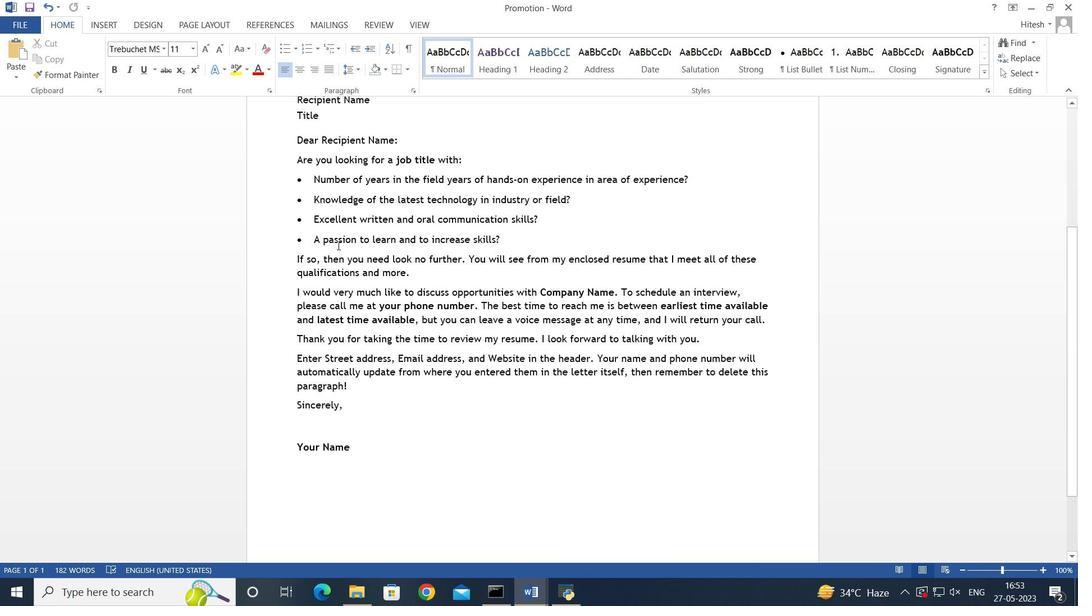 
Action: Mouse scrolled (344, 254) with delta (0, 0)
Screenshot: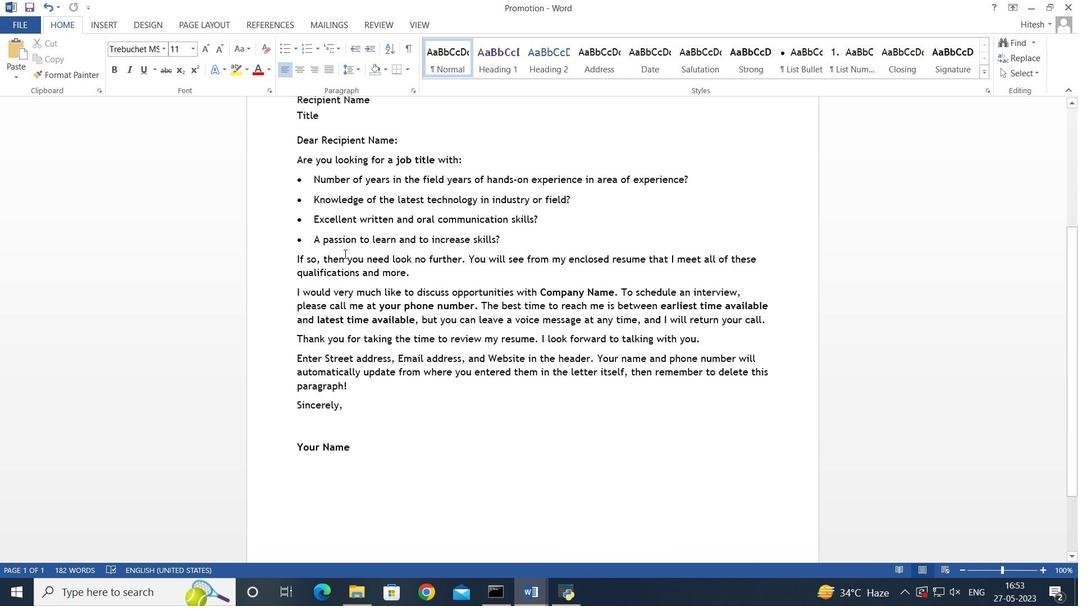 
Action: Mouse scrolled (344, 254) with delta (0, 0)
Screenshot: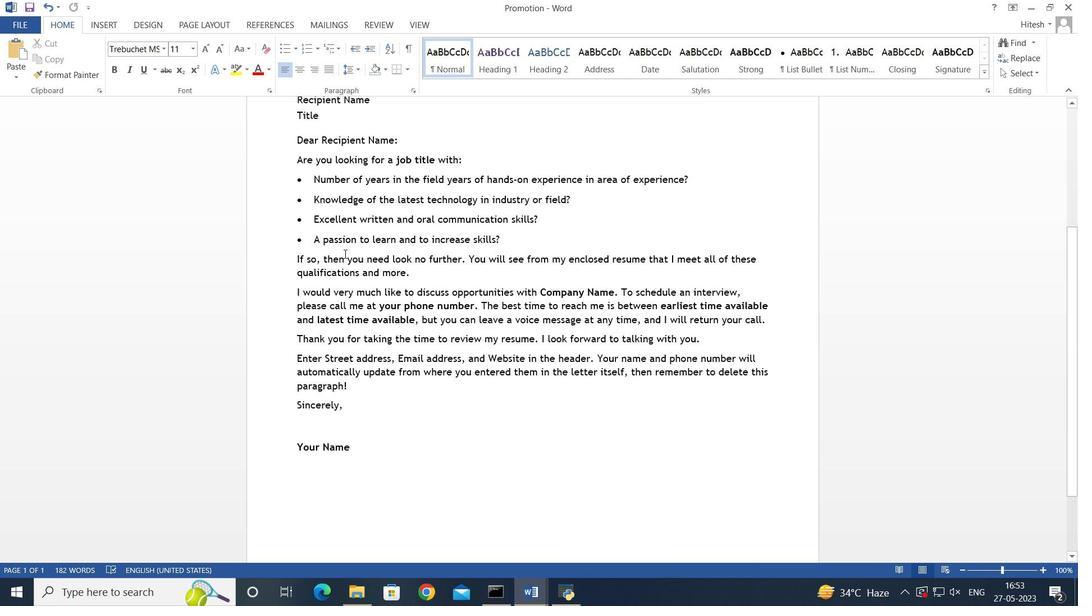 
Action: Mouse scrolled (344, 254) with delta (0, 0)
Screenshot: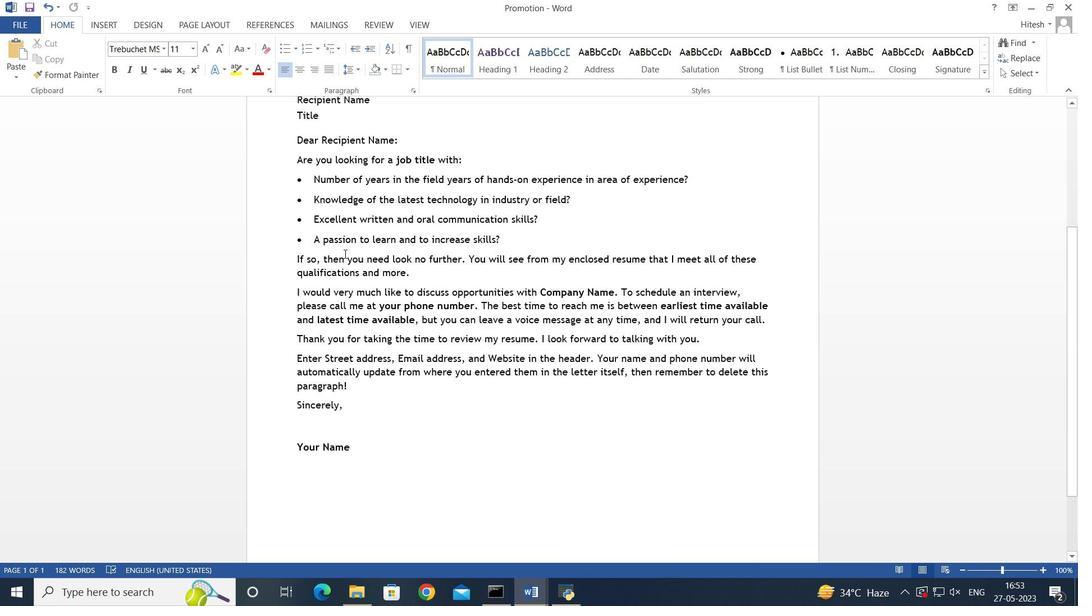 
Action: Mouse moved to (335, 287)
Screenshot: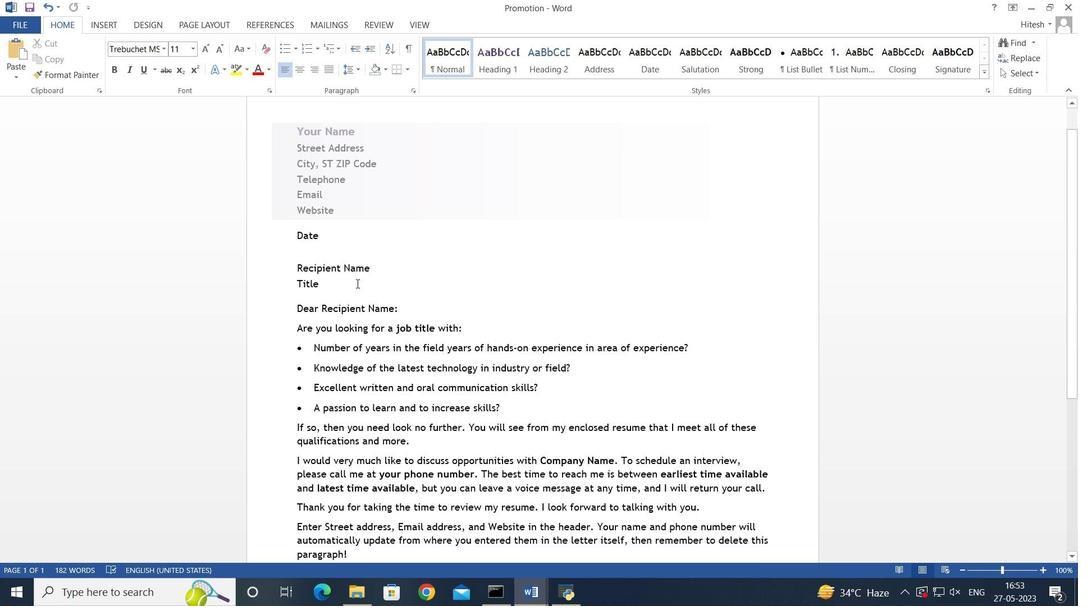 
Action: Mouse pressed left at (335, 287)
Screenshot: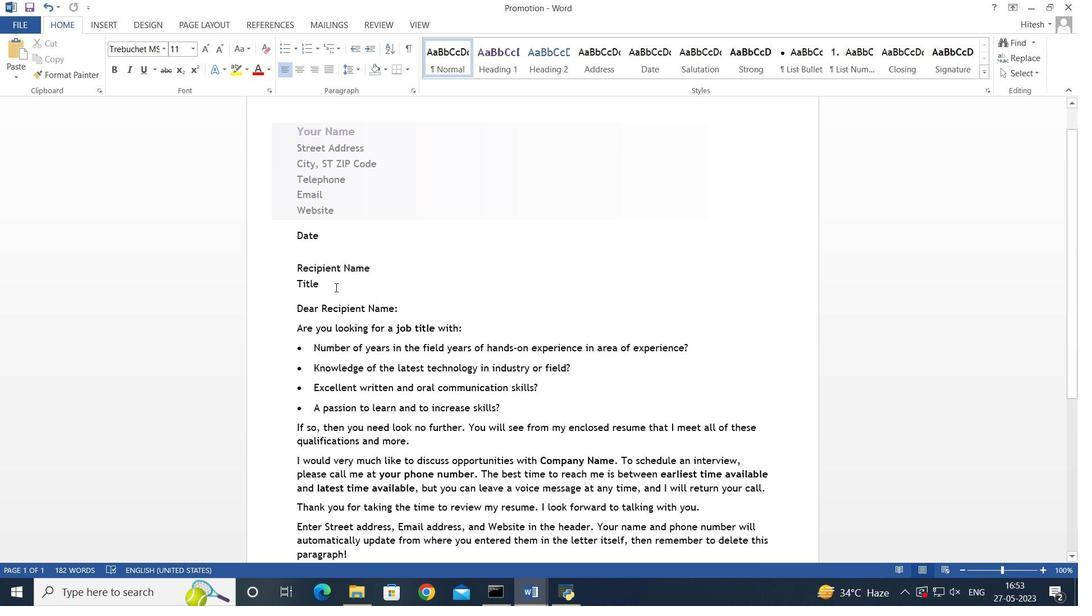 
Action: Key pressed <Key.backspace>
Screenshot: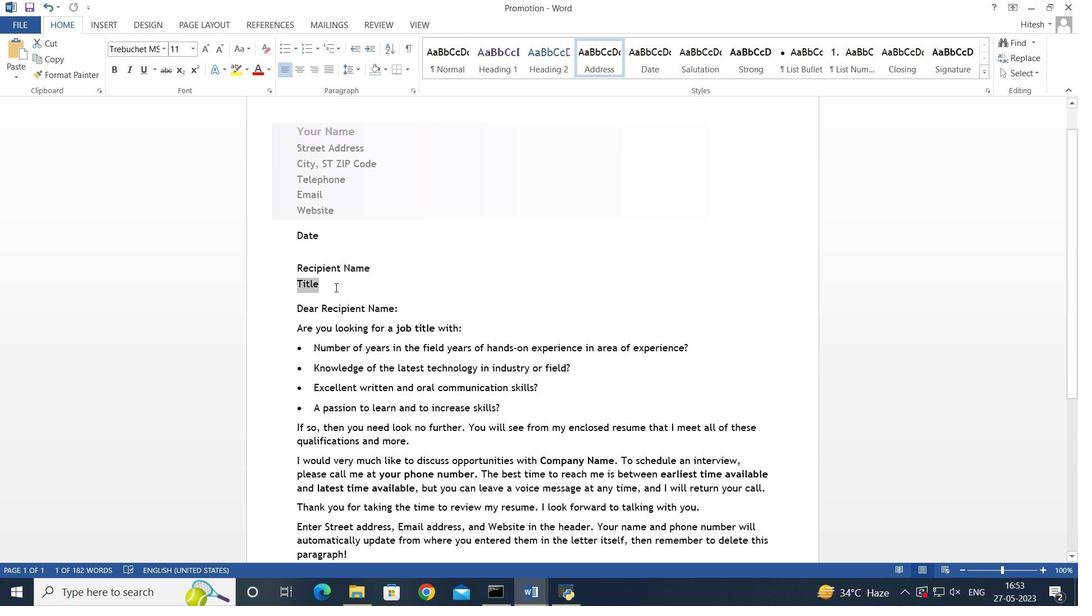
Action: Mouse moved to (366, 214)
Screenshot: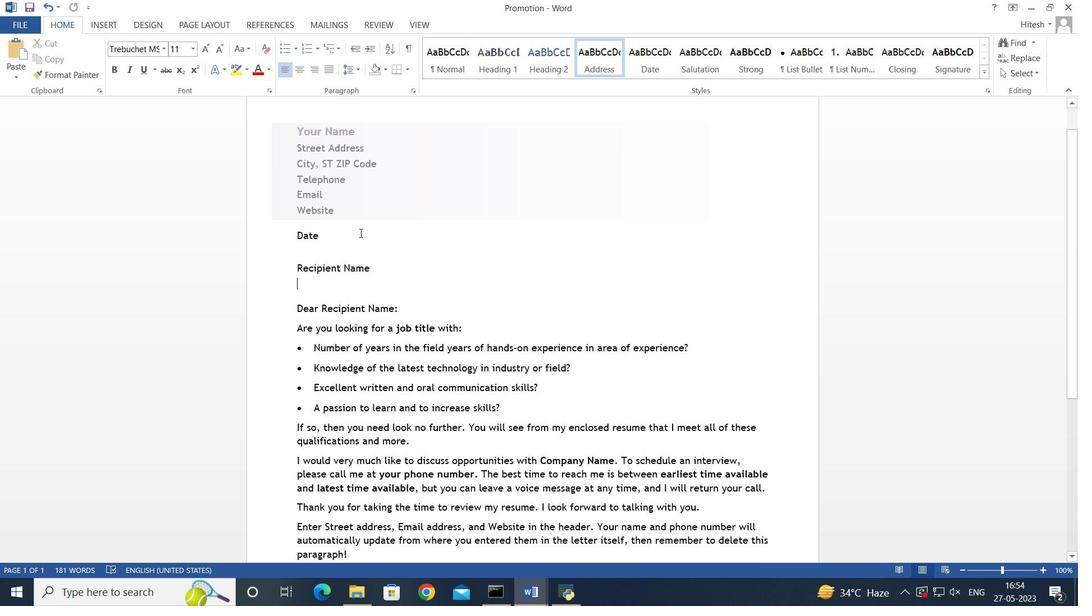 
Action: Mouse scrolled (366, 214) with delta (0, 0)
Screenshot: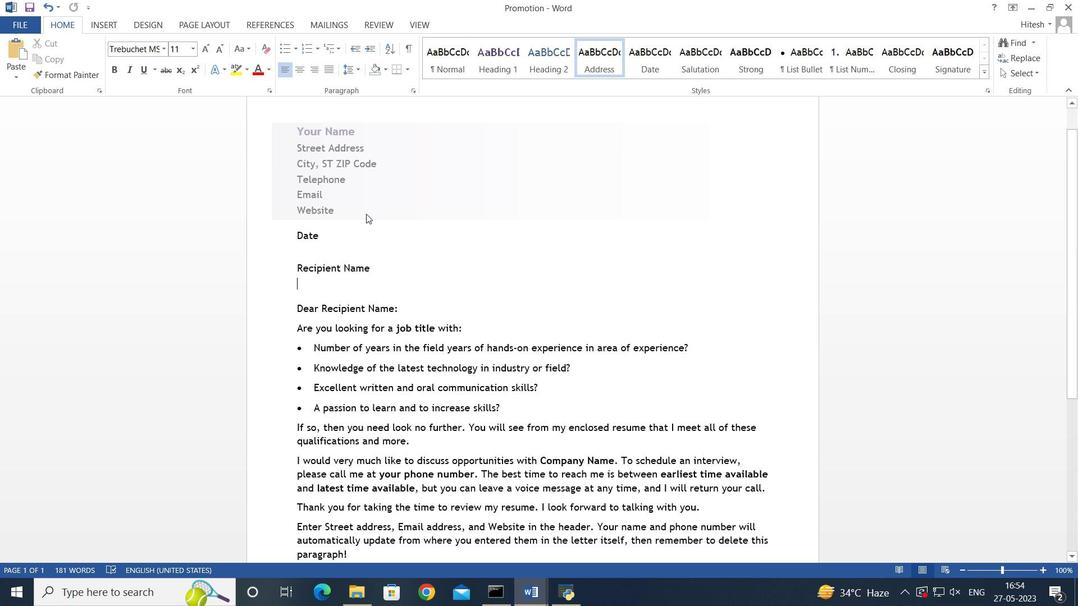 
Action: Mouse scrolled (366, 214) with delta (0, 0)
Screenshot: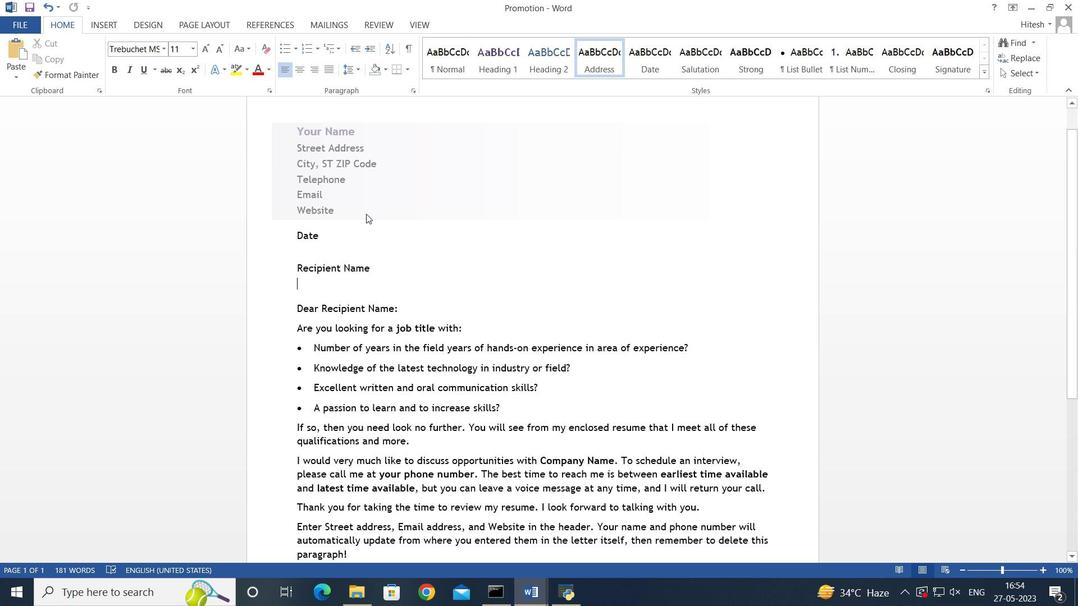 
Action: Mouse scrolled (366, 214) with delta (0, 0)
Screenshot: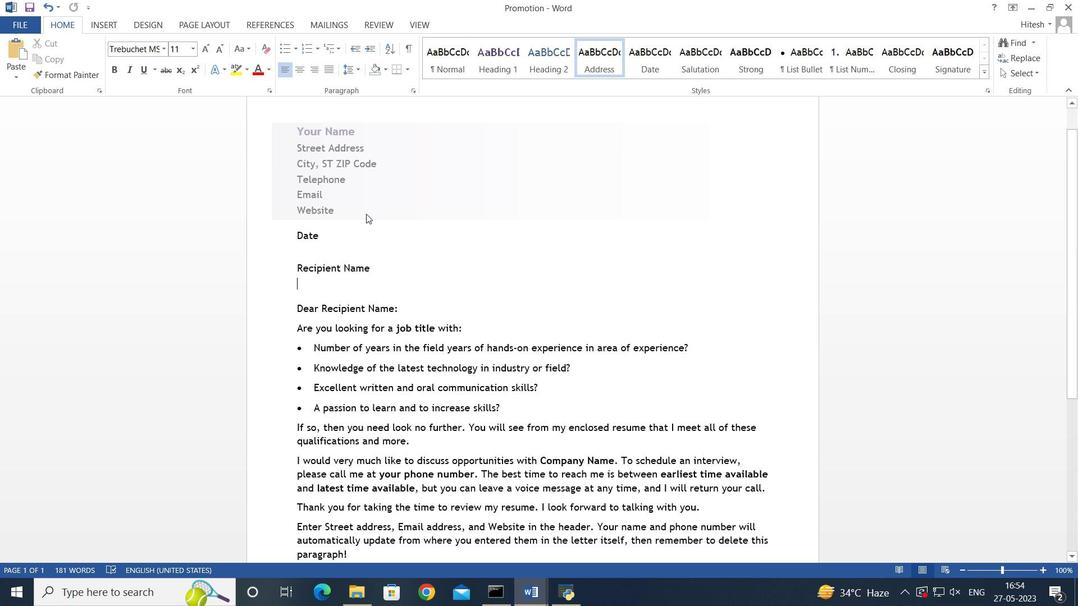 
Action: Mouse moved to (380, 228)
Screenshot: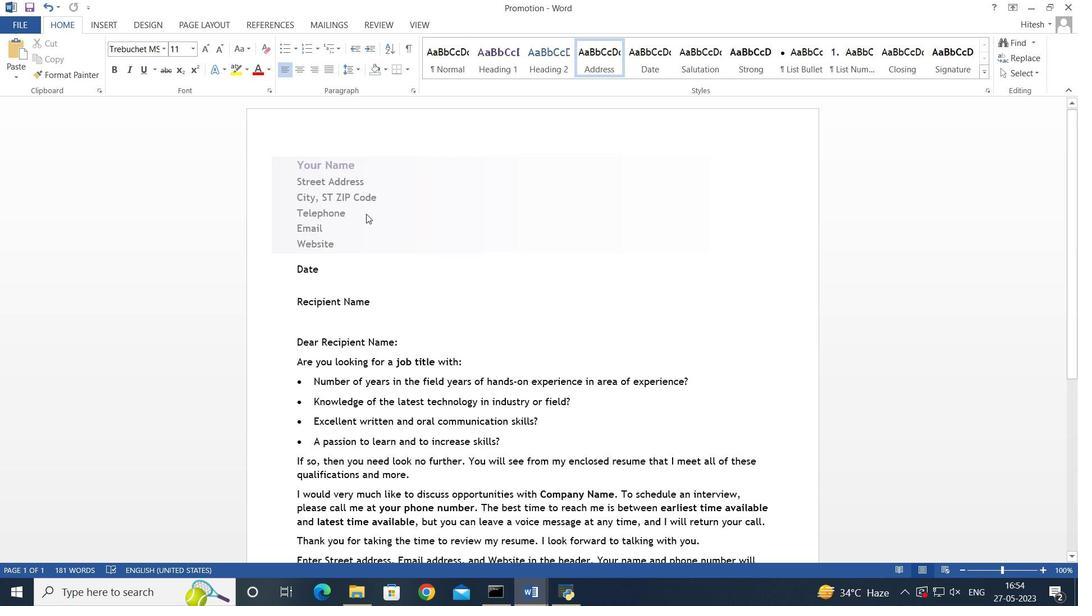 
Action: Mouse pressed left at (380, 228)
Screenshot: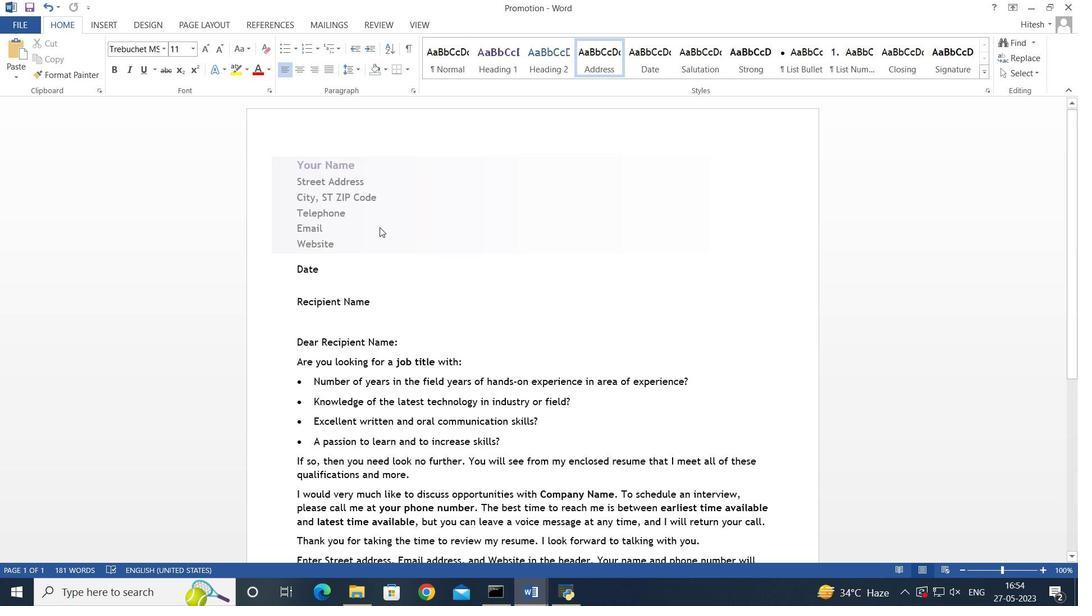 
Action: Mouse moved to (386, 223)
Screenshot: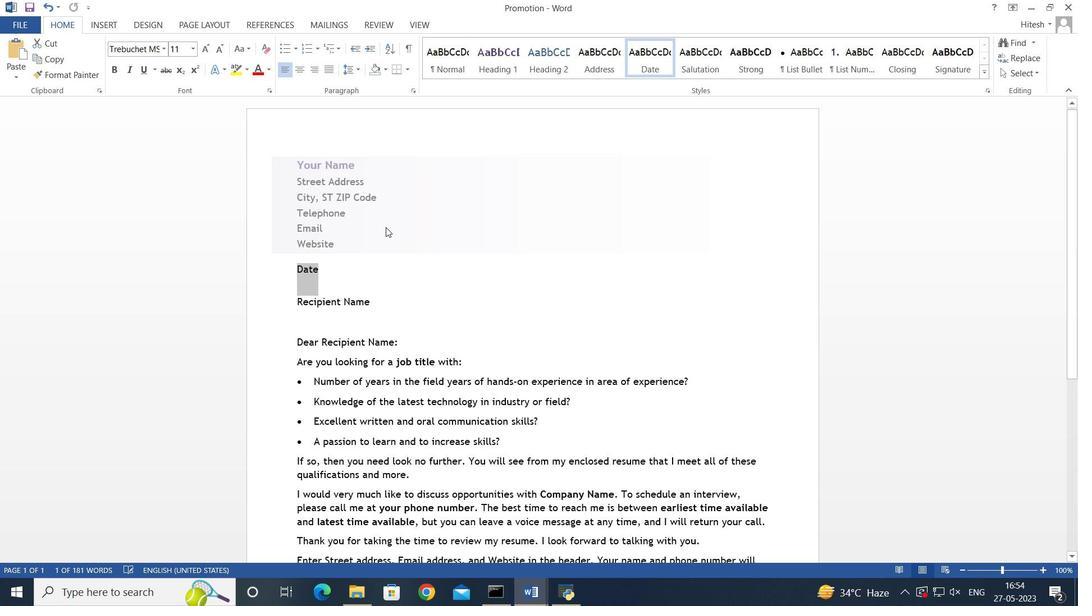 
Action: Mouse pressed left at (386, 223)
Screenshot: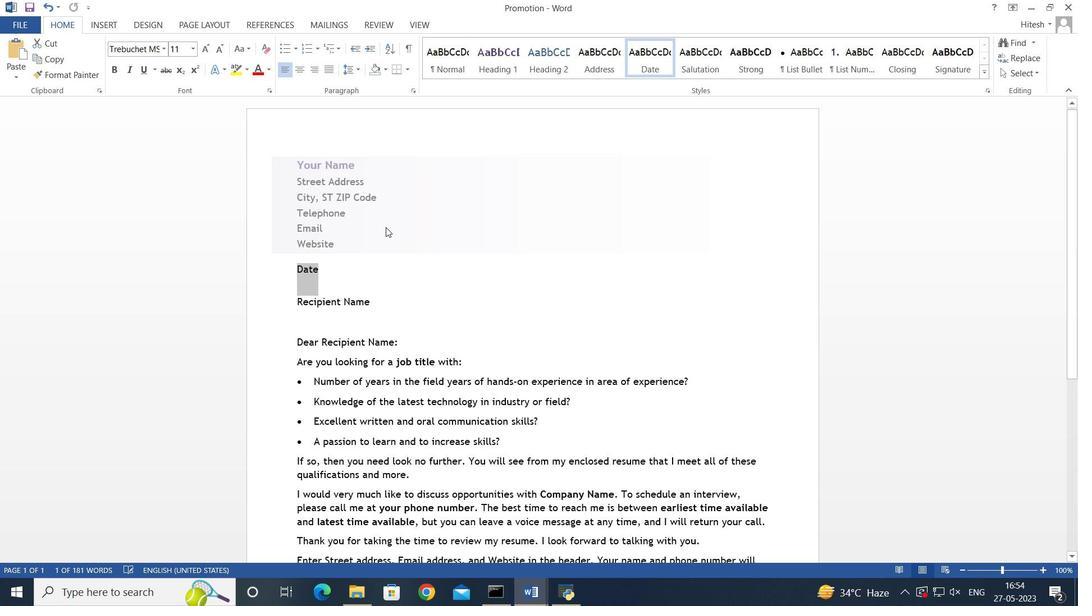 
Action: Mouse moved to (380, 257)
Screenshot: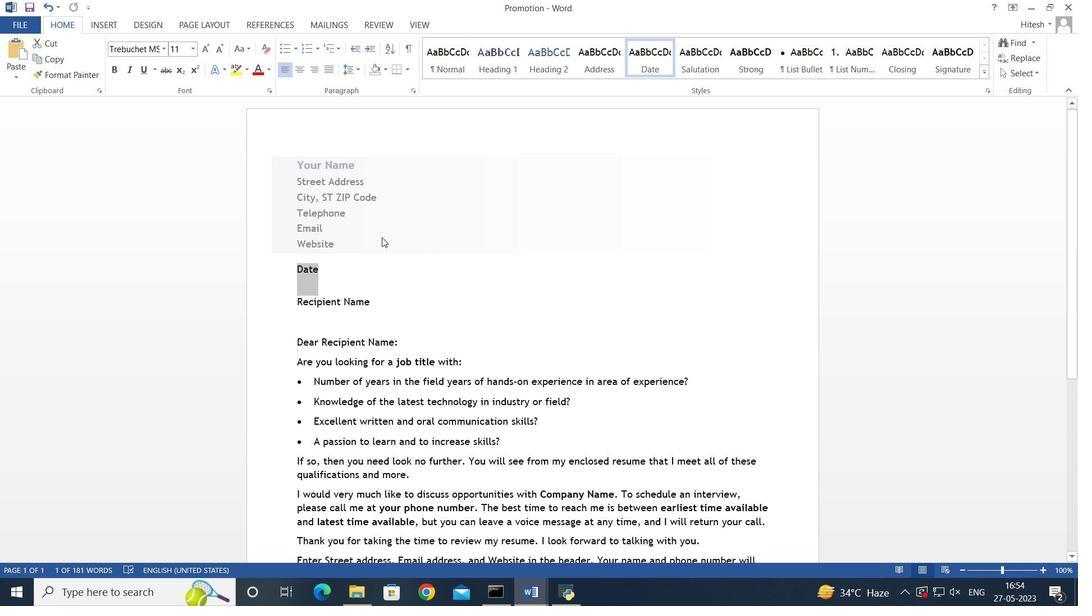 
Action: Mouse pressed left at (380, 257)
Screenshot: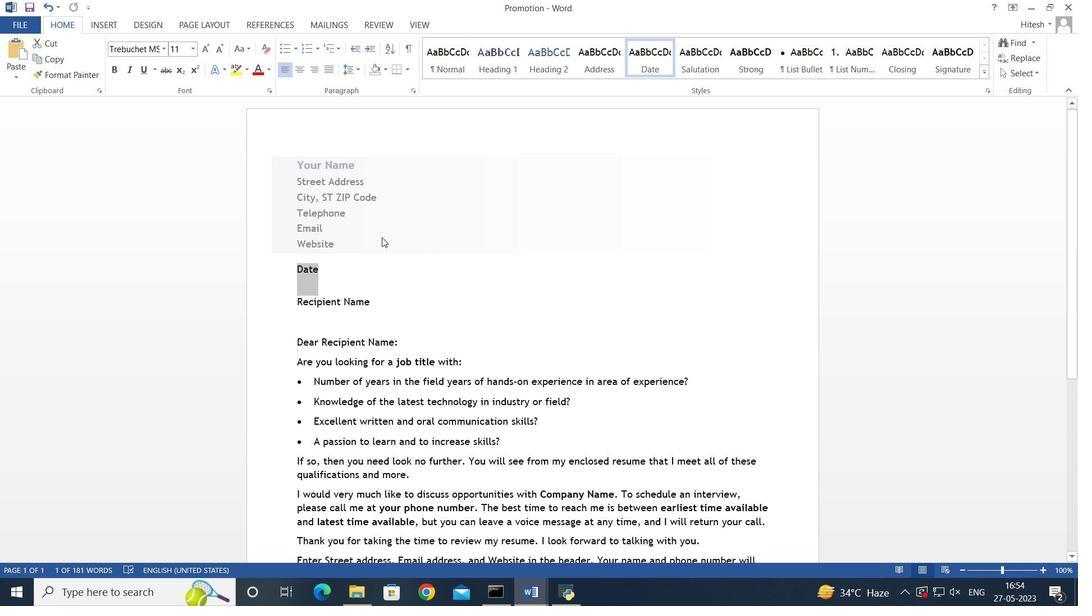 
Action: Mouse moved to (493, 289)
Screenshot: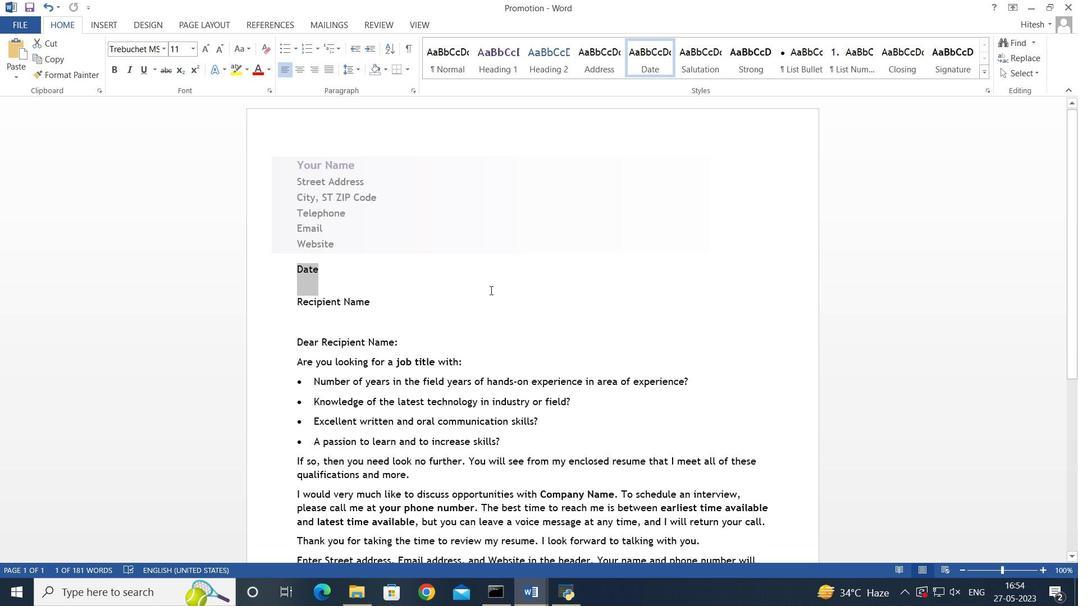 
Action: Mouse pressed left at (493, 289)
Screenshot: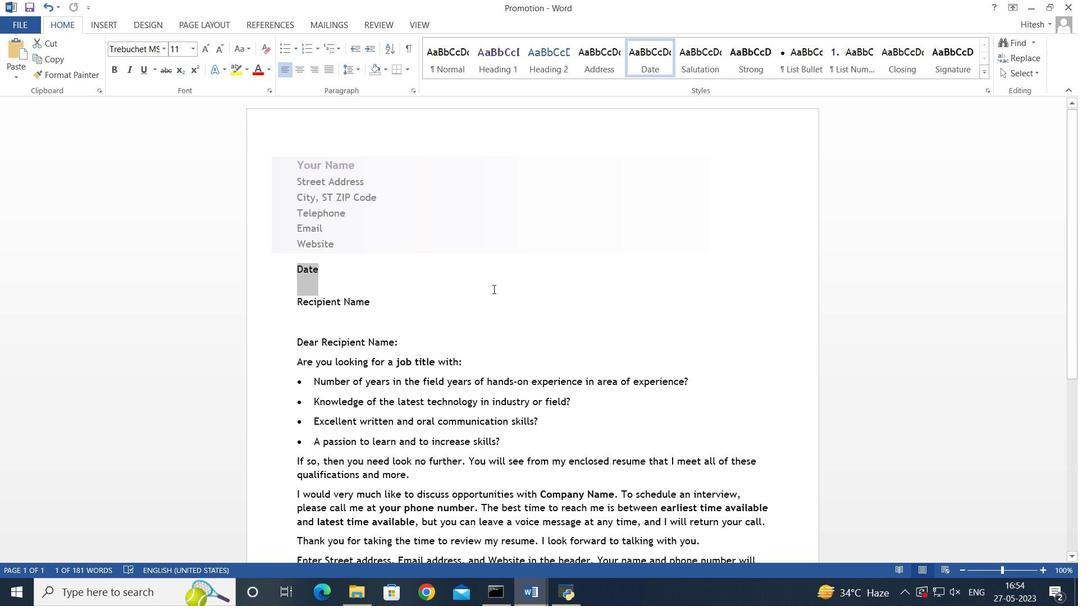 
Action: Mouse scrolled (493, 288) with delta (0, 0)
Screenshot: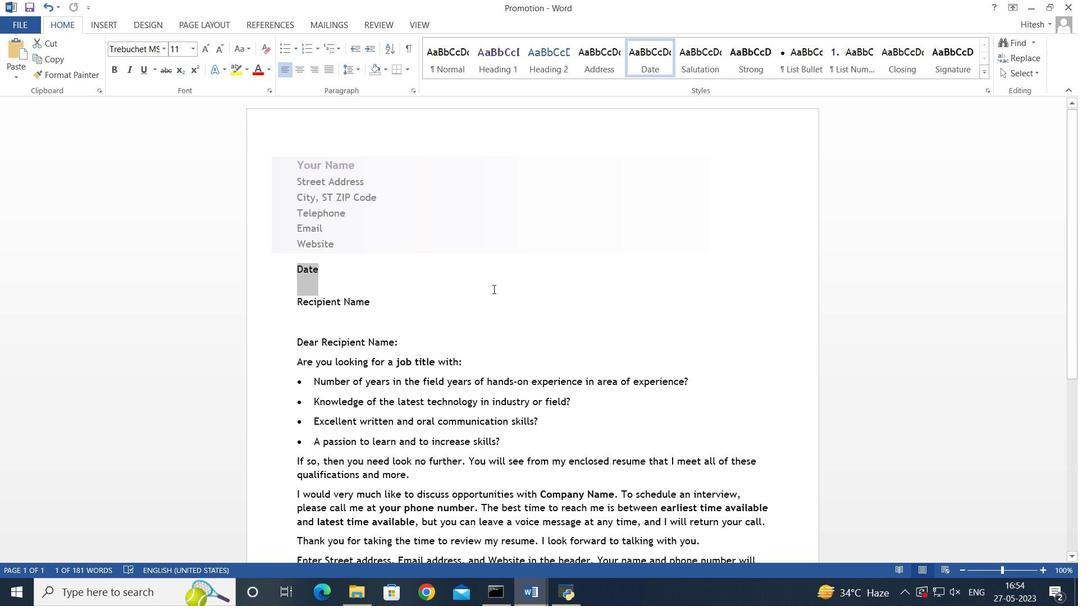 
Action: Mouse scrolled (493, 288) with delta (0, 0)
Screenshot: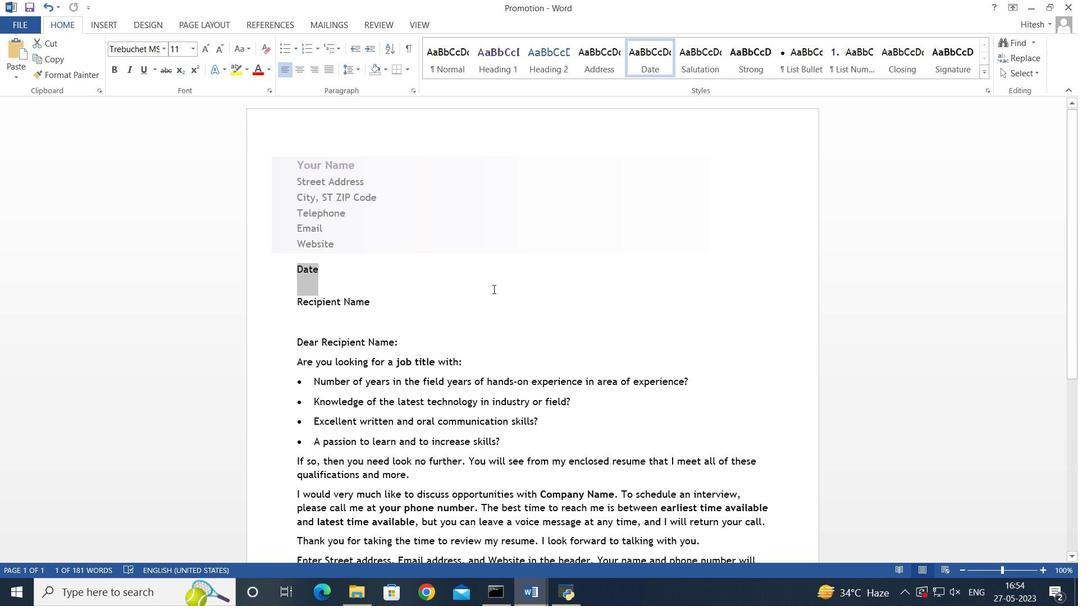 
Action: Mouse scrolled (493, 288) with delta (0, 0)
Screenshot: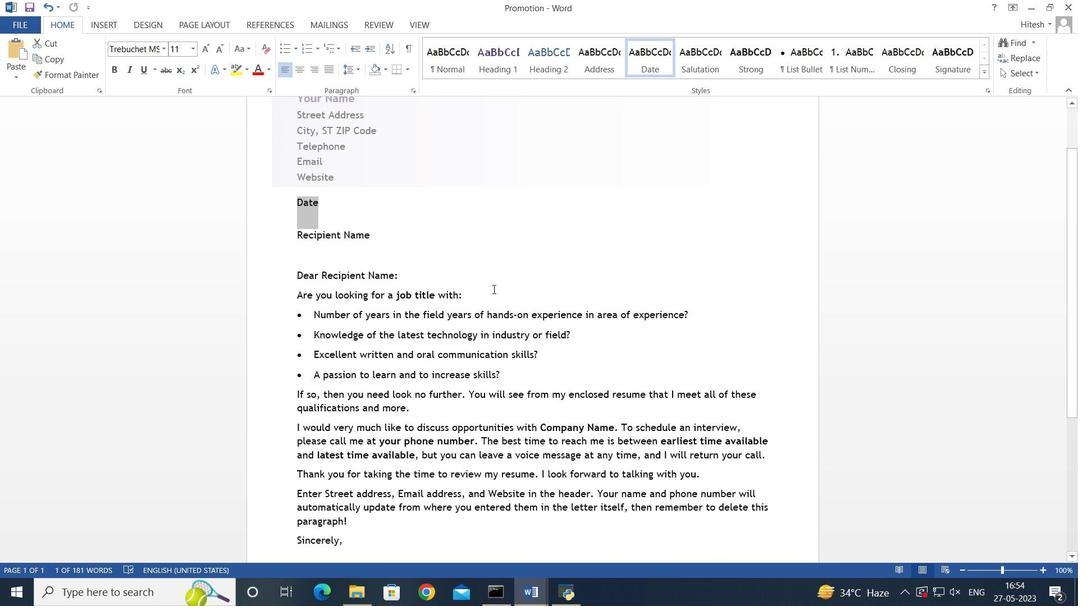 
Action: Mouse scrolled (493, 288) with delta (0, 0)
Screenshot: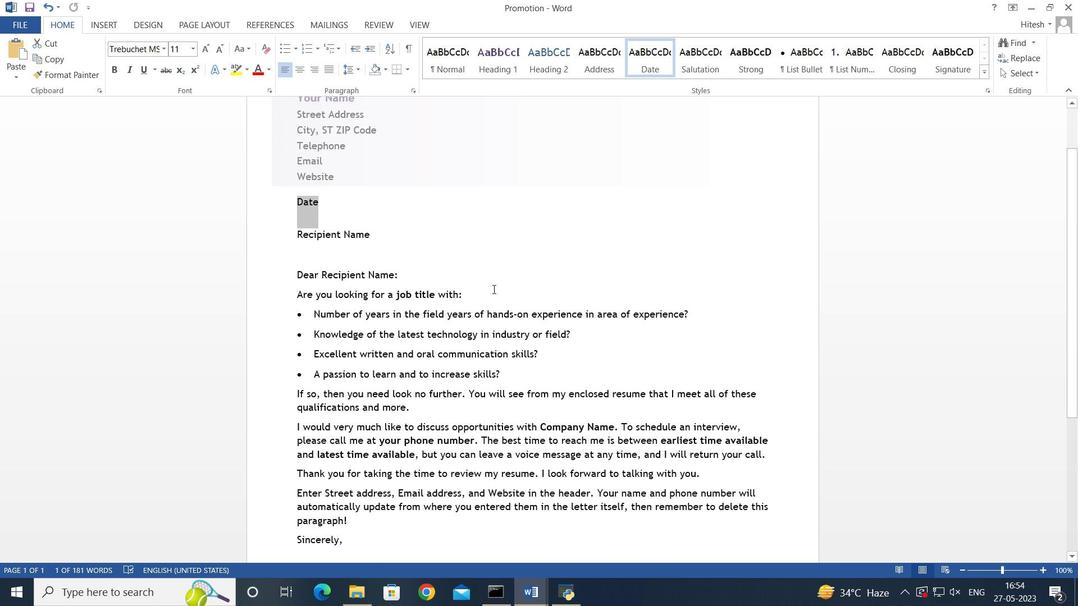 
Action: Mouse moved to (617, 303)
Screenshot: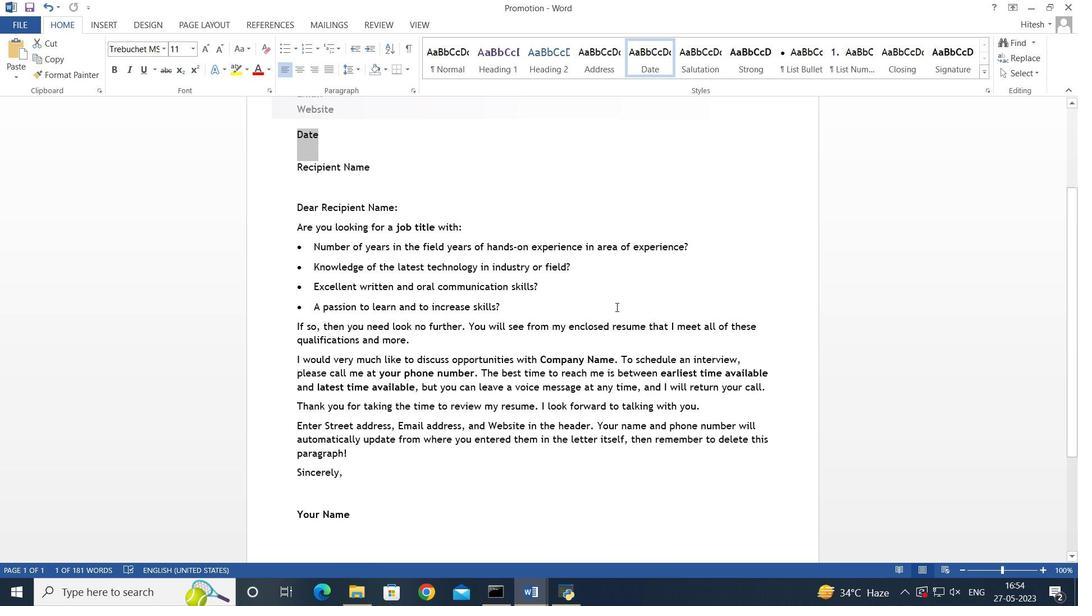 
Action: Mouse pressed left at (617, 303)
Screenshot: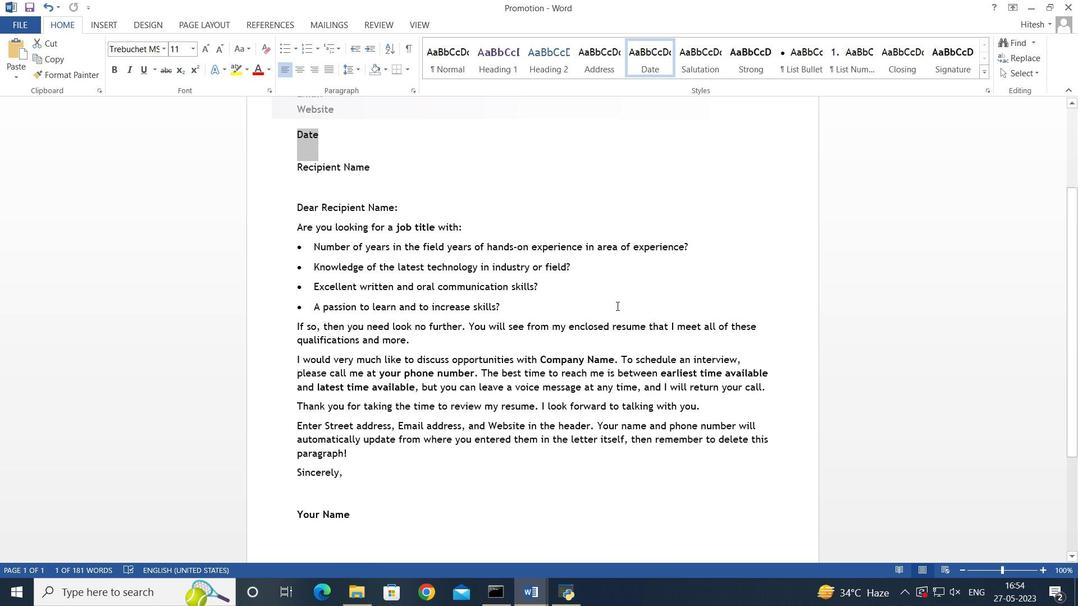 
Action: Mouse moved to (474, 509)
Screenshot: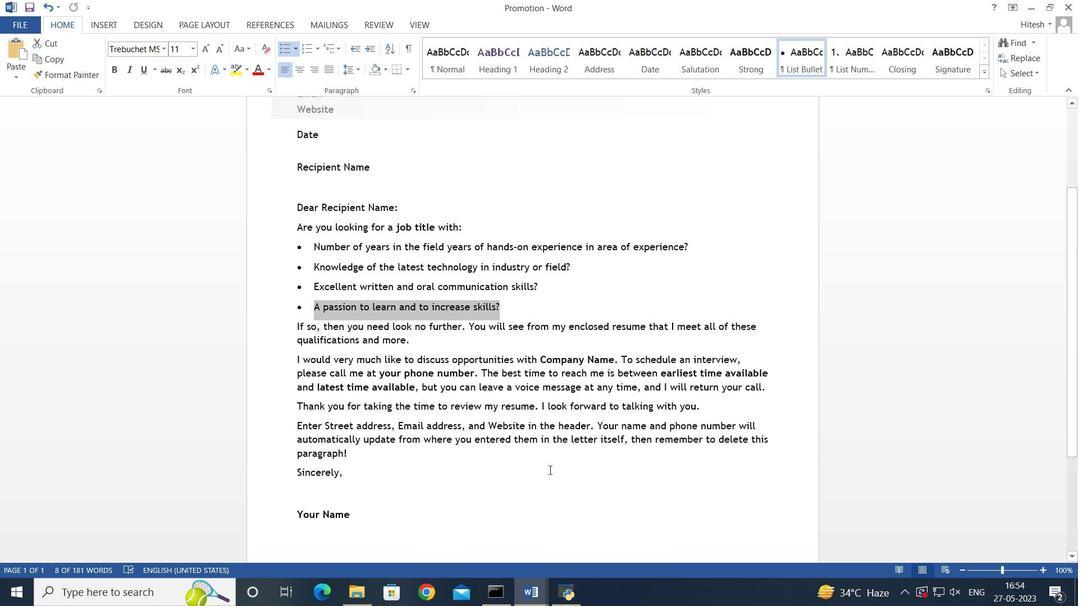 
Action: Mouse pressed left at (474, 509)
Screenshot: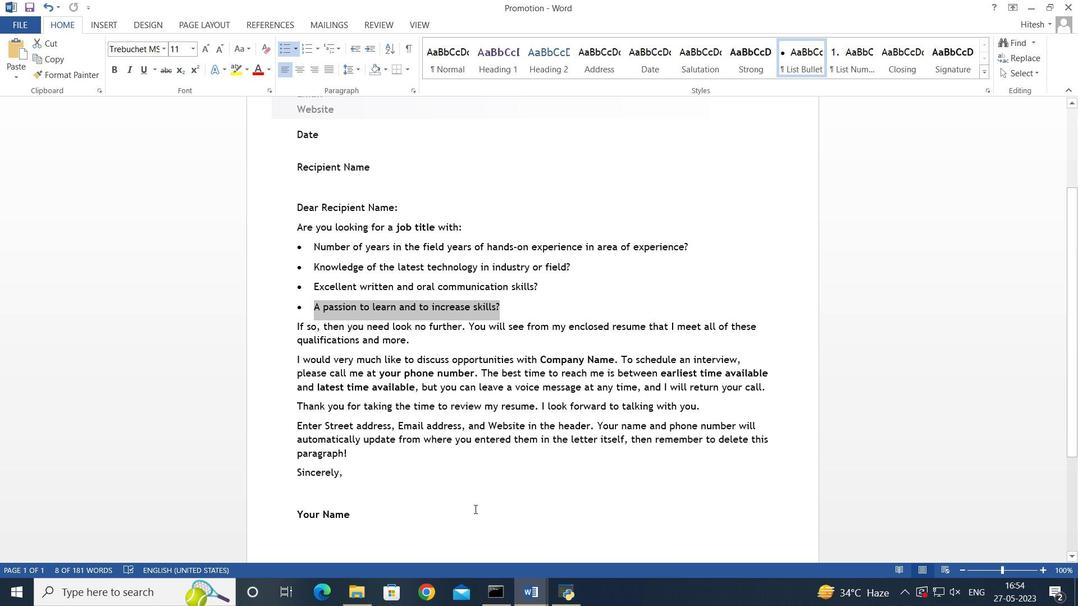 
Action: Mouse moved to (455, 475)
Screenshot: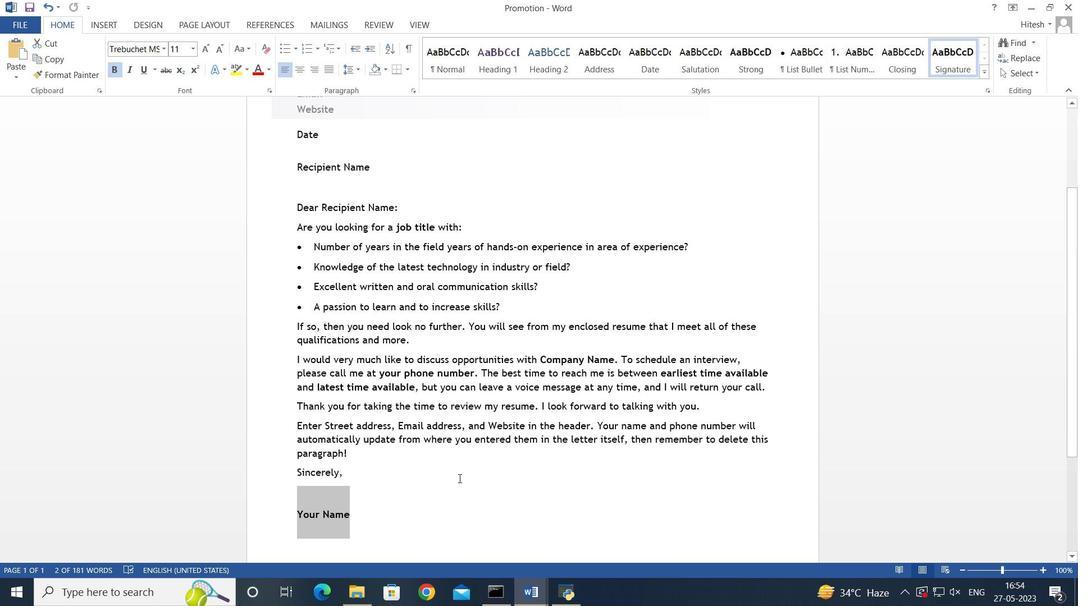 
Action: Mouse scrolled (455, 476) with delta (0, 0)
Screenshot: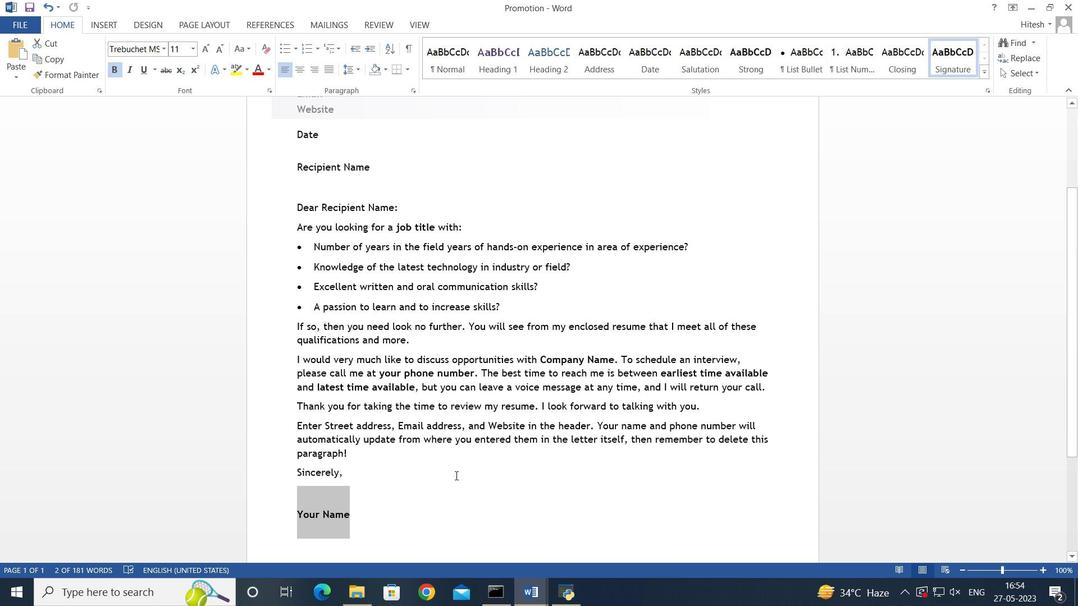 
Action: Mouse moved to (375, 307)
Screenshot: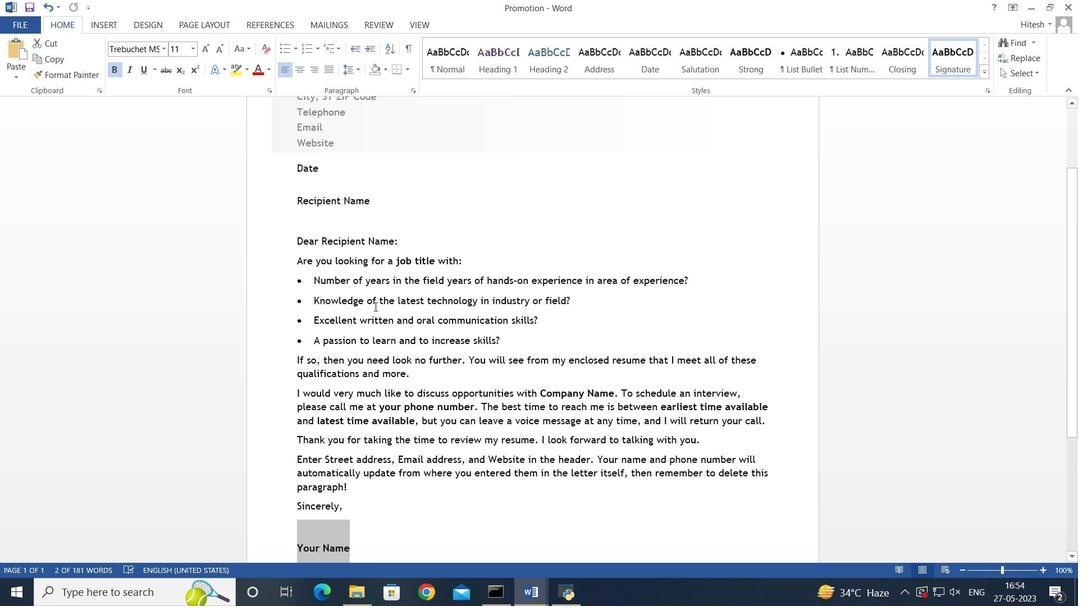 
Action: Mouse scrolled (375, 306) with delta (0, 0)
Screenshot: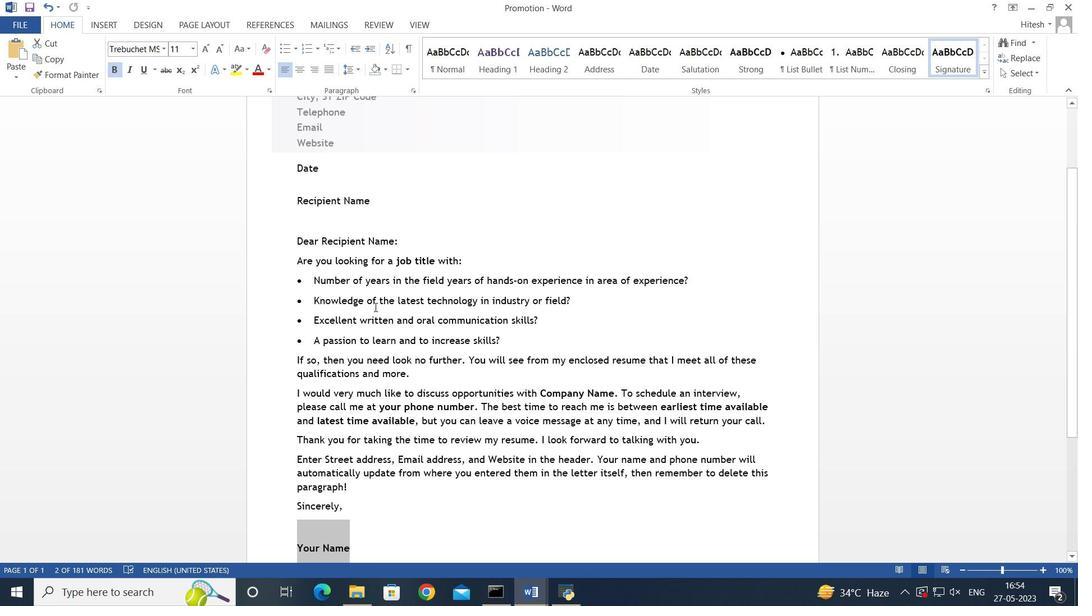 
Action: Mouse scrolled (375, 306) with delta (0, 0)
Screenshot: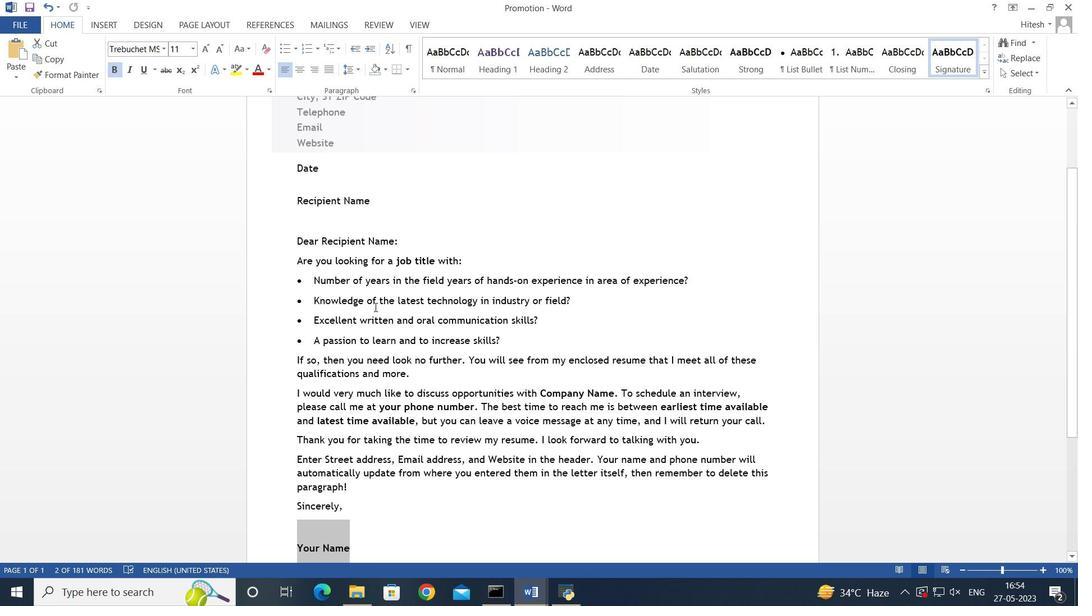 
Action: Mouse moved to (387, 447)
Screenshot: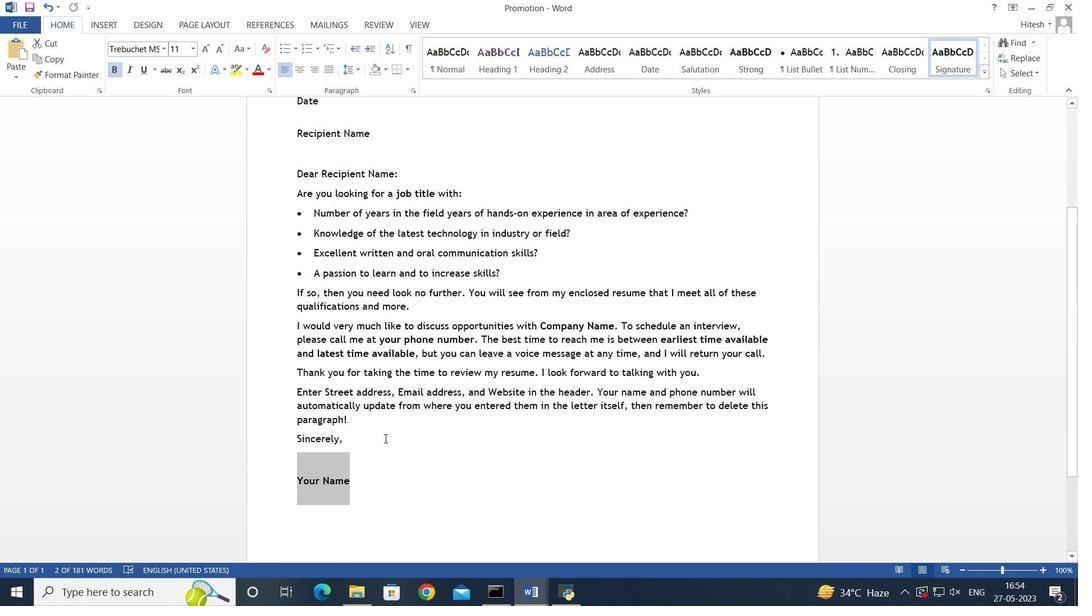 
Action: Mouse pressed left at (387, 447)
Screenshot: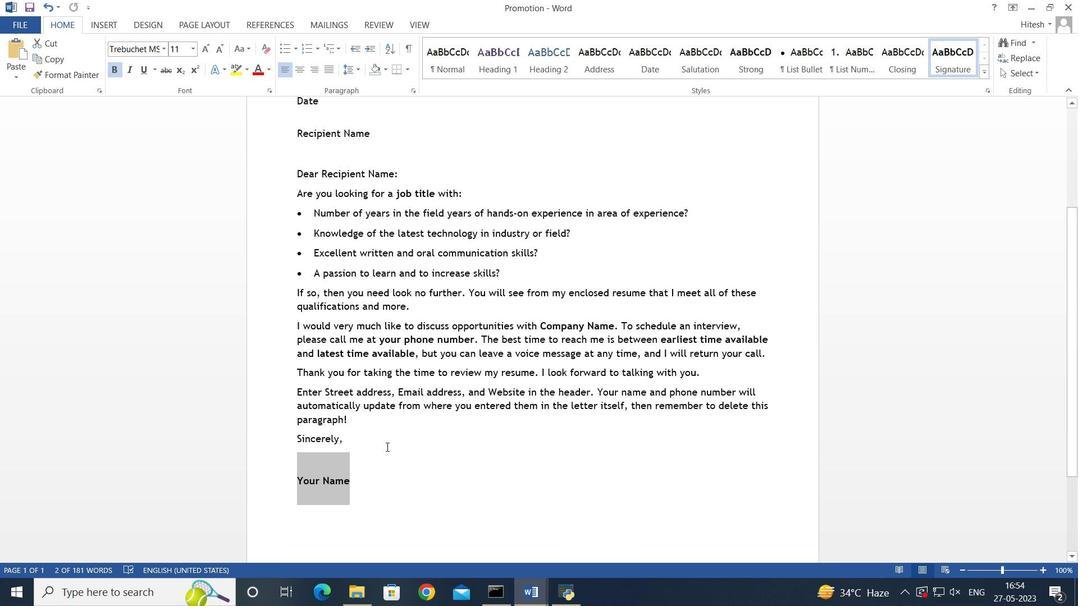 
Action: Mouse moved to (506, 148)
Screenshot: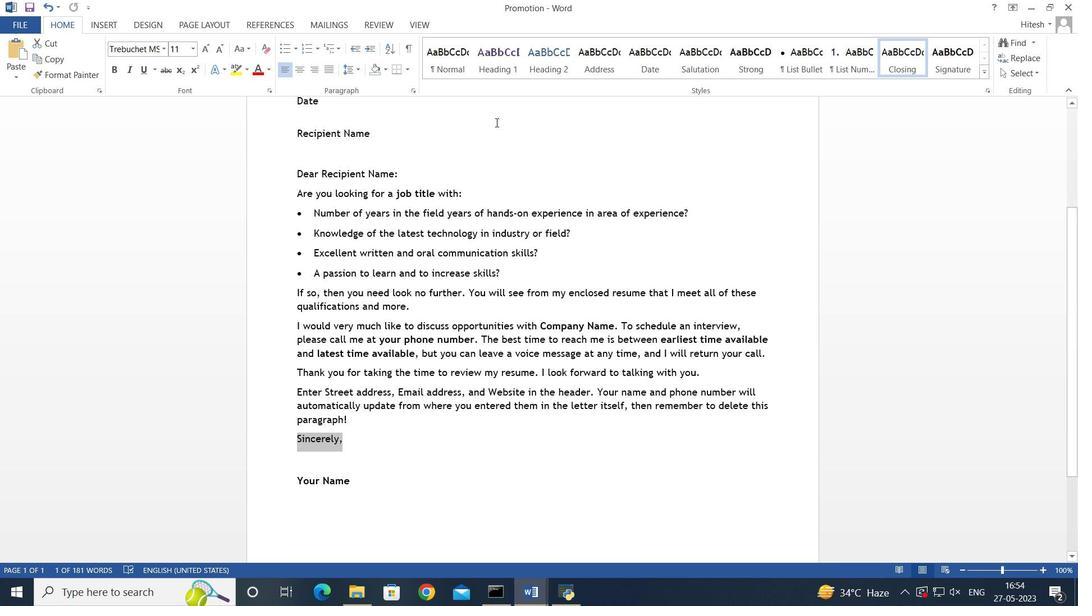 
Action: Mouse scrolled (506, 148) with delta (0, 0)
Screenshot: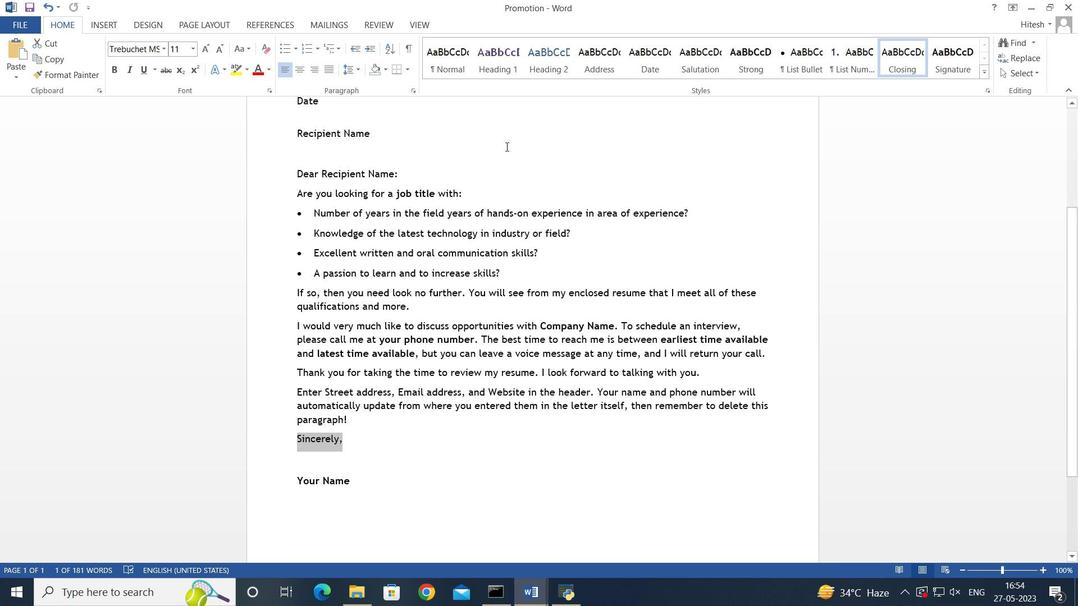 
Action: Mouse scrolled (506, 148) with delta (0, 0)
Screenshot: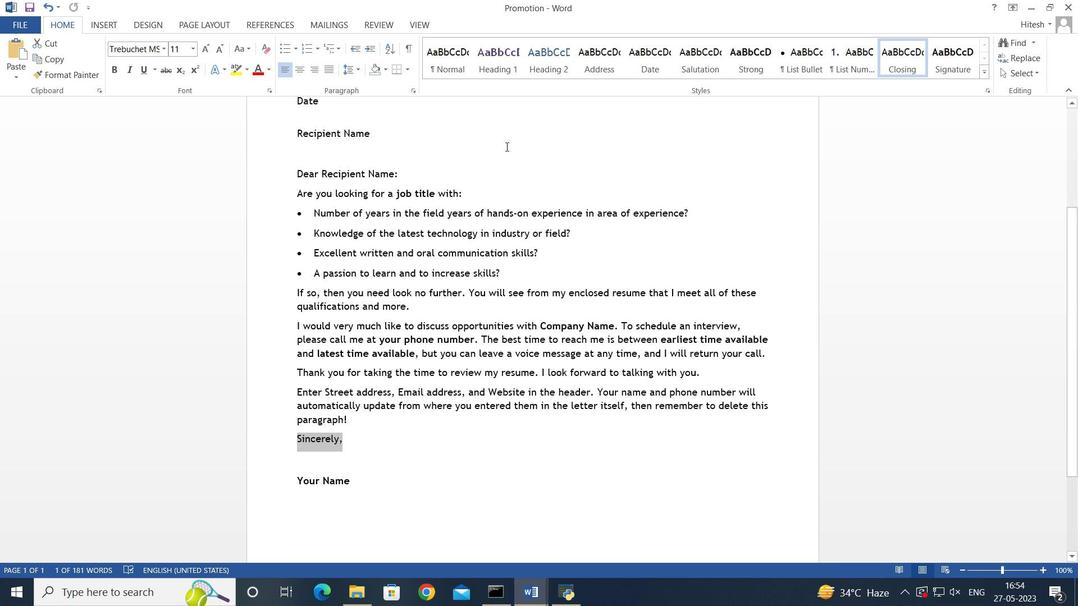 
Action: Mouse scrolled (506, 148) with delta (0, 0)
Screenshot: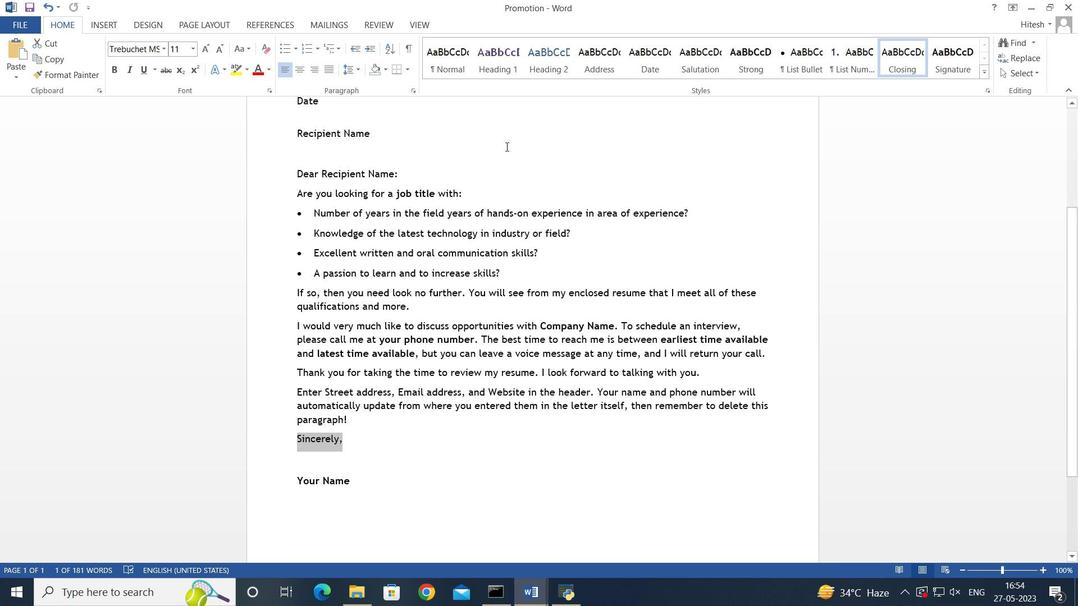 
Action: Mouse scrolled (506, 148) with delta (0, 0)
Screenshot: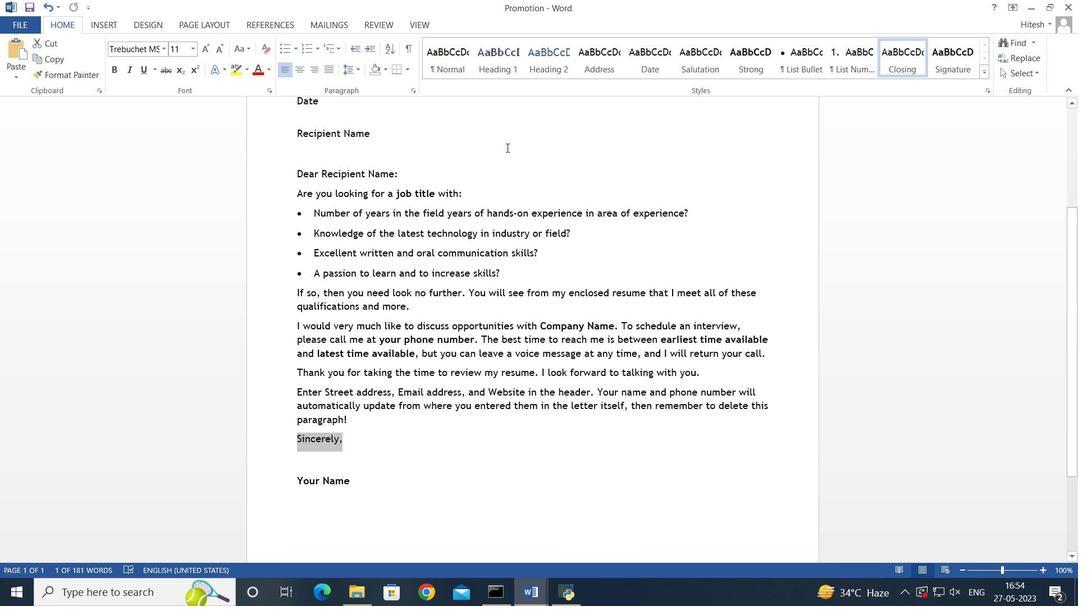 
Action: Mouse moved to (331, 237)
Screenshot: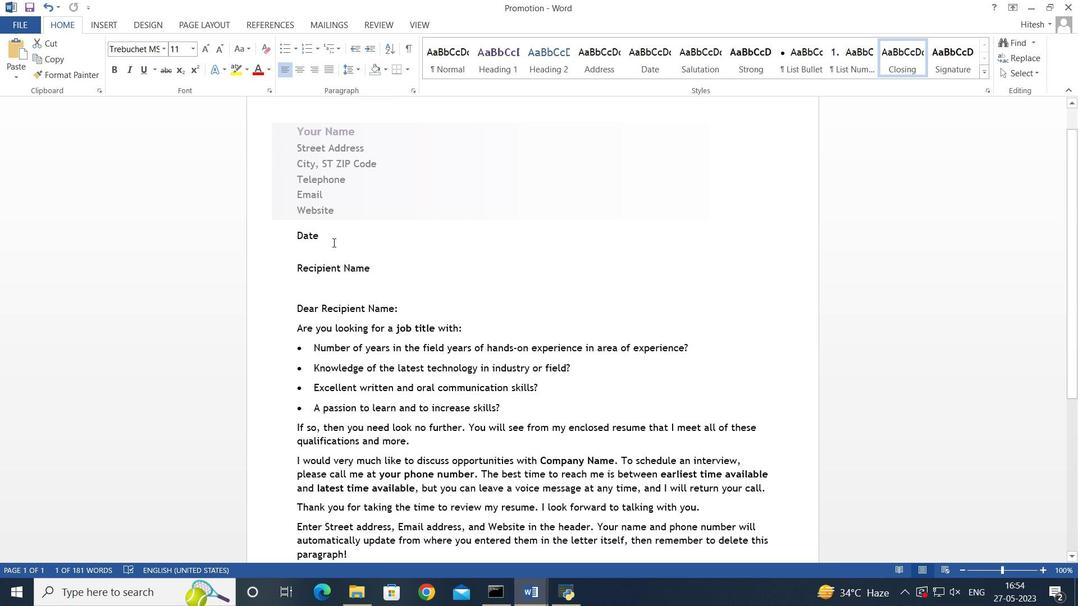 
Action: Mouse pressed left at (331, 237)
Screenshot: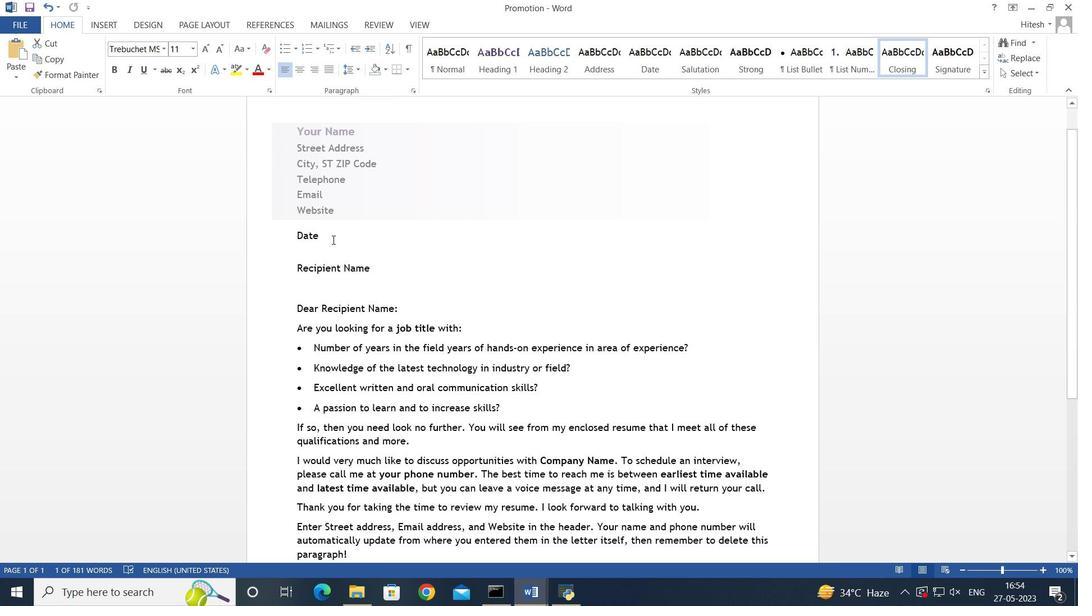 
Action: Mouse moved to (333, 234)
Screenshot: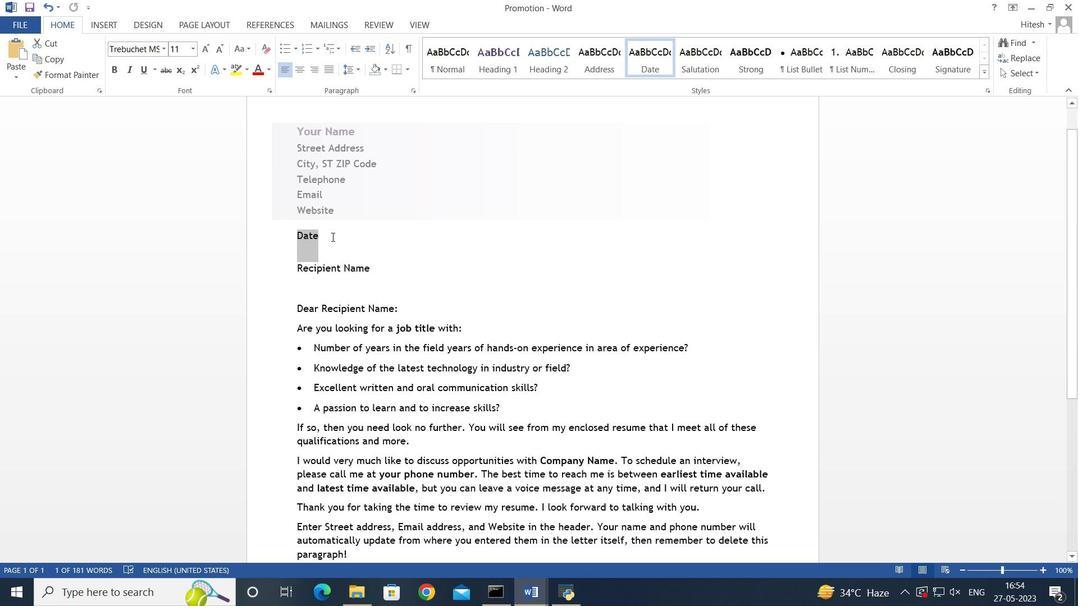 
Action: Mouse pressed left at (333, 234)
Screenshot: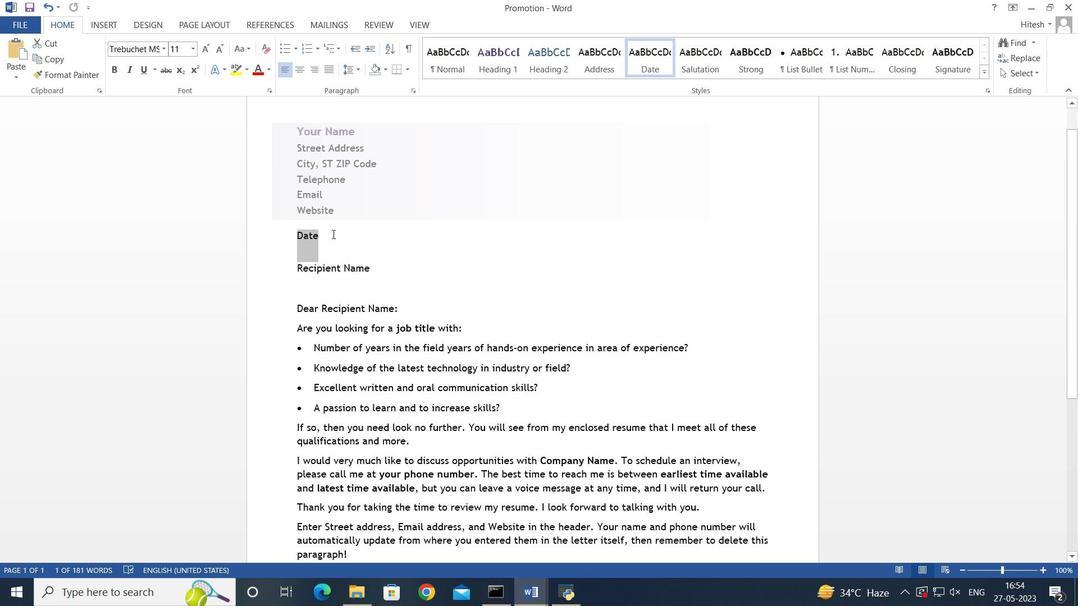 
Action: Mouse moved to (342, 232)
Screenshot: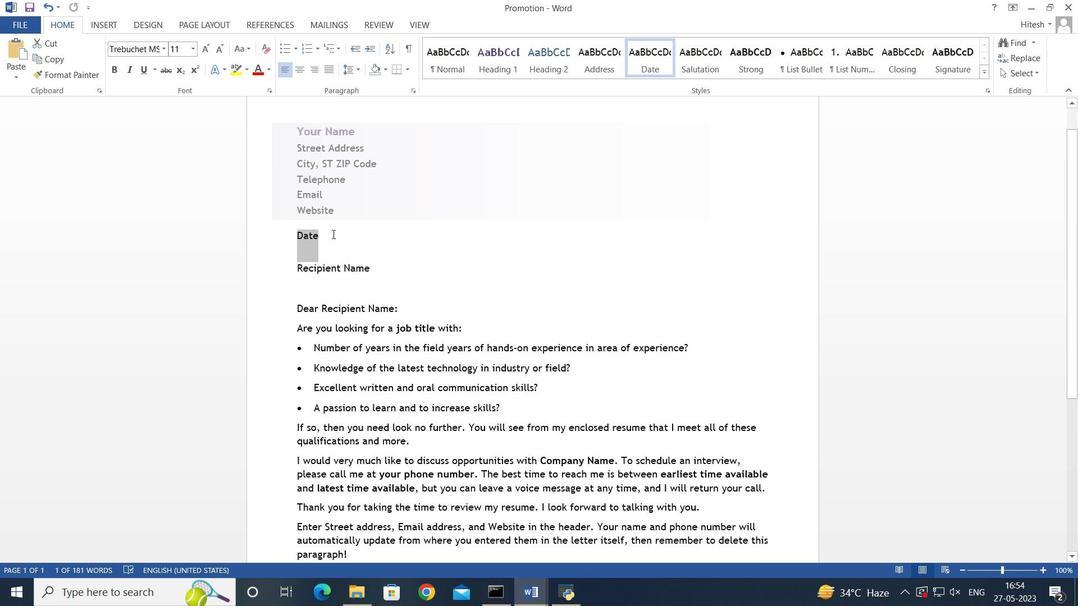 
Action: Mouse pressed left at (342, 232)
Screenshot: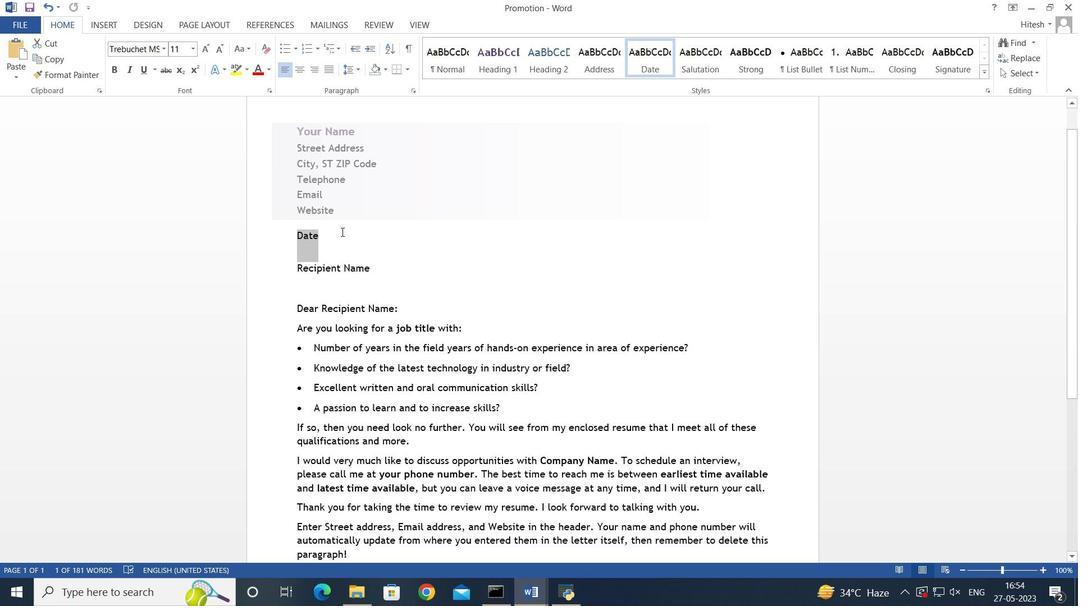 
Action: Mouse moved to (363, 240)
